 Task: Research Airbnb options in Queanbeyan, Australia from 2nd December, 2023 to 5th December, 2023 for 1 adult.1  bedroom having 1 bed and 1 bathroom. Property type can be hotel. Amenities needed are: washing machine, kitchen. Booking option can be shelf check-in. Look for 3 properties as per requirement.
Action: Mouse moved to (475, 146)
Screenshot: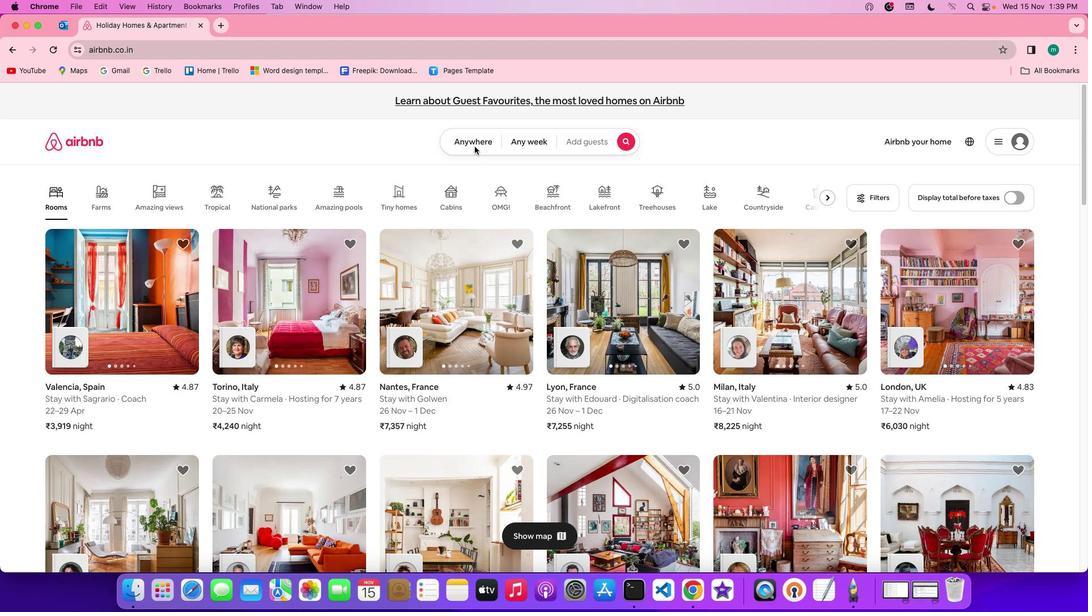 
Action: Mouse pressed left at (475, 146)
Screenshot: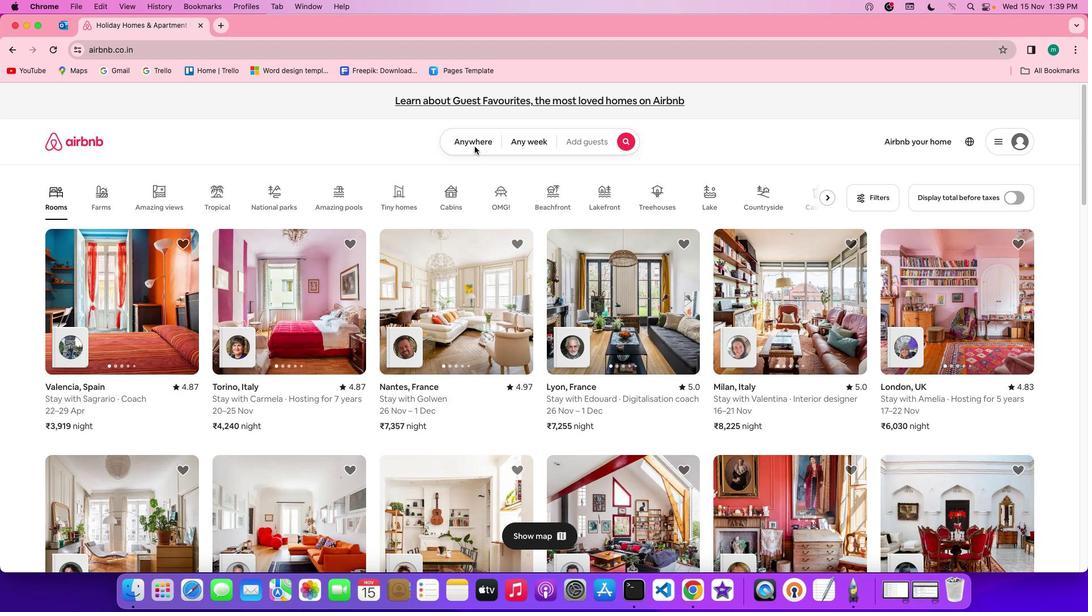 
Action: Mouse pressed left at (475, 146)
Screenshot: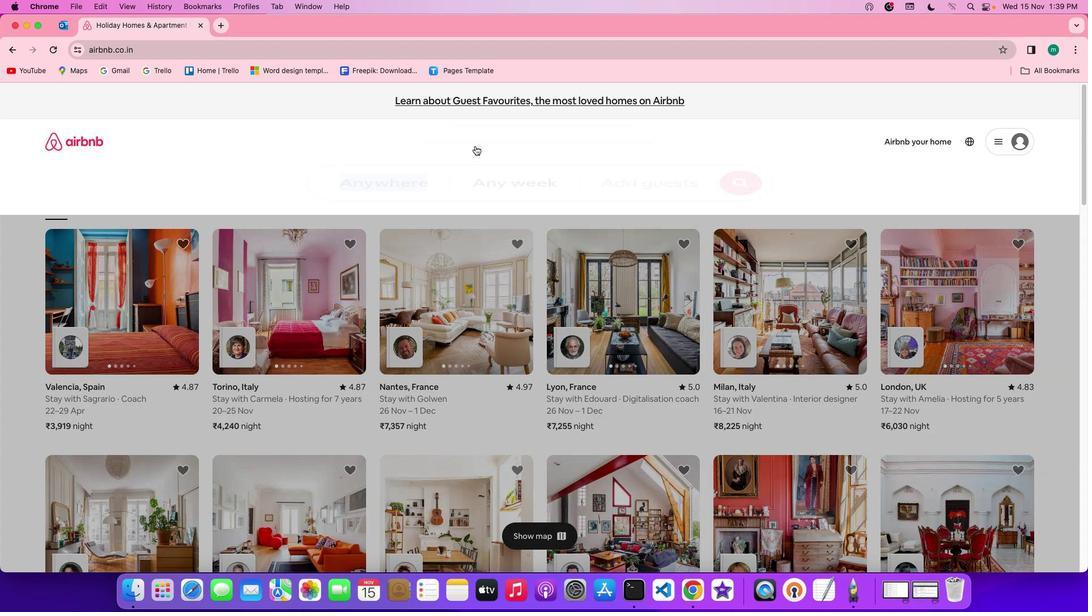 
Action: Mouse moved to (421, 179)
Screenshot: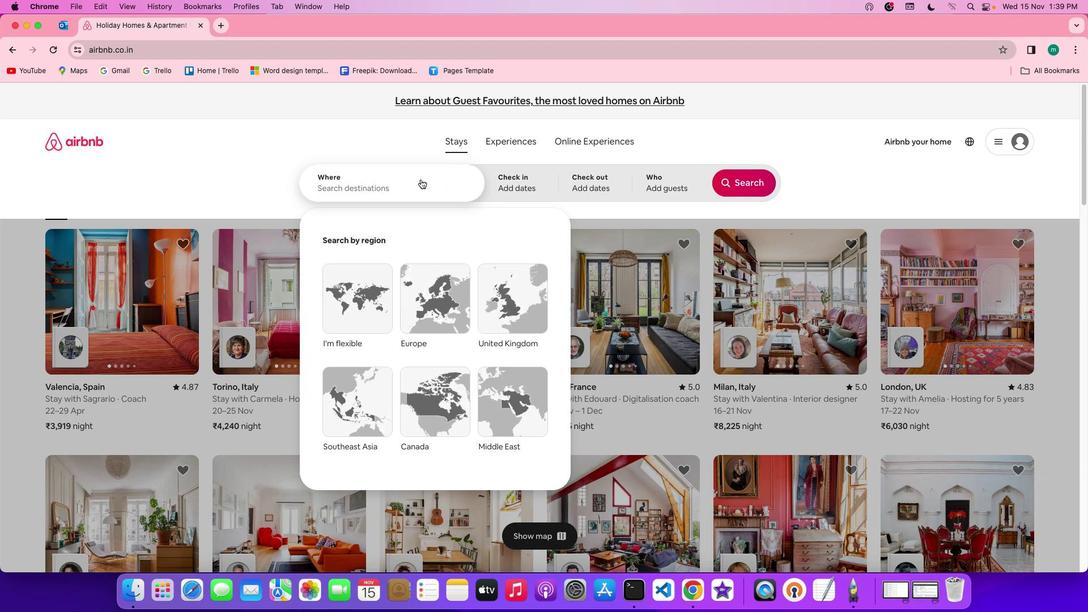 
Action: Mouse pressed left at (421, 179)
Screenshot: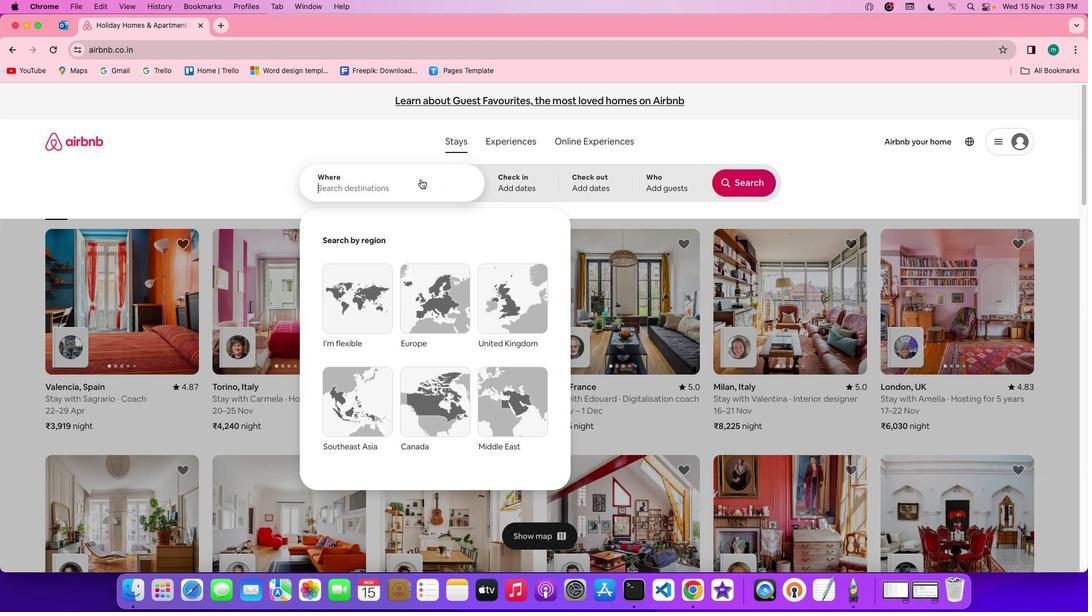 
Action: Mouse moved to (418, 182)
Screenshot: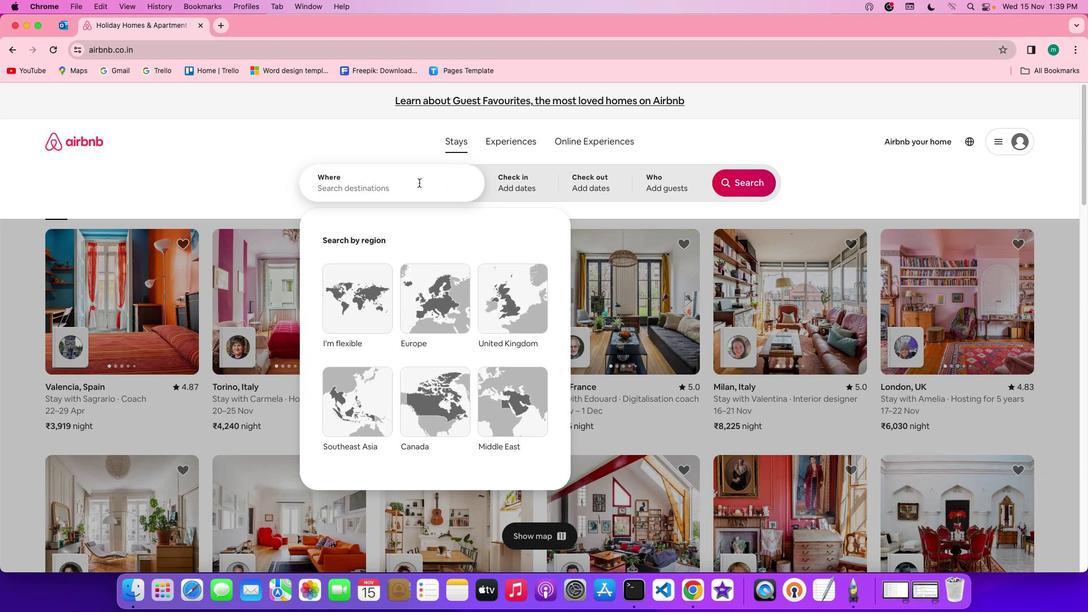 
Action: Key pressed Key.shift'Q''u''e''a''n''b''e''y''a''n'','Key.spaceKey.shift'a''u''s''t''r''a''l''i''a'
Screenshot: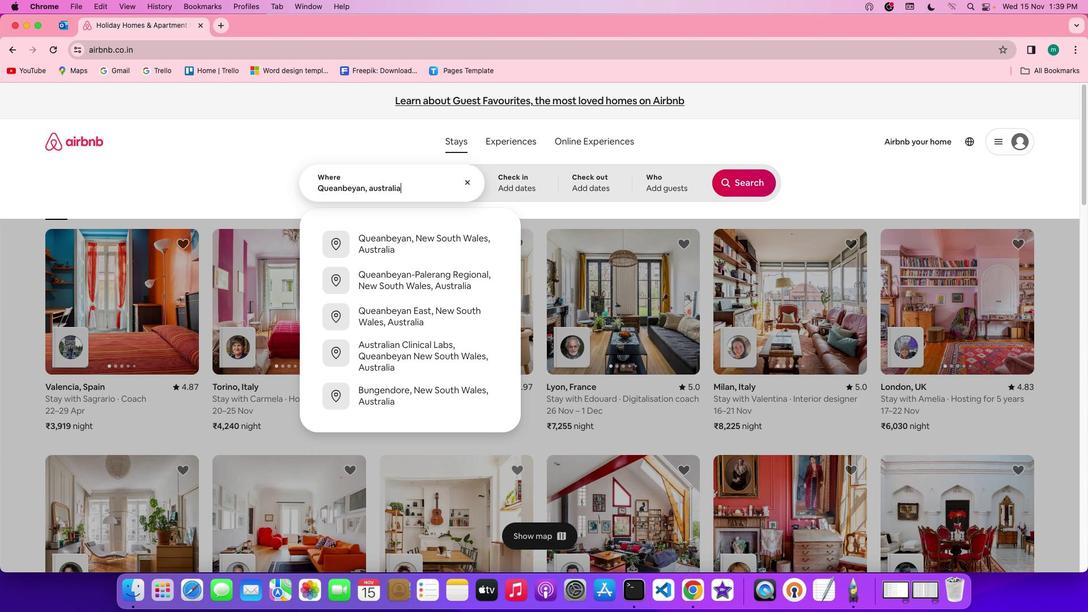 
Action: Mouse moved to (514, 182)
Screenshot: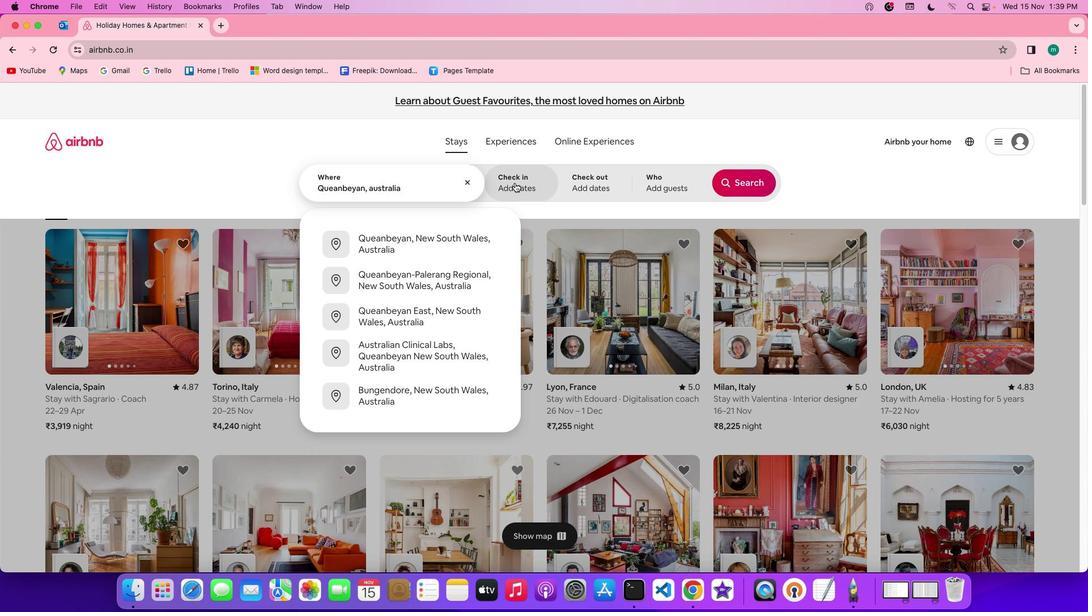 
Action: Mouse pressed left at (514, 182)
Screenshot: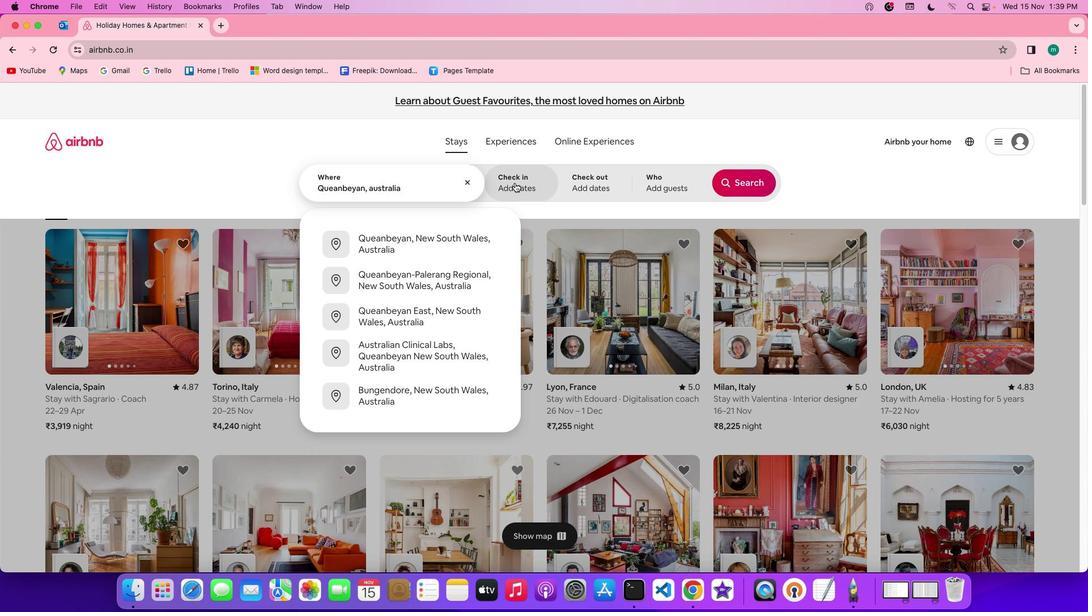 
Action: Mouse moved to (722, 315)
Screenshot: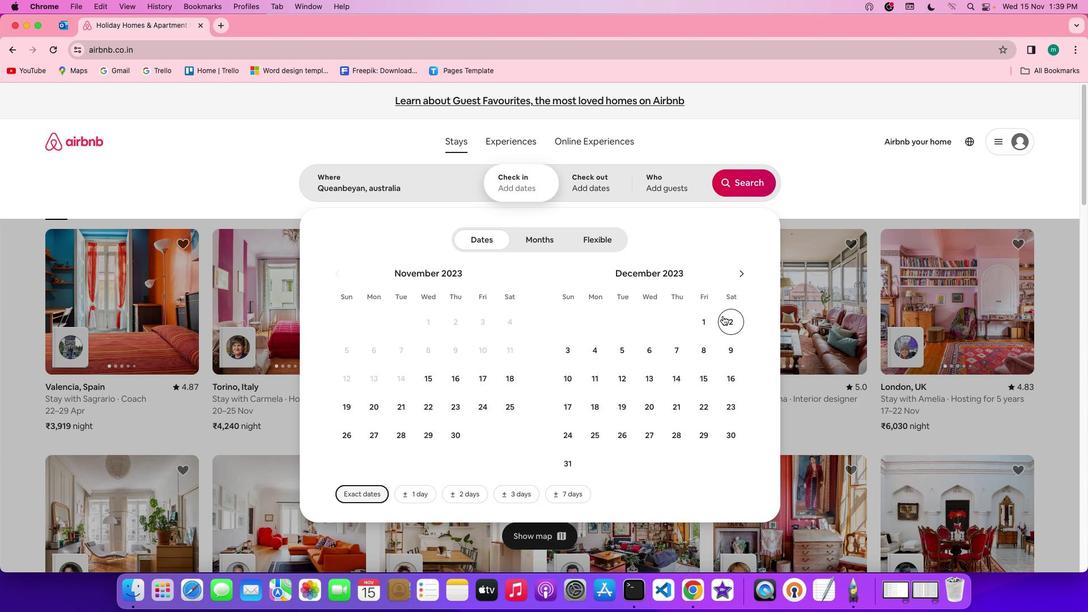 
Action: Mouse pressed left at (722, 315)
Screenshot: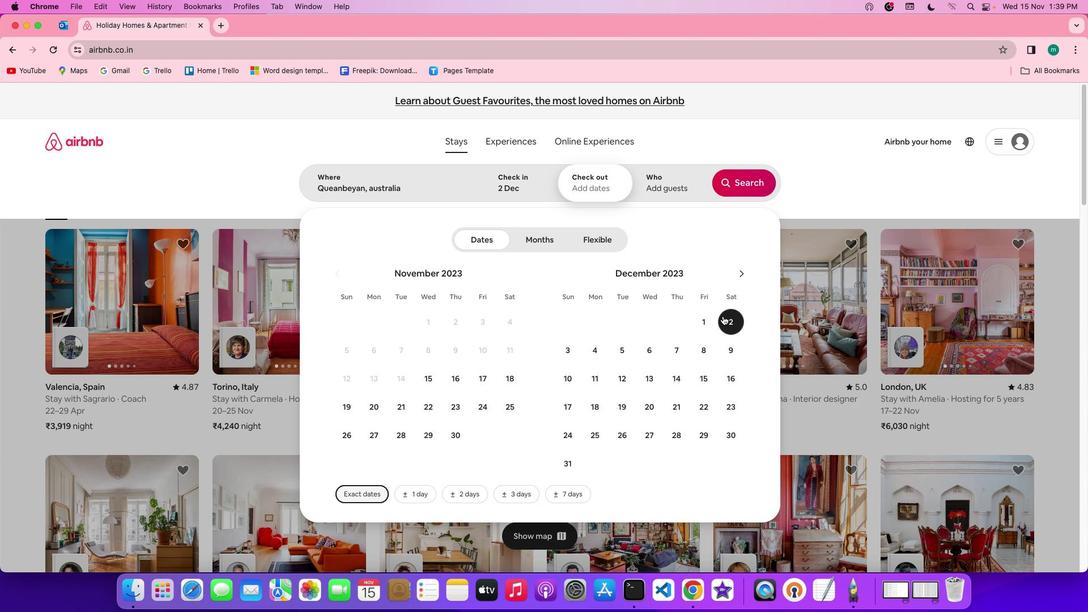 
Action: Mouse moved to (618, 346)
Screenshot: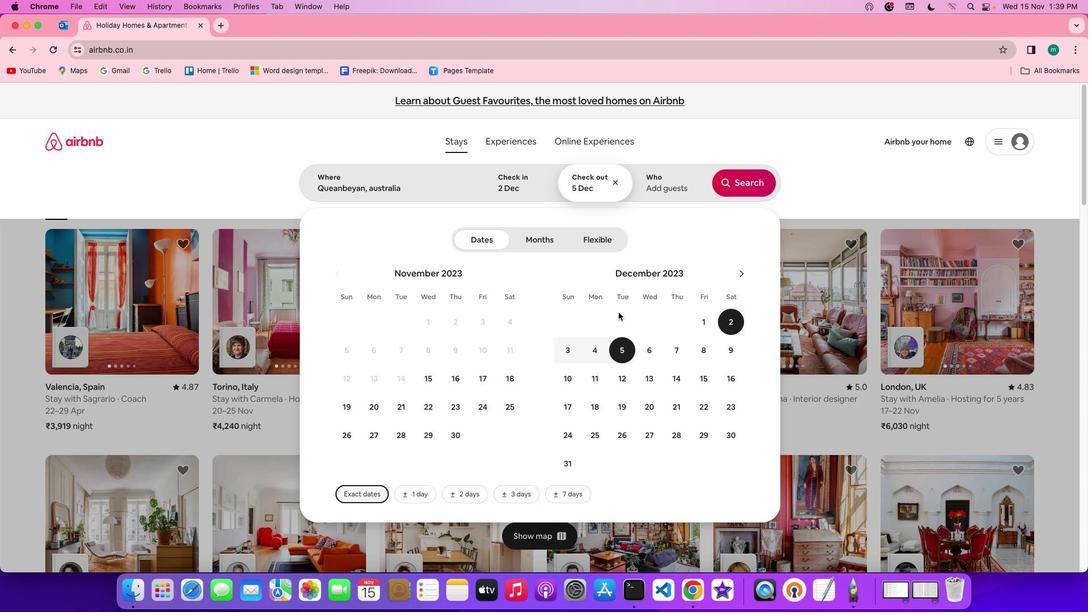 
Action: Mouse pressed left at (618, 346)
Screenshot: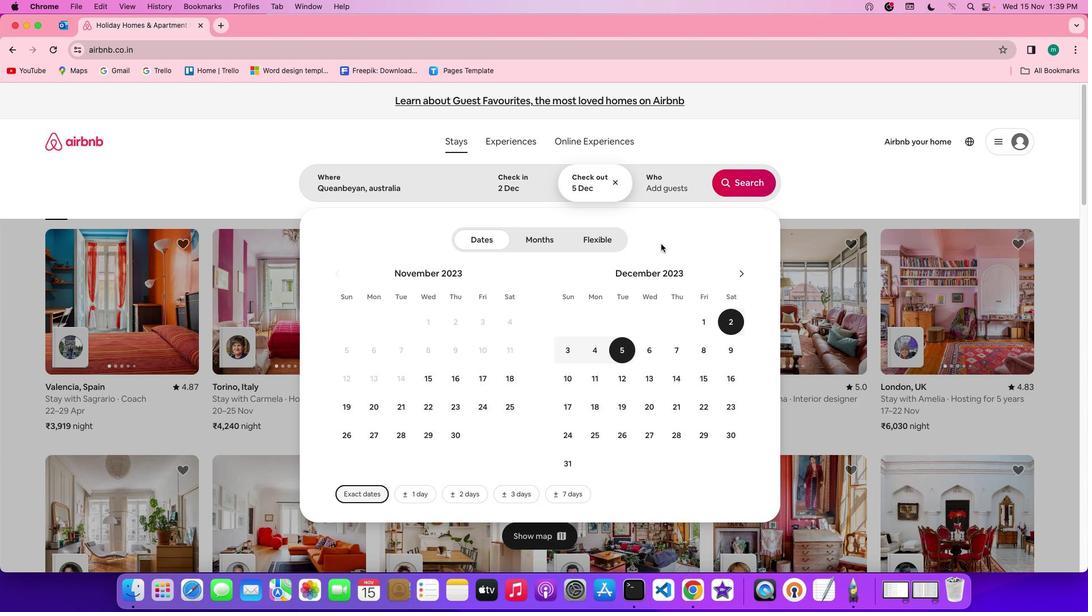 
Action: Mouse moved to (680, 185)
Screenshot: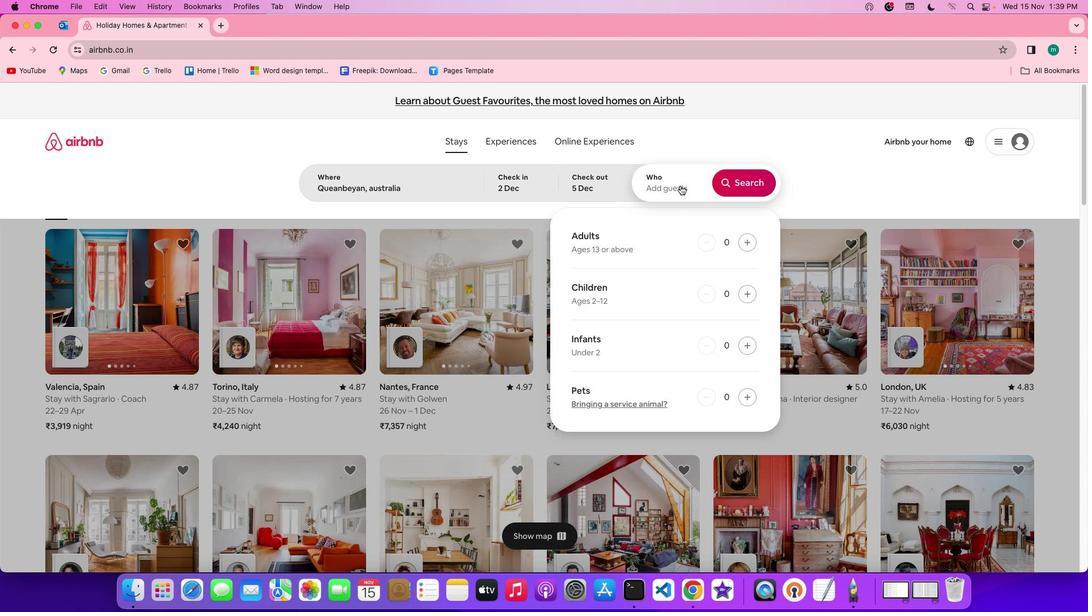 
Action: Mouse pressed left at (680, 185)
Screenshot: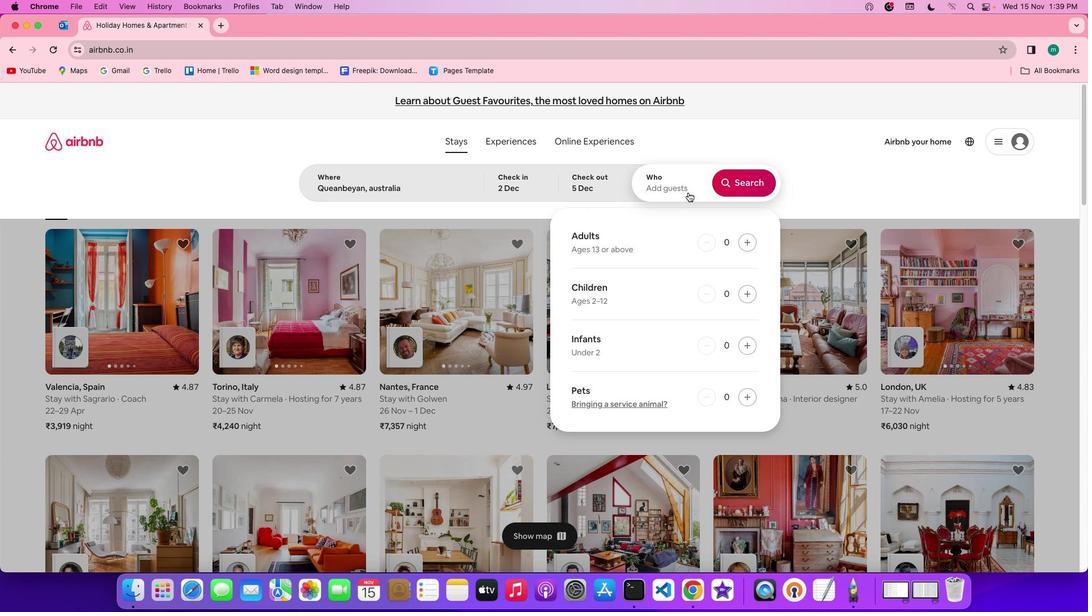 
Action: Mouse moved to (742, 244)
Screenshot: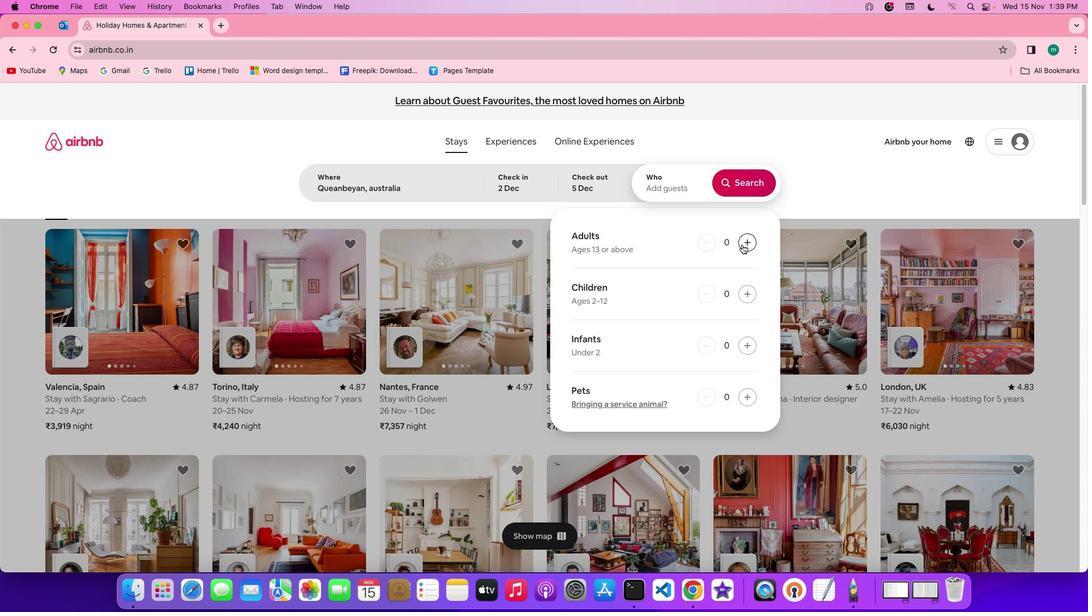 
Action: Mouse pressed left at (742, 244)
Screenshot: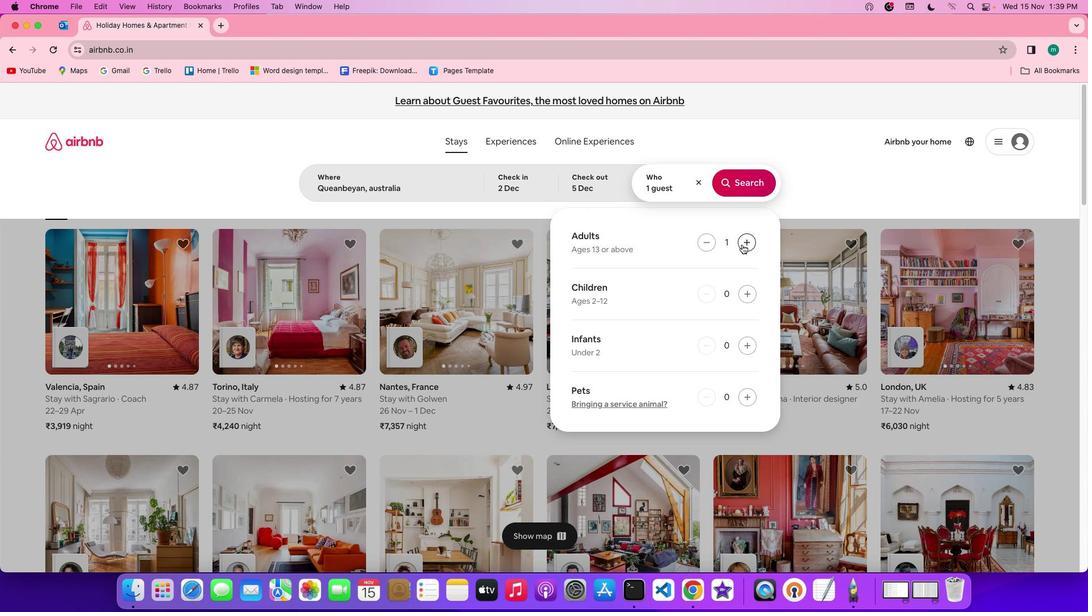 
Action: Mouse moved to (750, 177)
Screenshot: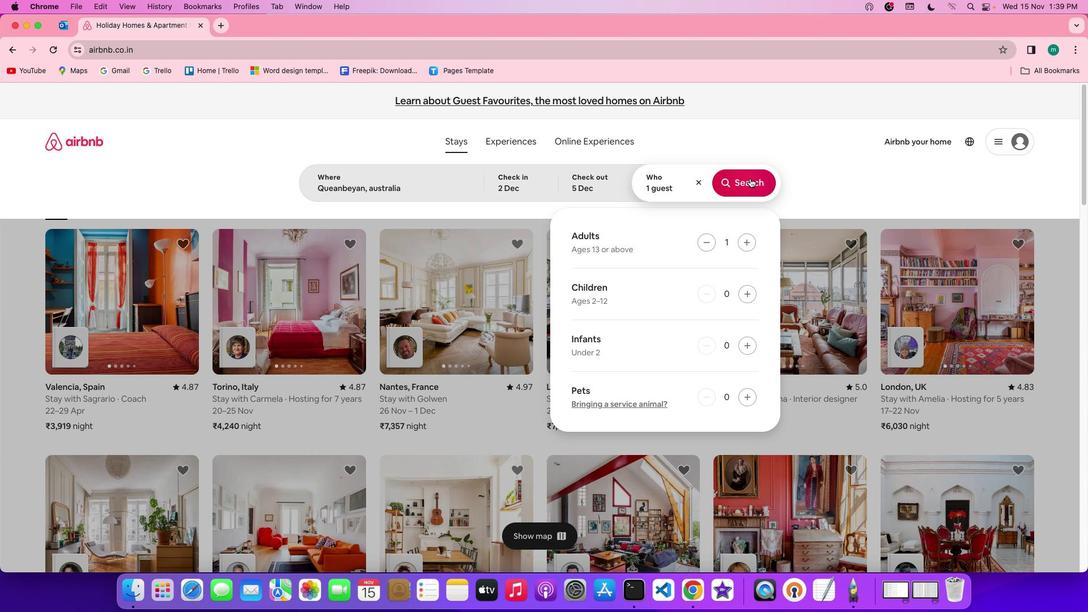 
Action: Mouse pressed left at (750, 177)
Screenshot: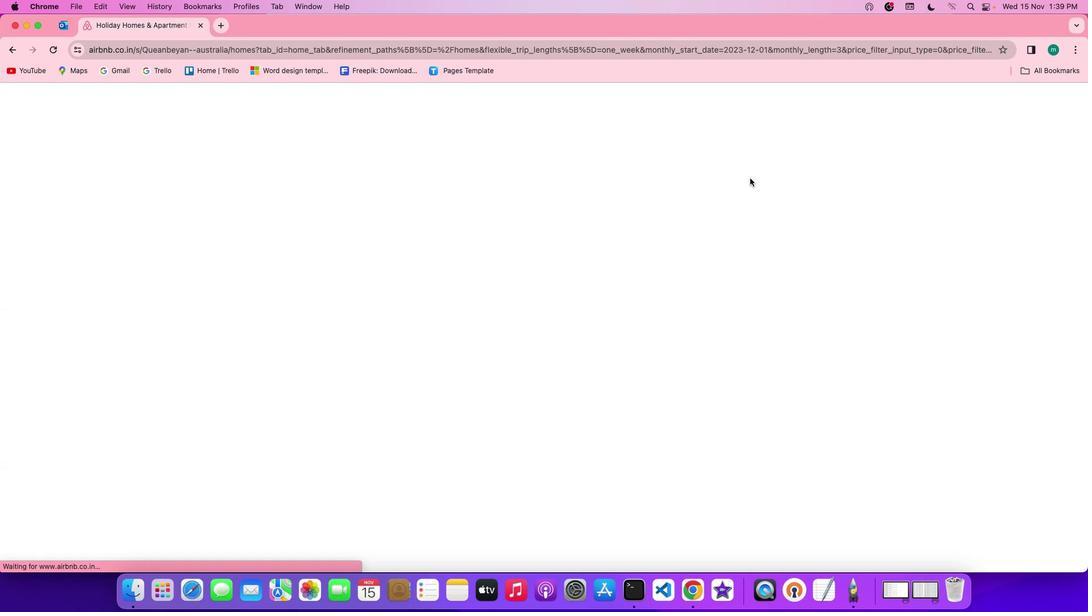 
Action: Mouse moved to (895, 147)
Screenshot: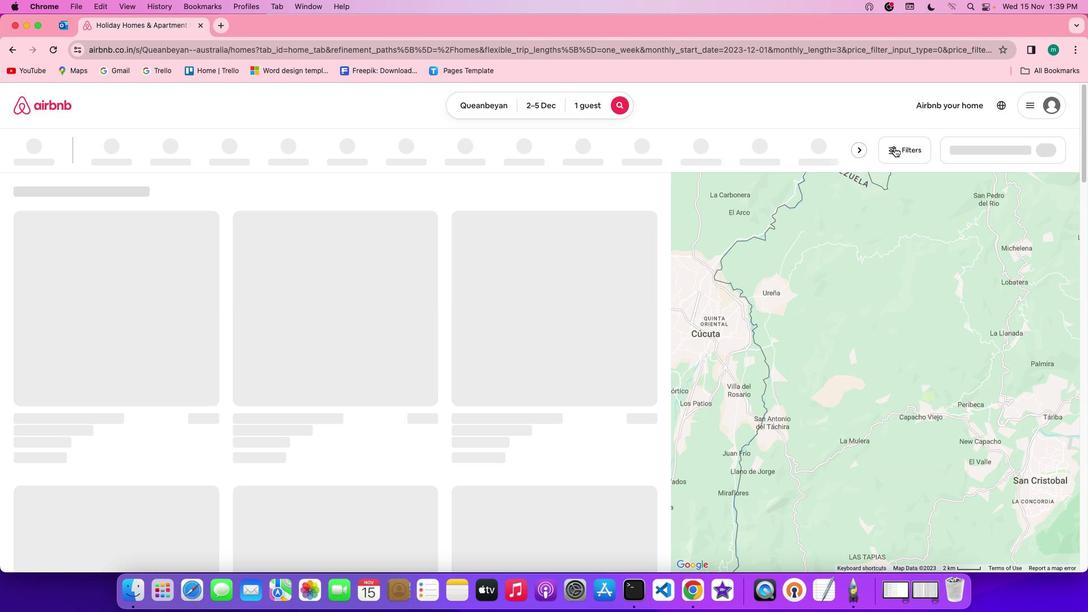 
Action: Mouse pressed left at (895, 147)
Screenshot: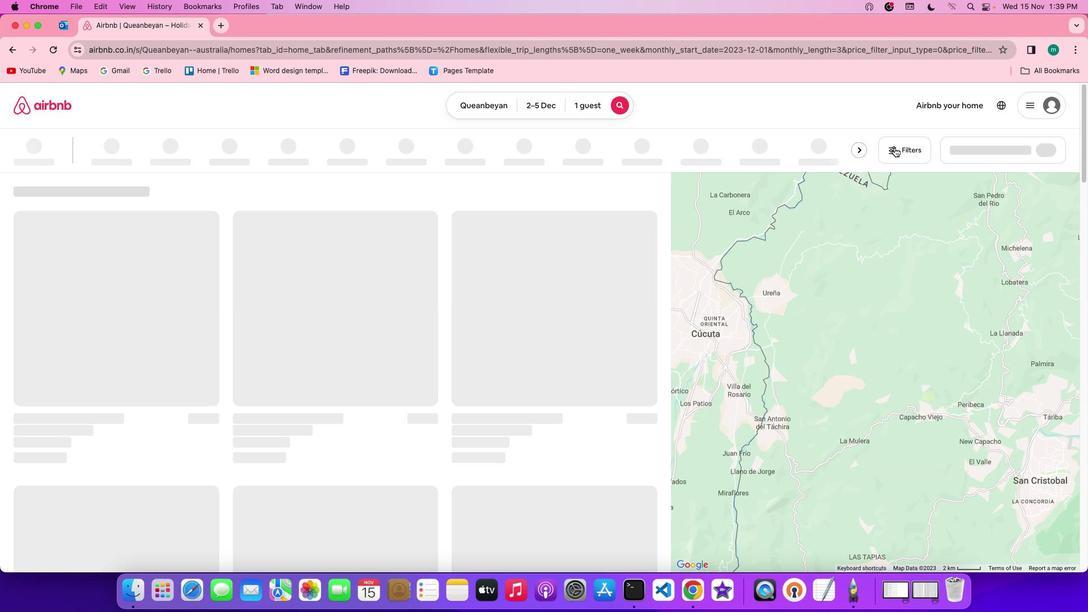 
Action: Mouse moved to (611, 338)
Screenshot: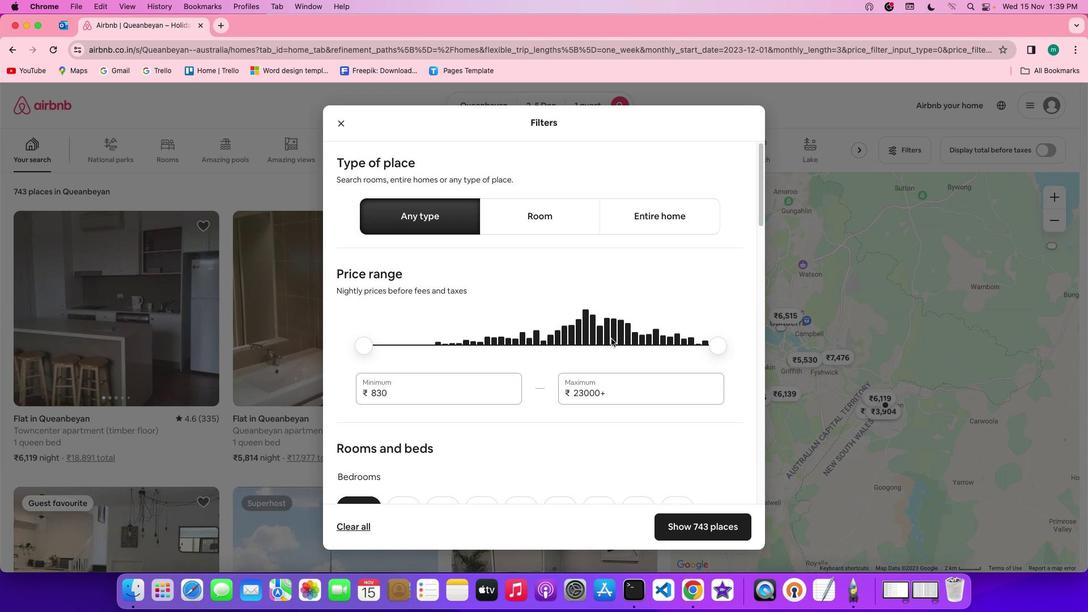
Action: Mouse scrolled (611, 338) with delta (0, 0)
Screenshot: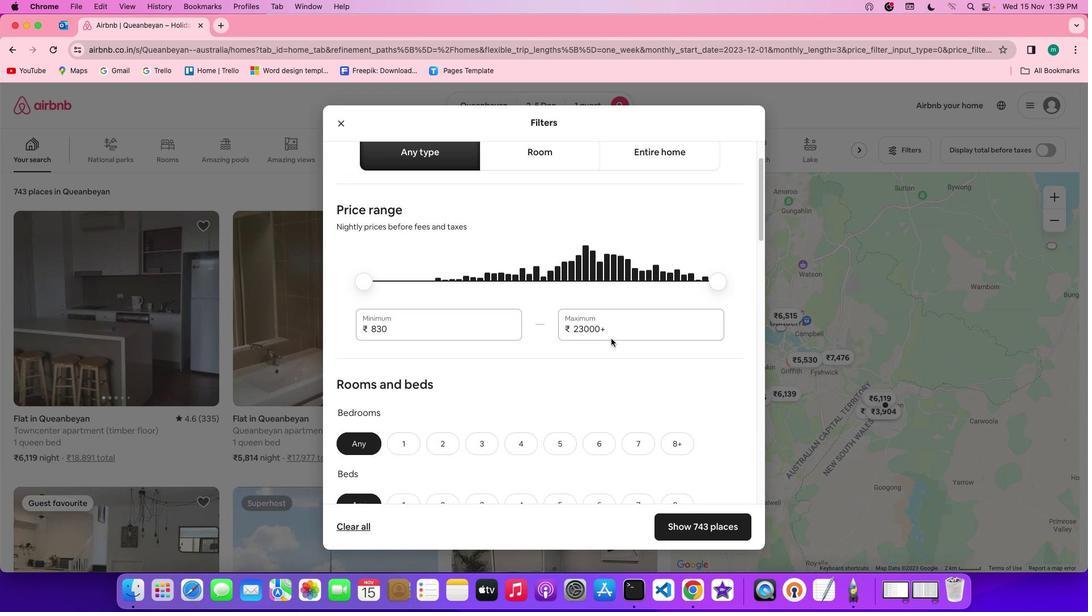
Action: Mouse scrolled (611, 338) with delta (0, 0)
Screenshot: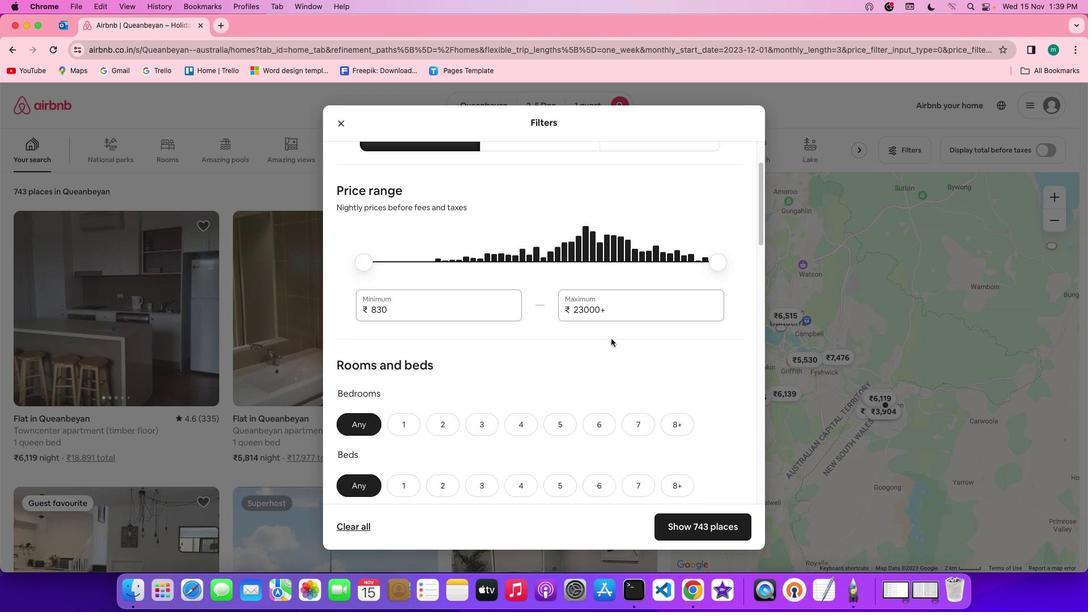 
Action: Mouse scrolled (611, 338) with delta (0, -1)
Screenshot: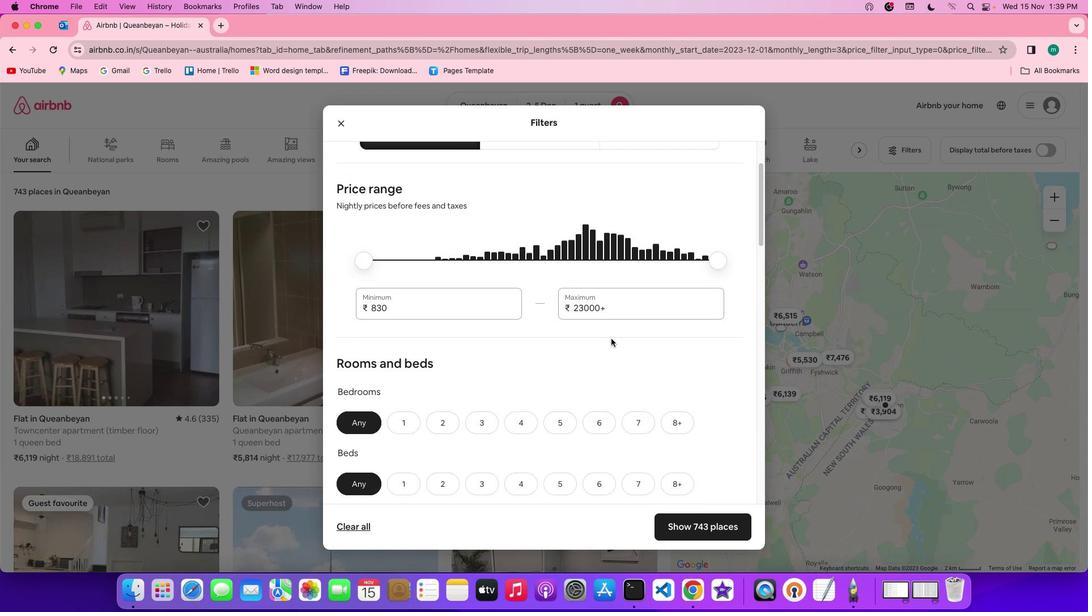 
Action: Mouse scrolled (611, 338) with delta (0, 0)
Screenshot: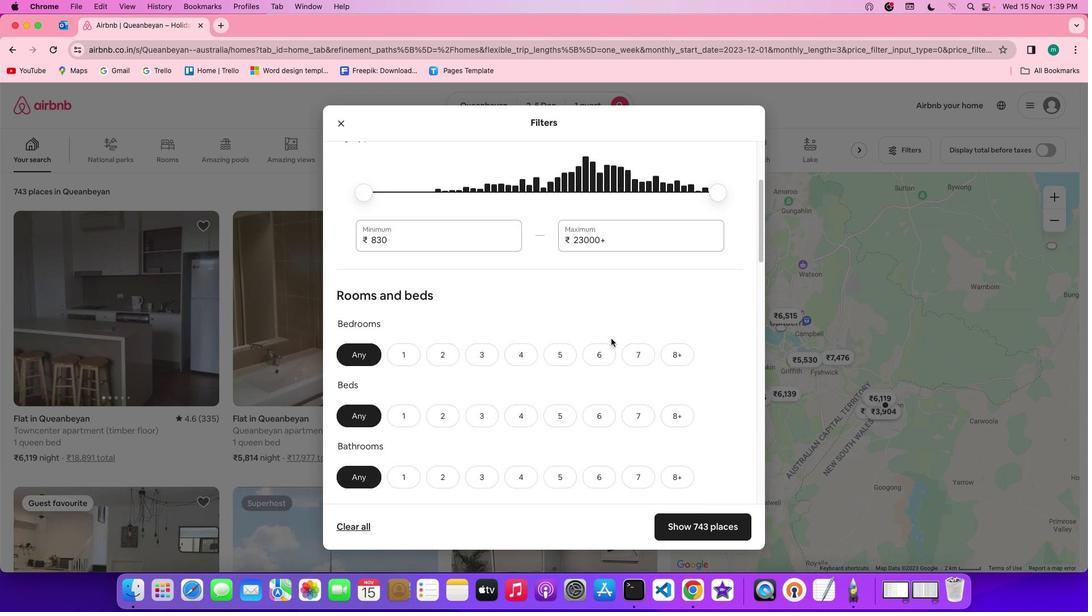 
Action: Mouse scrolled (611, 338) with delta (0, 0)
Screenshot: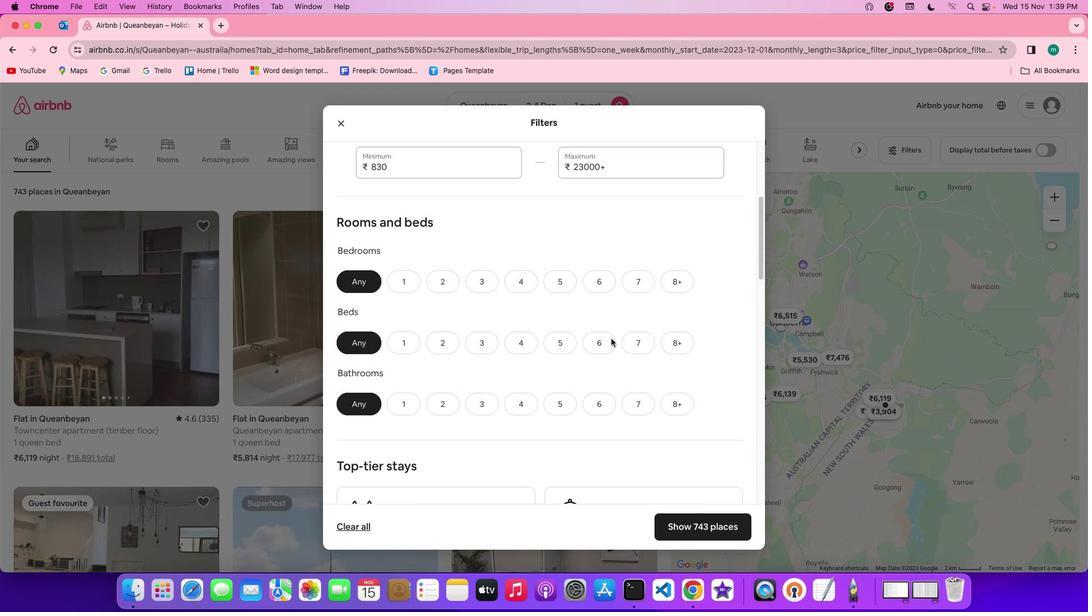 
Action: Mouse scrolled (611, 338) with delta (0, -1)
Screenshot: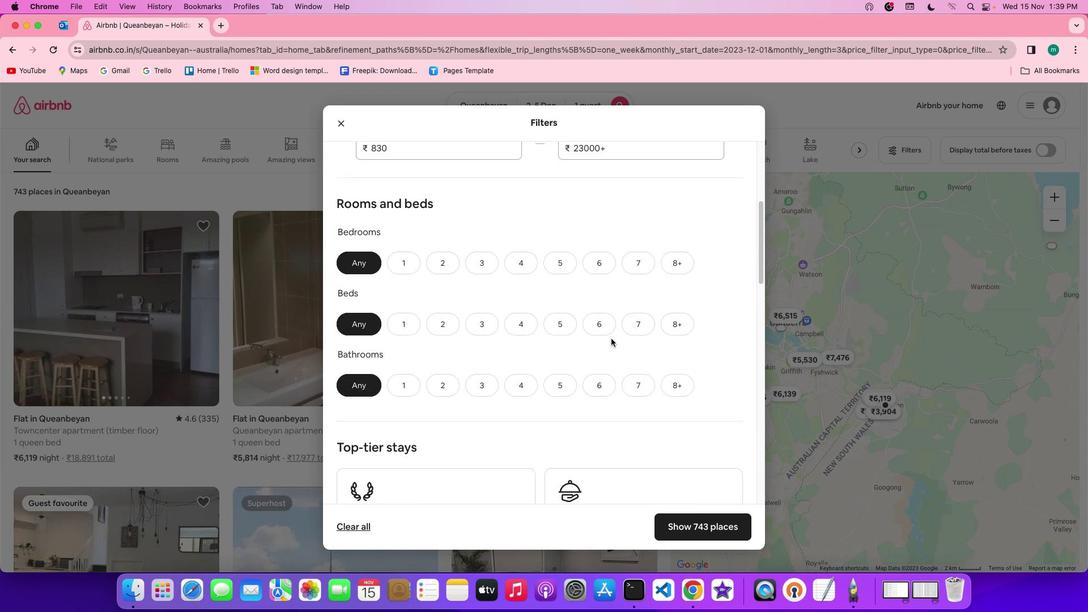 
Action: Mouse scrolled (611, 338) with delta (0, -1)
Screenshot: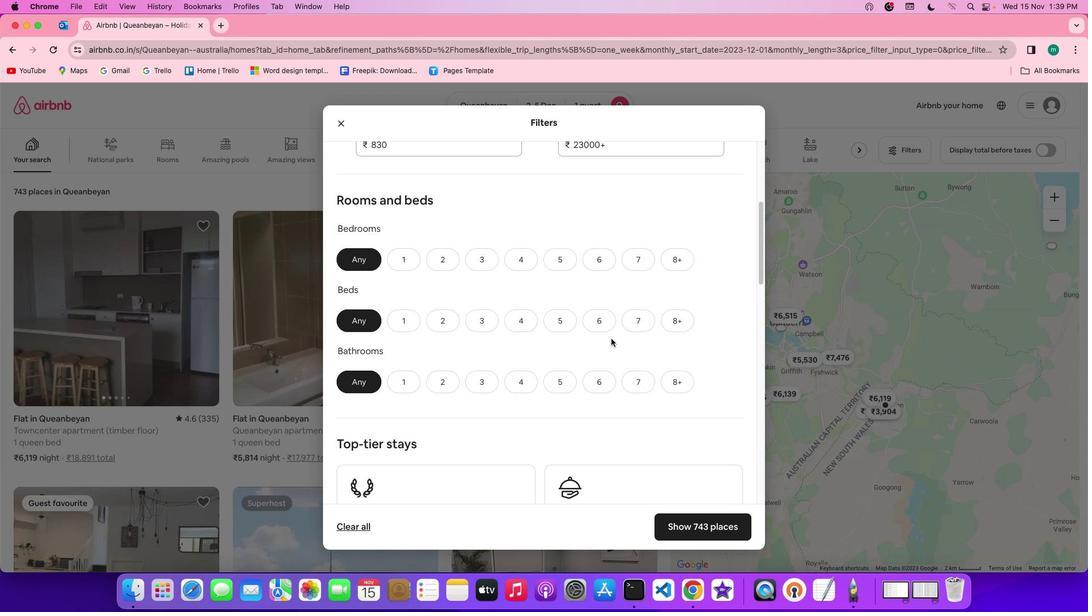 
Action: Mouse moved to (408, 257)
Screenshot: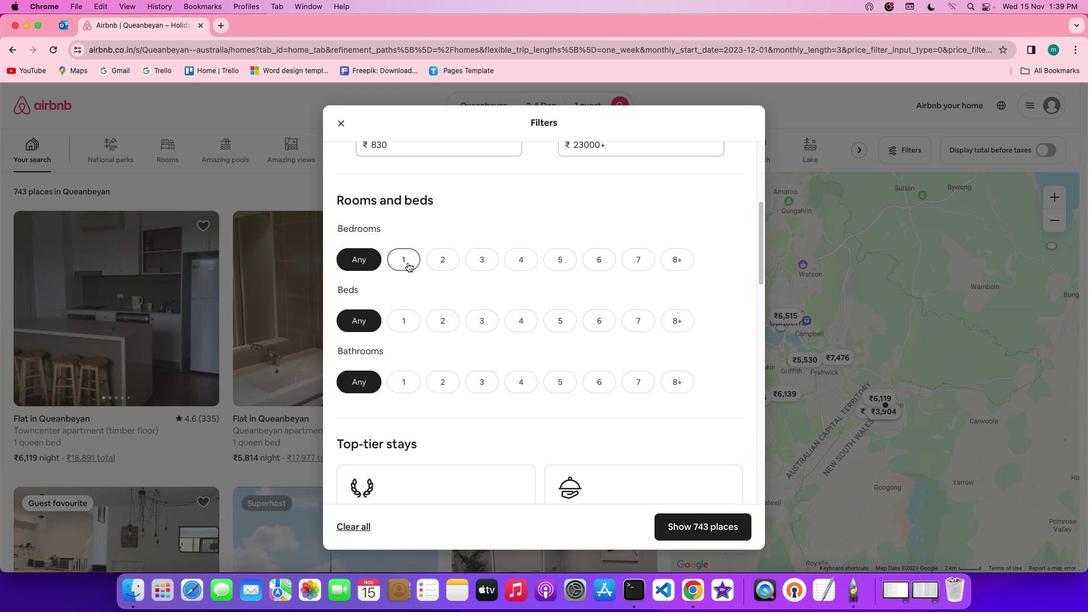 
Action: Mouse pressed left at (408, 257)
Screenshot: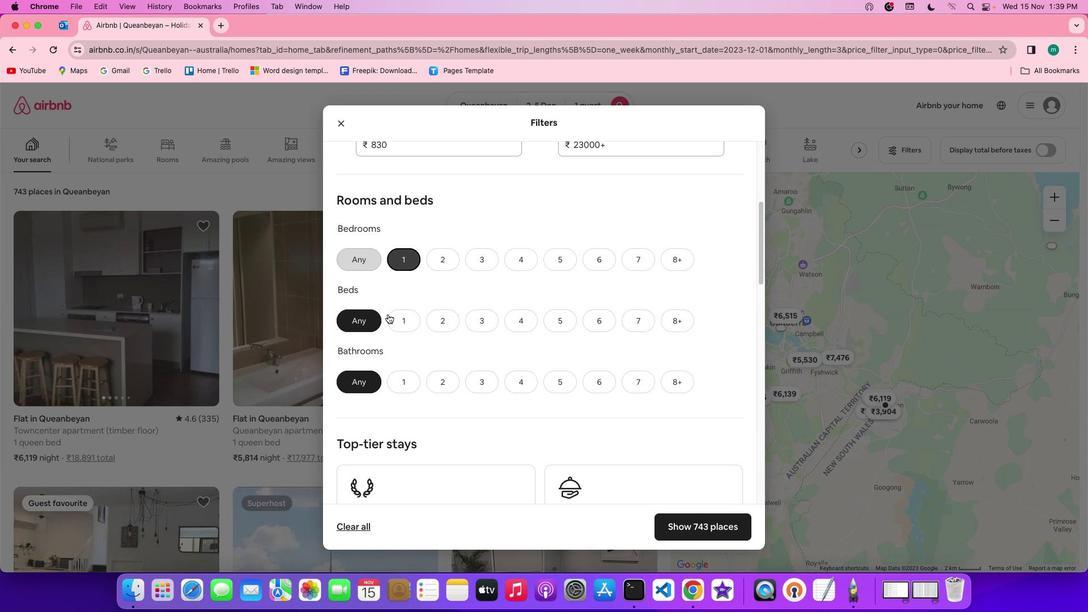 
Action: Mouse moved to (390, 317)
Screenshot: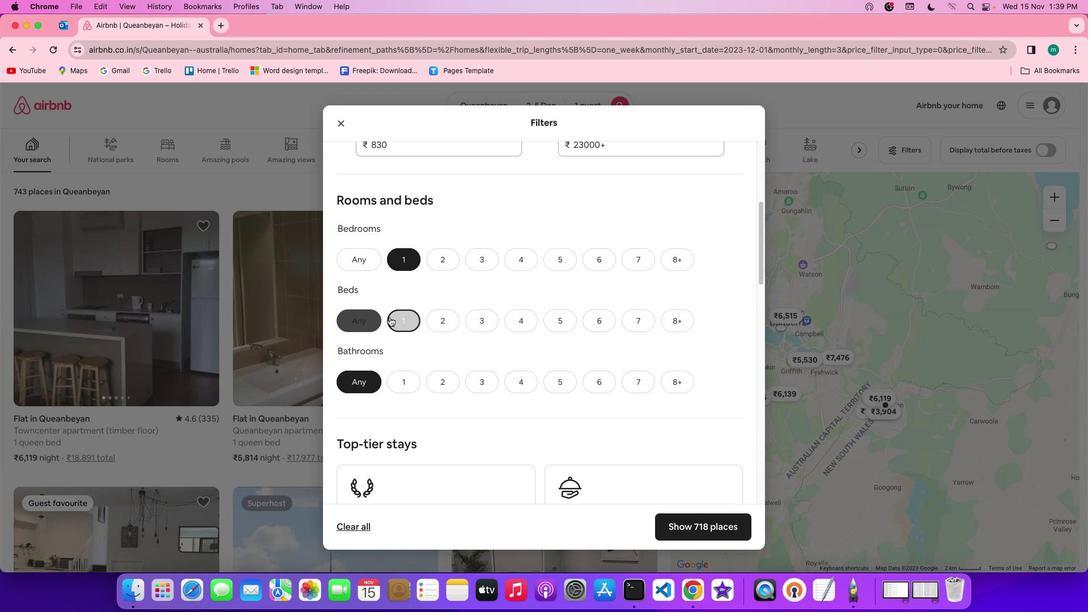 
Action: Mouse pressed left at (390, 317)
Screenshot: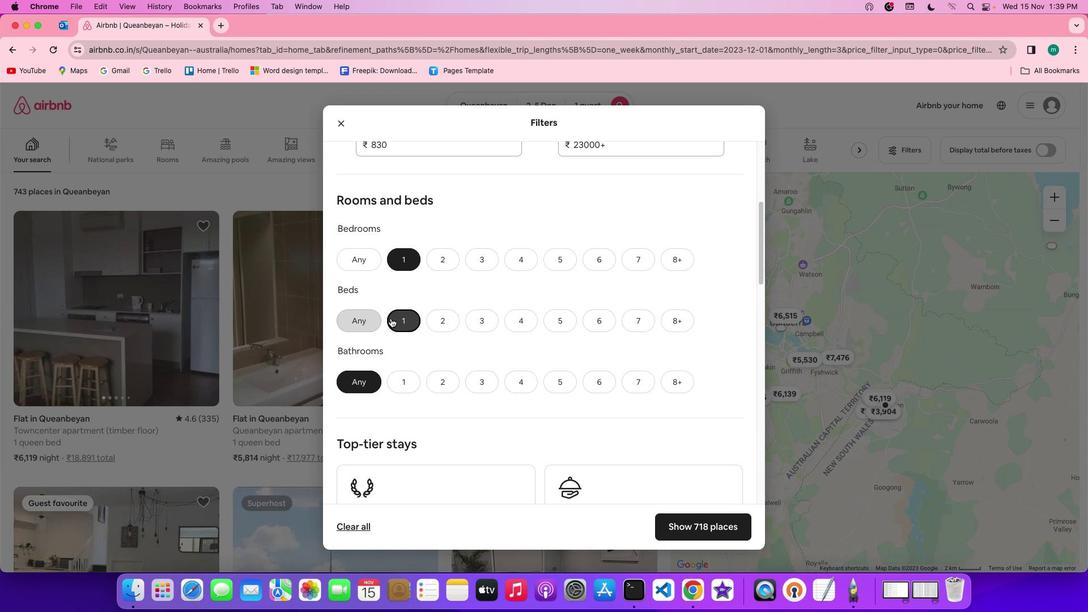 
Action: Mouse moved to (408, 379)
Screenshot: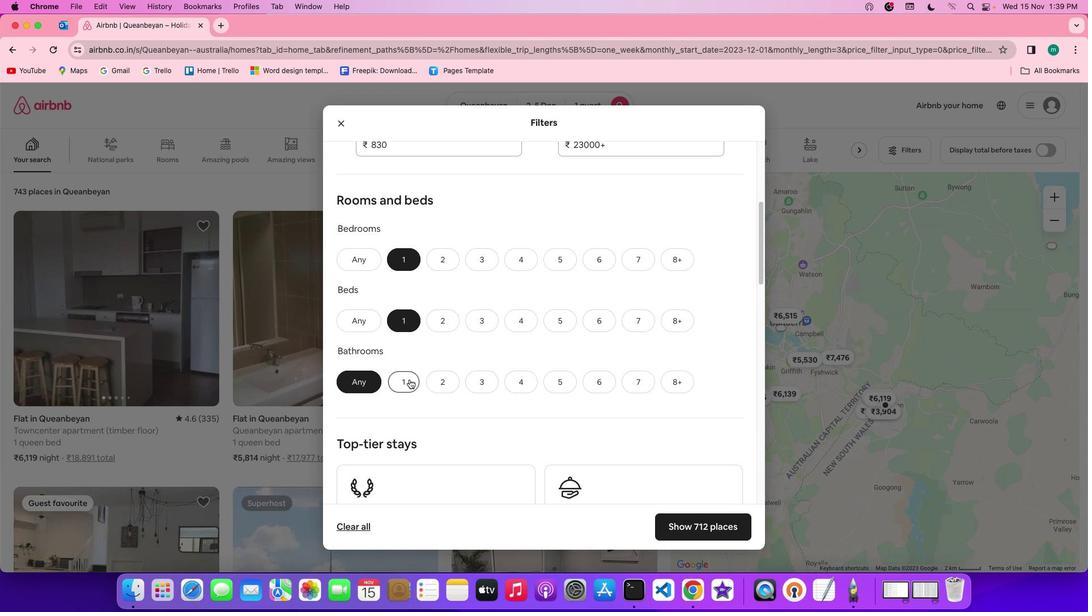 
Action: Mouse pressed left at (408, 379)
Screenshot: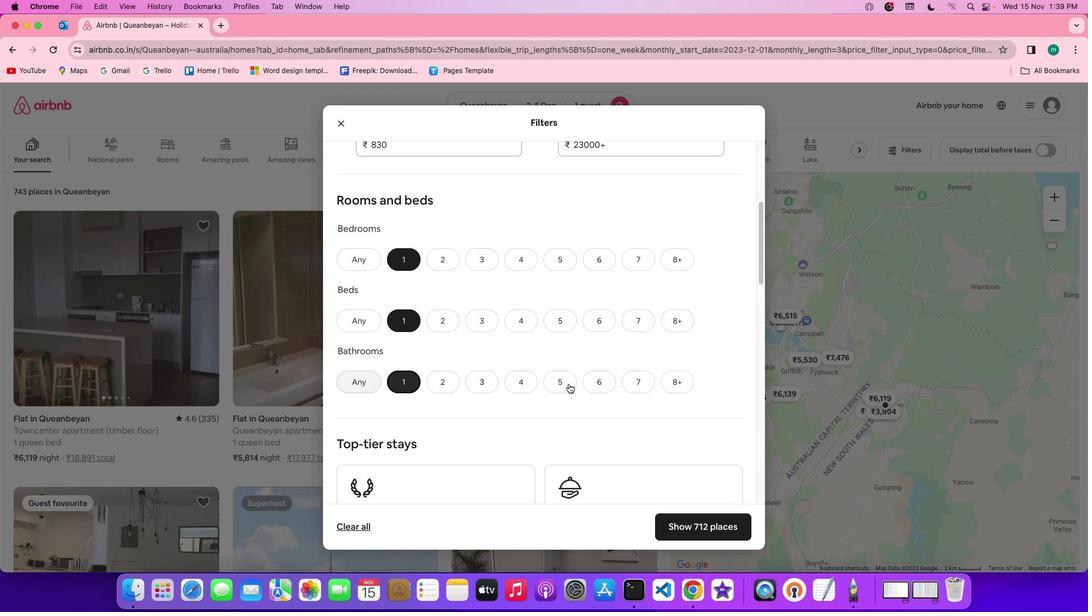
Action: Mouse moved to (582, 384)
Screenshot: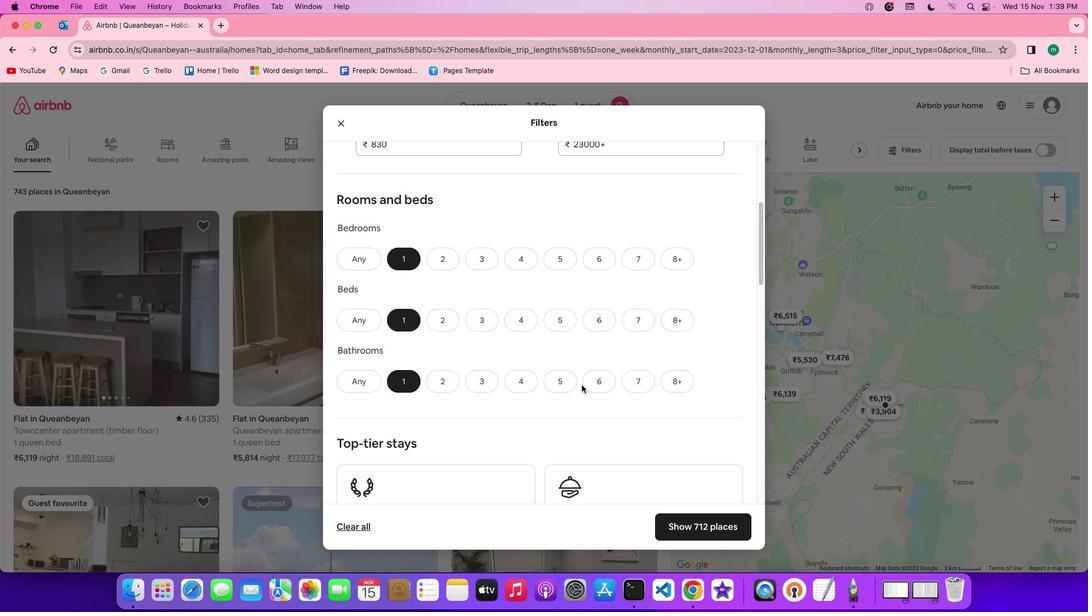 
Action: Mouse scrolled (582, 384) with delta (0, 0)
Screenshot: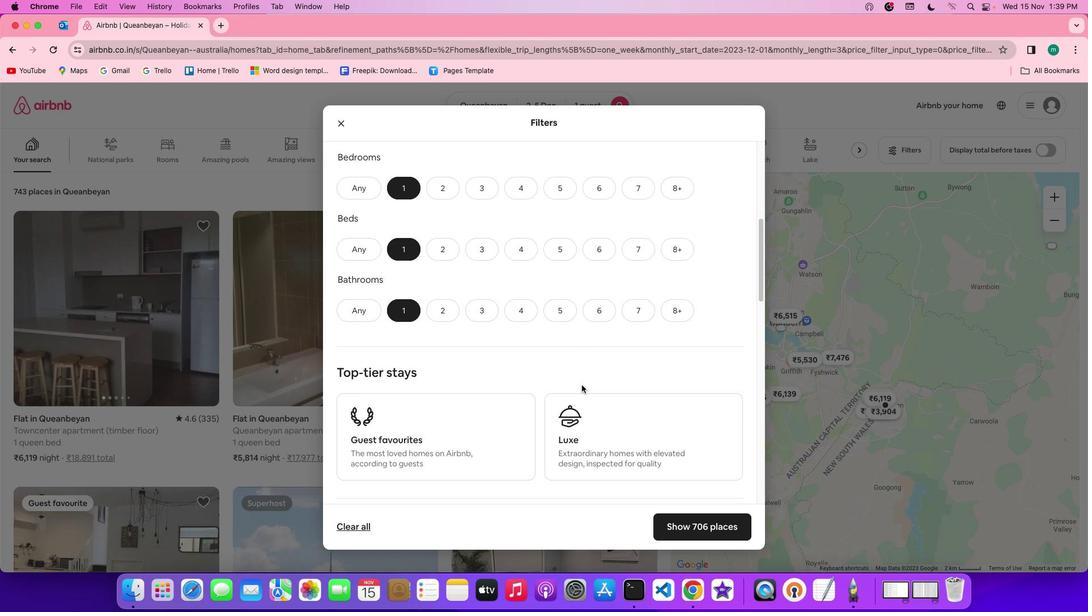 
Action: Mouse scrolled (582, 384) with delta (0, 0)
Screenshot: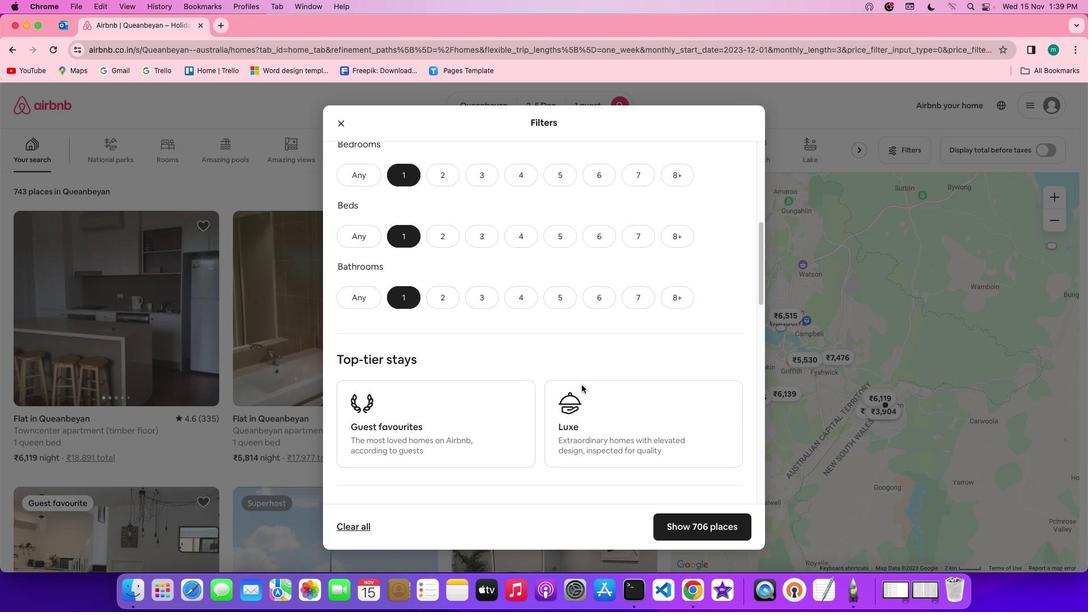 
Action: Mouse scrolled (582, 384) with delta (0, -1)
Screenshot: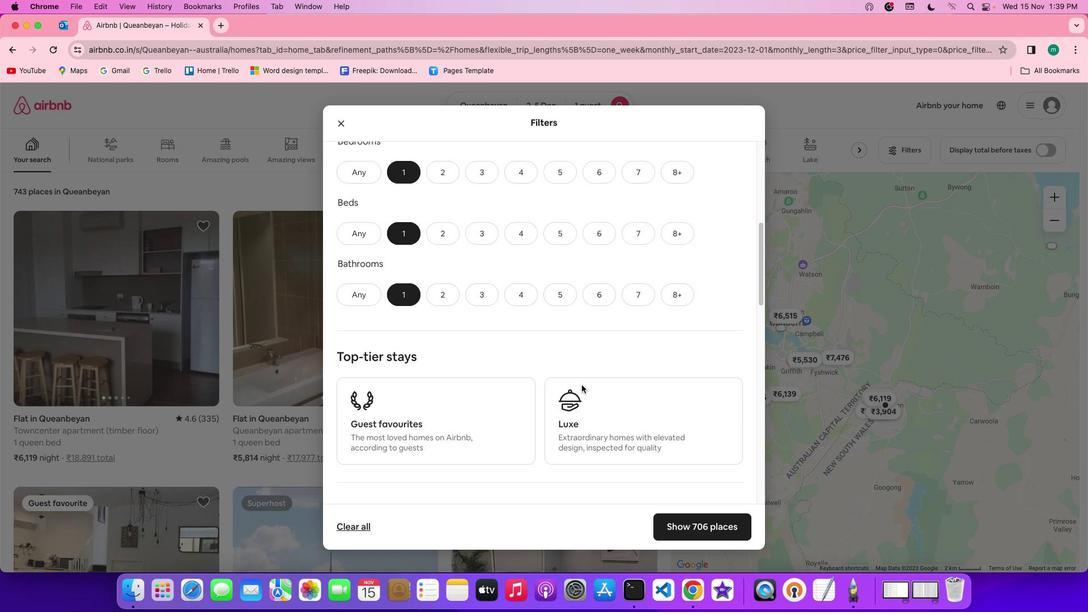 
Action: Mouse scrolled (582, 384) with delta (0, 0)
Screenshot: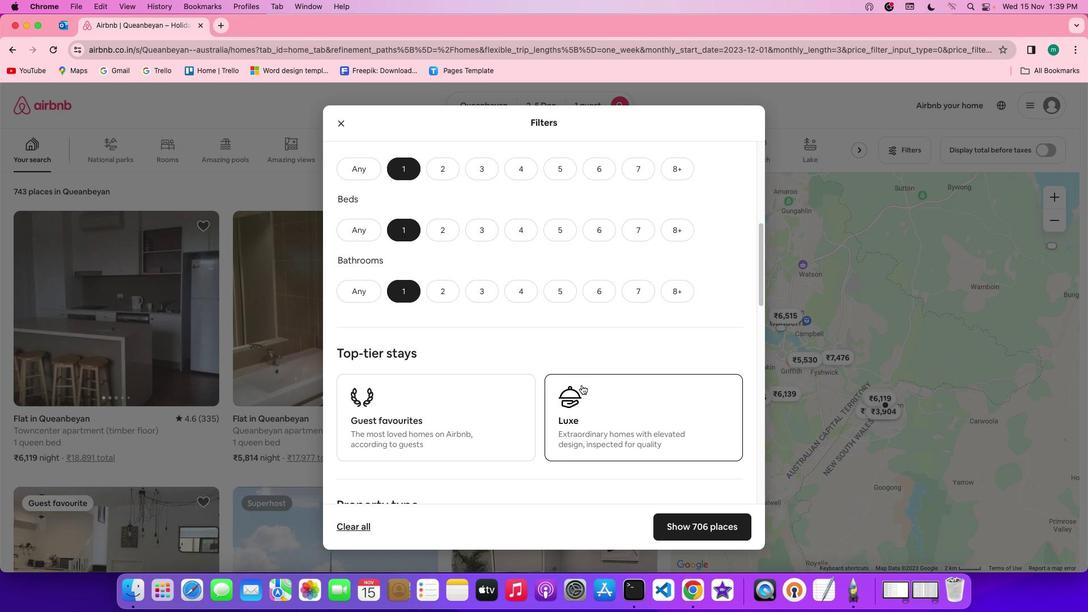 
Action: Mouse scrolled (582, 384) with delta (0, 0)
Screenshot: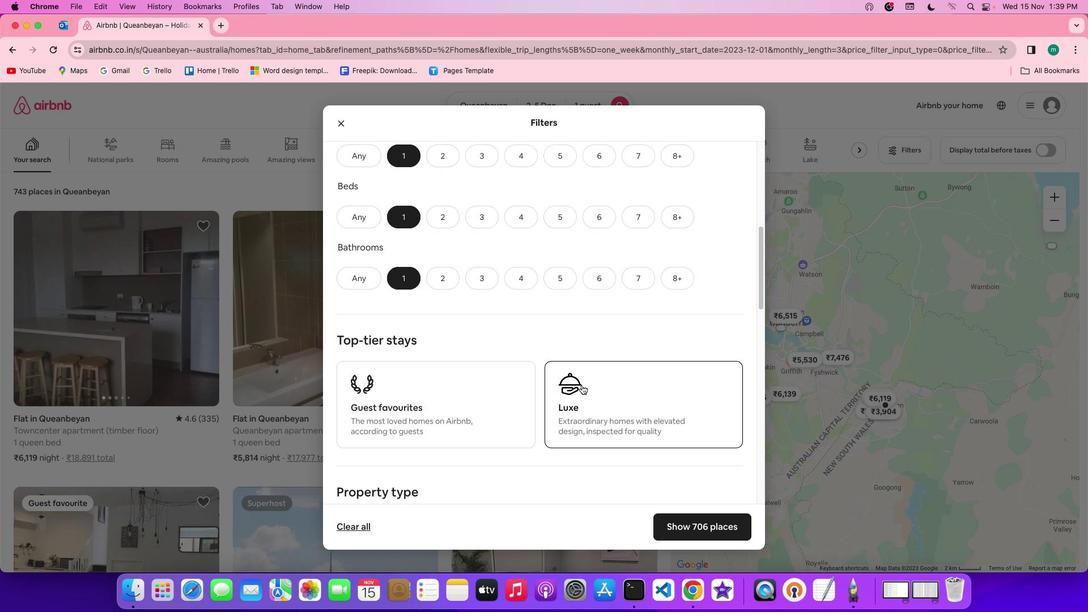 
Action: Mouse scrolled (582, 384) with delta (0, 0)
Screenshot: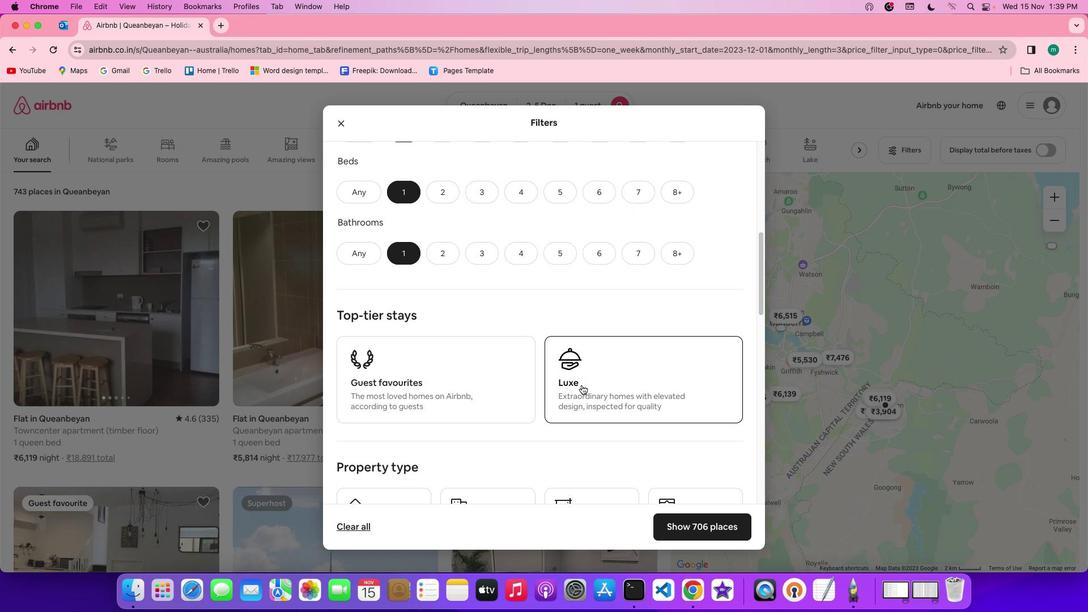 
Action: Mouse scrolled (582, 384) with delta (0, 0)
Screenshot: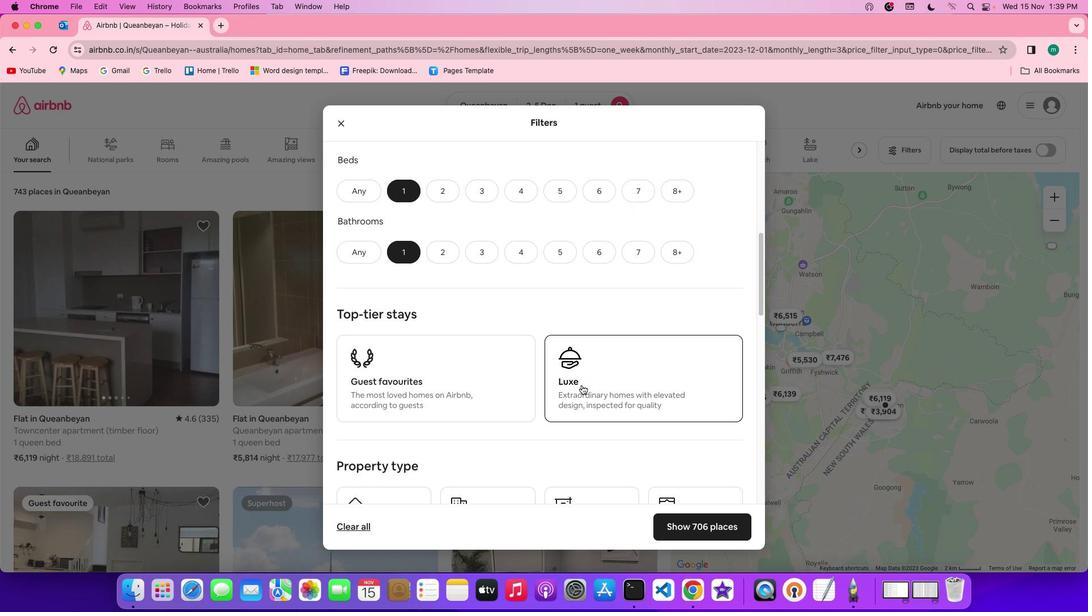 
Action: Mouse scrolled (582, 384) with delta (0, 0)
Screenshot: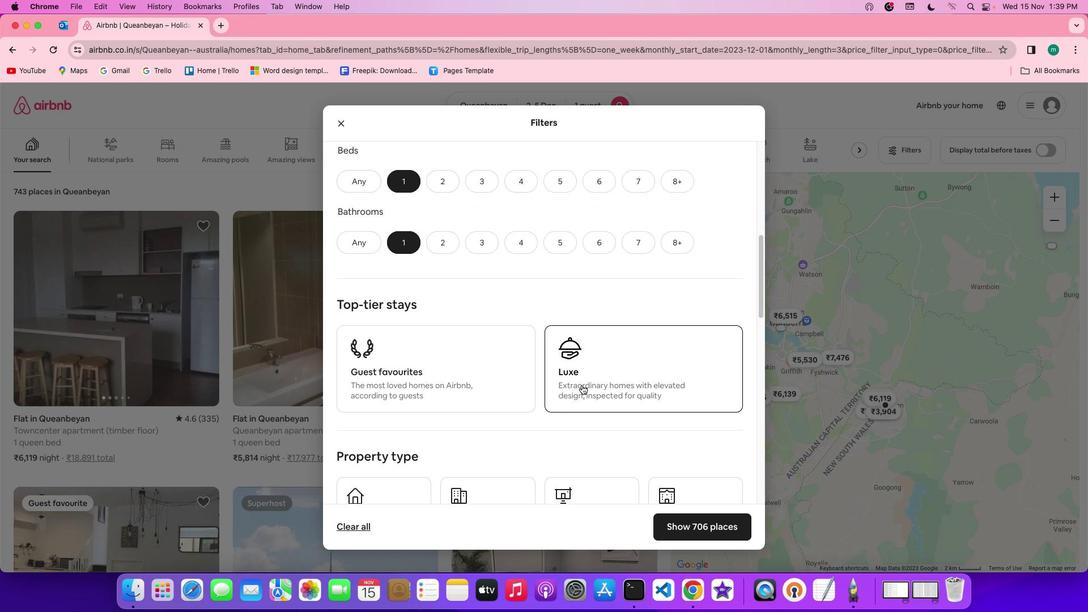 
Action: Mouse scrolled (582, 384) with delta (0, 0)
Screenshot: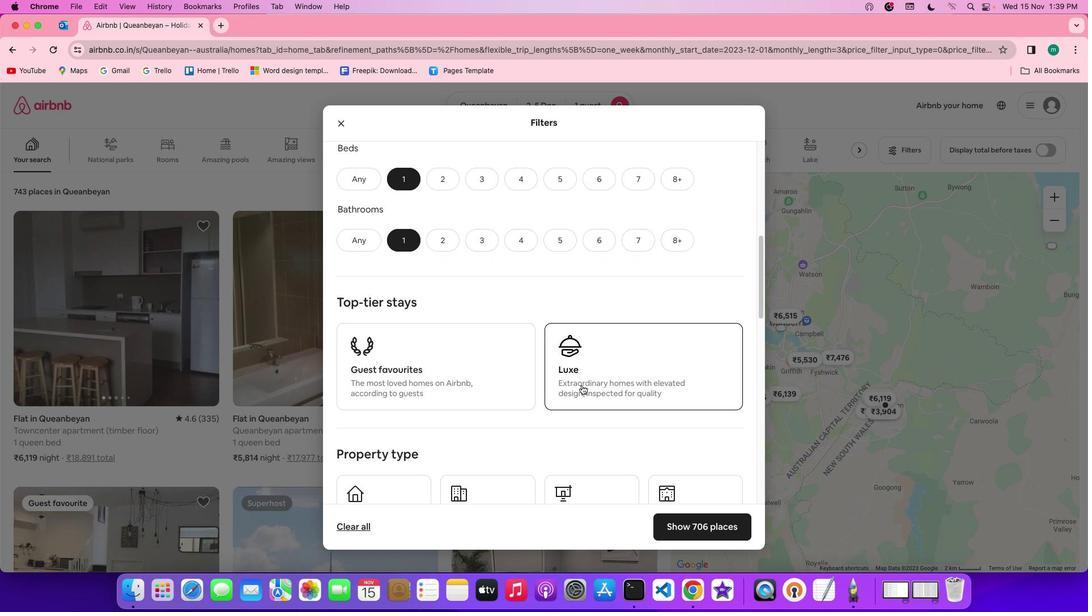 
Action: Mouse scrolled (582, 384) with delta (0, 0)
Screenshot: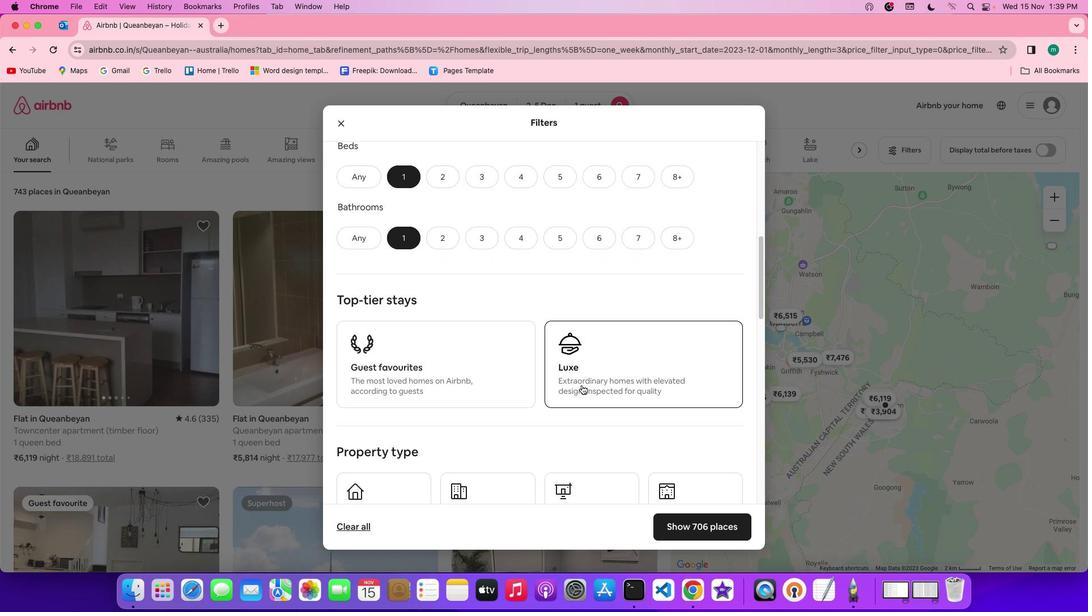 
Action: Mouse scrolled (582, 384) with delta (0, 0)
Screenshot: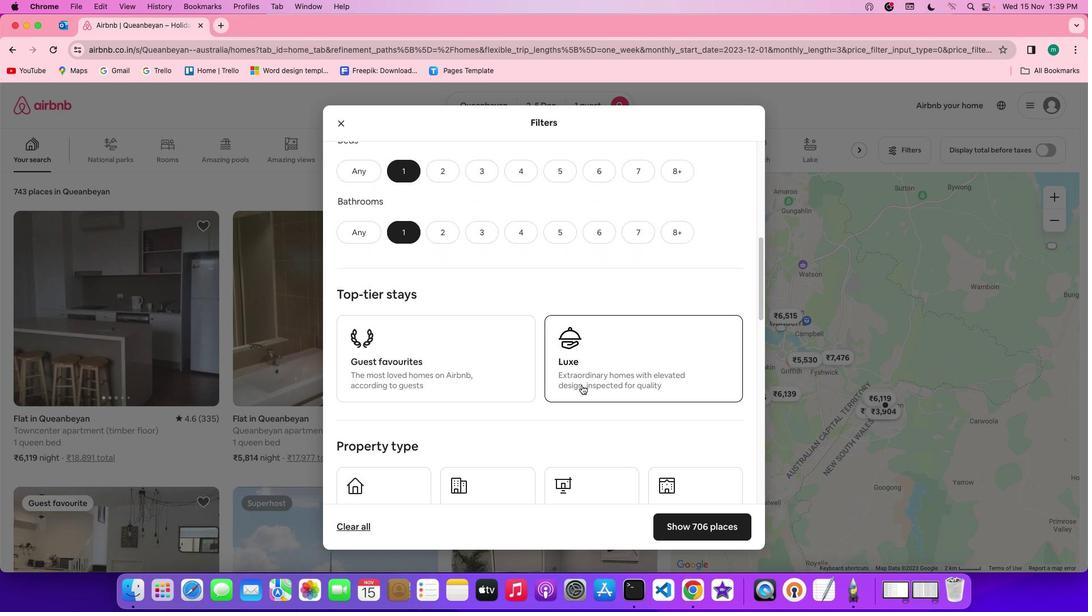 
Action: Mouse scrolled (582, 384) with delta (0, 0)
Screenshot: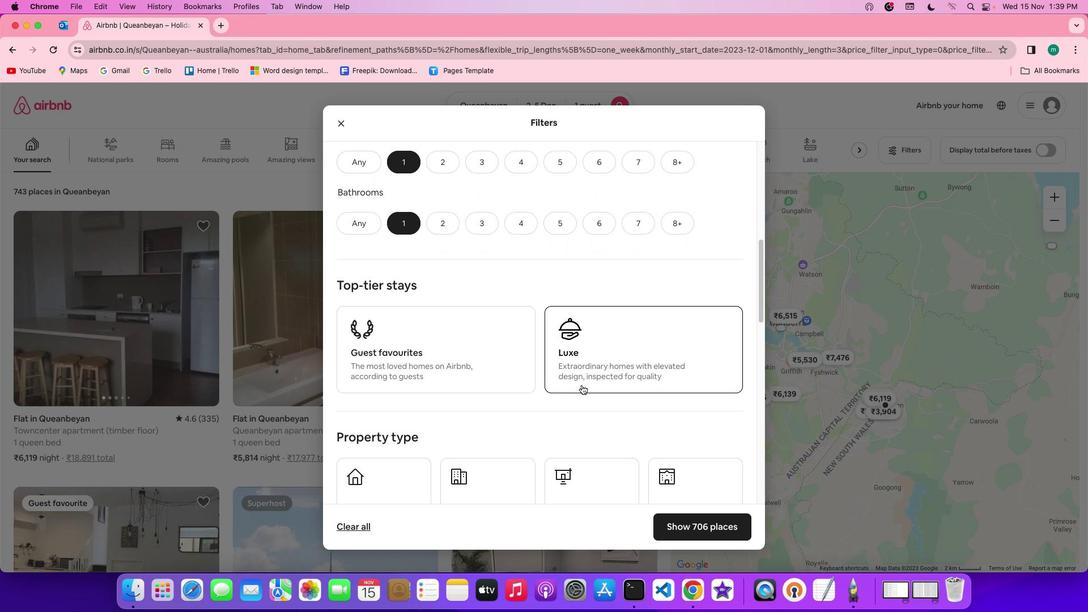 
Action: Mouse scrolled (582, 384) with delta (0, 0)
Screenshot: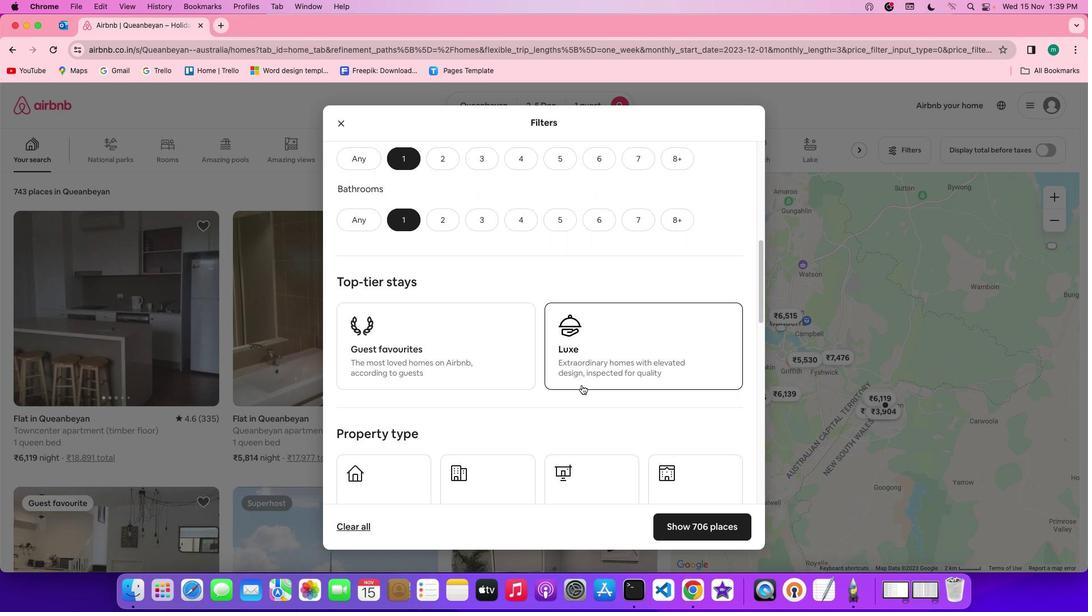 
Action: Mouse moved to (604, 367)
Screenshot: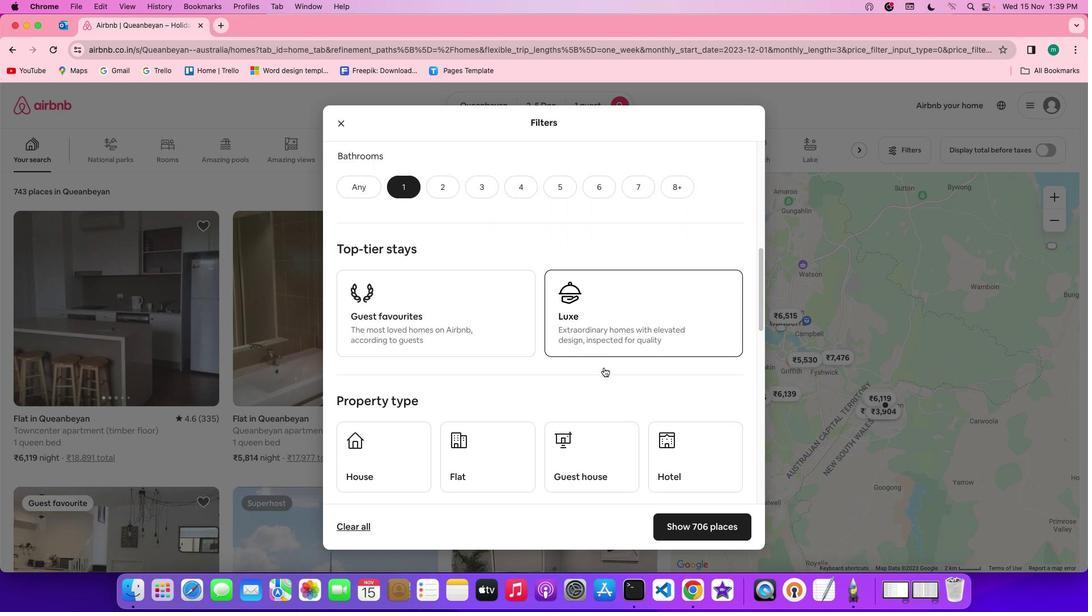
Action: Mouse scrolled (604, 367) with delta (0, 0)
Screenshot: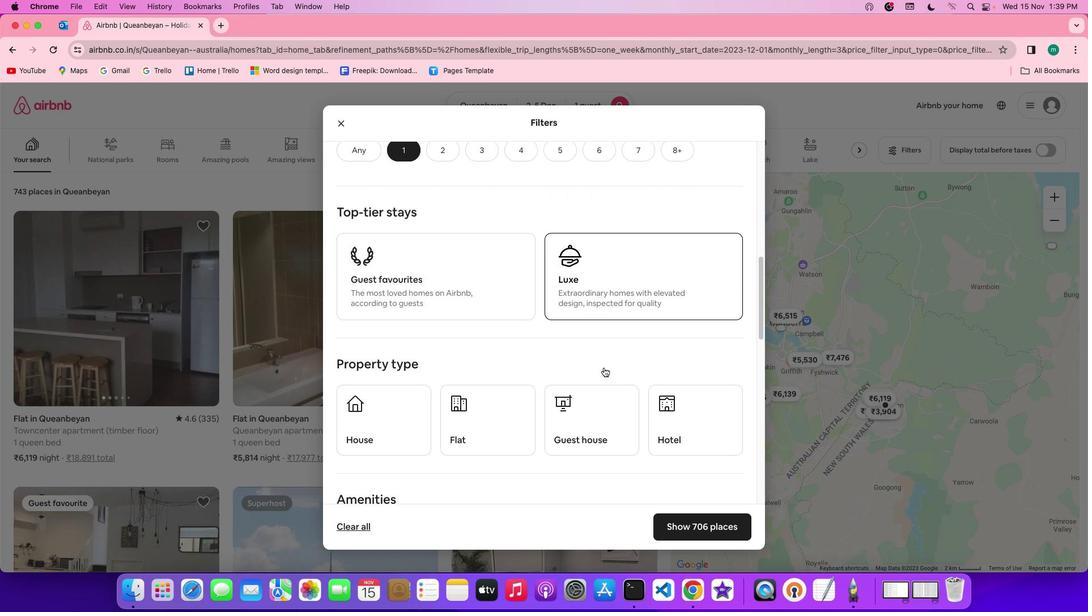 
Action: Mouse scrolled (604, 367) with delta (0, 0)
Screenshot: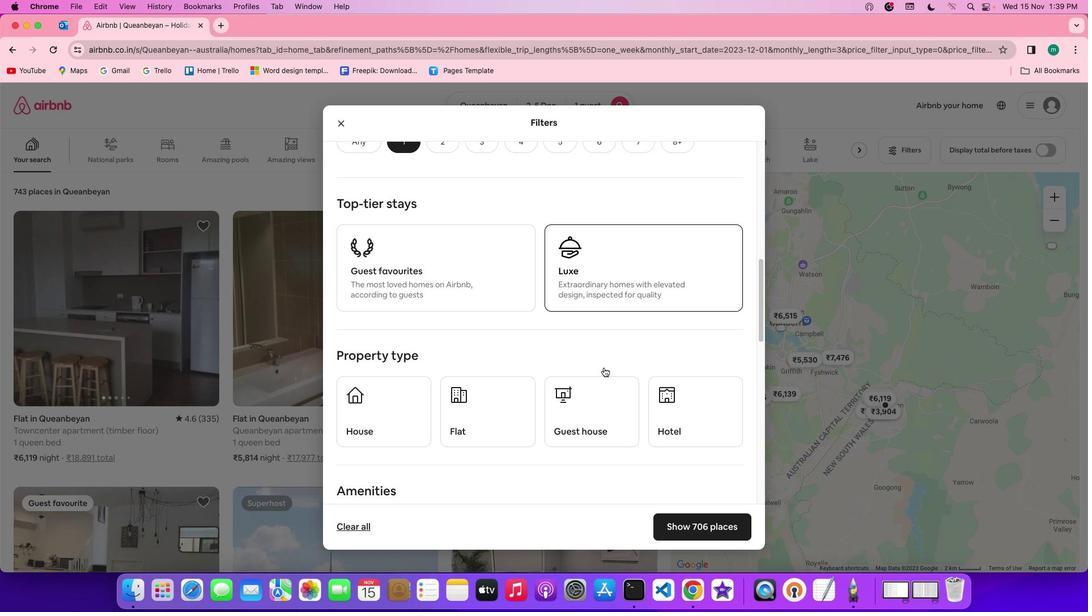 
Action: Mouse scrolled (604, 367) with delta (0, -1)
Screenshot: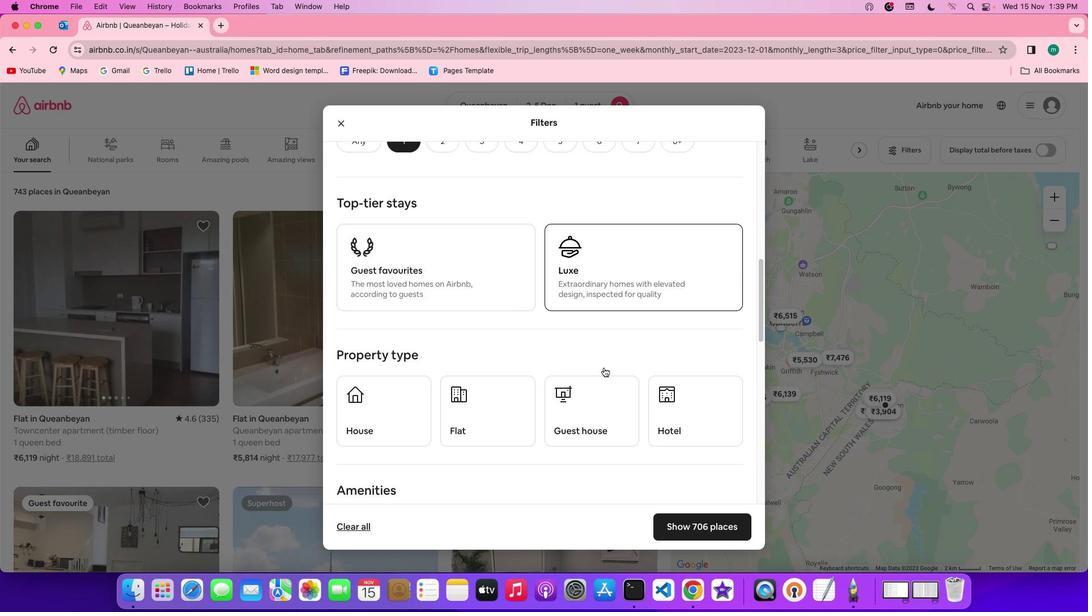 
Action: Mouse moved to (696, 411)
Screenshot: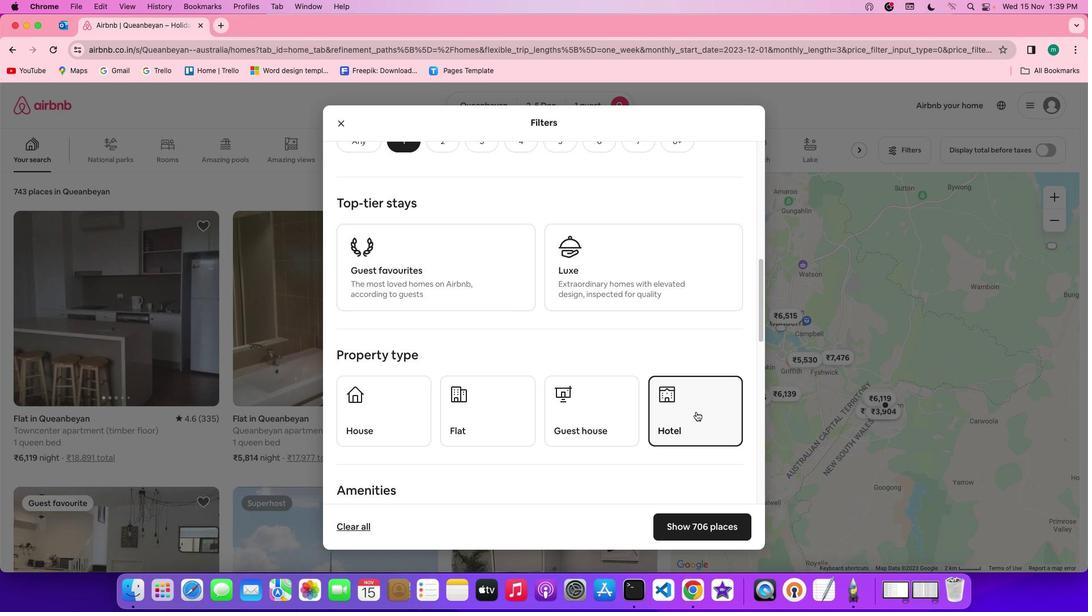 
Action: Mouse pressed left at (696, 411)
Screenshot: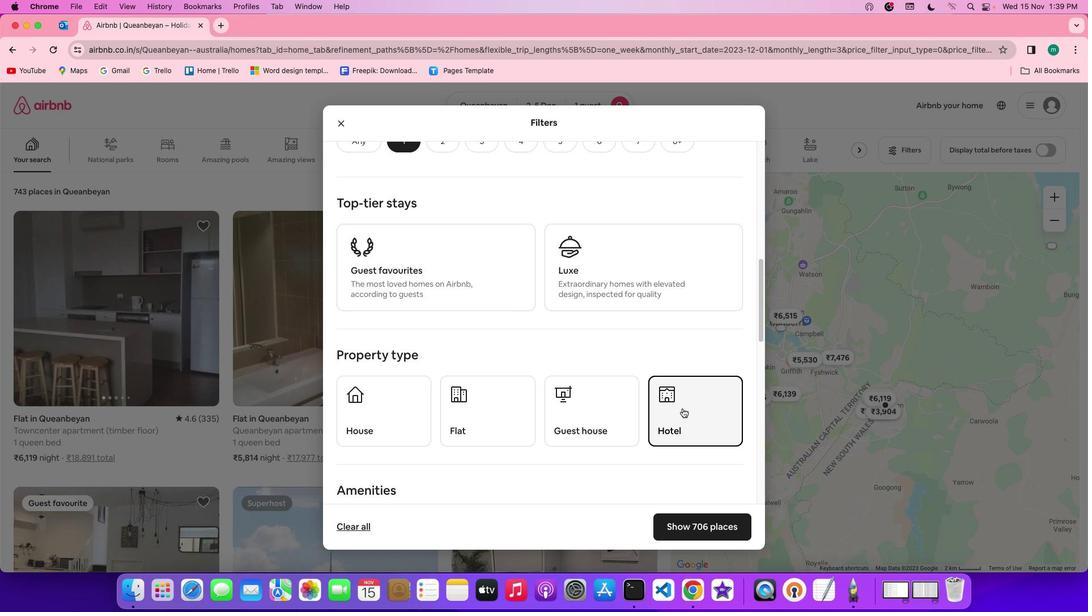 
Action: Mouse moved to (654, 391)
Screenshot: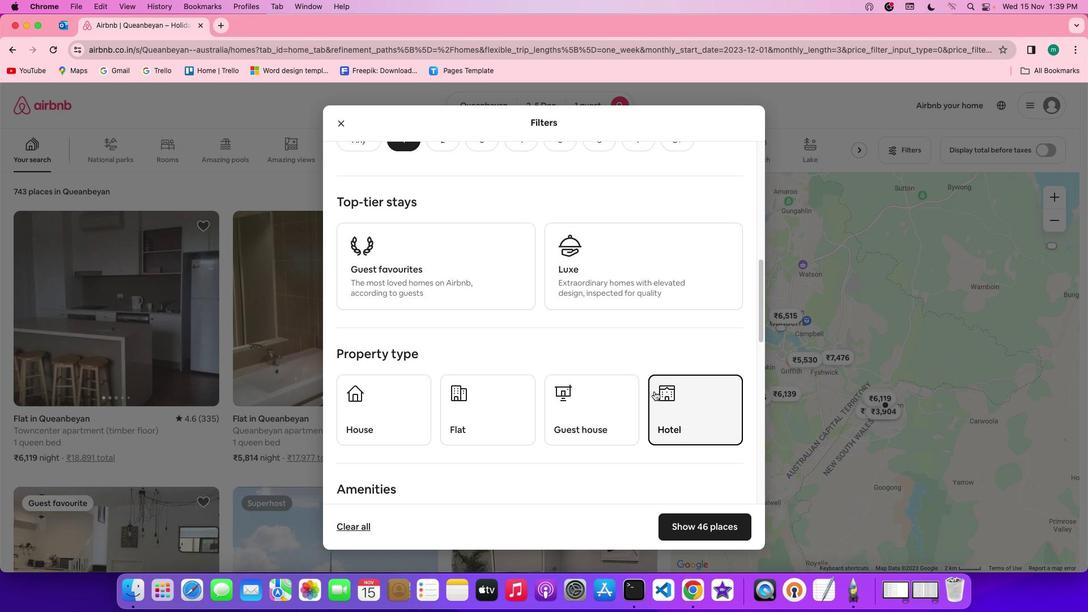 
Action: Mouse scrolled (654, 391) with delta (0, 0)
Screenshot: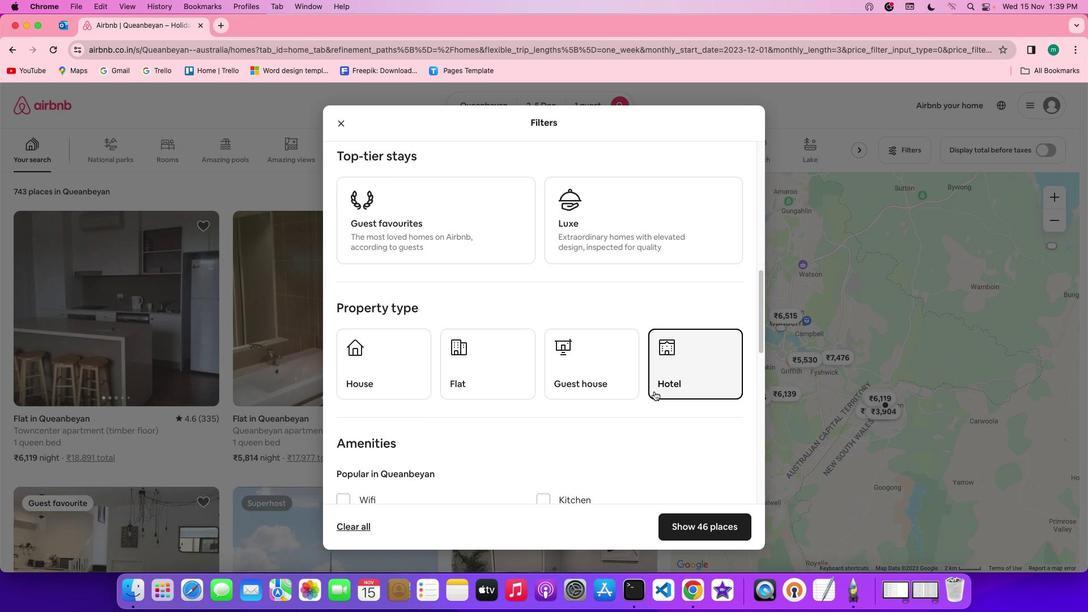 
Action: Mouse scrolled (654, 391) with delta (0, 0)
Screenshot: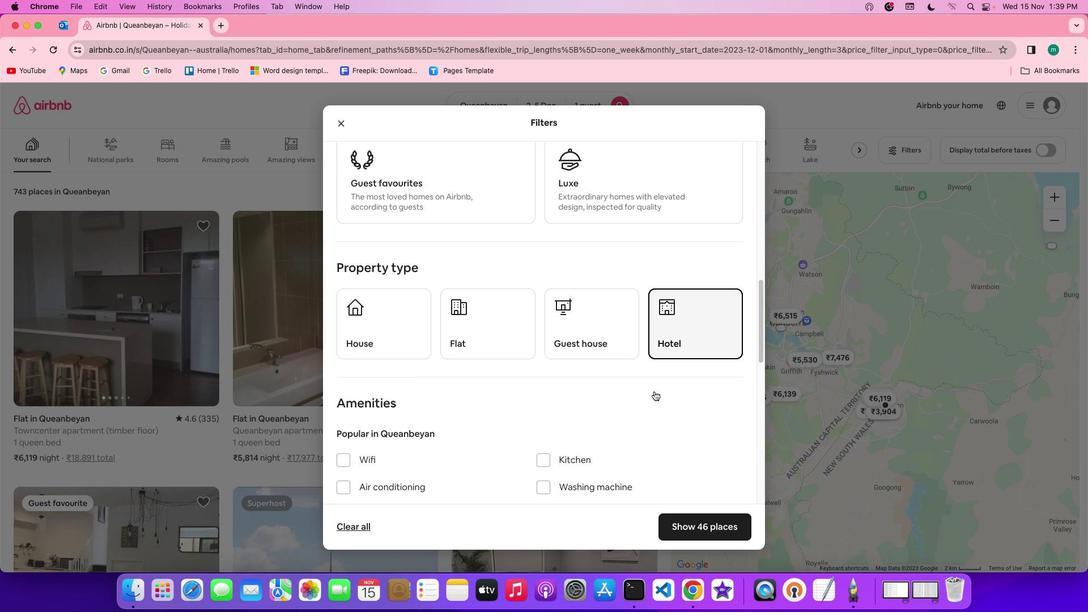 
Action: Mouse scrolled (654, 391) with delta (0, -1)
Screenshot: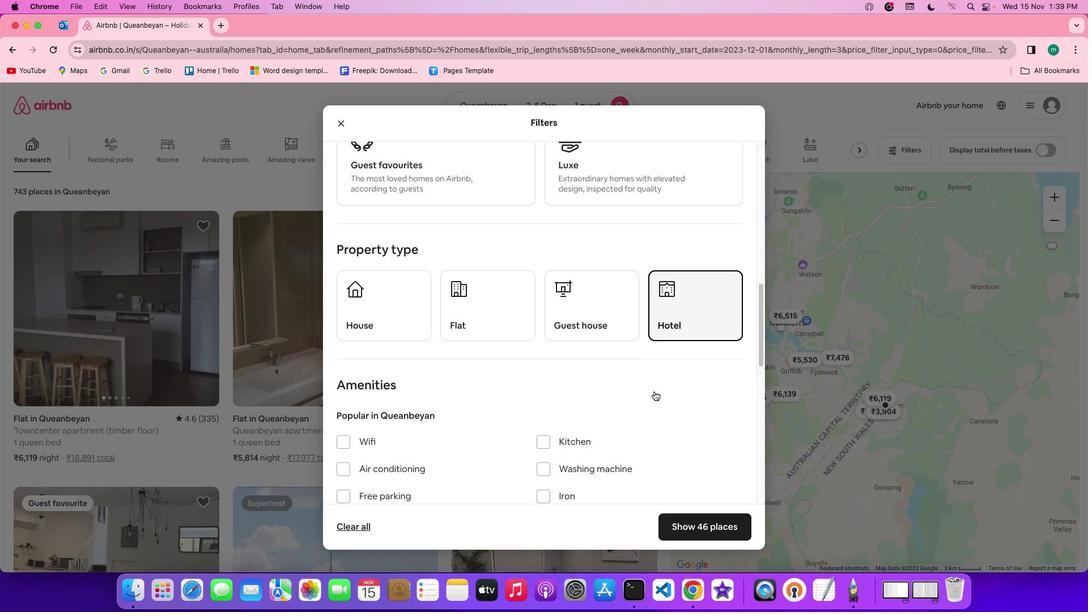 
Action: Mouse scrolled (654, 391) with delta (0, -1)
Screenshot: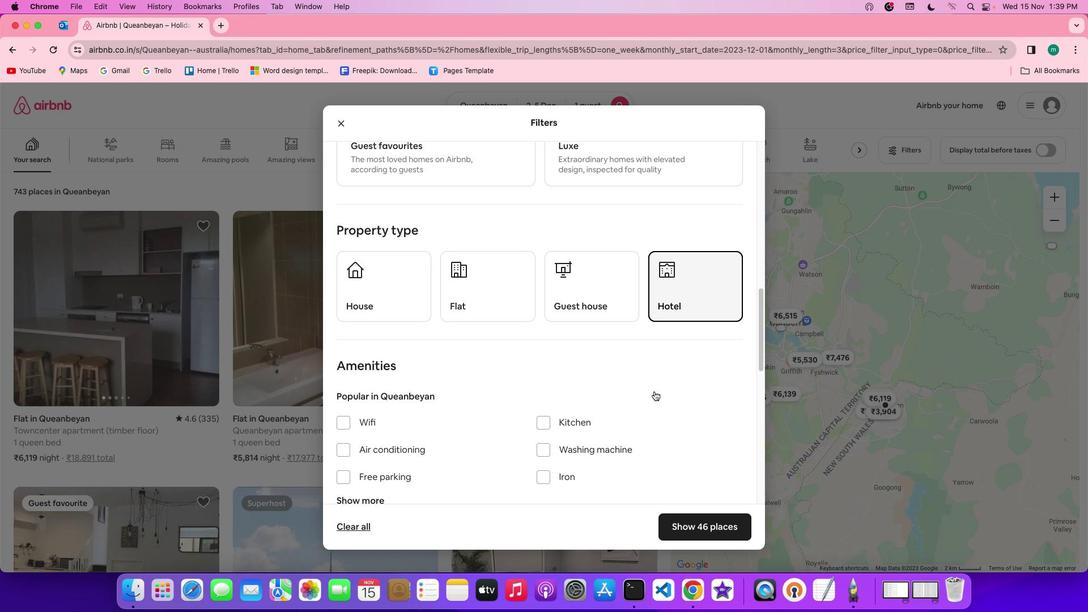 
Action: Mouse scrolled (654, 391) with delta (0, 0)
Screenshot: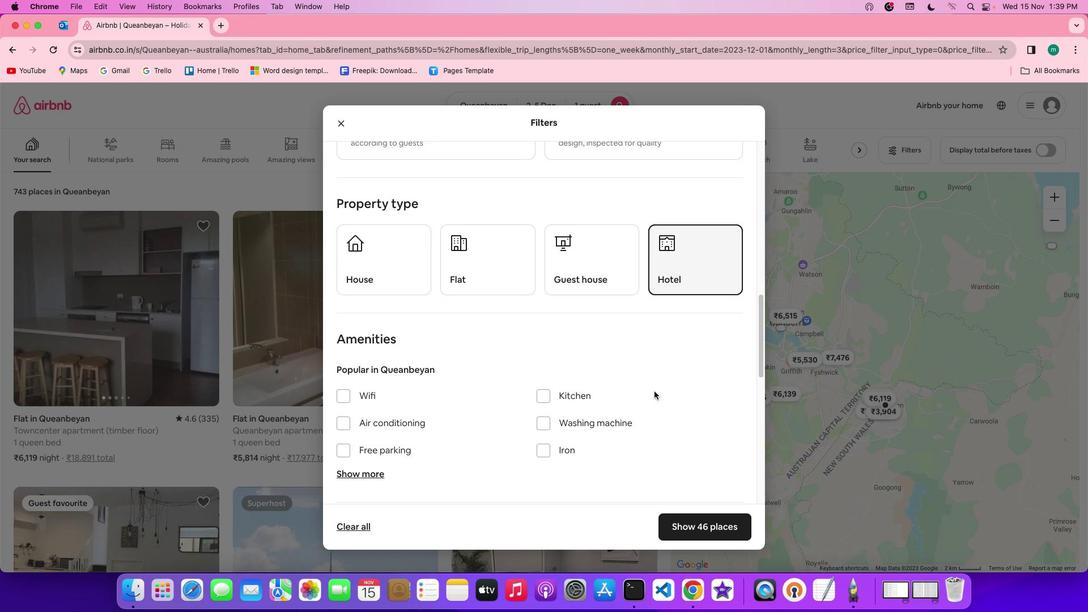 
Action: Mouse scrolled (654, 391) with delta (0, 0)
Screenshot: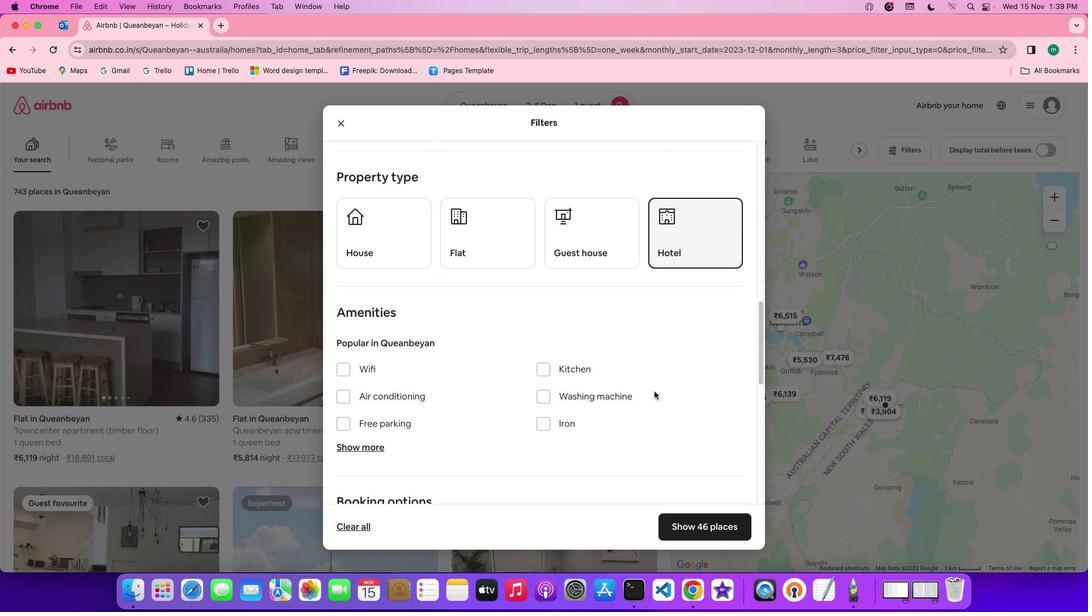 
Action: Mouse scrolled (654, 391) with delta (0, 0)
Screenshot: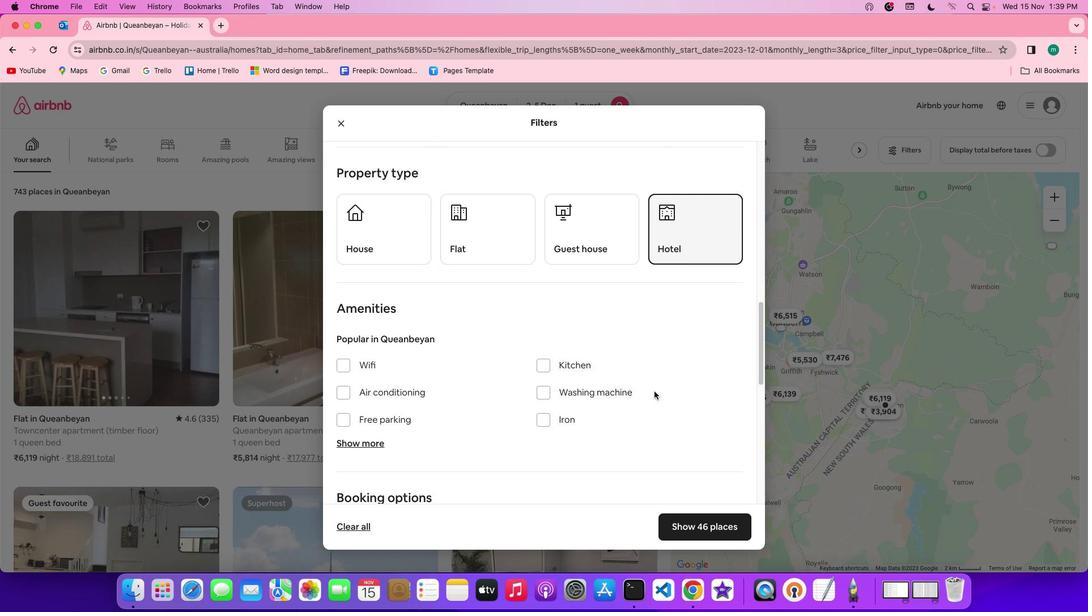 
Action: Mouse scrolled (654, 391) with delta (0, 0)
Screenshot: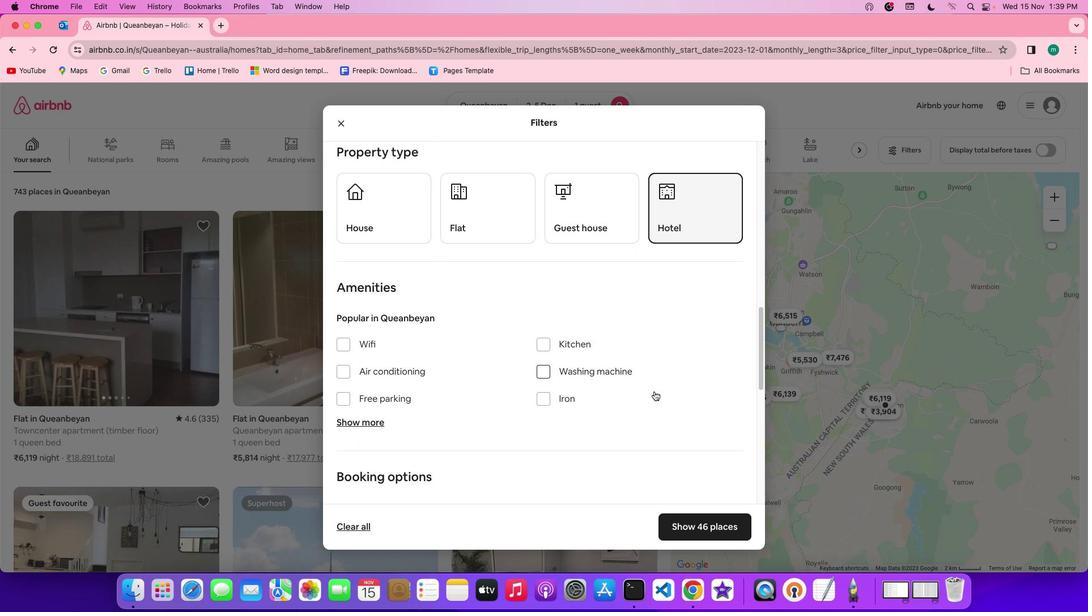 
Action: Mouse scrolled (654, 391) with delta (0, 0)
Screenshot: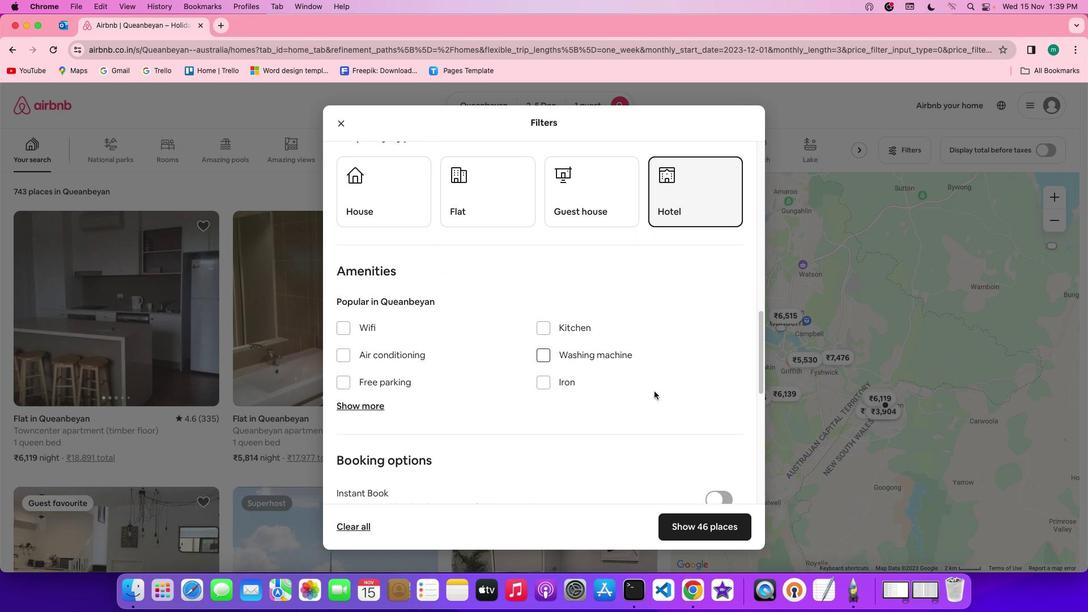 
Action: Mouse scrolled (654, 391) with delta (0, 0)
Screenshot: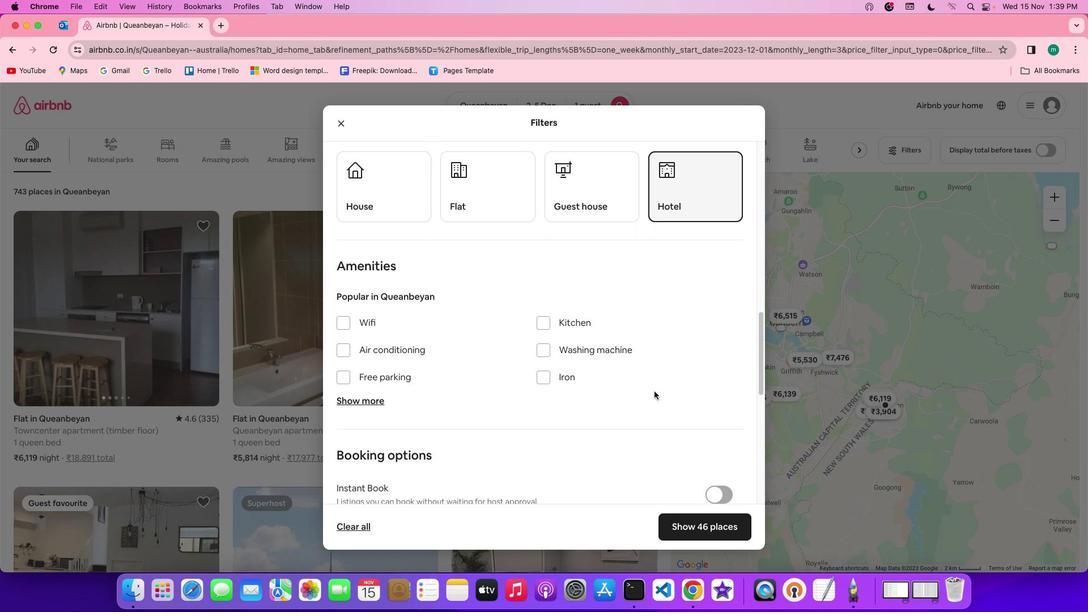 
Action: Mouse moved to (594, 347)
Screenshot: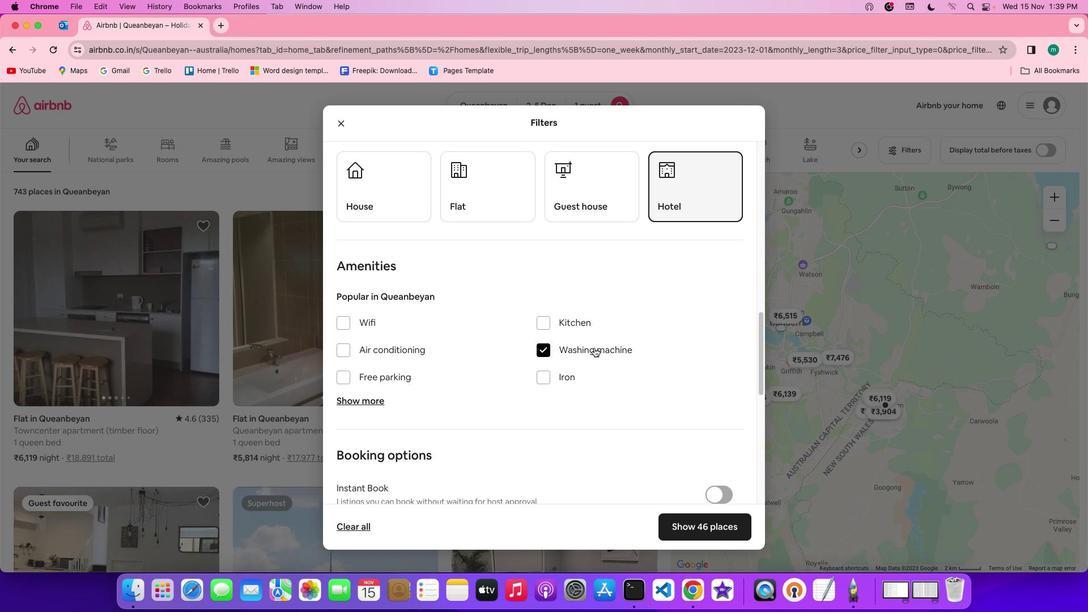 
Action: Mouse pressed left at (594, 347)
Screenshot: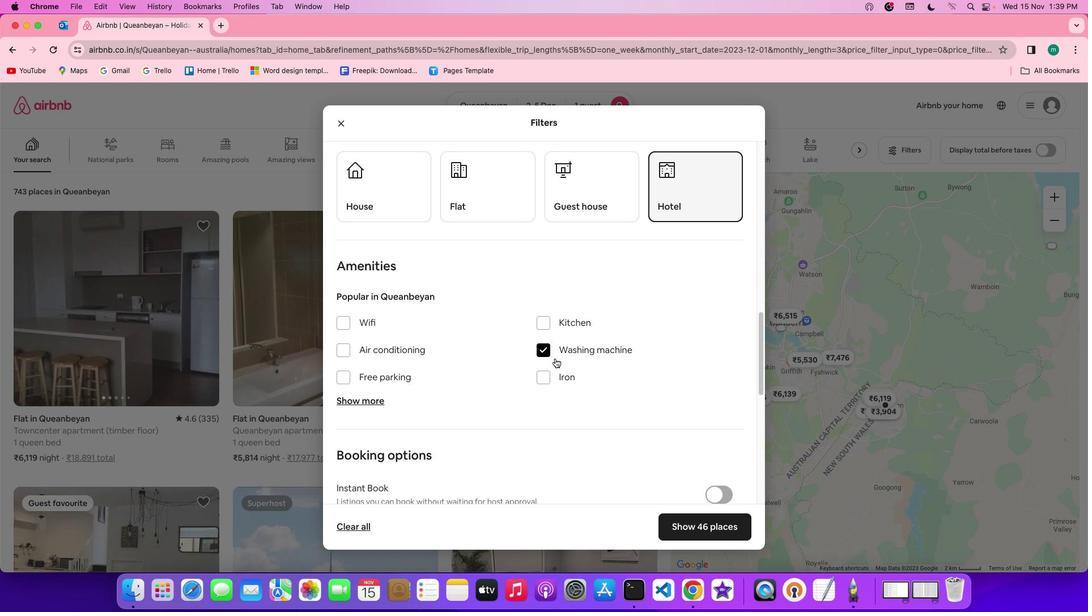 
Action: Mouse moved to (368, 396)
Screenshot: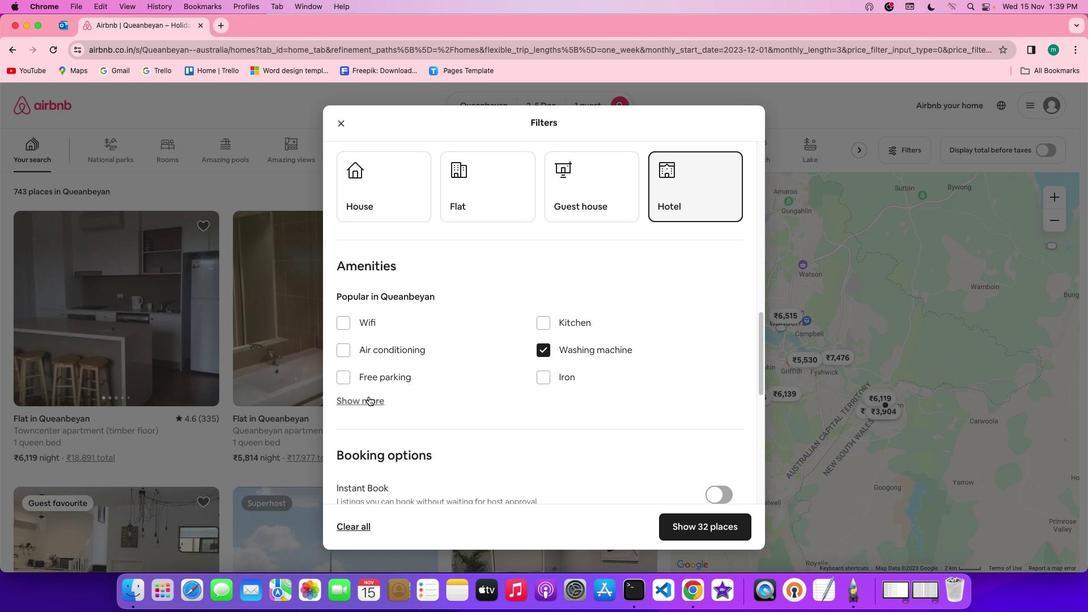 
Action: Mouse pressed left at (368, 396)
Screenshot: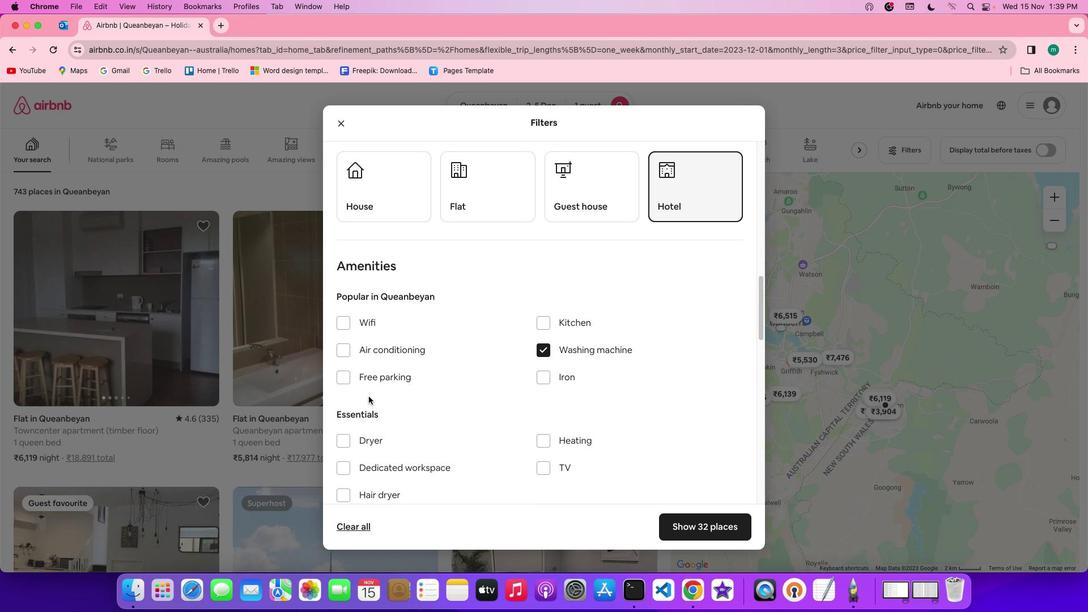 
Action: Mouse moved to (474, 473)
Screenshot: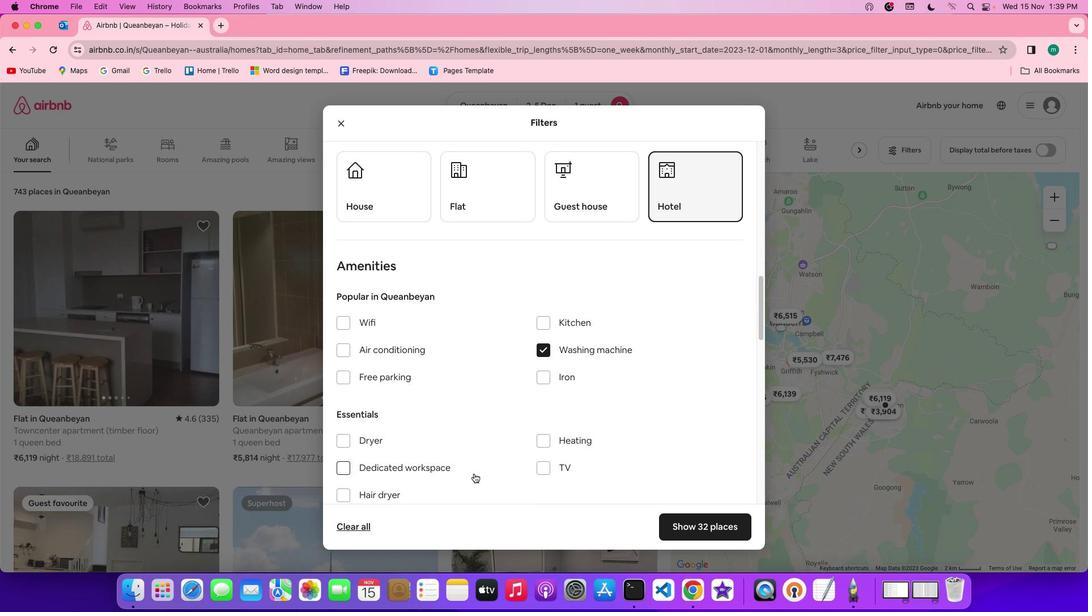 
Action: Mouse scrolled (474, 473) with delta (0, 0)
Screenshot: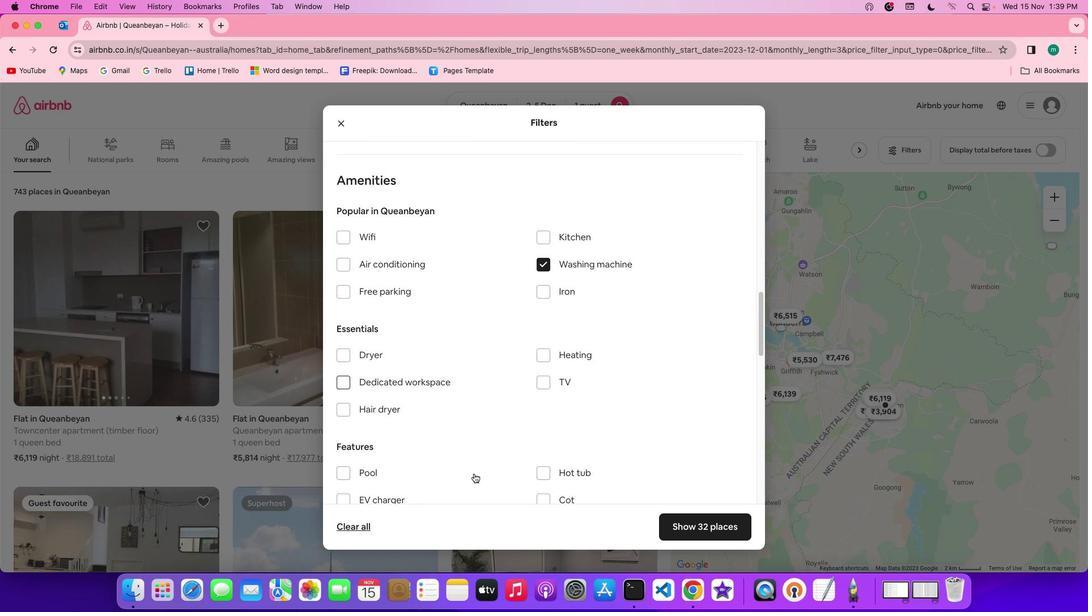 
Action: Mouse scrolled (474, 473) with delta (0, 0)
Screenshot: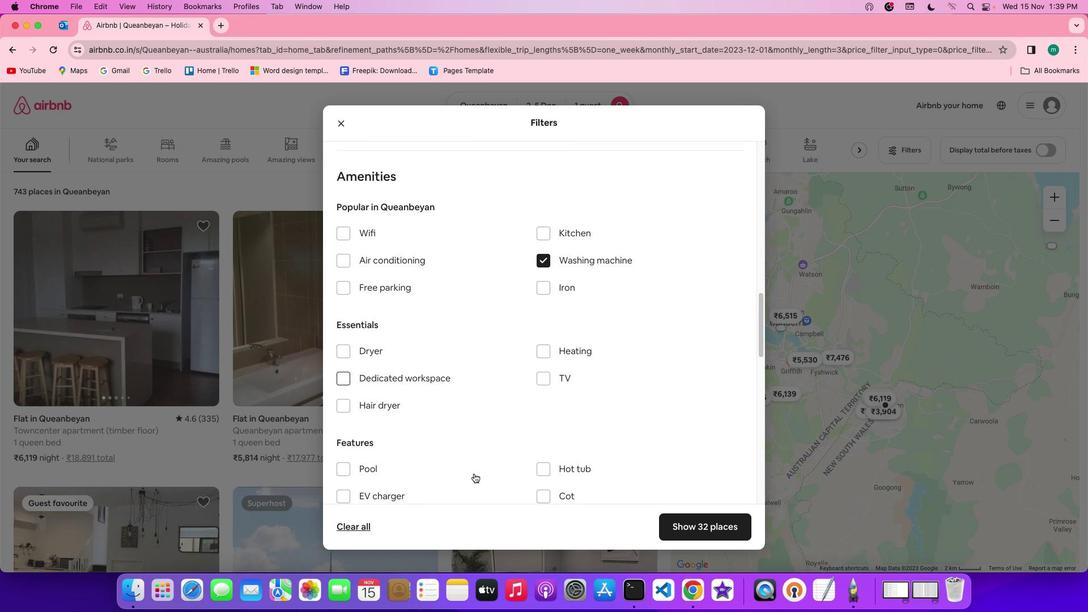 
Action: Mouse scrolled (474, 473) with delta (0, -1)
Screenshot: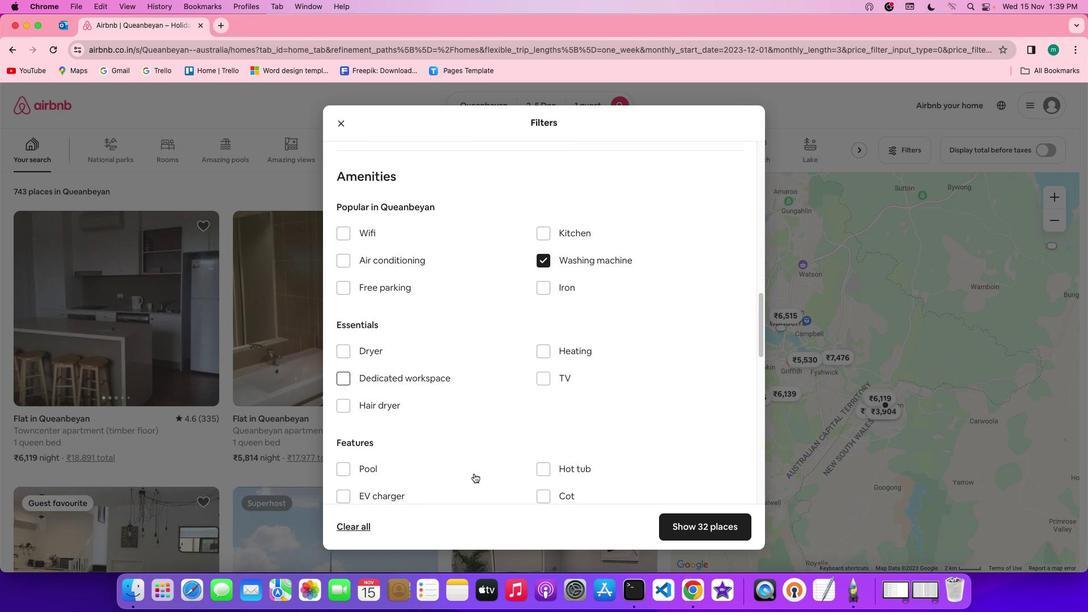 
Action: Mouse scrolled (474, 473) with delta (0, 0)
Screenshot: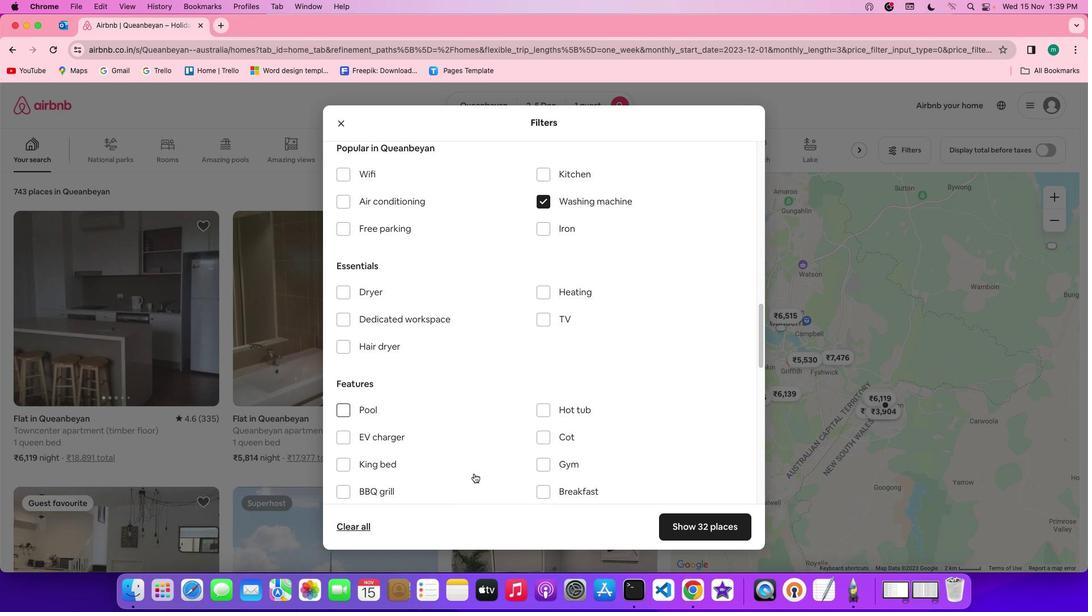 
Action: Mouse scrolled (474, 473) with delta (0, 0)
Screenshot: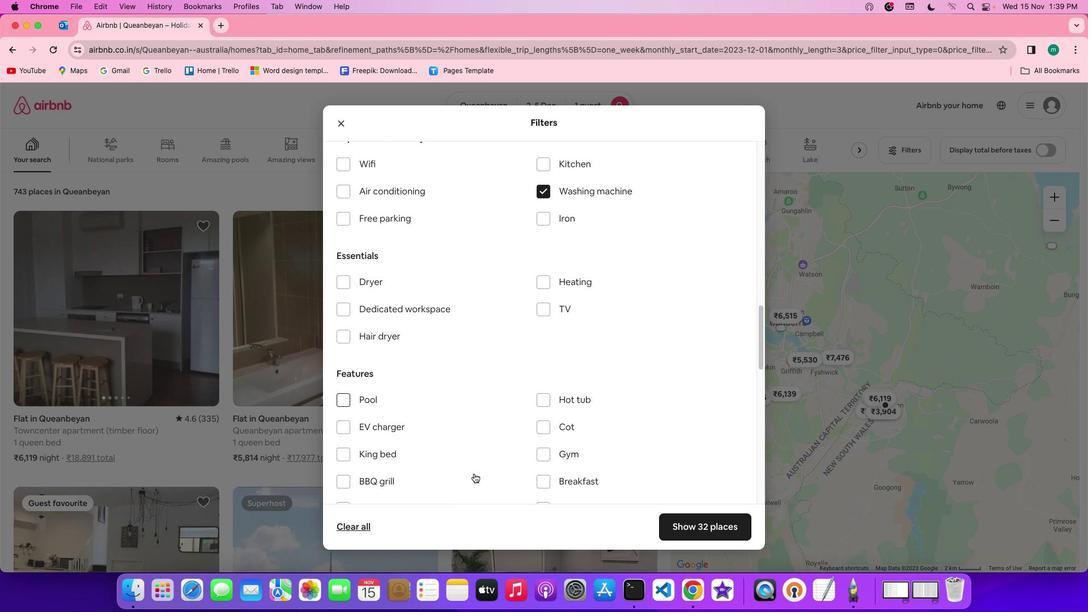 
Action: Mouse scrolled (474, 473) with delta (0, -1)
Screenshot: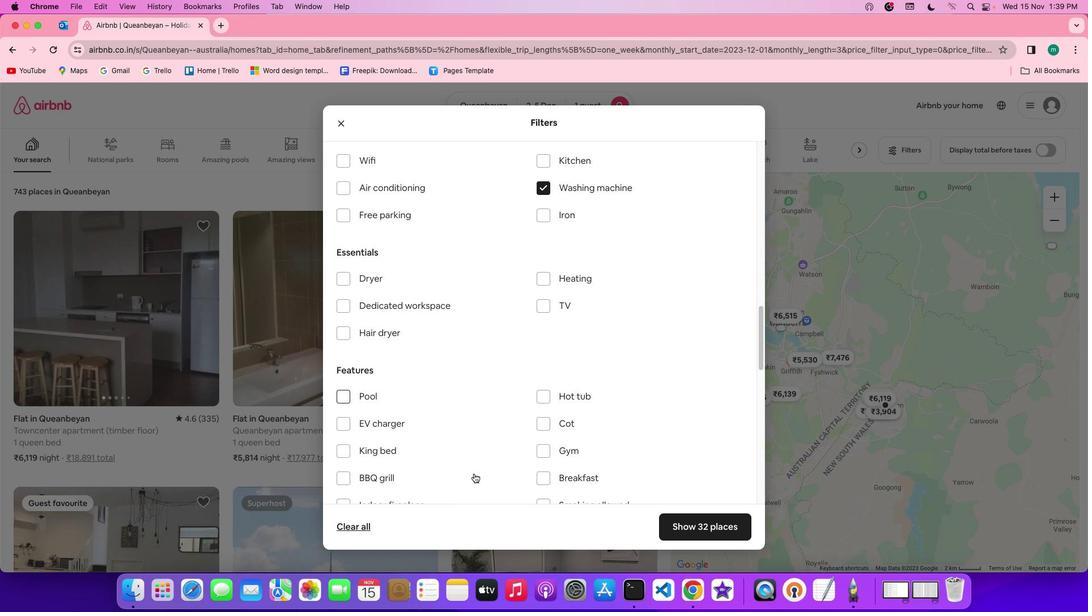 
Action: Mouse scrolled (474, 473) with delta (0, 0)
Screenshot: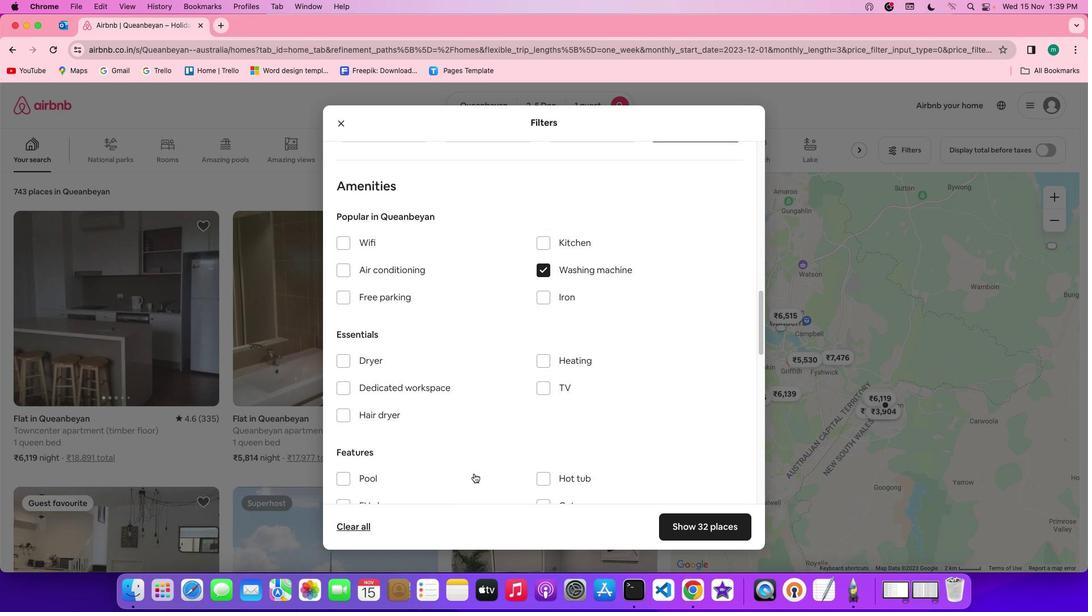 
Action: Mouse scrolled (474, 473) with delta (0, 0)
Screenshot: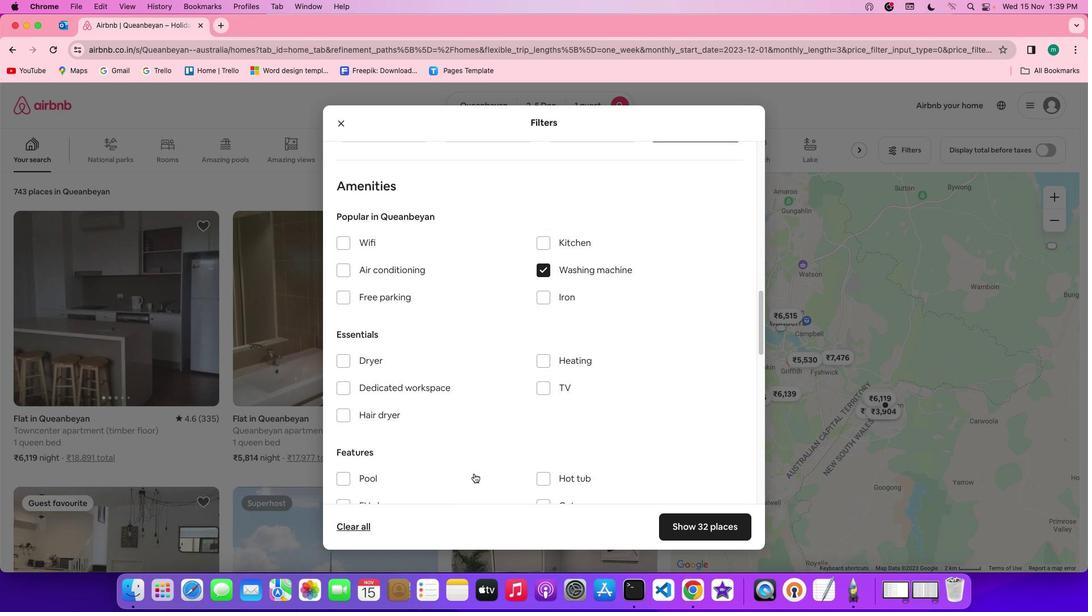 
Action: Mouse scrolled (474, 473) with delta (0, 1)
Screenshot: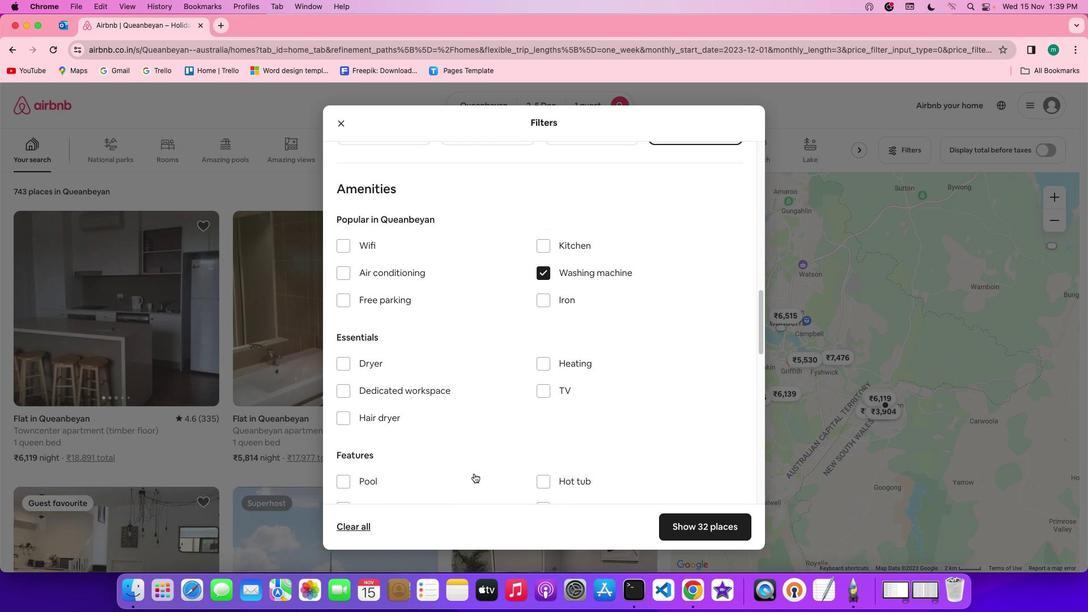 
Action: Mouse scrolled (474, 473) with delta (0, 0)
Screenshot: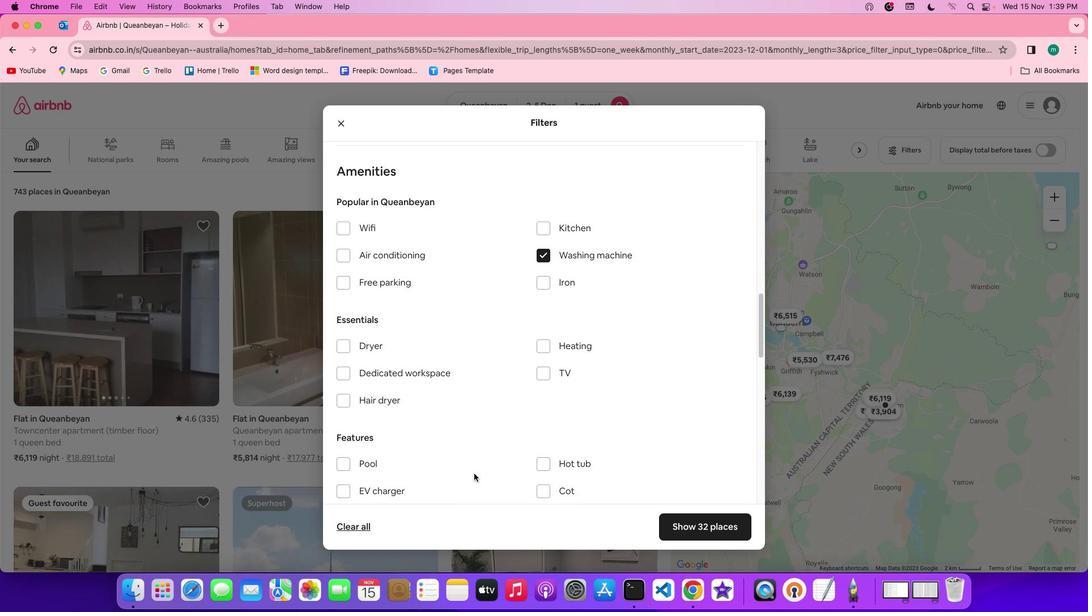 
Action: Mouse scrolled (474, 473) with delta (0, 0)
Screenshot: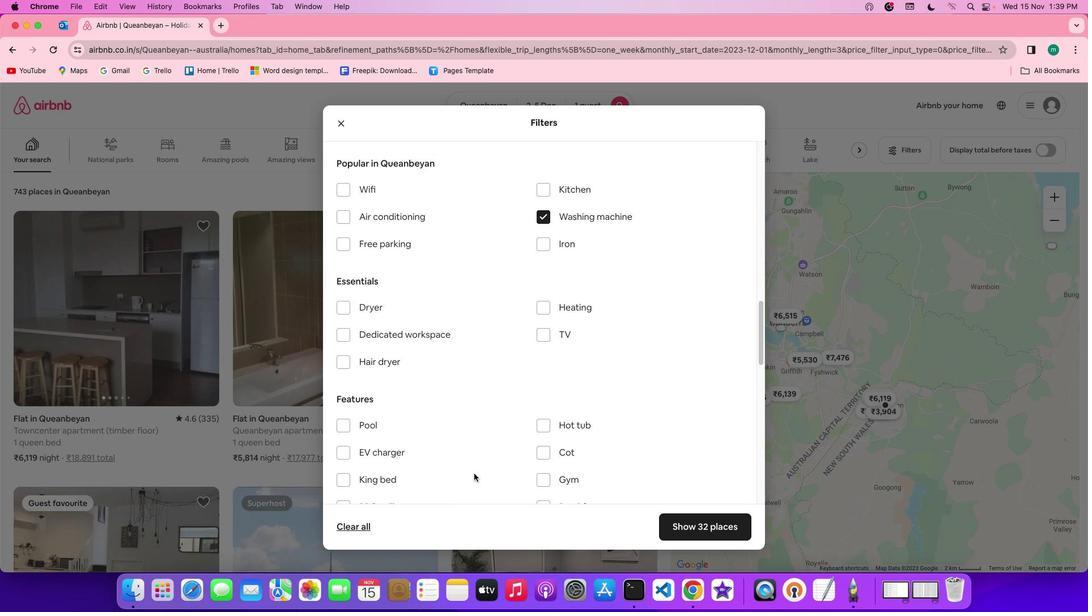 
Action: Mouse scrolled (474, 473) with delta (0, 0)
Screenshot: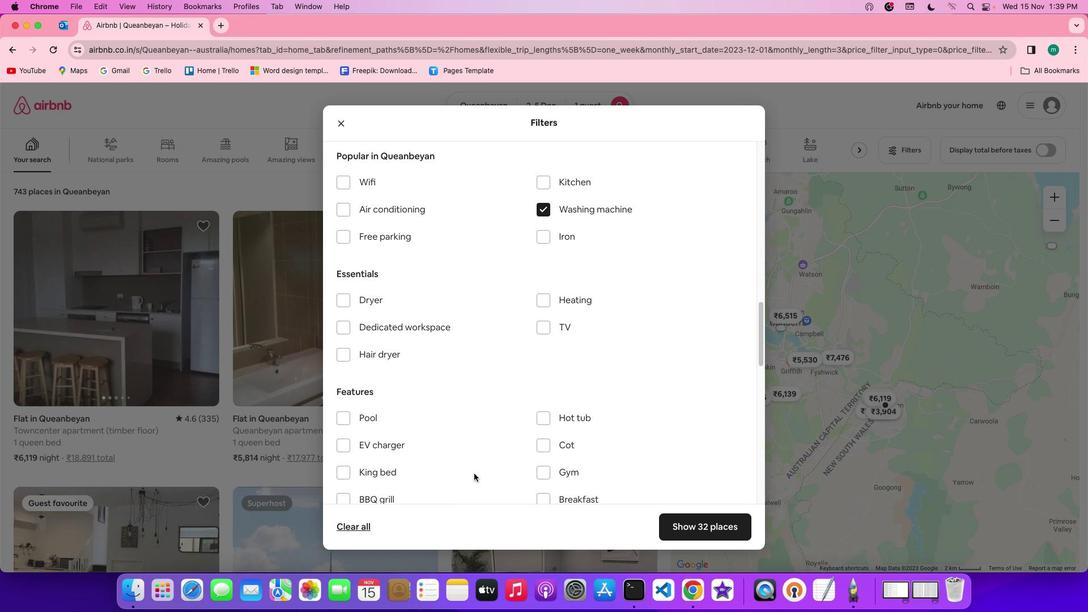 
Action: Mouse scrolled (474, 473) with delta (0, 0)
Screenshot: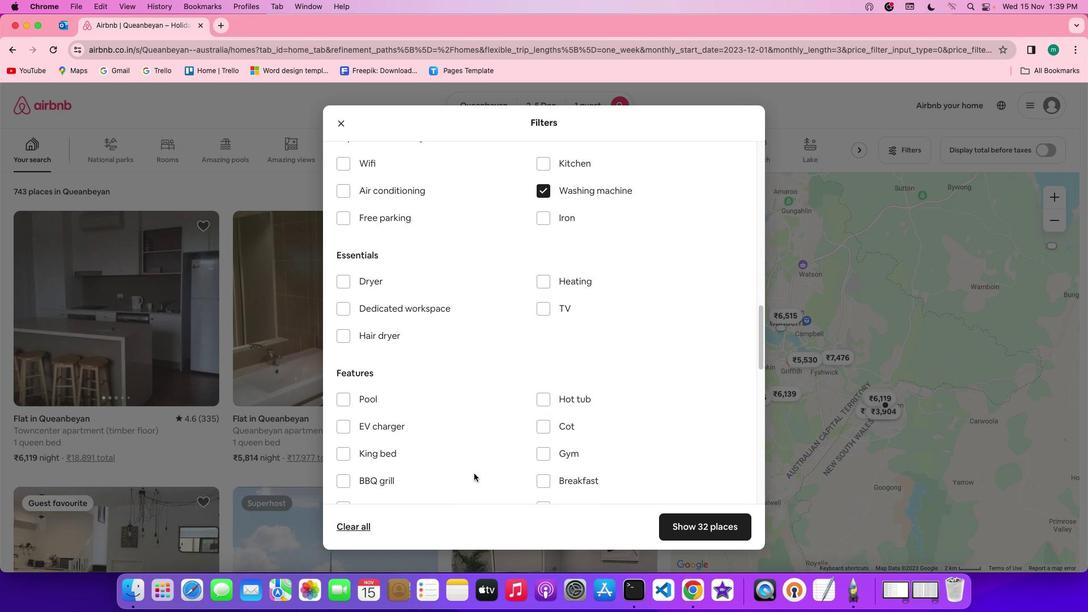 
Action: Mouse scrolled (474, 473) with delta (0, 0)
Screenshot: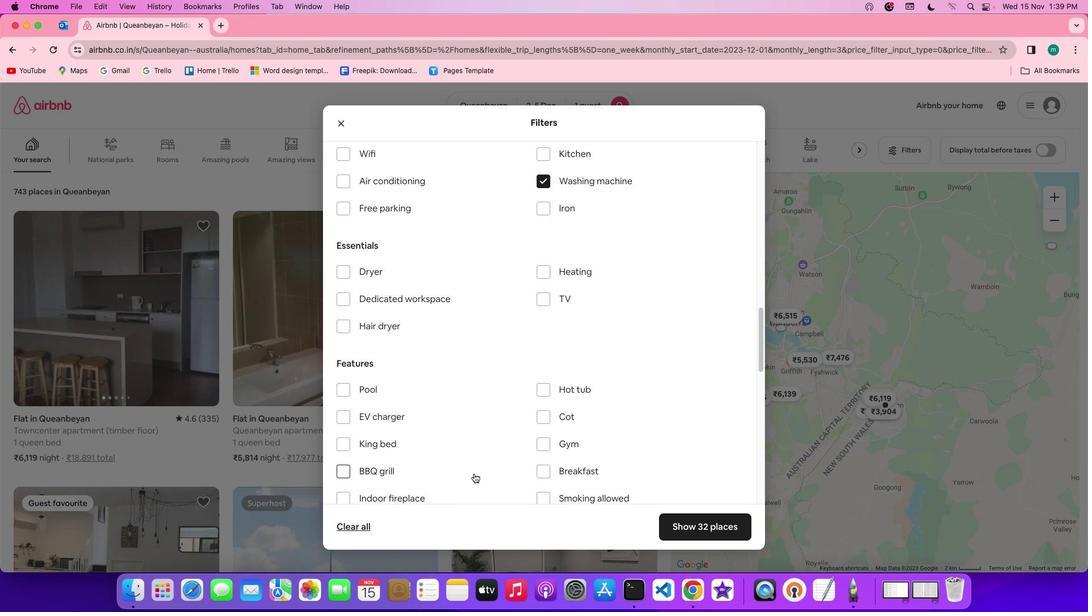 
Action: Mouse scrolled (474, 473) with delta (0, 0)
Screenshot: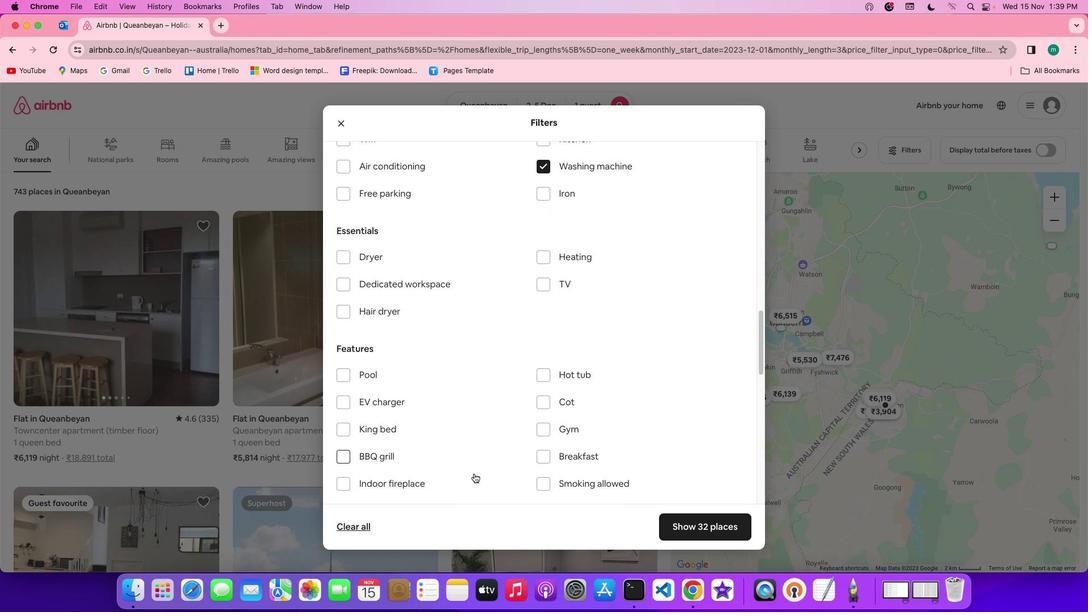 
Action: Mouse scrolled (474, 473) with delta (0, 0)
Screenshot: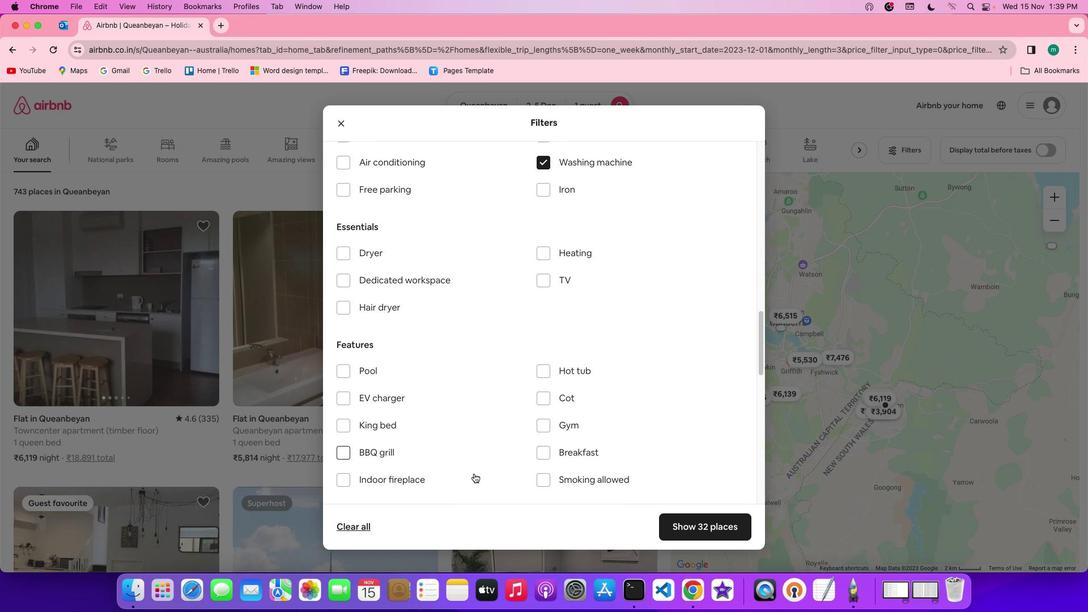
Action: Mouse scrolled (474, 473) with delta (0, 0)
Screenshot: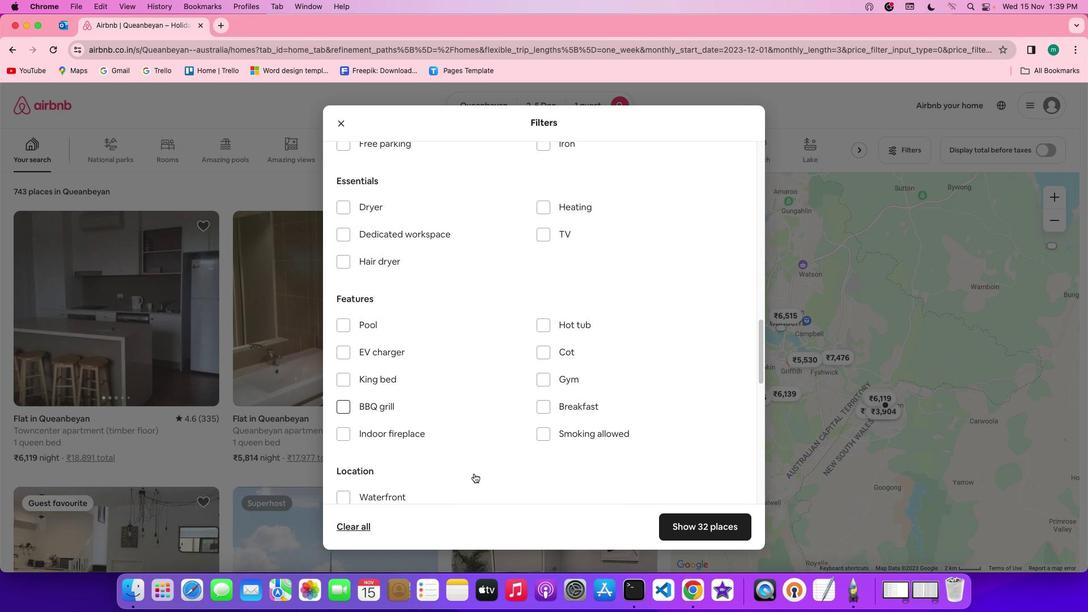 
Action: Mouse scrolled (474, 473) with delta (0, 0)
Screenshot: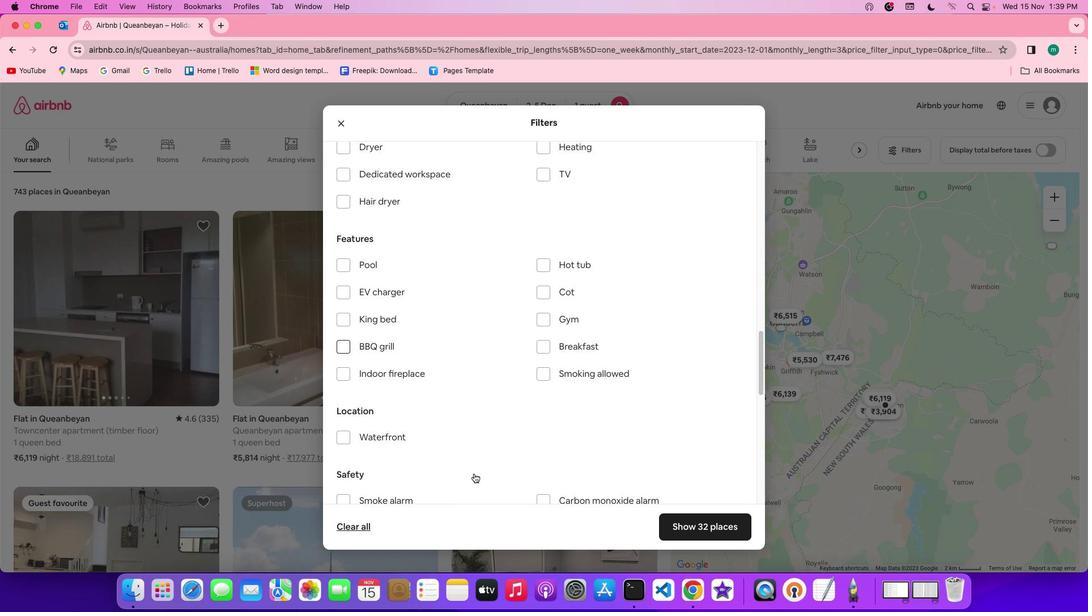 
Action: Mouse scrolled (474, 473) with delta (0, 0)
Screenshot: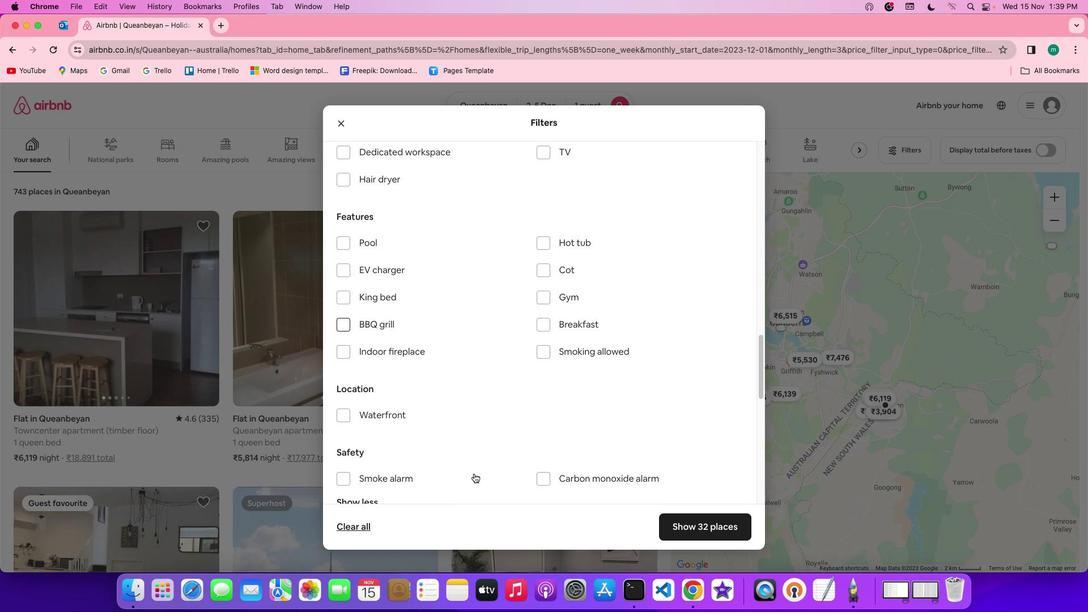 
Action: Mouse scrolled (474, 473) with delta (0, -1)
Screenshot: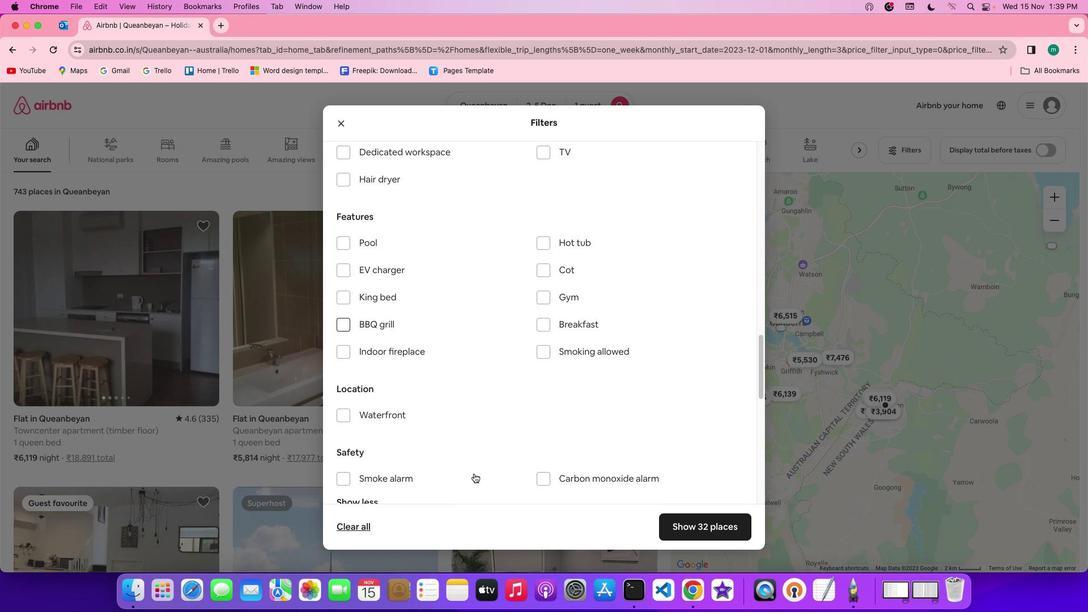 
Action: Mouse moved to (513, 417)
Screenshot: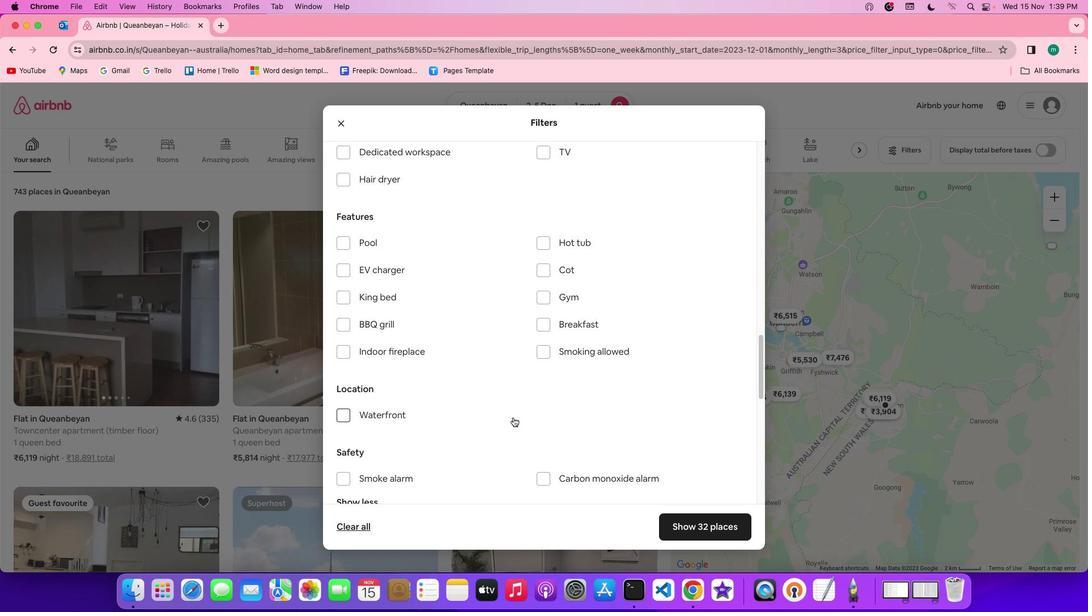 
Action: Mouse scrolled (513, 417) with delta (0, 0)
Screenshot: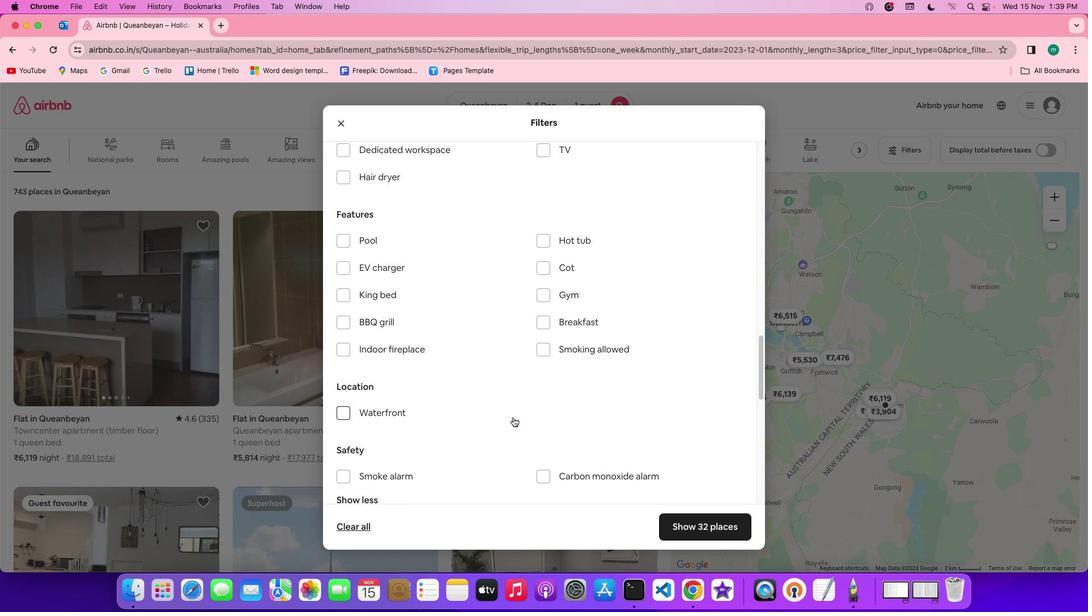 
Action: Mouse scrolled (513, 417) with delta (0, 0)
Screenshot: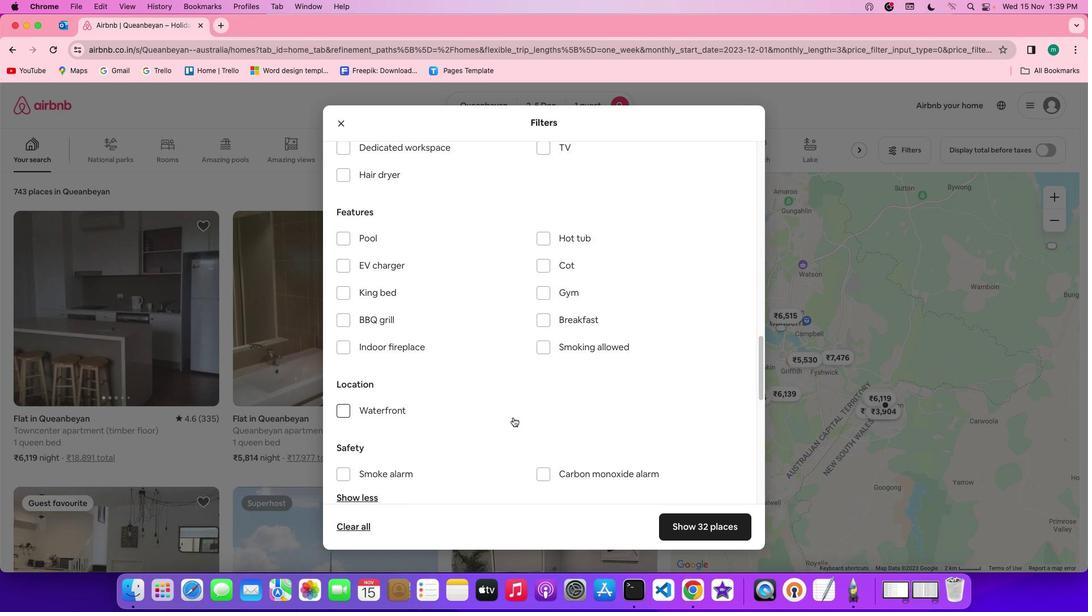 
Action: Mouse scrolled (513, 417) with delta (0, 0)
Screenshot: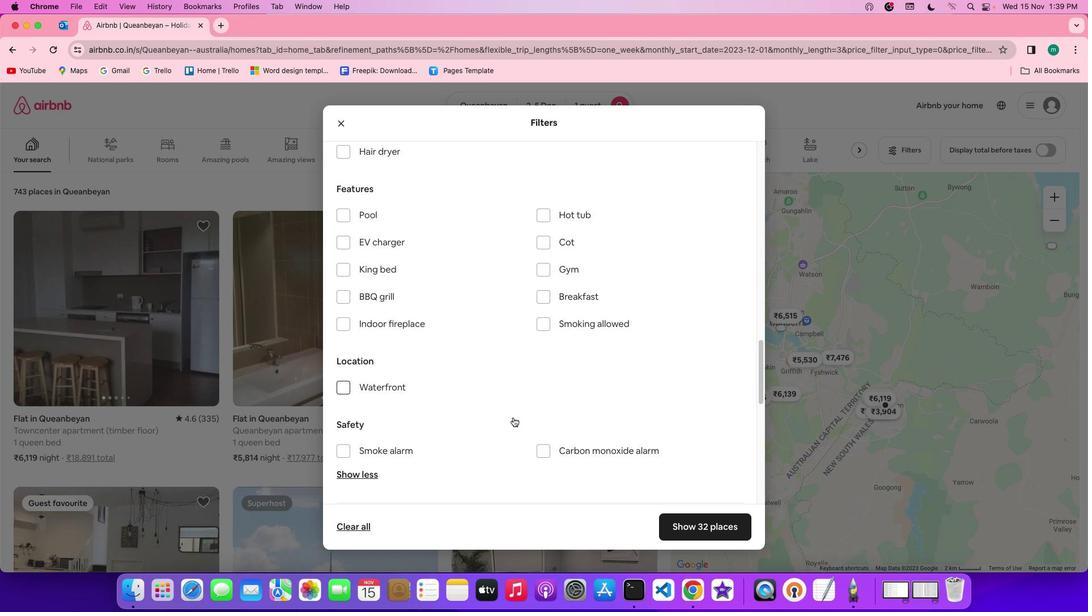 
Action: Mouse scrolled (513, 417) with delta (0, 0)
Screenshot: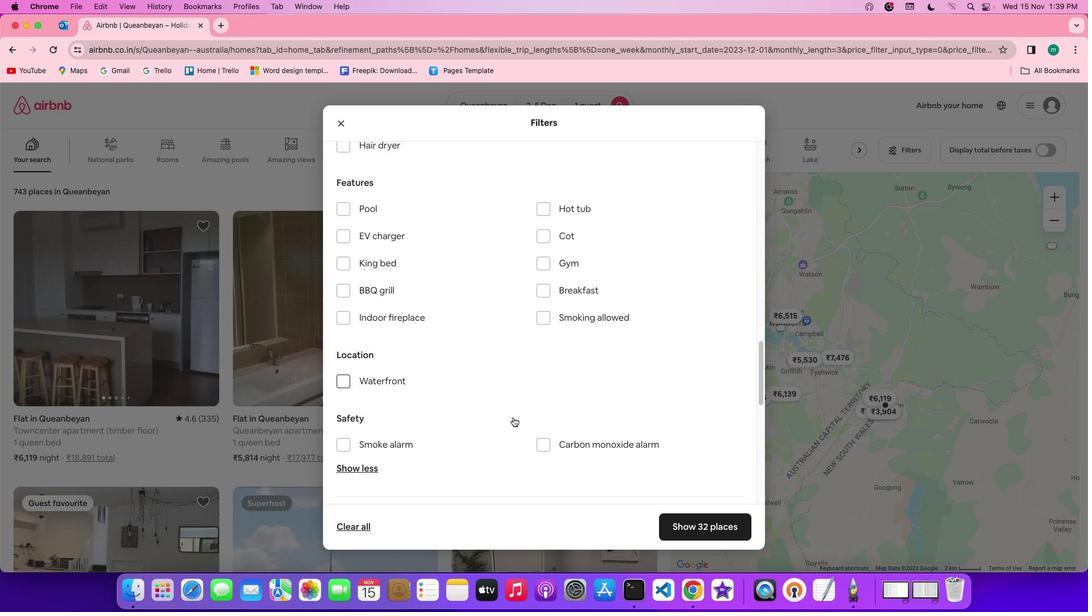 
Action: Mouse scrolled (513, 417) with delta (0, 0)
Screenshot: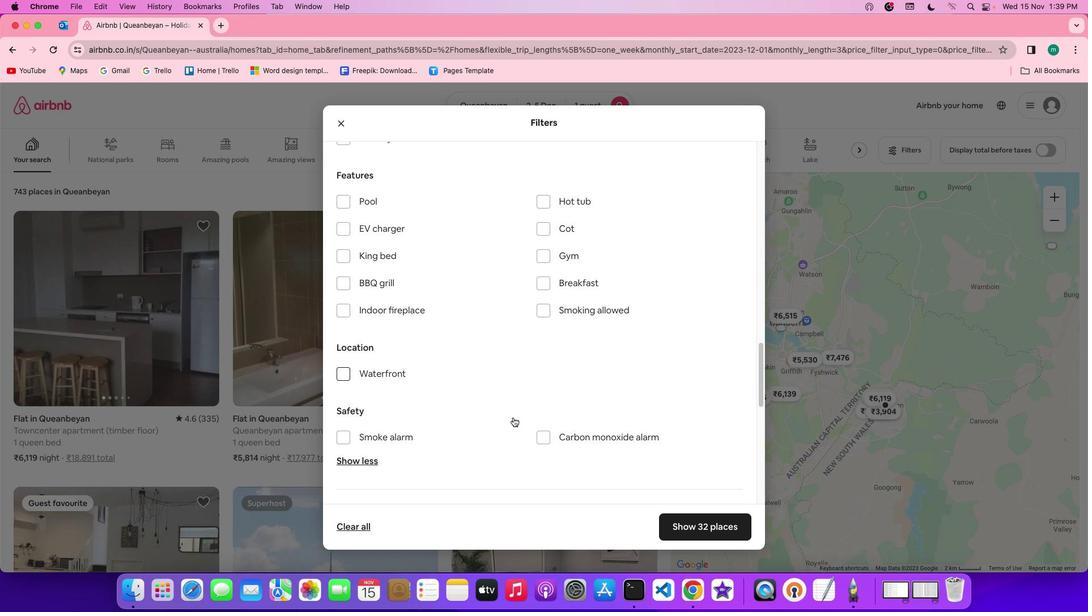
Action: Mouse scrolled (513, 417) with delta (0, 0)
Screenshot: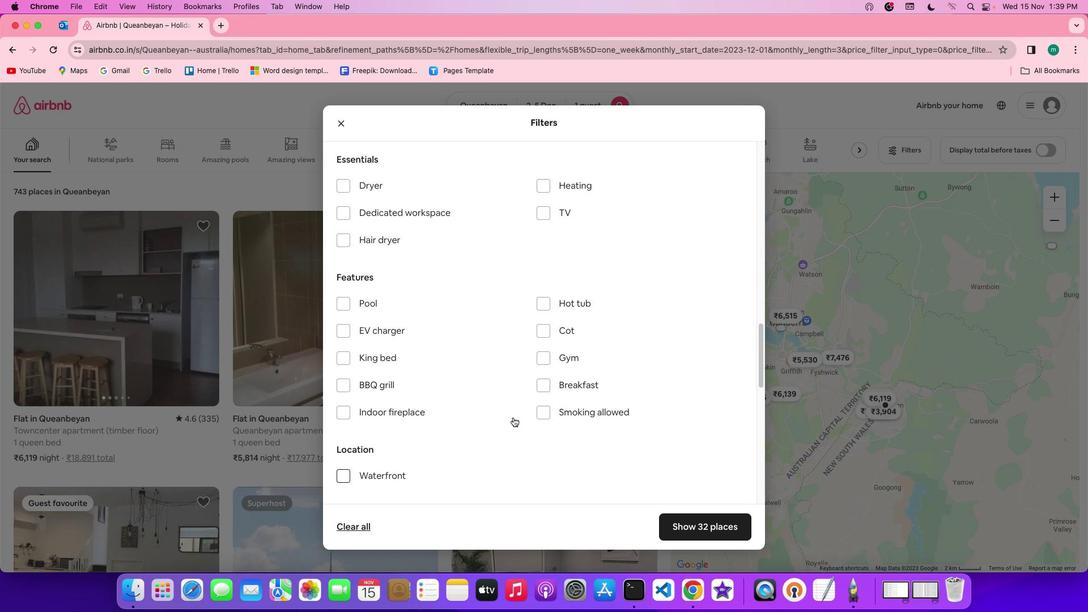 
Action: Mouse scrolled (513, 417) with delta (0, 0)
Screenshot: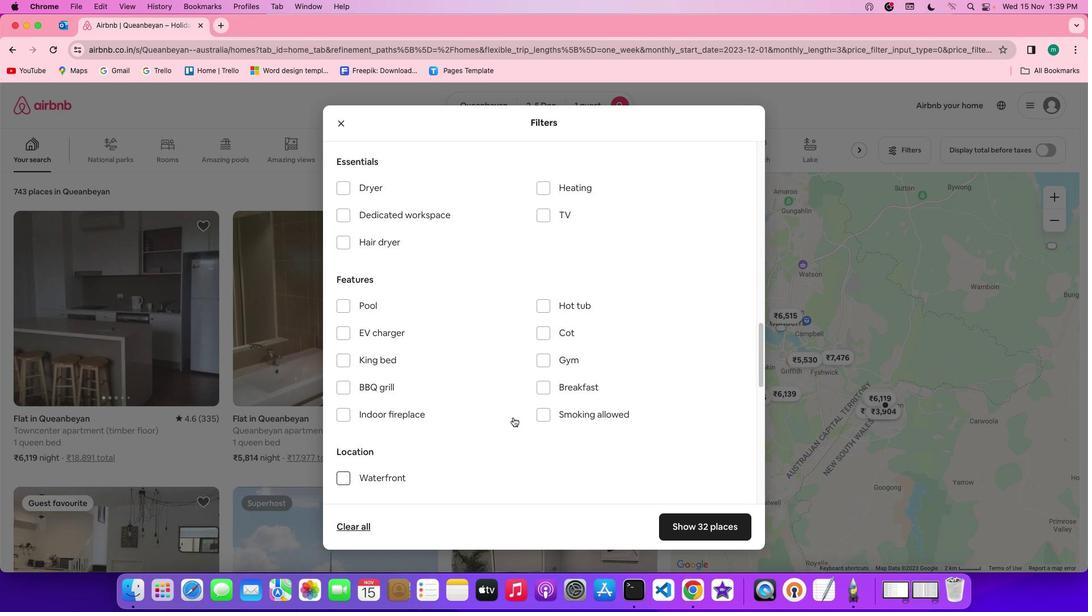 
Action: Mouse scrolled (513, 417) with delta (0, 1)
Screenshot: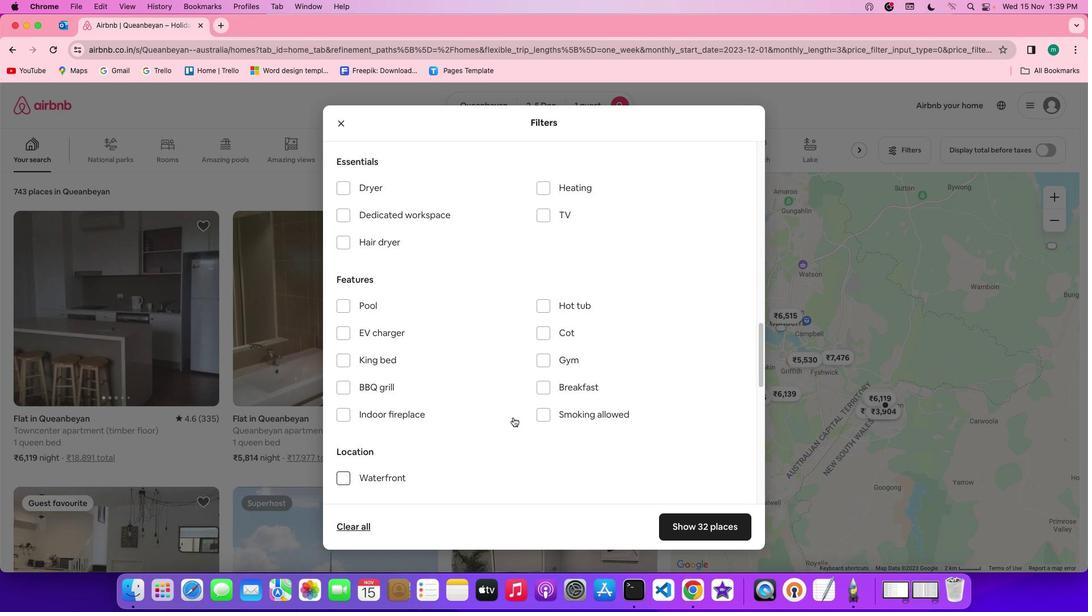 
Action: Mouse scrolled (513, 417) with delta (0, 0)
Screenshot: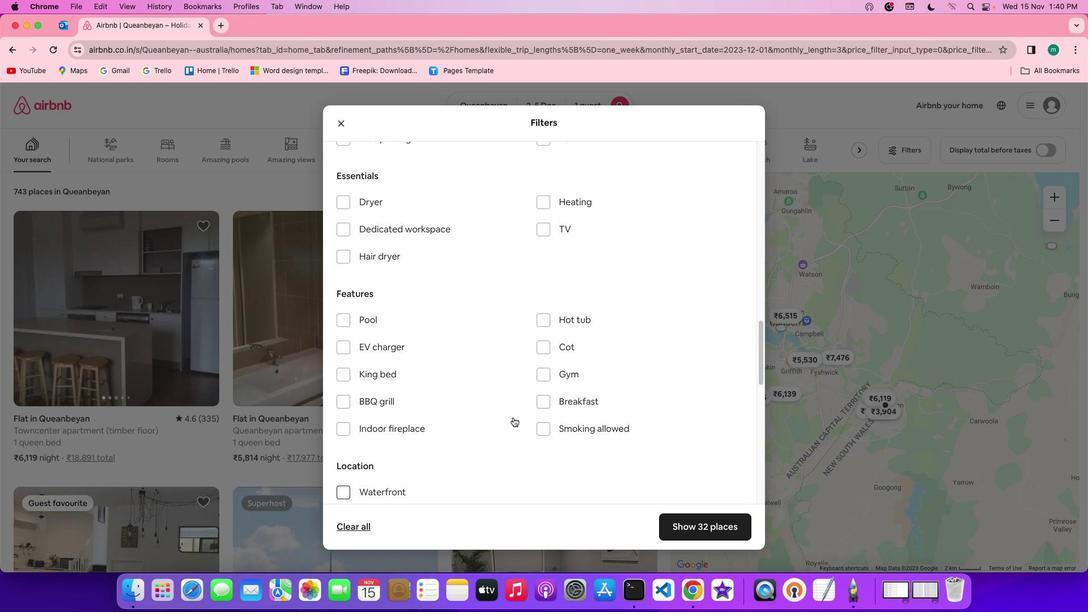
Action: Mouse scrolled (513, 417) with delta (0, 0)
Screenshot: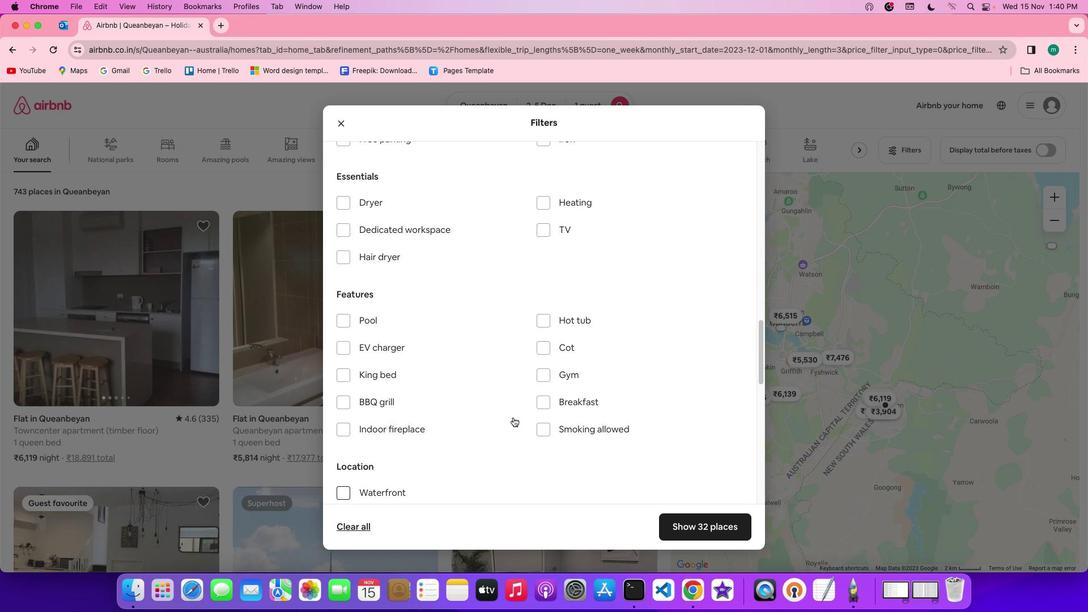 
Action: Mouse scrolled (513, 417) with delta (0, 0)
Screenshot: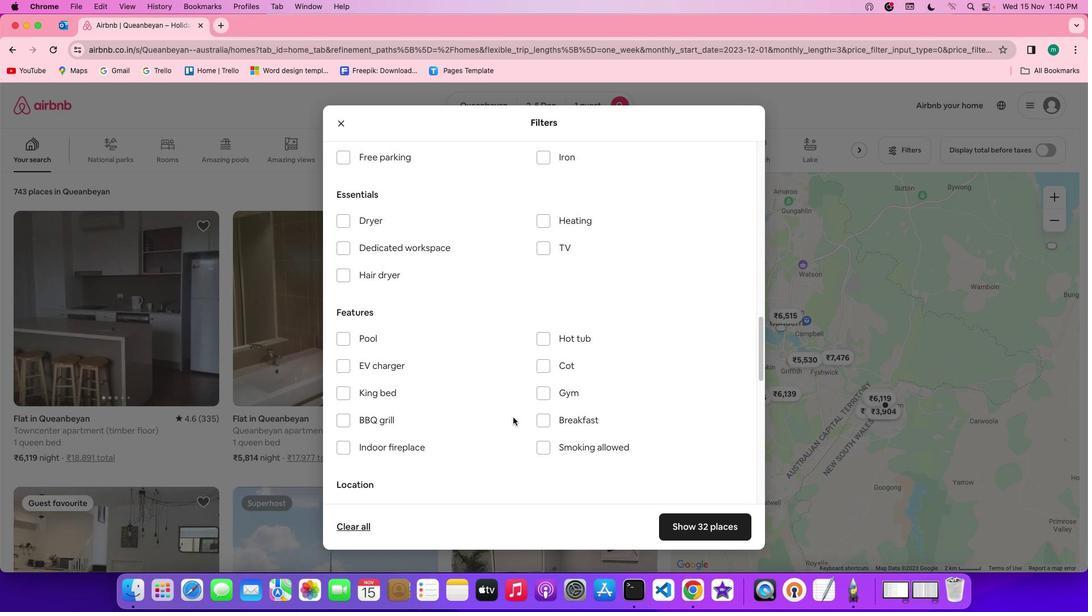 
Action: Mouse scrolled (513, 417) with delta (0, 0)
Screenshot: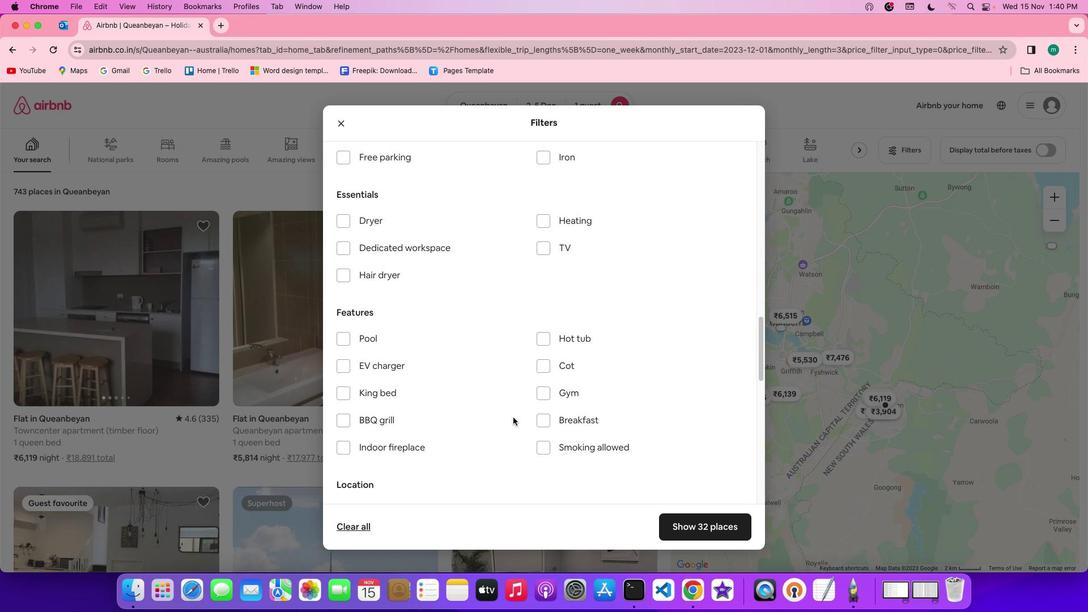 
Action: Mouse scrolled (513, 417) with delta (0, 0)
Screenshot: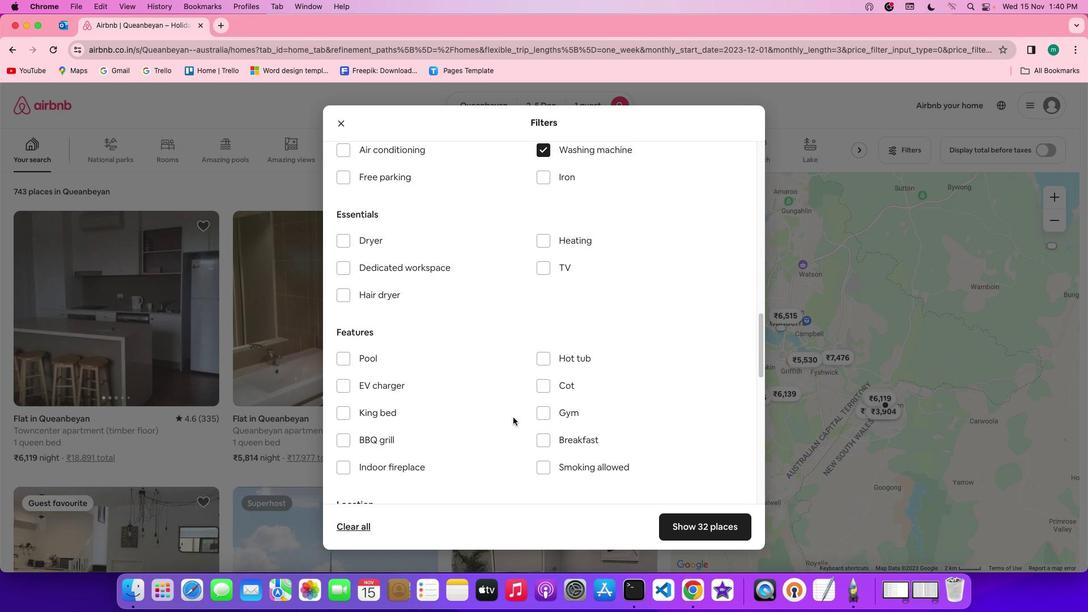 
Action: Mouse scrolled (513, 417) with delta (0, 0)
Screenshot: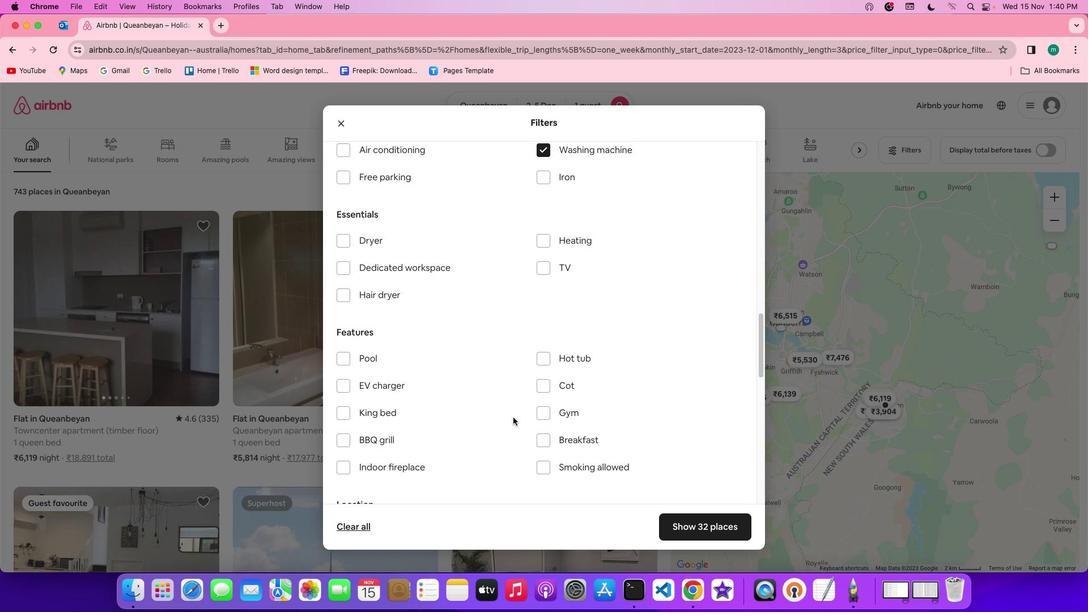 
Action: Mouse scrolled (513, 417) with delta (0, 0)
Screenshot: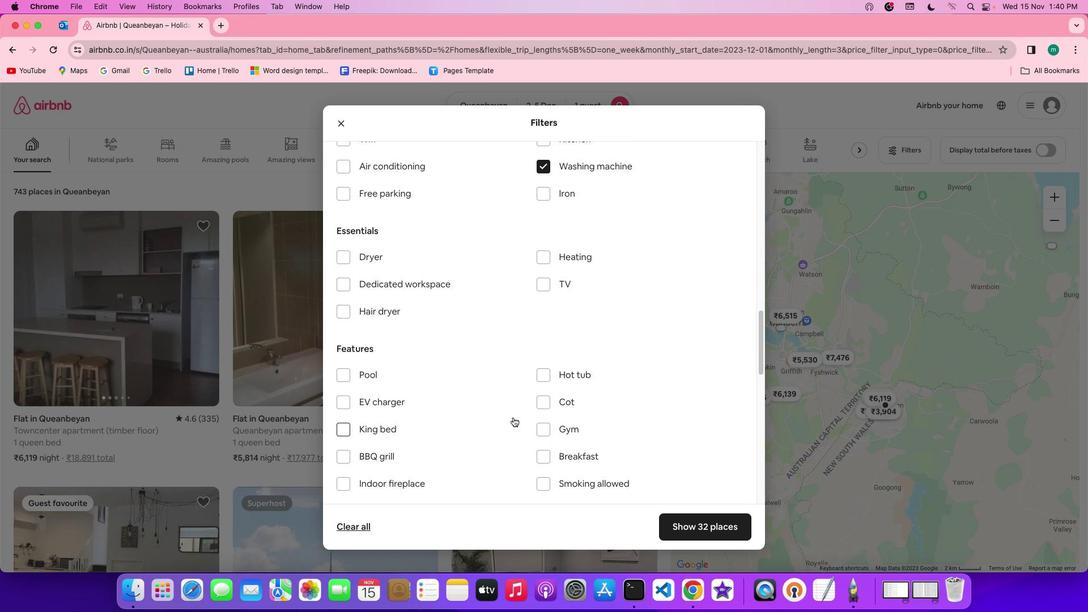 
Action: Mouse scrolled (513, 417) with delta (0, 0)
Screenshot: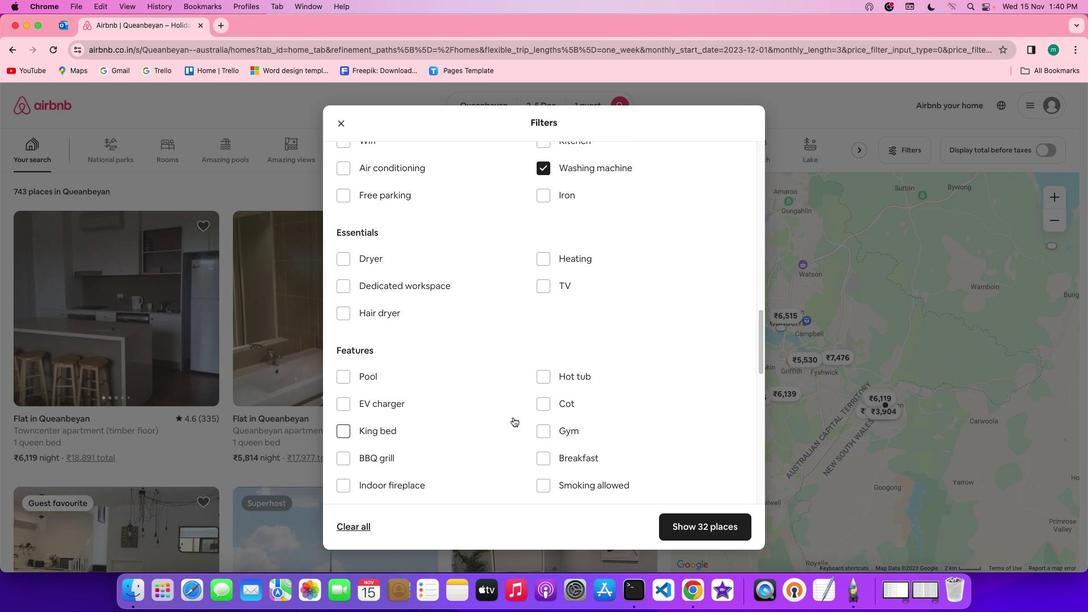 
Action: Mouse scrolled (513, 417) with delta (0, 0)
Screenshot: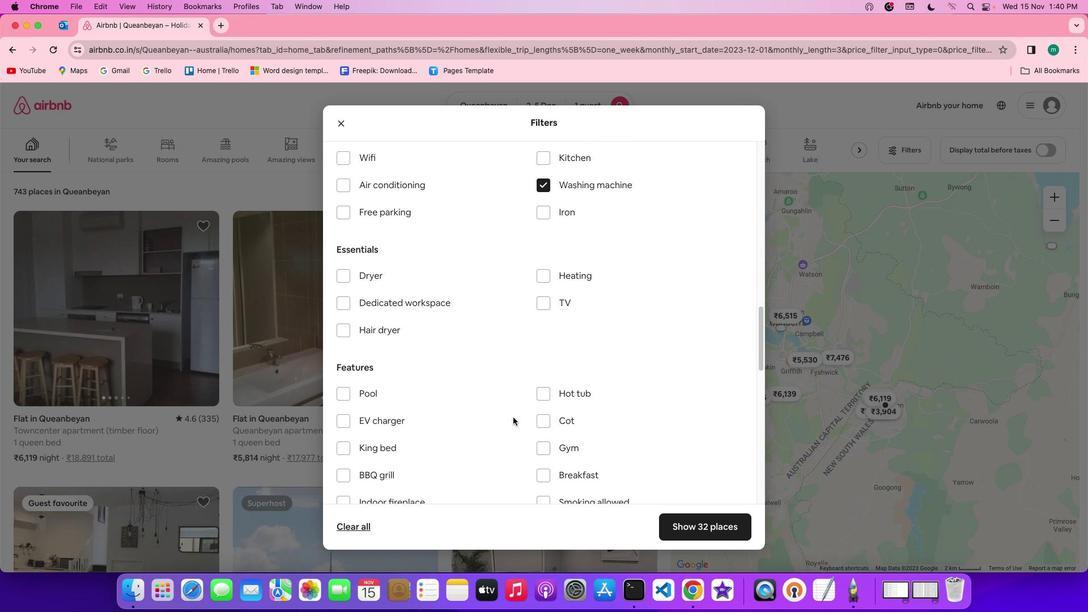 
Action: Mouse scrolled (513, 417) with delta (0, 0)
Screenshot: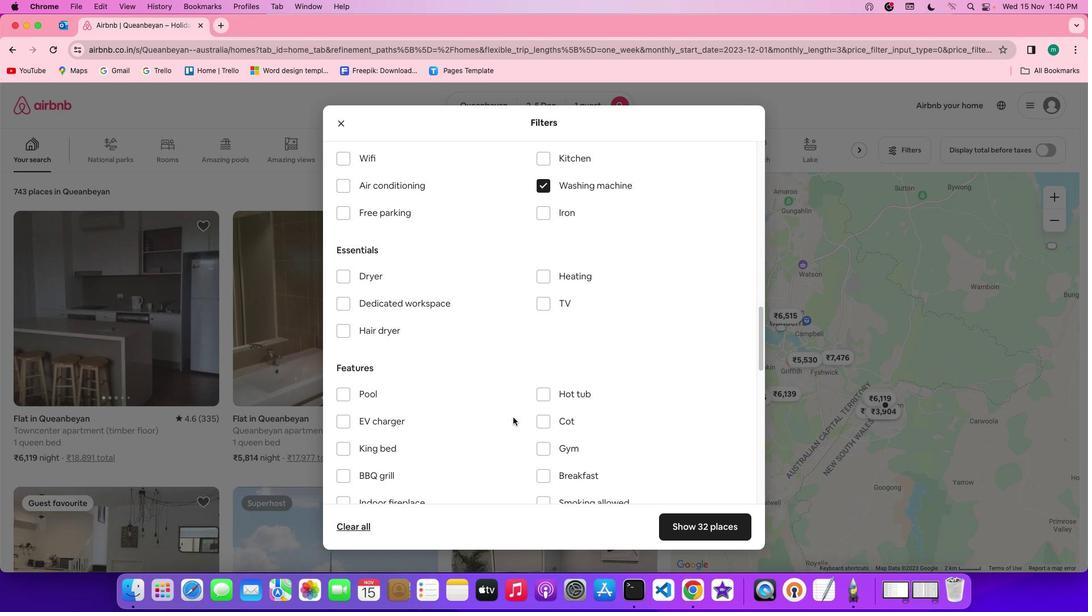 
Action: Mouse scrolled (513, 417) with delta (0, 0)
Screenshot: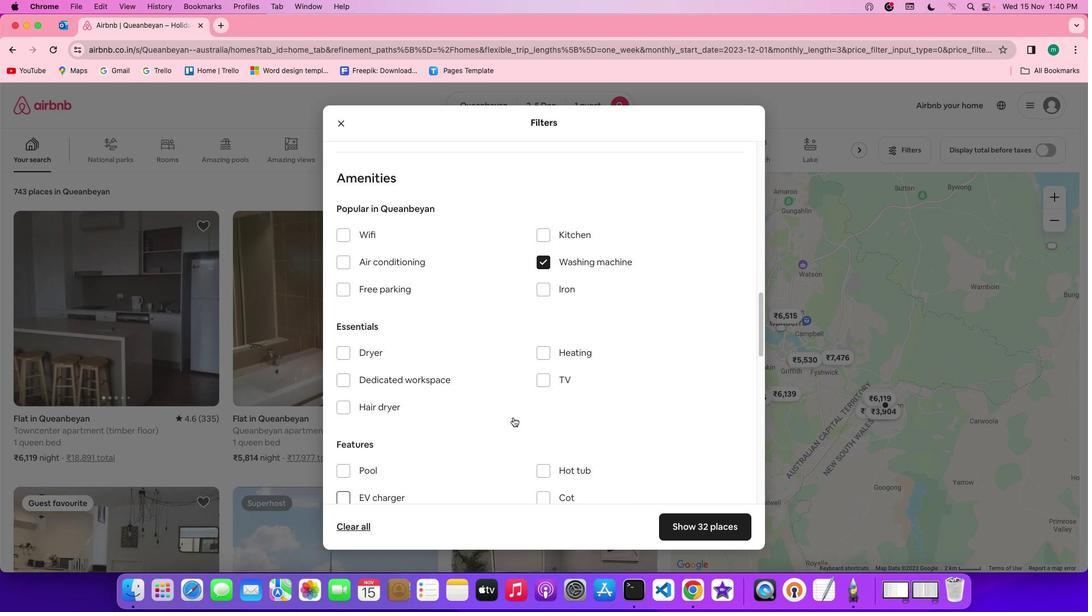 
Action: Mouse scrolled (513, 417) with delta (0, 0)
Screenshot: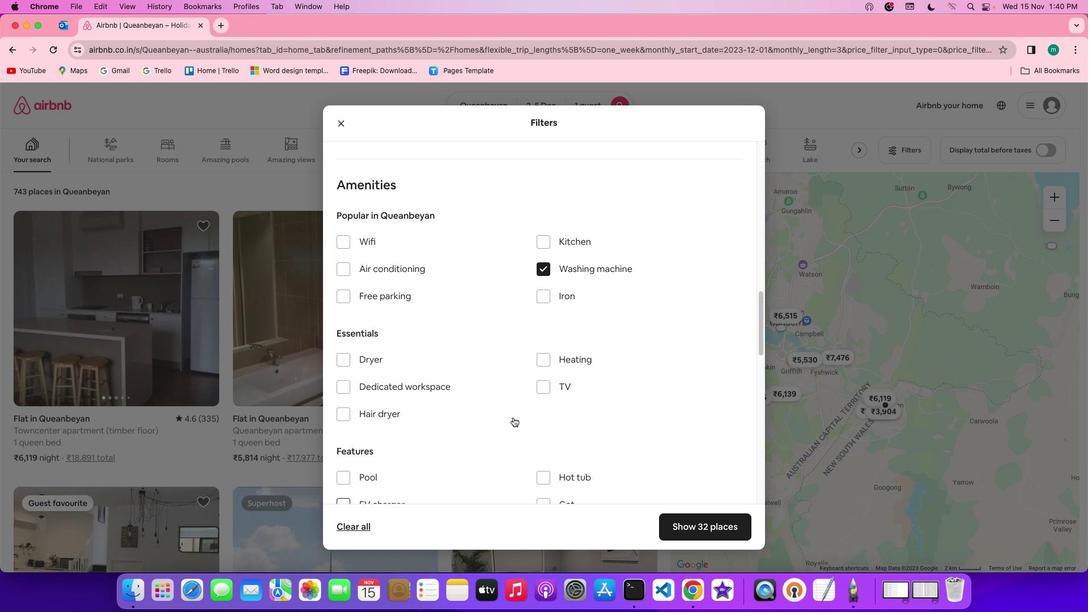 
Action: Mouse scrolled (513, 417) with delta (0, 1)
Screenshot: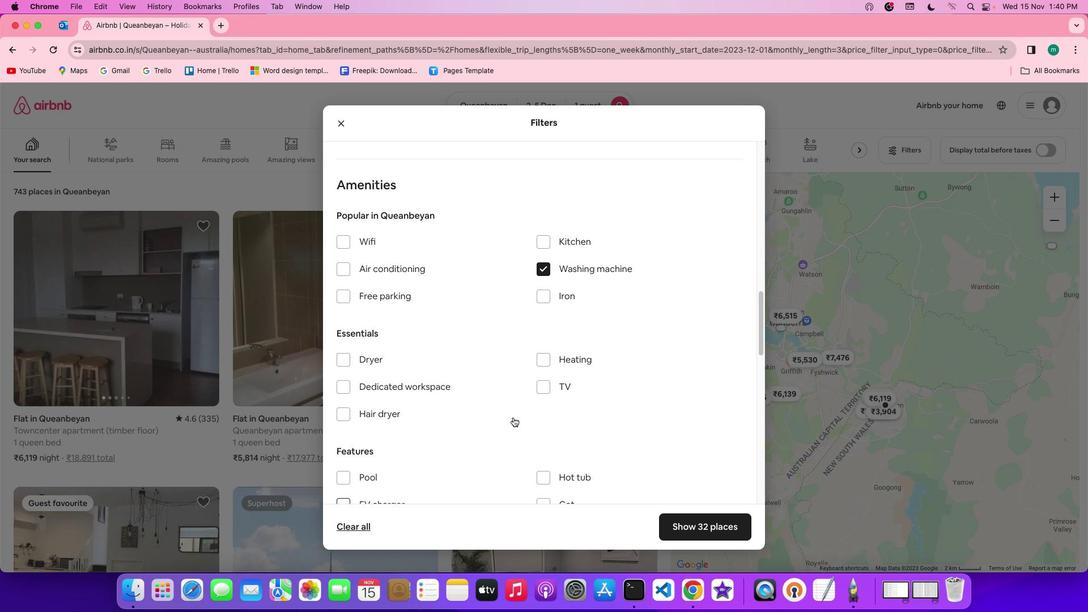 
Action: Mouse scrolled (513, 417) with delta (0, 0)
Screenshot: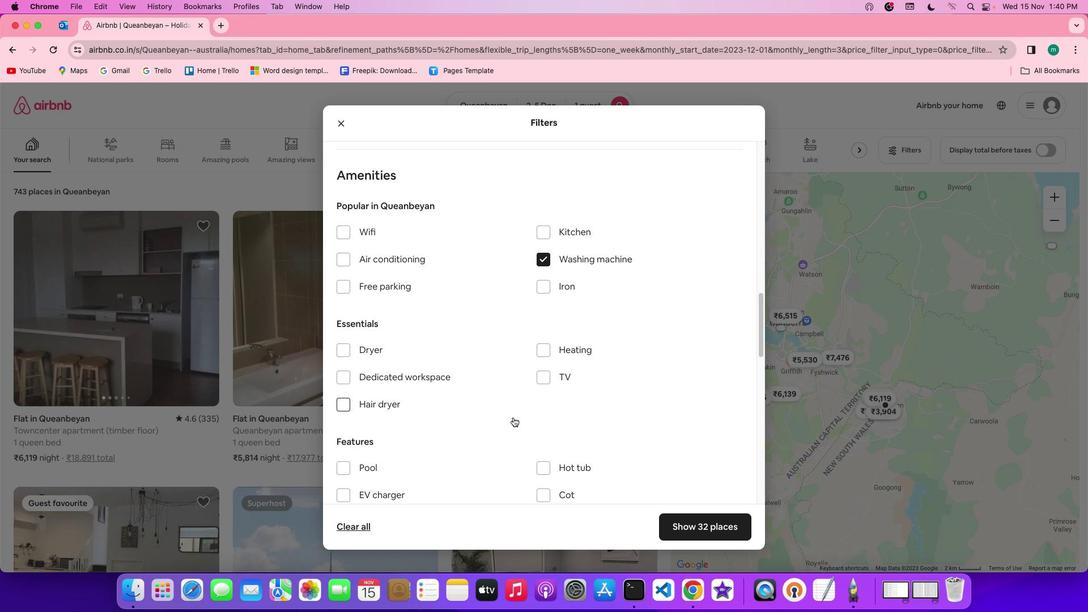 
Action: Mouse scrolled (513, 417) with delta (0, 0)
Screenshot: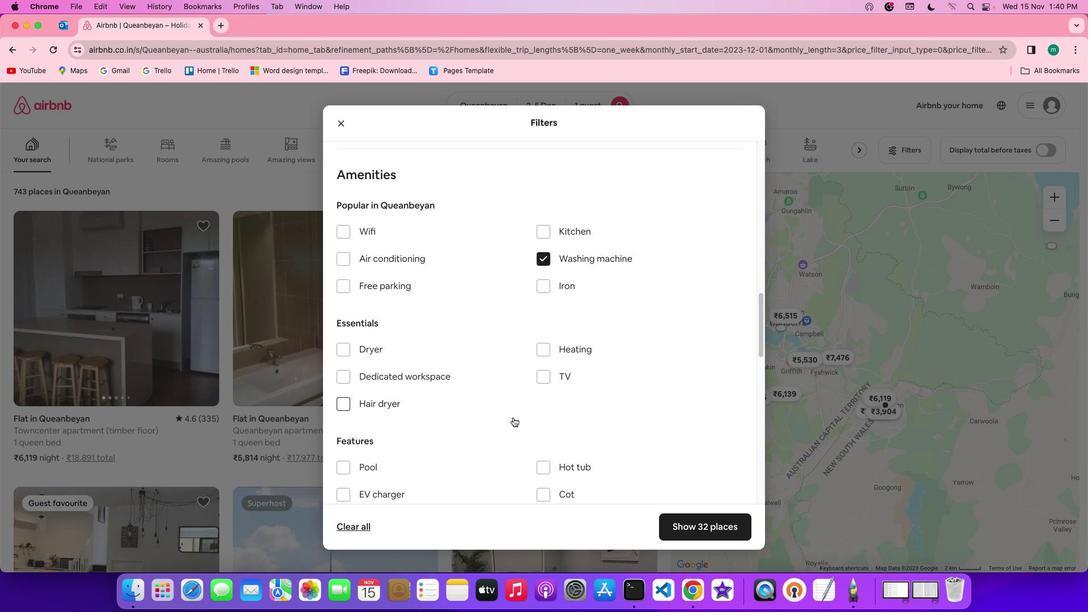 
Action: Mouse moved to (547, 232)
Screenshot: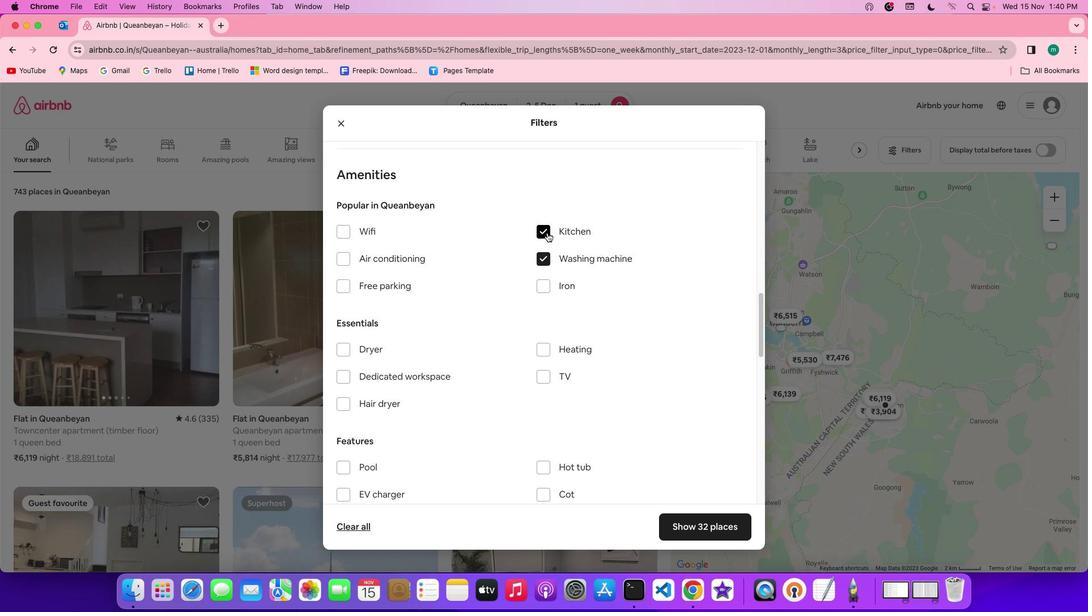 
Action: Mouse pressed left at (547, 232)
Screenshot: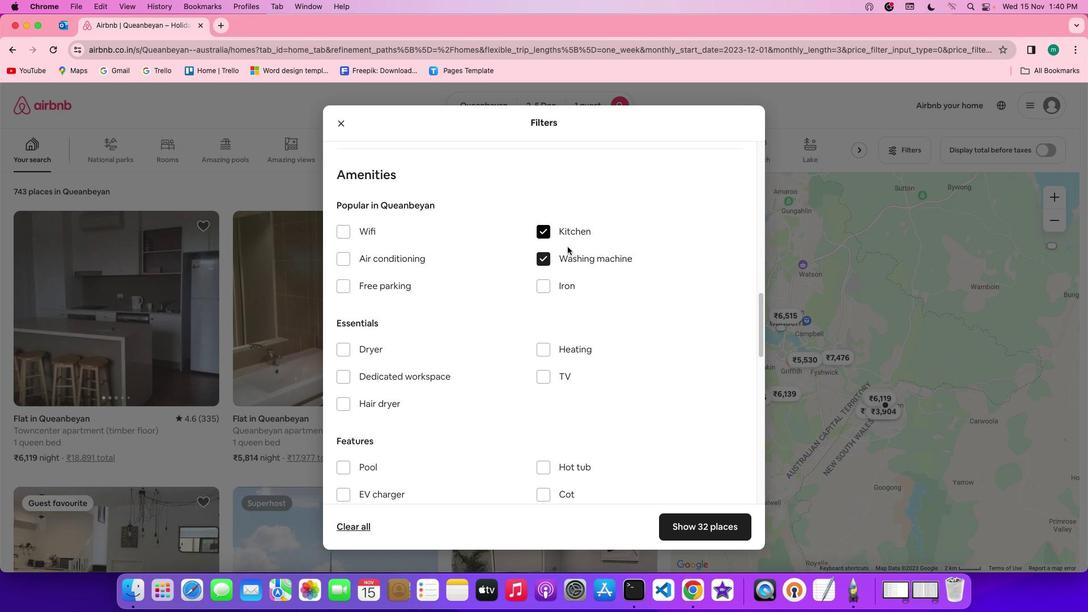 
Action: Mouse moved to (645, 323)
Screenshot: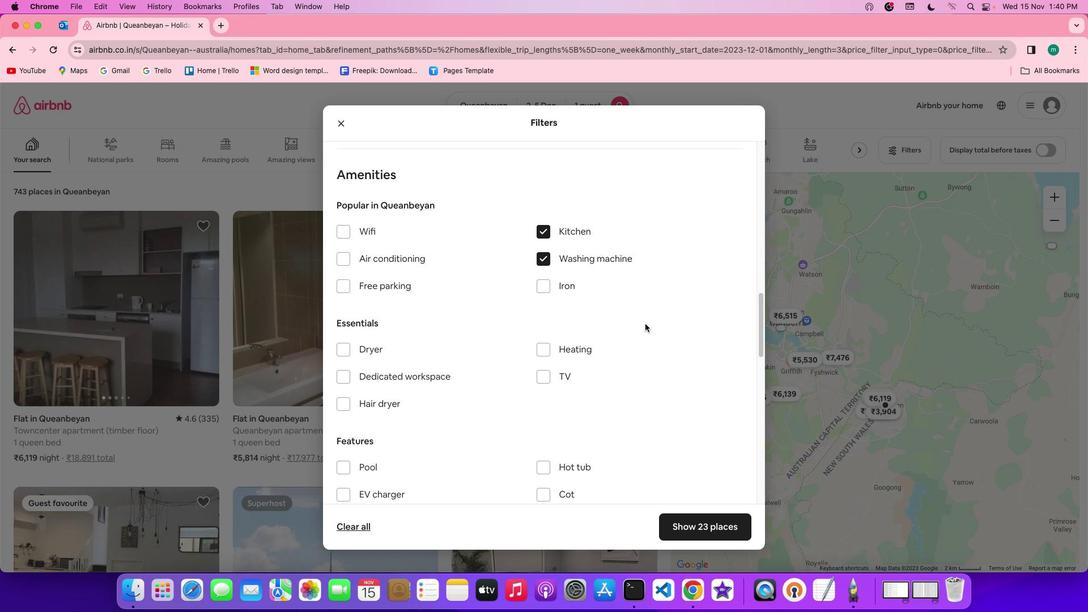 
Action: Mouse scrolled (645, 323) with delta (0, 0)
Screenshot: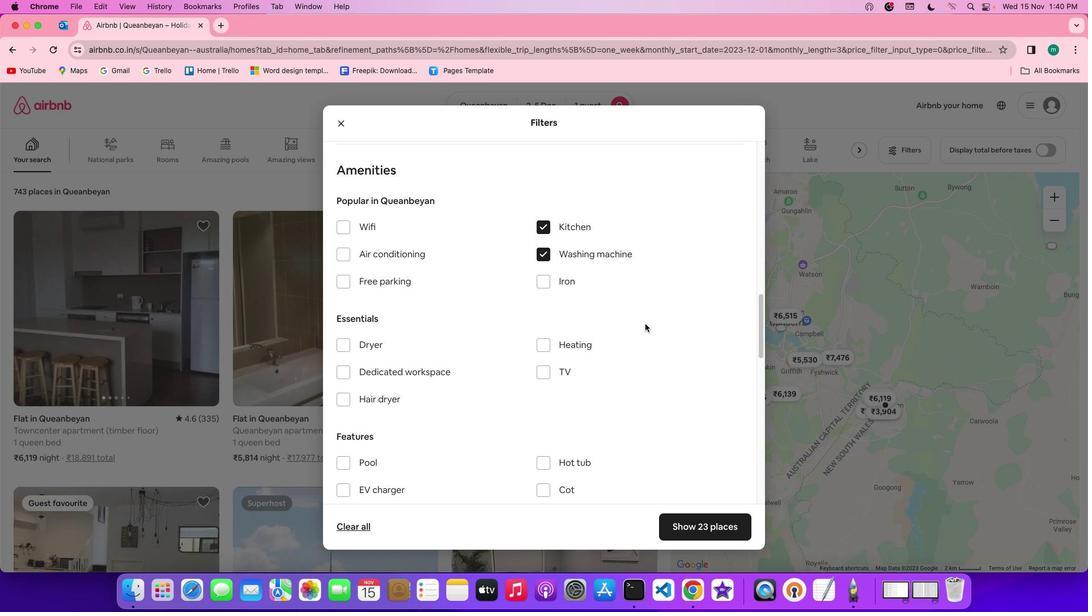 
Action: Mouse scrolled (645, 323) with delta (0, 0)
Screenshot: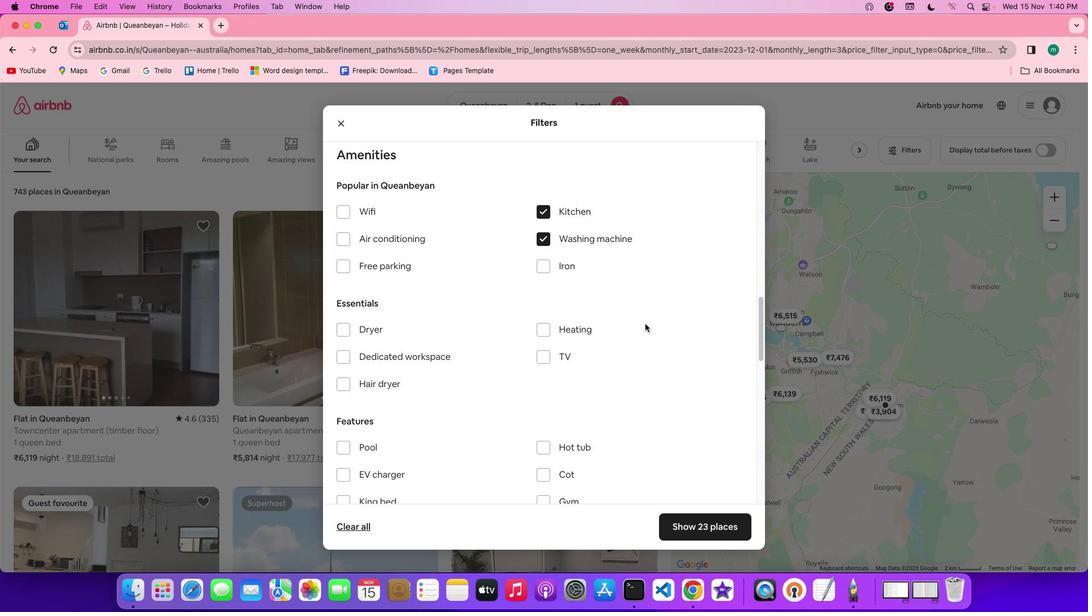 
Action: Mouse scrolled (645, 323) with delta (0, 0)
Screenshot: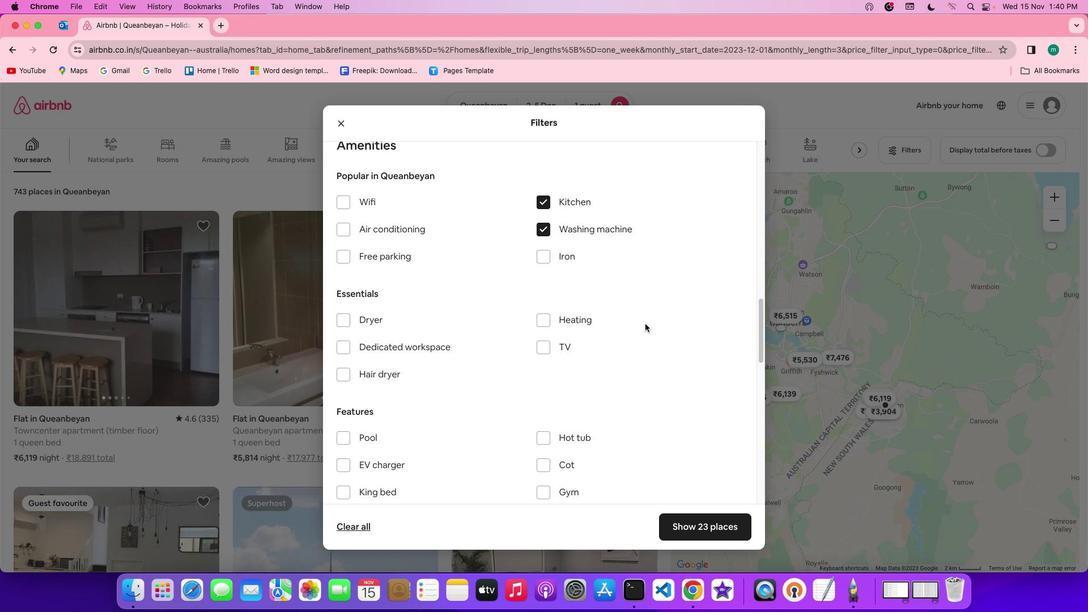 
Action: Mouse scrolled (645, 323) with delta (0, 0)
Screenshot: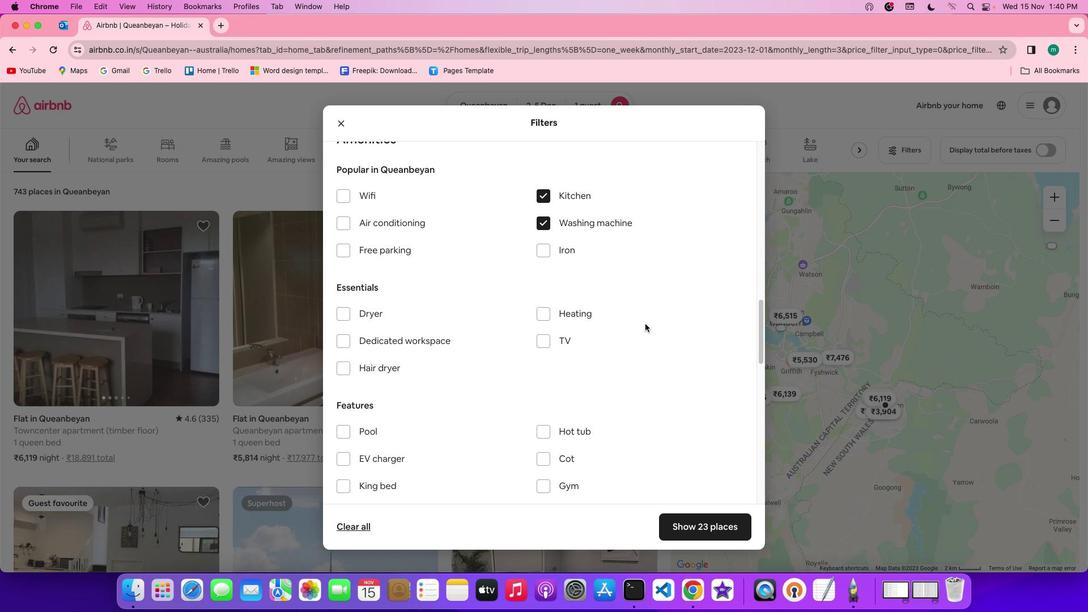 
Action: Mouse scrolled (645, 323) with delta (0, 0)
Screenshot: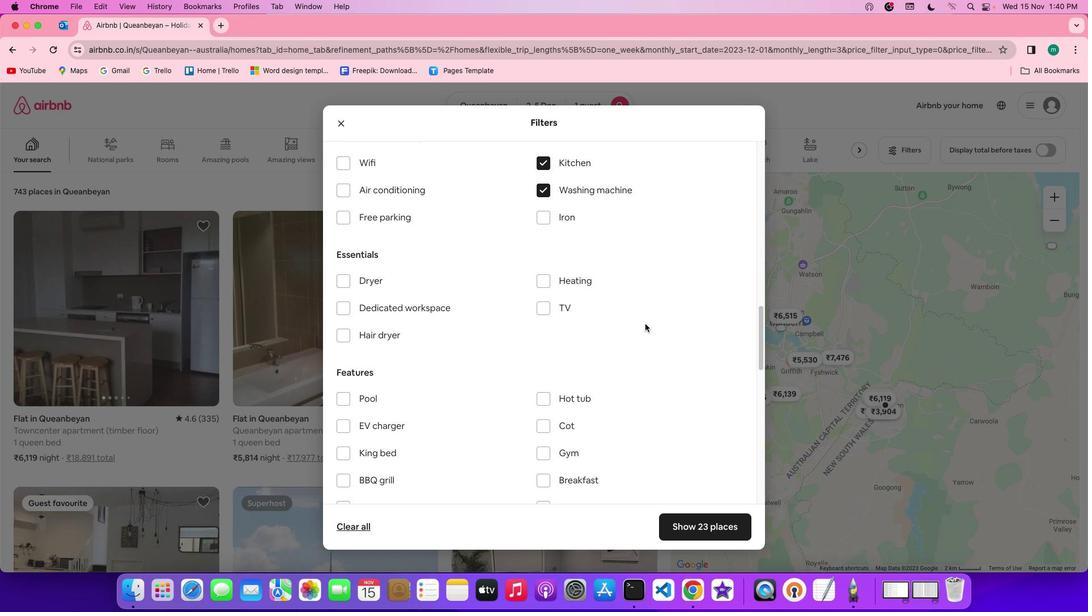 
Action: Mouse scrolled (645, 323) with delta (0, 0)
Screenshot: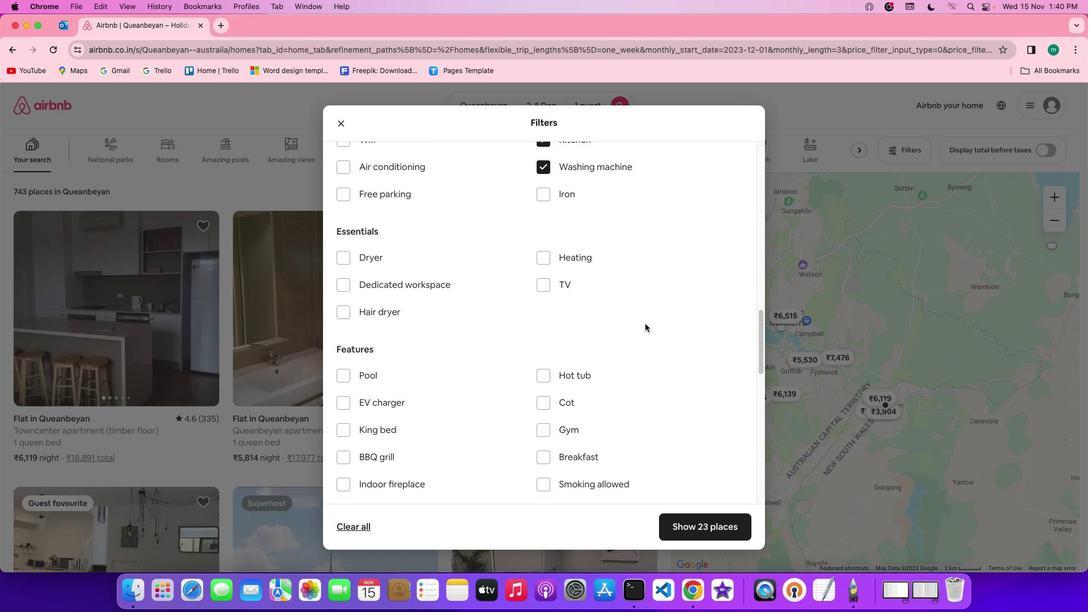 
Action: Mouse scrolled (645, 323) with delta (0, 0)
Screenshot: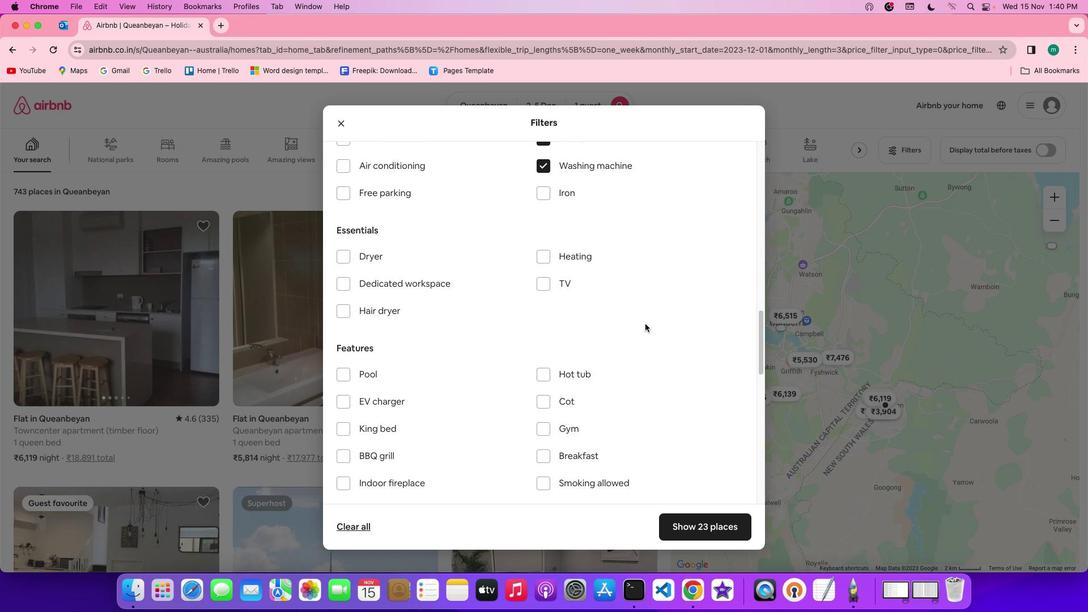 
Action: Mouse scrolled (645, 323) with delta (0, 0)
Screenshot: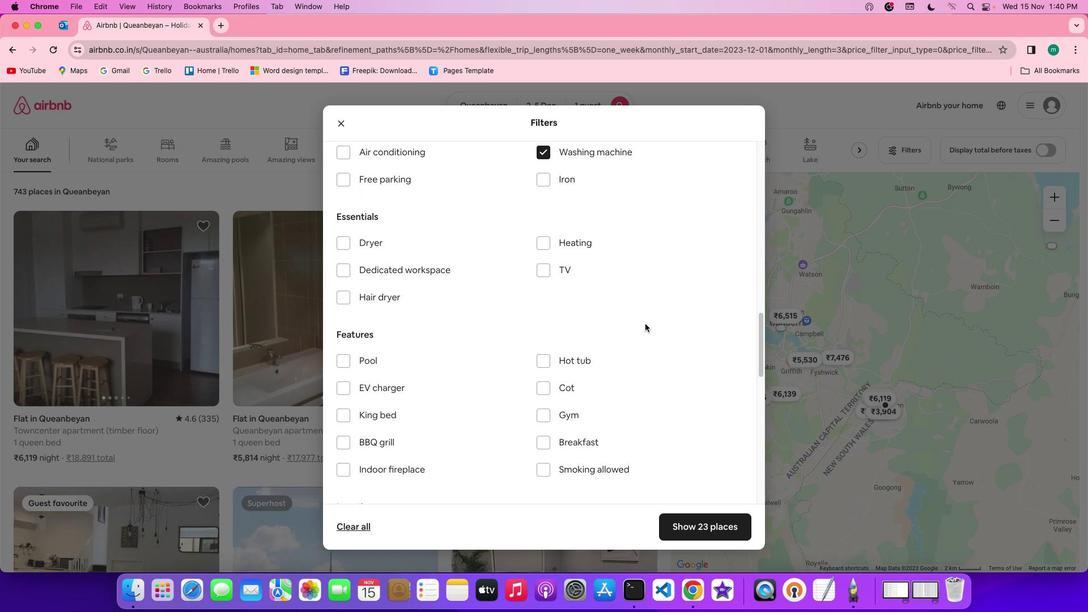 
Action: Mouse scrolled (645, 323) with delta (0, 0)
Screenshot: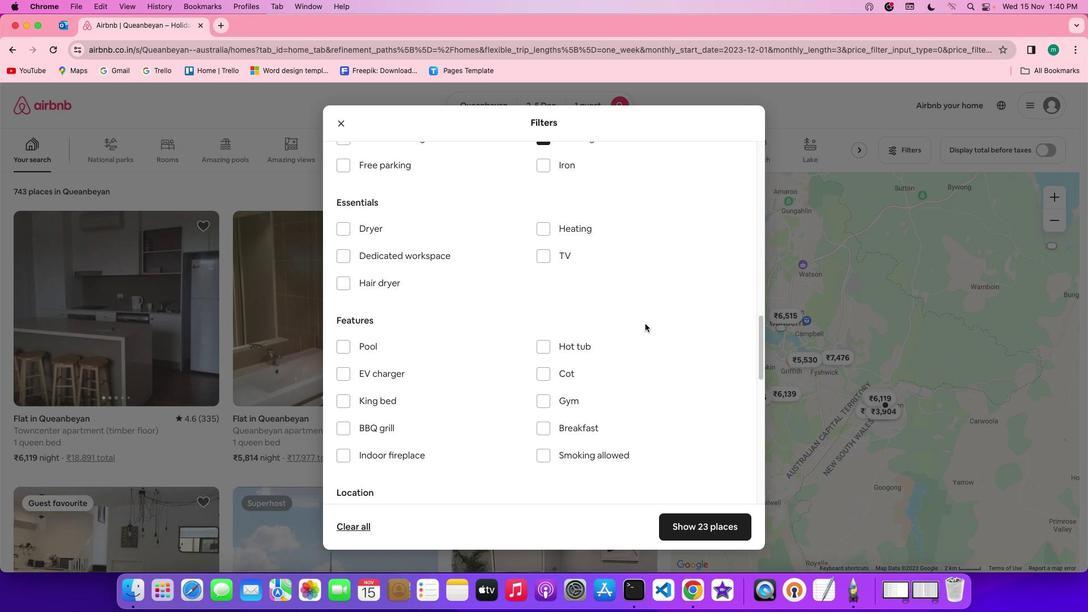 
Action: Mouse scrolled (645, 323) with delta (0, 0)
Screenshot: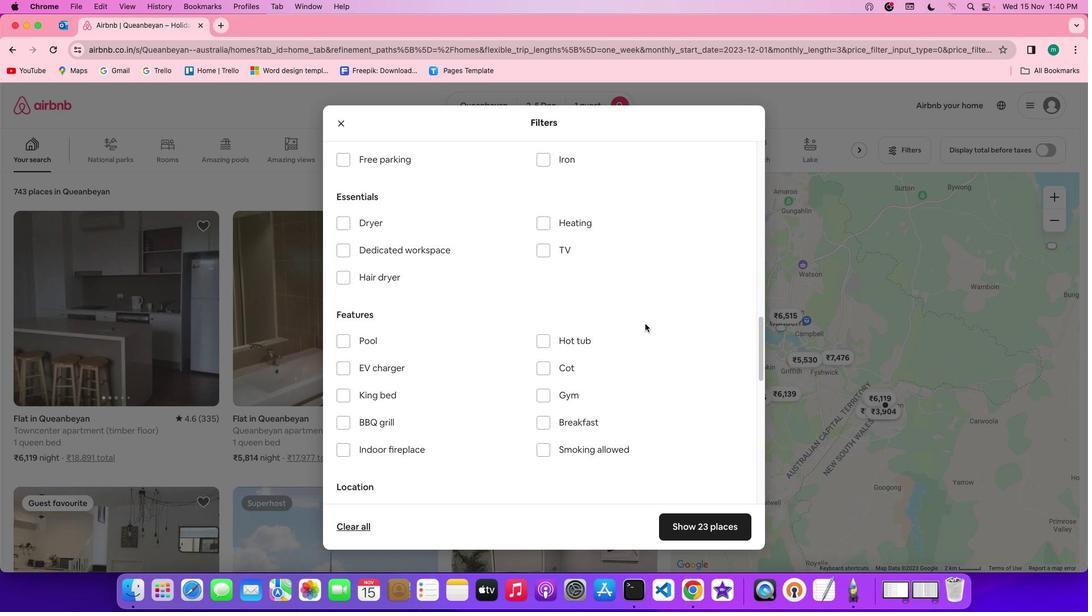 
Action: Mouse scrolled (645, 323) with delta (0, 0)
Screenshot: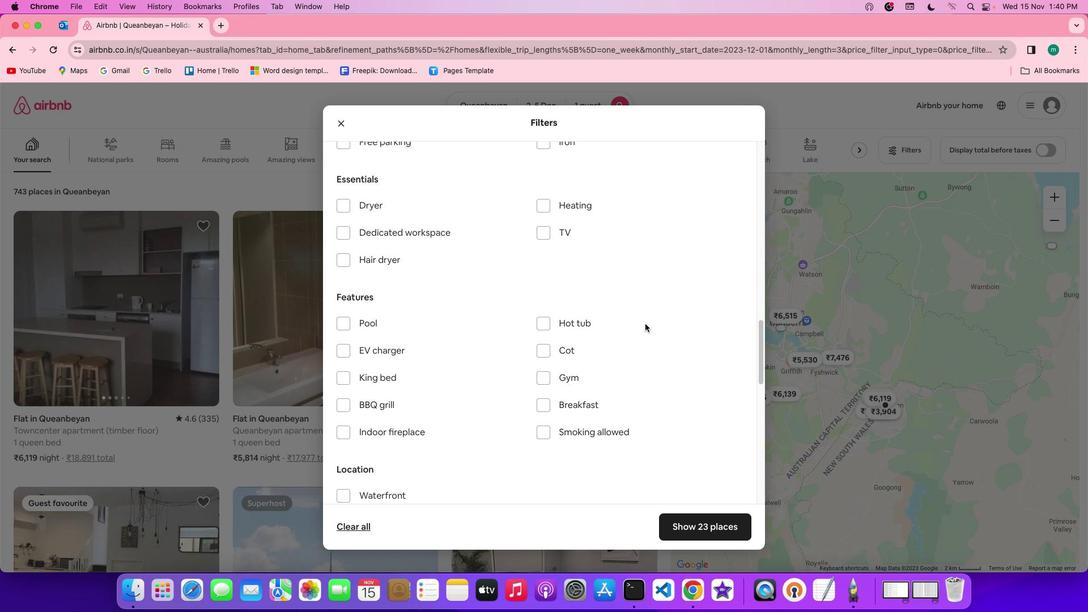
Action: Mouse scrolled (645, 323) with delta (0, 0)
Screenshot: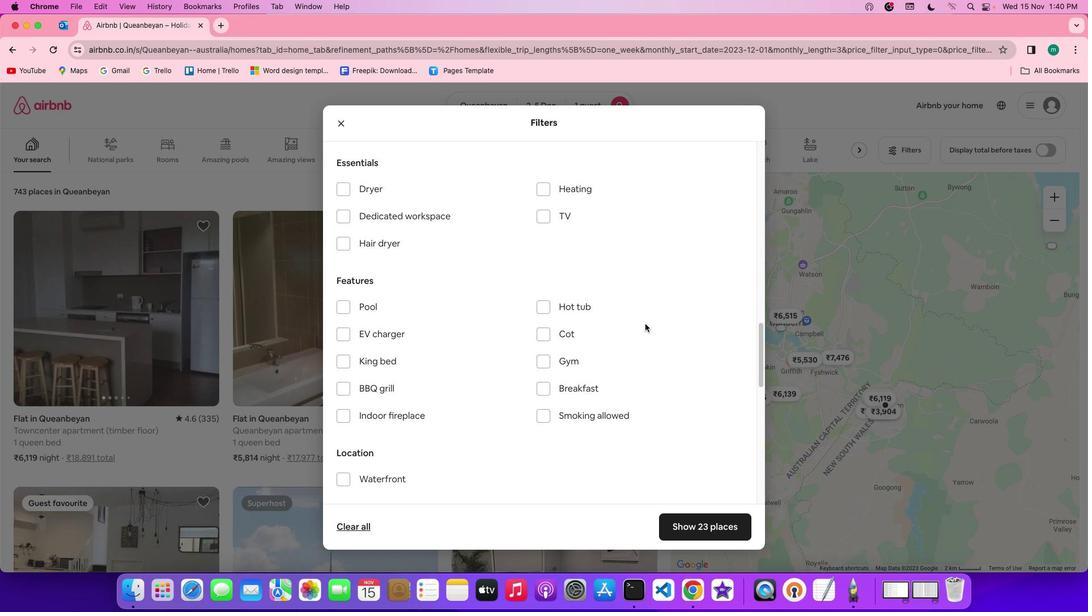 
Action: Mouse scrolled (645, 323) with delta (0, 0)
Screenshot: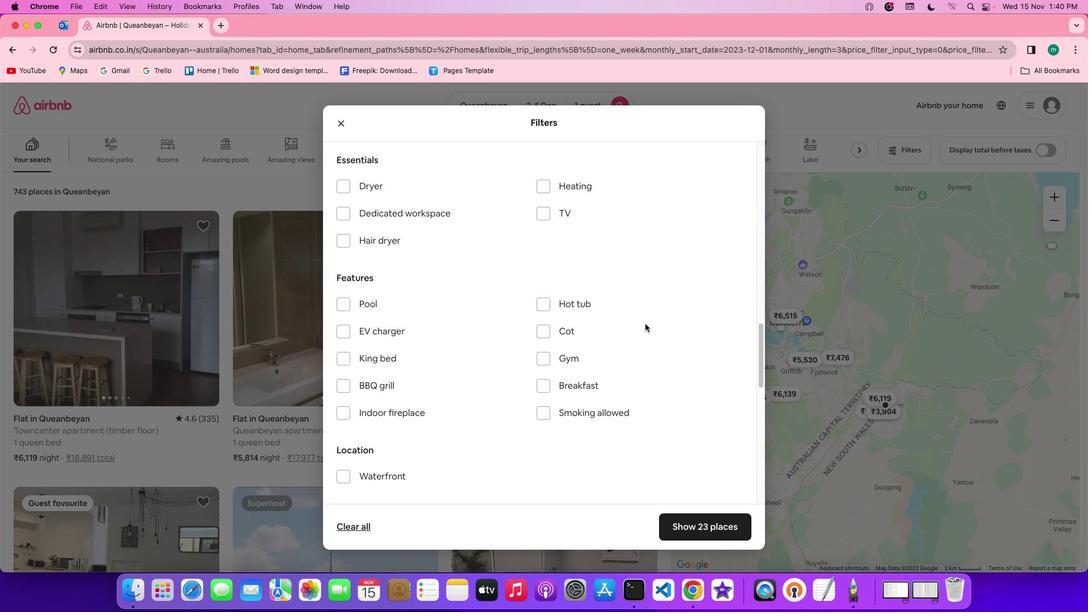 
Action: Mouse scrolled (645, 323) with delta (0, 0)
Screenshot: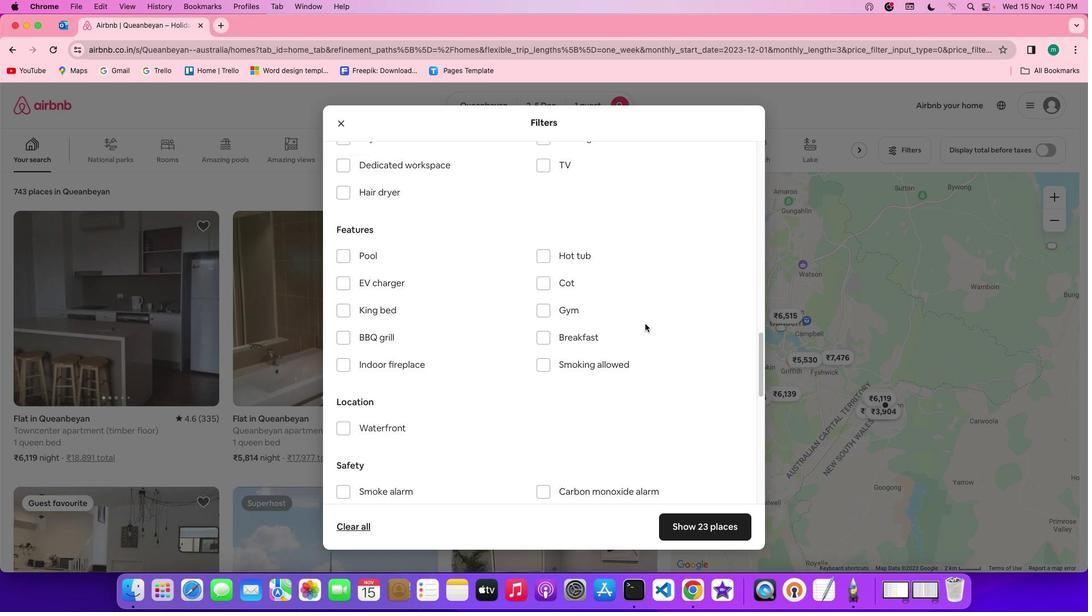 
Action: Mouse scrolled (645, 323) with delta (0, 0)
Screenshot: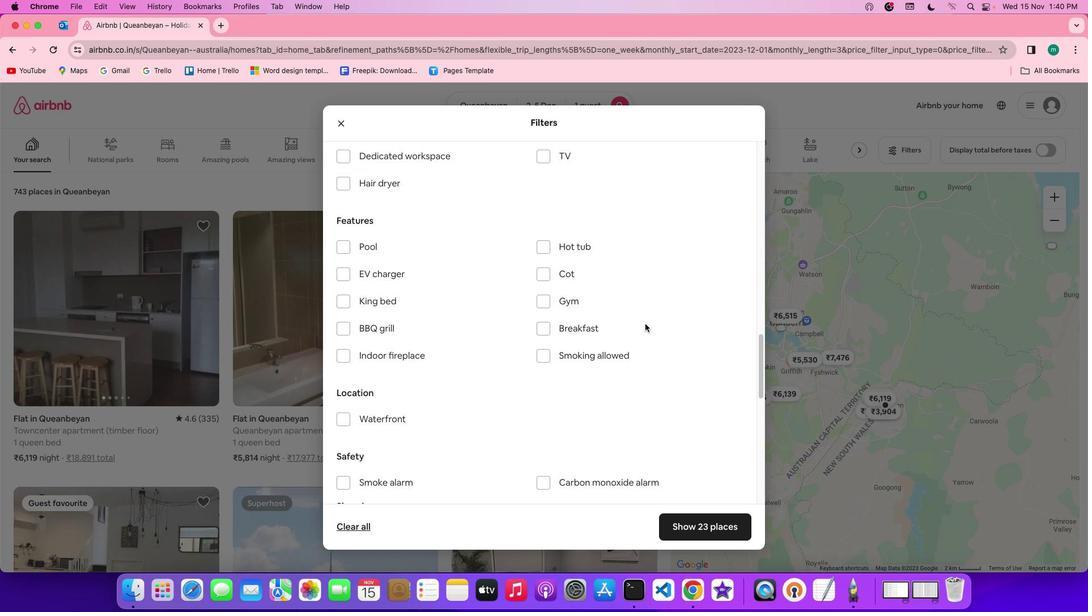 
Action: Mouse scrolled (645, 323) with delta (0, 0)
Screenshot: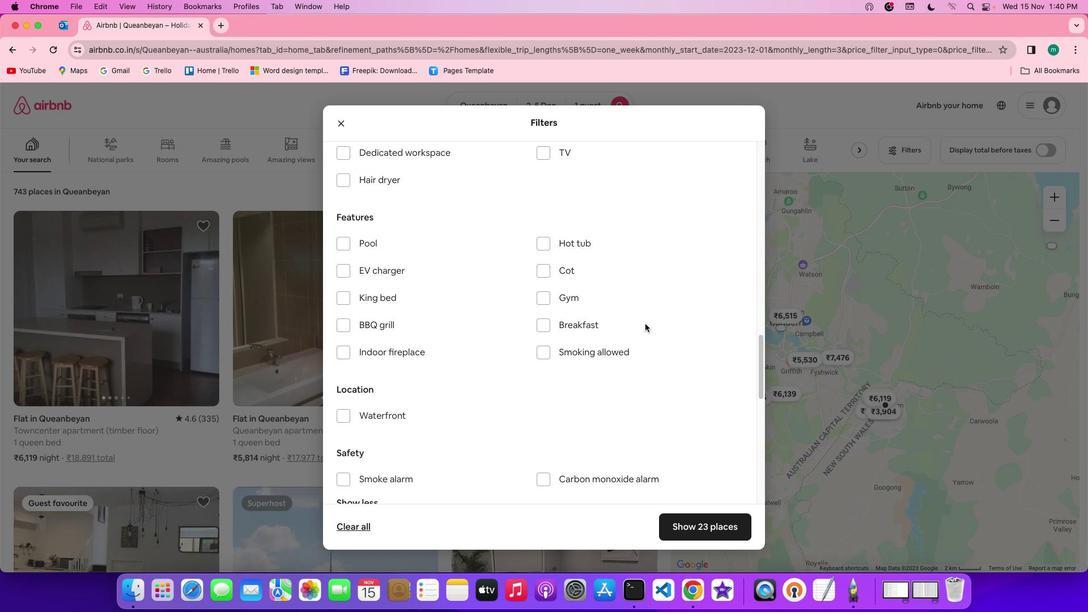 
Action: Mouse scrolled (645, 323) with delta (0, 0)
Screenshot: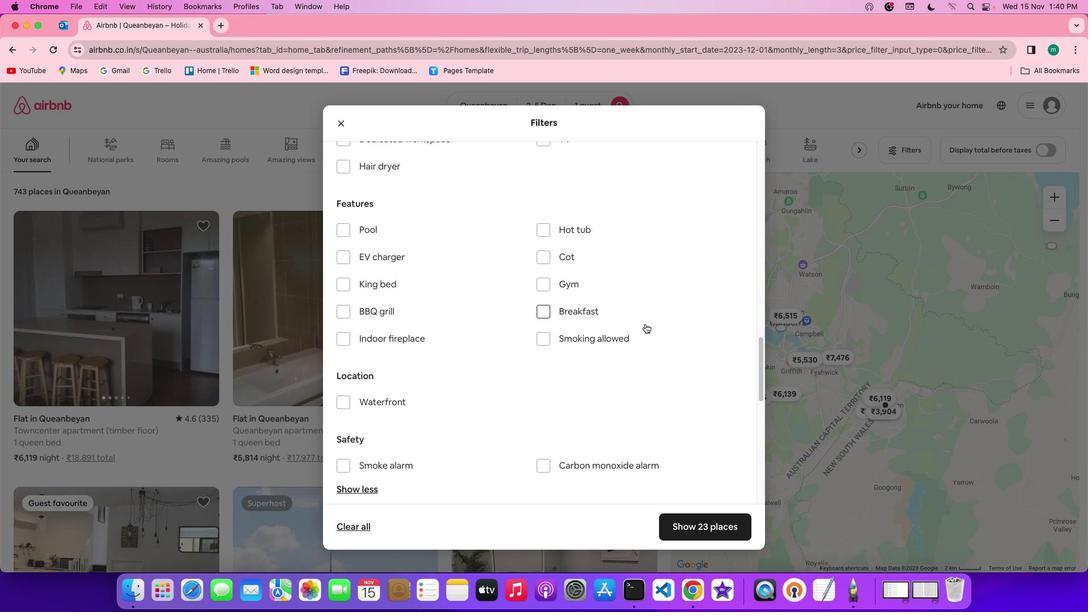 
Action: Mouse scrolled (645, 323) with delta (0, 0)
Screenshot: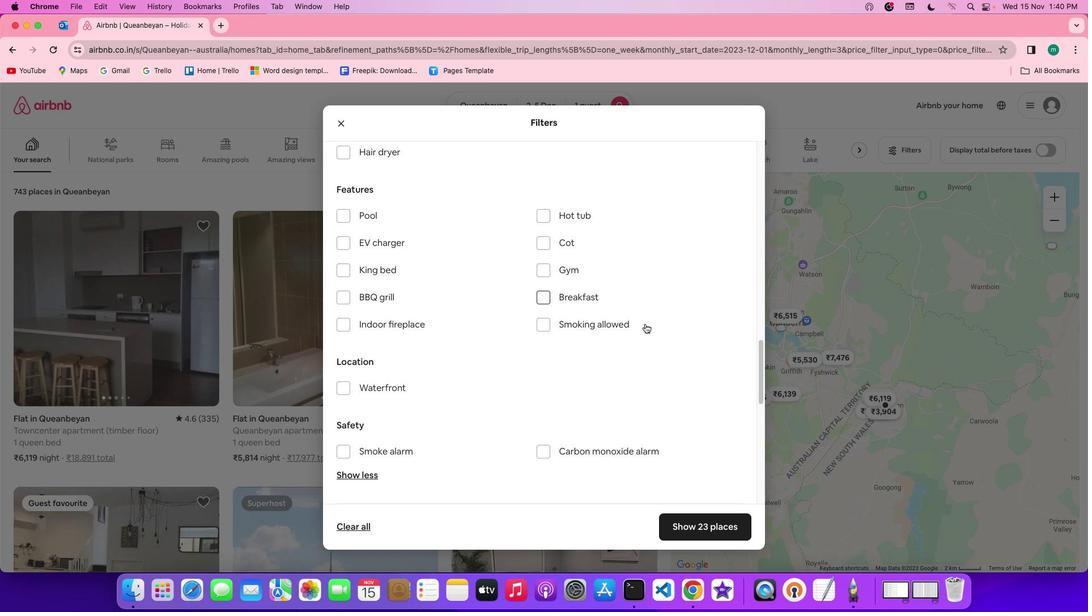
Action: Mouse scrolled (645, 323) with delta (0, 0)
Screenshot: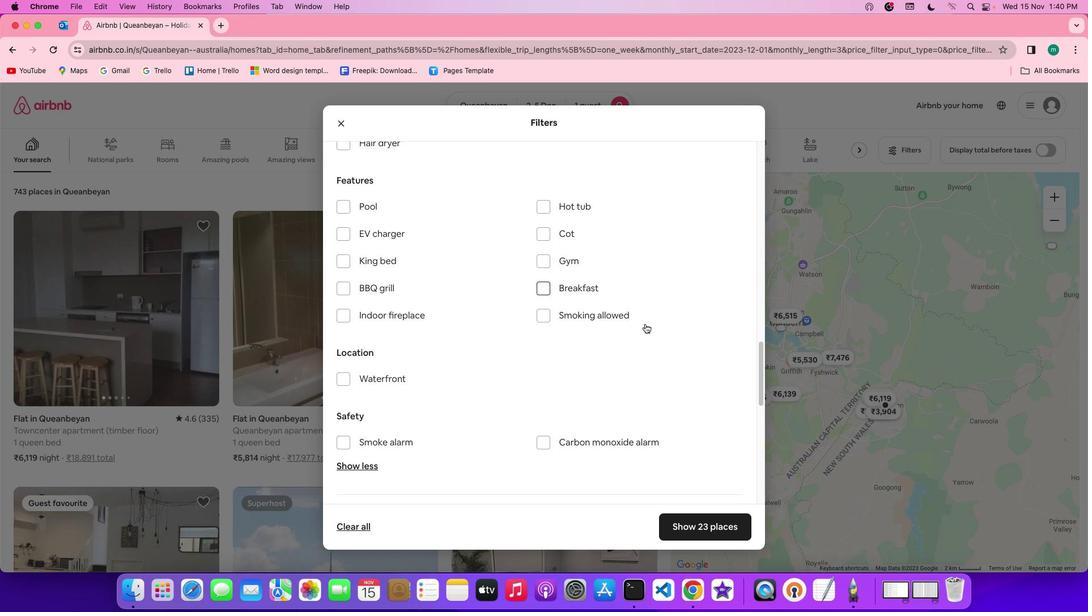 
Action: Mouse scrolled (645, 323) with delta (0, 0)
Screenshot: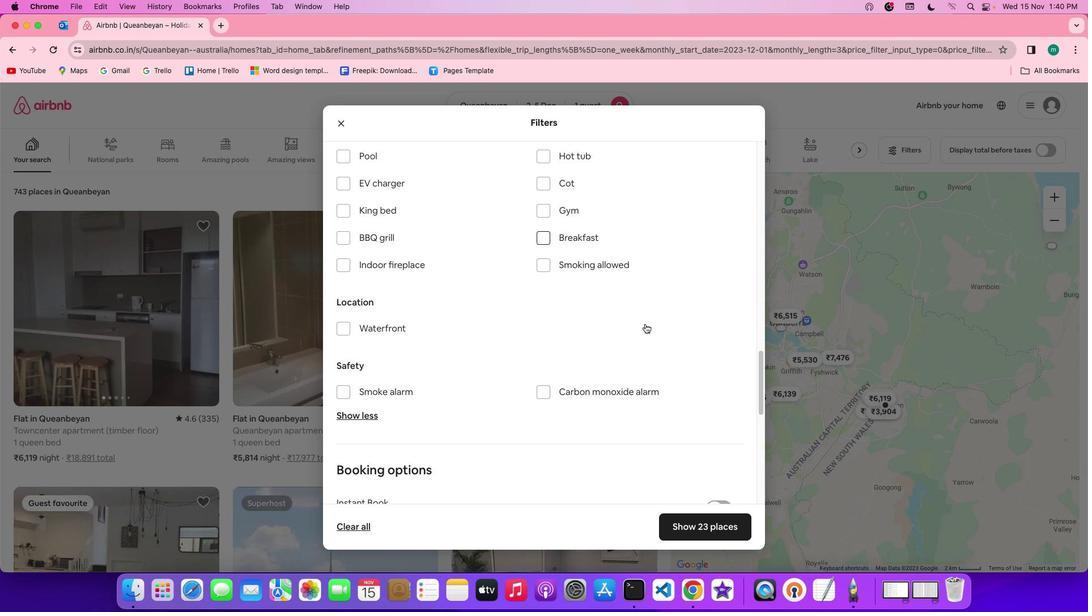 
Action: Mouse scrolled (645, 323) with delta (0, 0)
Screenshot: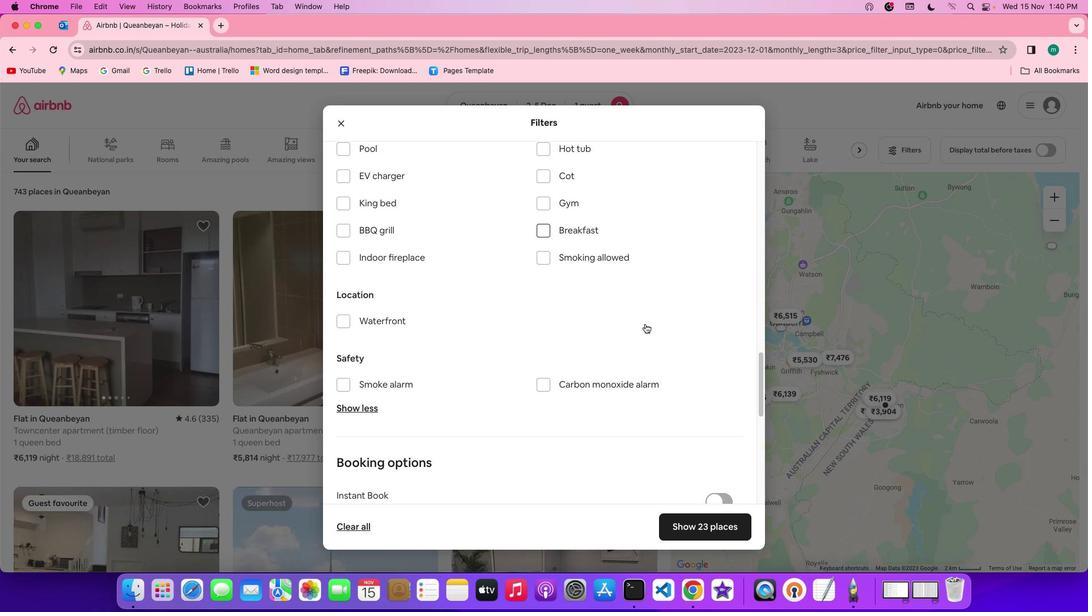 
Action: Mouse scrolled (645, 323) with delta (0, -1)
Screenshot: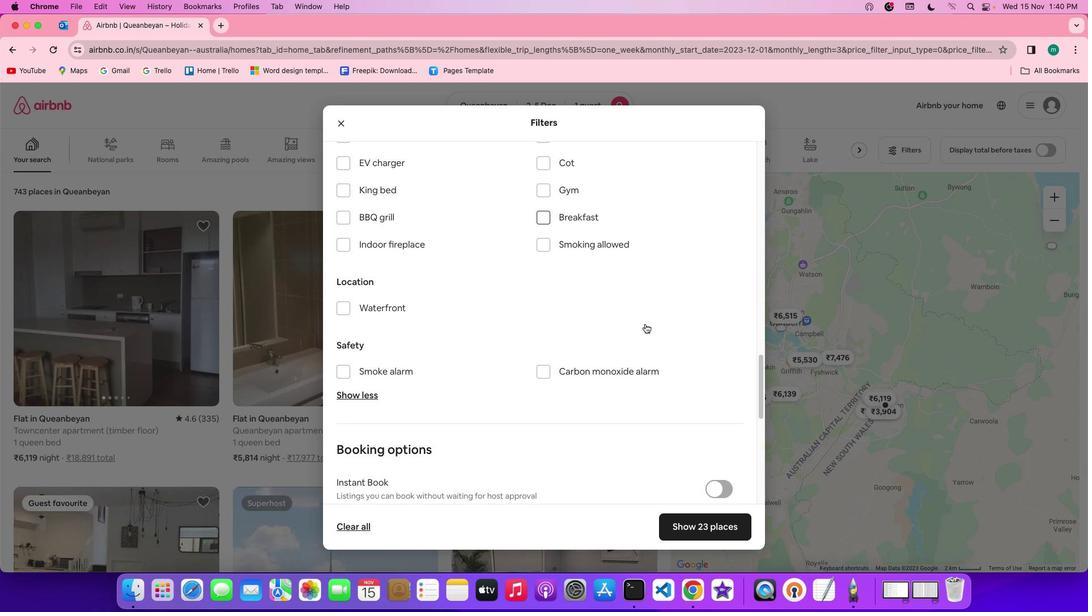 
Action: Mouse scrolled (645, 323) with delta (0, 0)
Screenshot: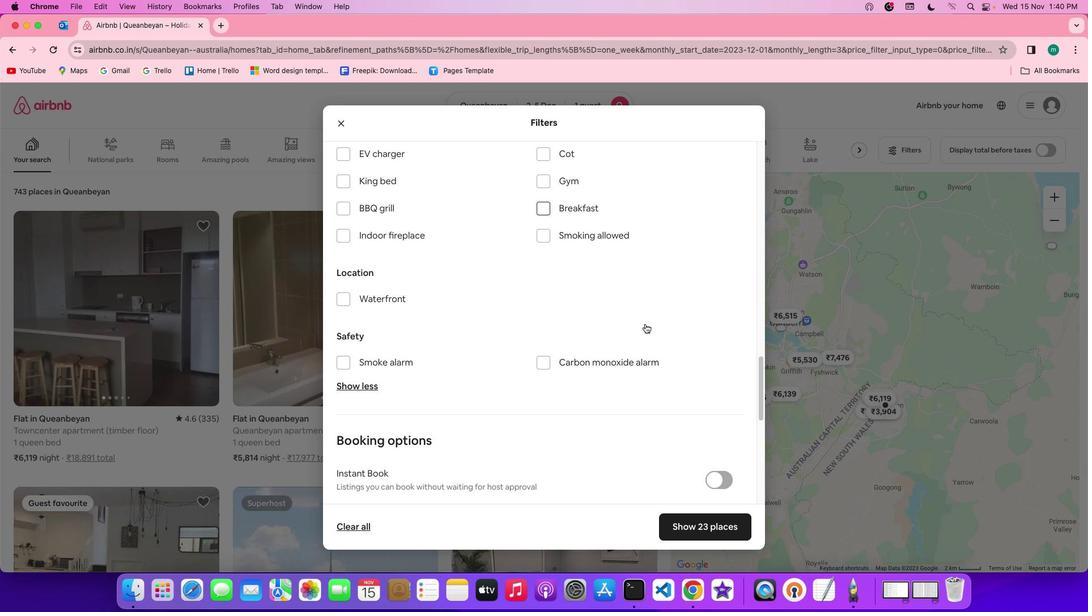 
Action: Mouse scrolled (645, 323) with delta (0, 0)
Screenshot: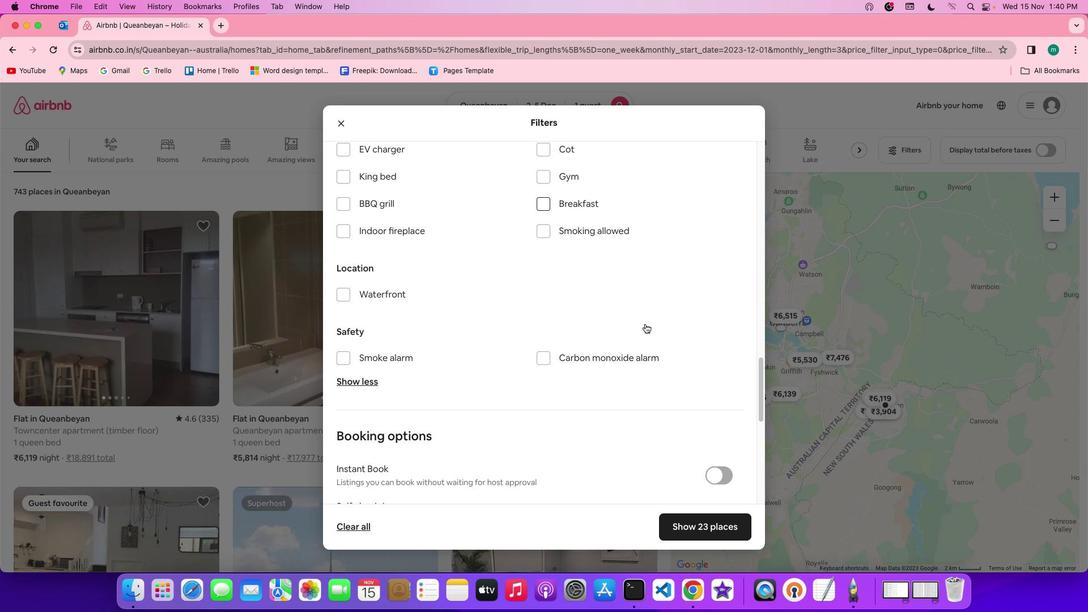 
Action: Mouse scrolled (645, 323) with delta (0, 0)
Screenshot: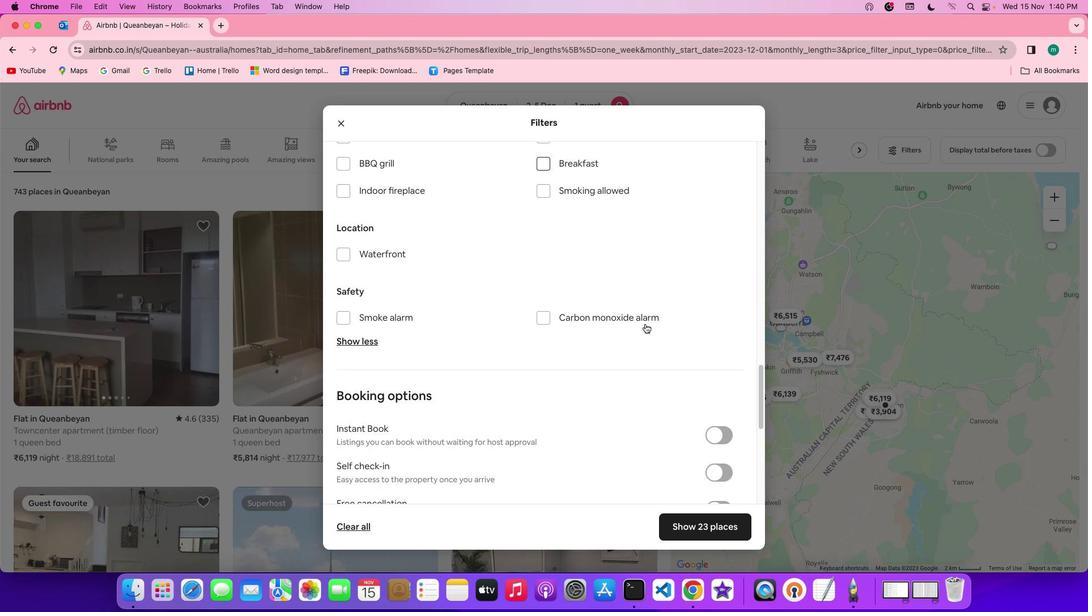 
Action: Mouse scrolled (645, 323) with delta (0, 0)
Screenshot: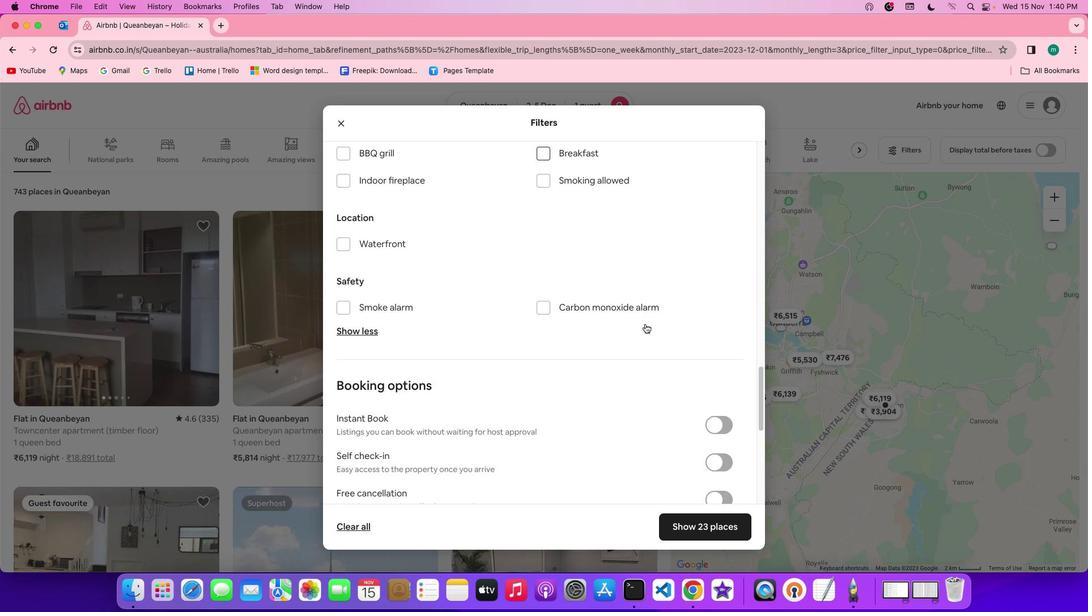
Action: Mouse scrolled (645, 323) with delta (0, 0)
Screenshot: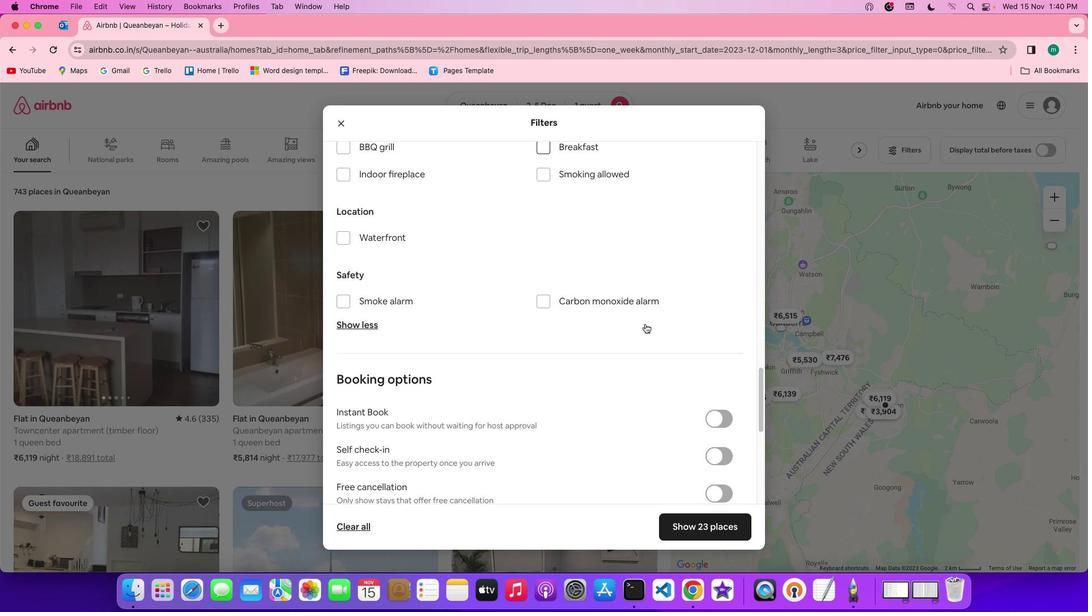 
Action: Mouse scrolled (645, 323) with delta (0, 0)
Screenshot: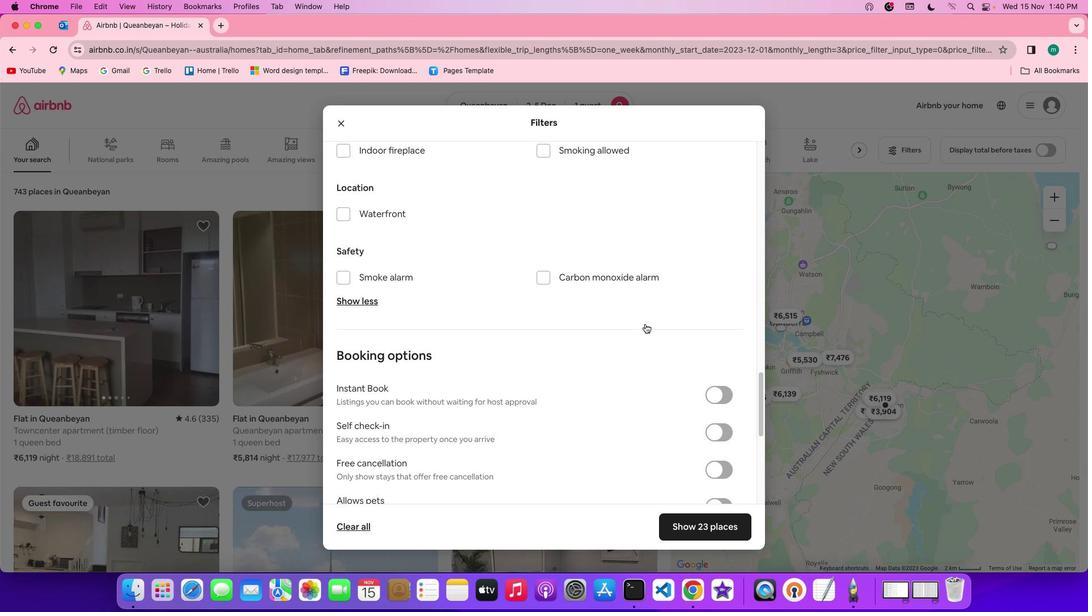 
Action: Mouse scrolled (645, 323) with delta (0, 0)
Screenshot: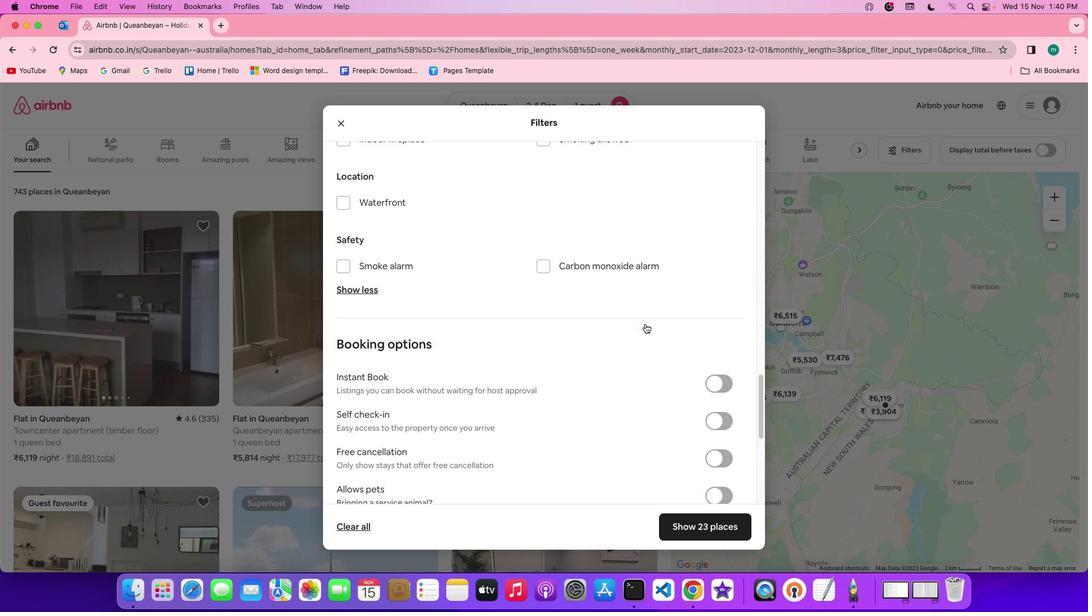 
Action: Mouse scrolled (645, 323) with delta (0, 0)
Screenshot: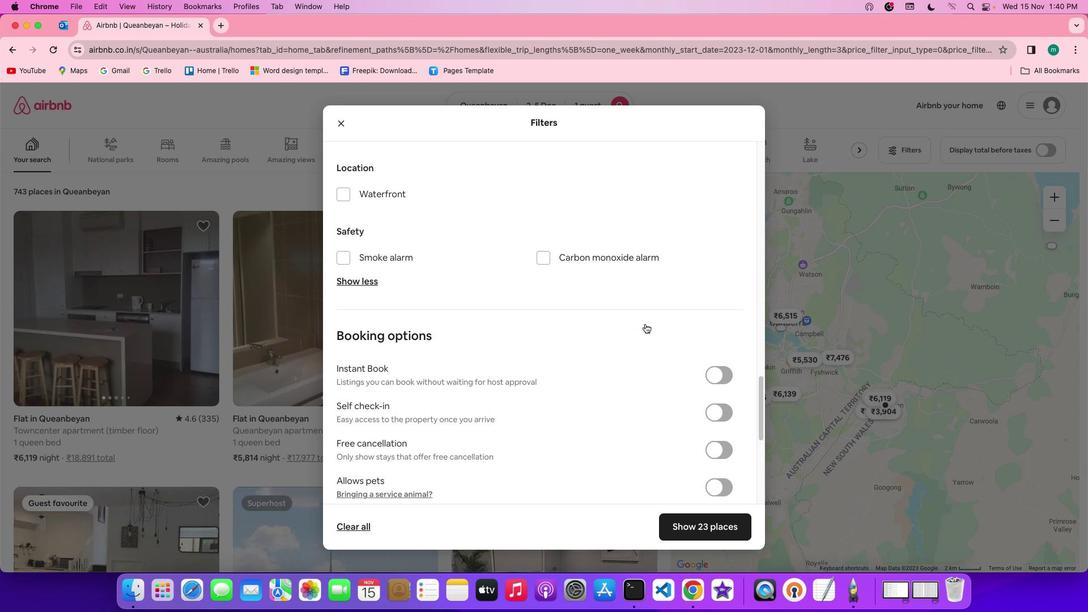
Action: Mouse scrolled (645, 323) with delta (0, 0)
Screenshot: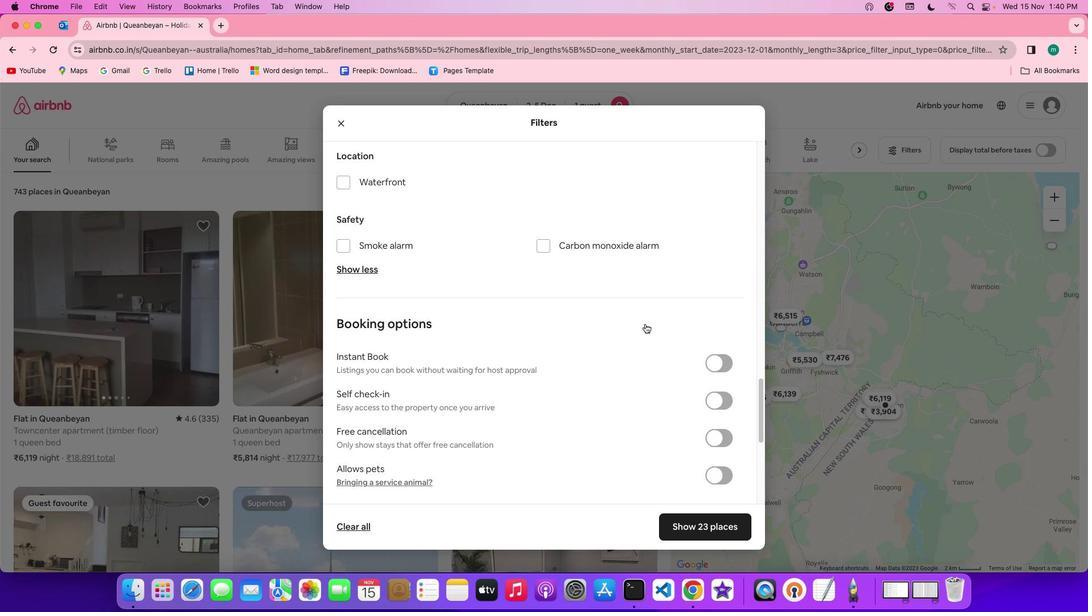 
Action: Mouse scrolled (645, 323) with delta (0, 0)
Screenshot: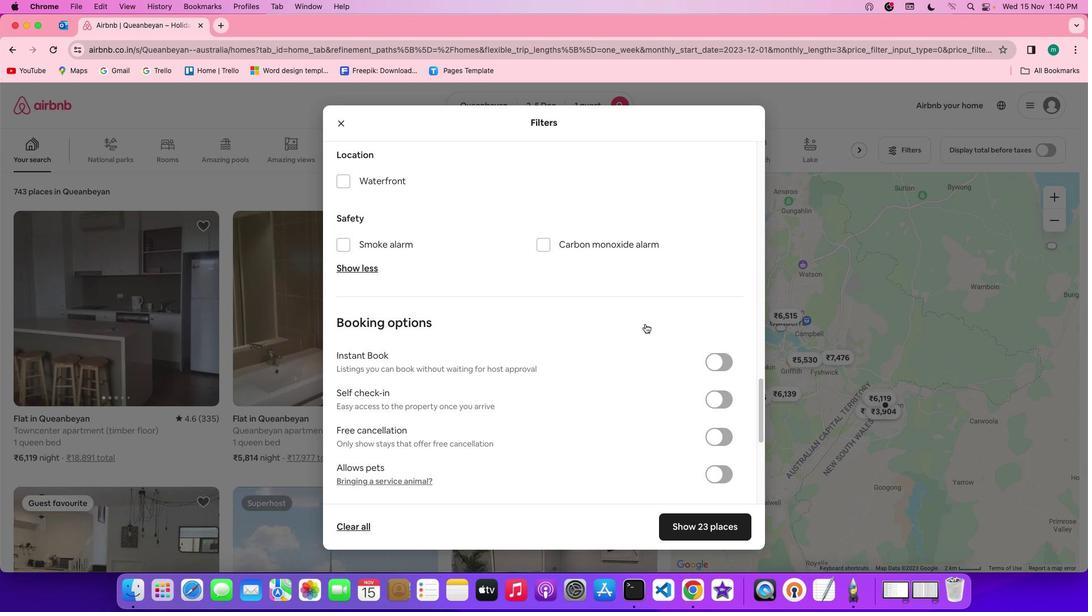 
Action: Mouse moved to (715, 403)
Screenshot: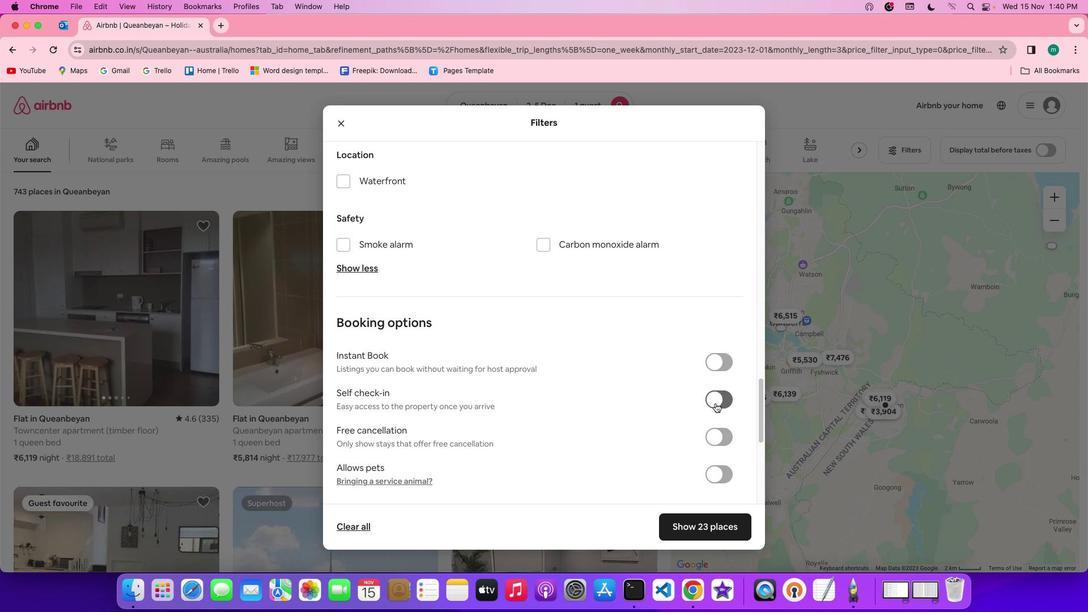 
Action: Mouse pressed left at (715, 403)
Screenshot: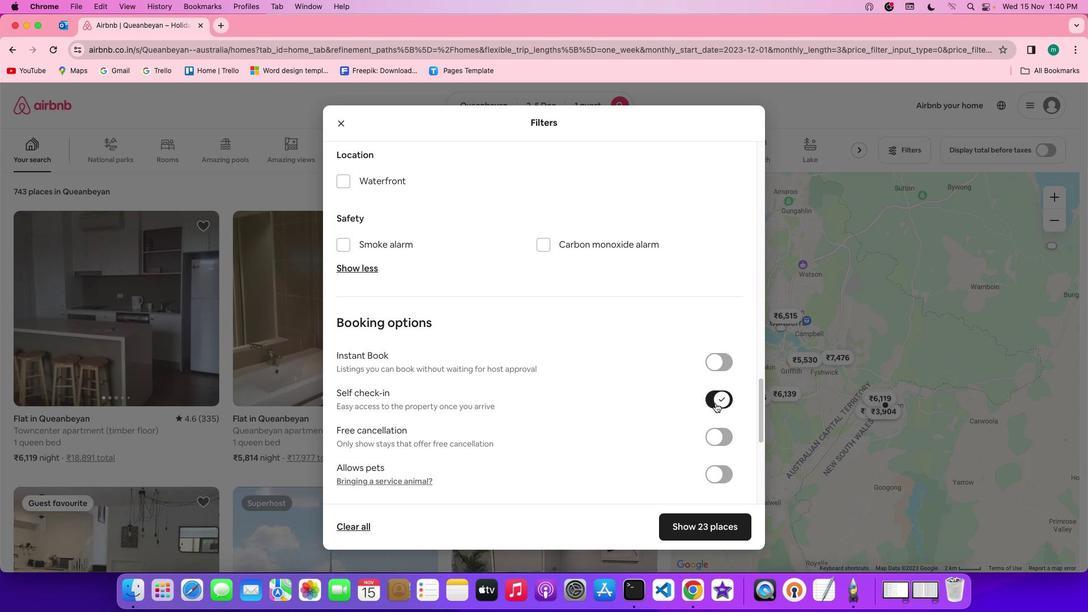 
Action: Mouse moved to (562, 378)
Screenshot: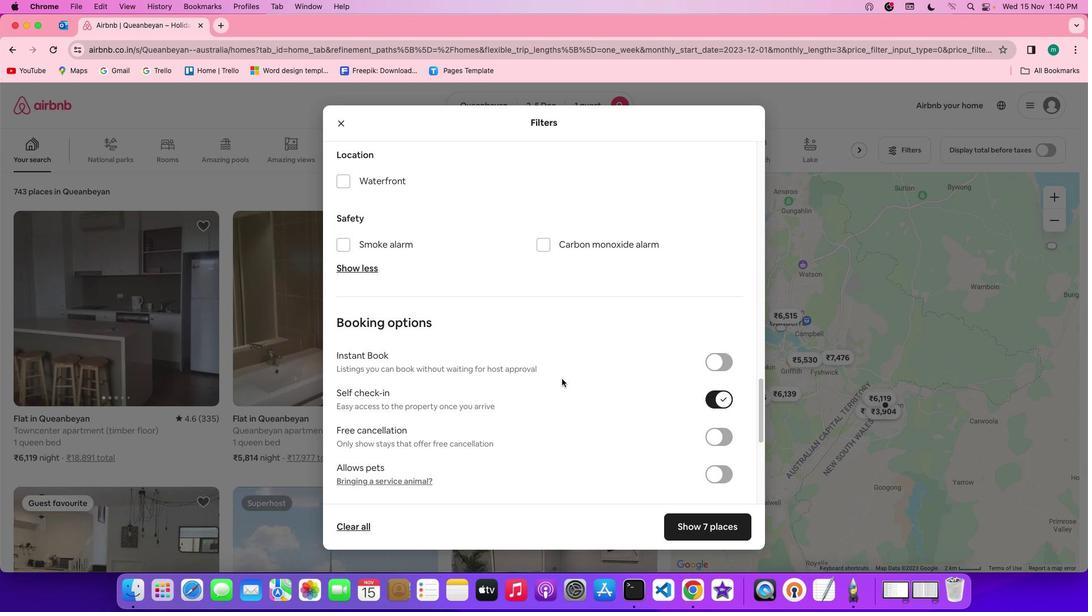 
Action: Mouse scrolled (562, 378) with delta (0, 0)
Screenshot: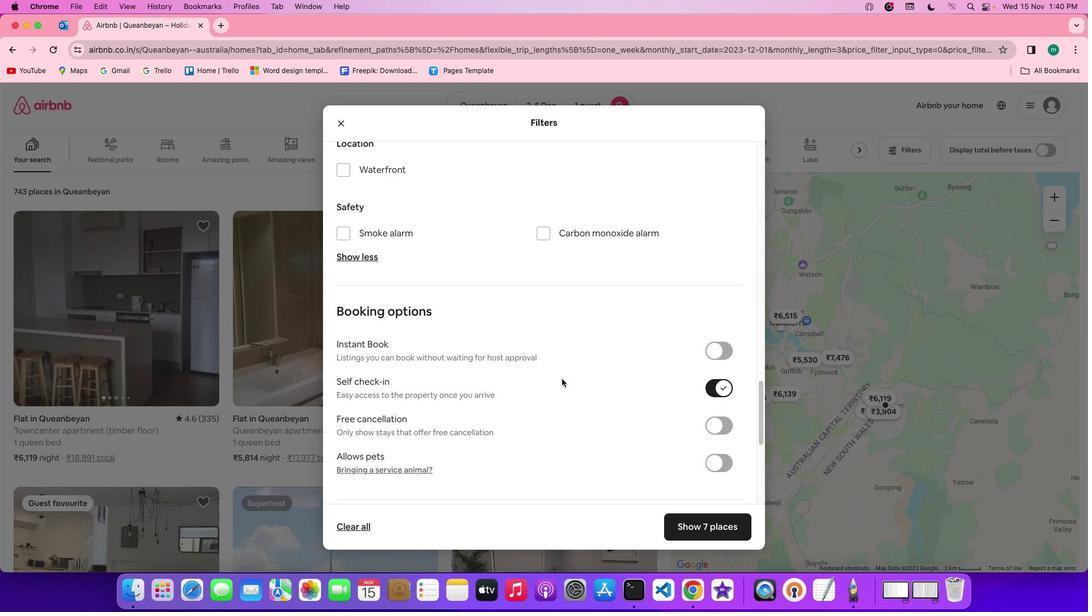 
Action: Mouse scrolled (562, 378) with delta (0, 0)
Screenshot: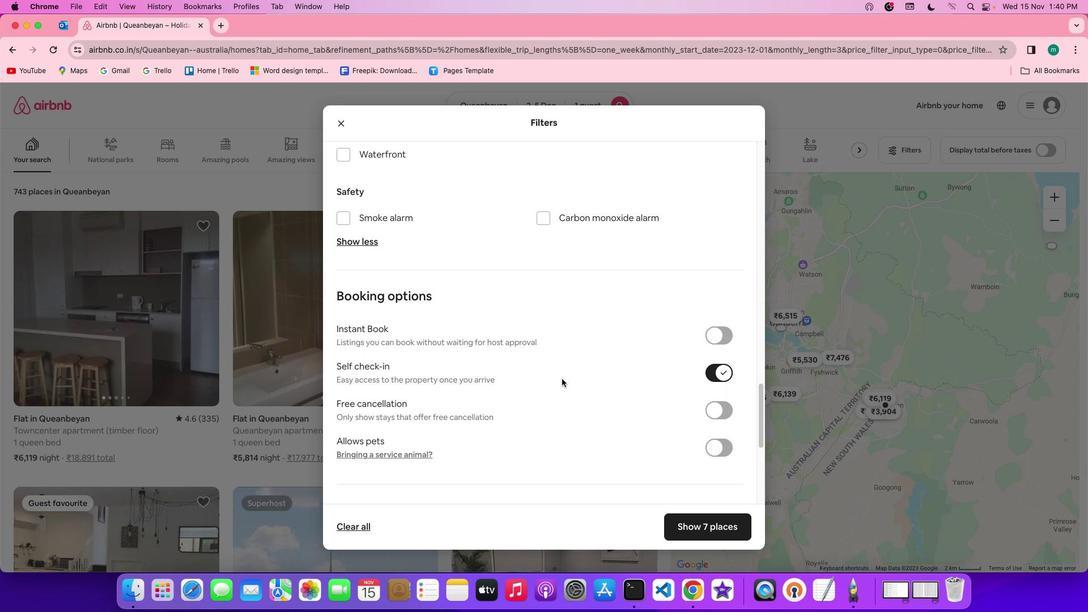 
Action: Mouse scrolled (562, 378) with delta (0, 0)
Screenshot: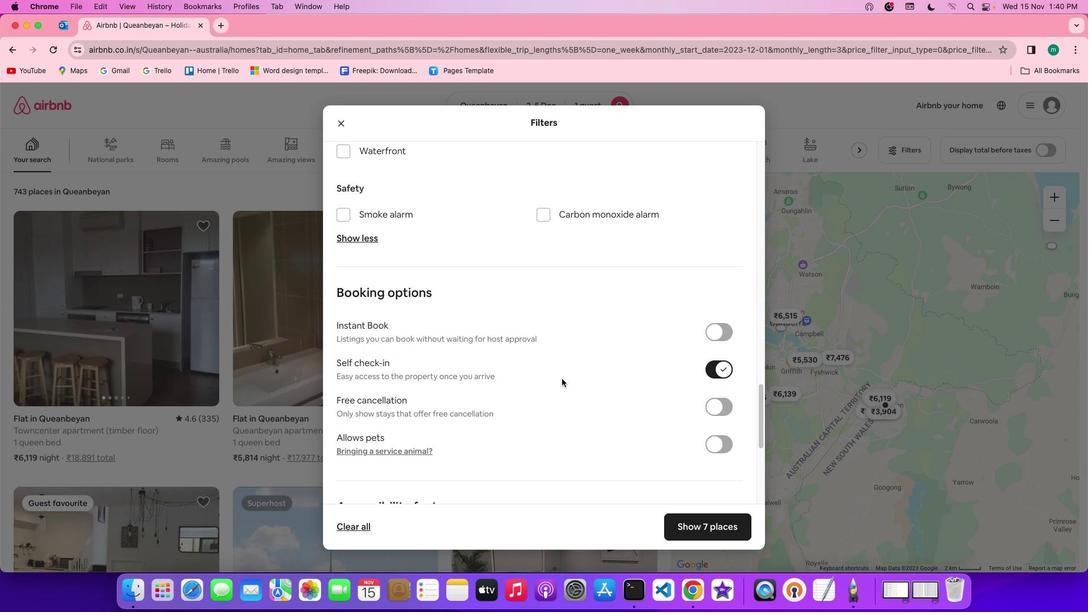 
Action: Mouse scrolled (562, 378) with delta (0, 0)
Screenshot: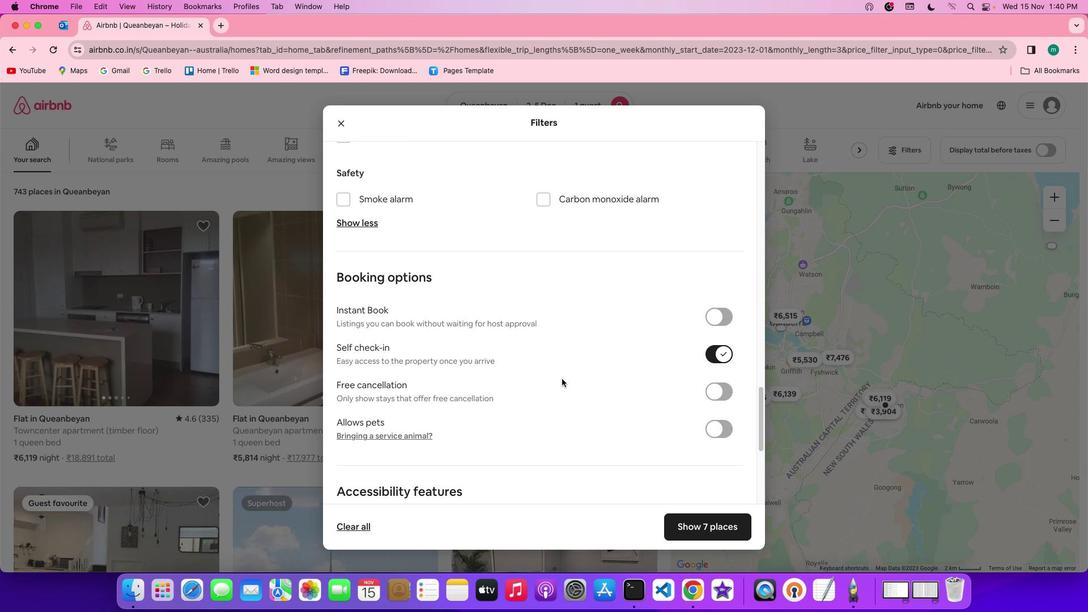 
Action: Mouse scrolled (562, 378) with delta (0, 0)
Screenshot: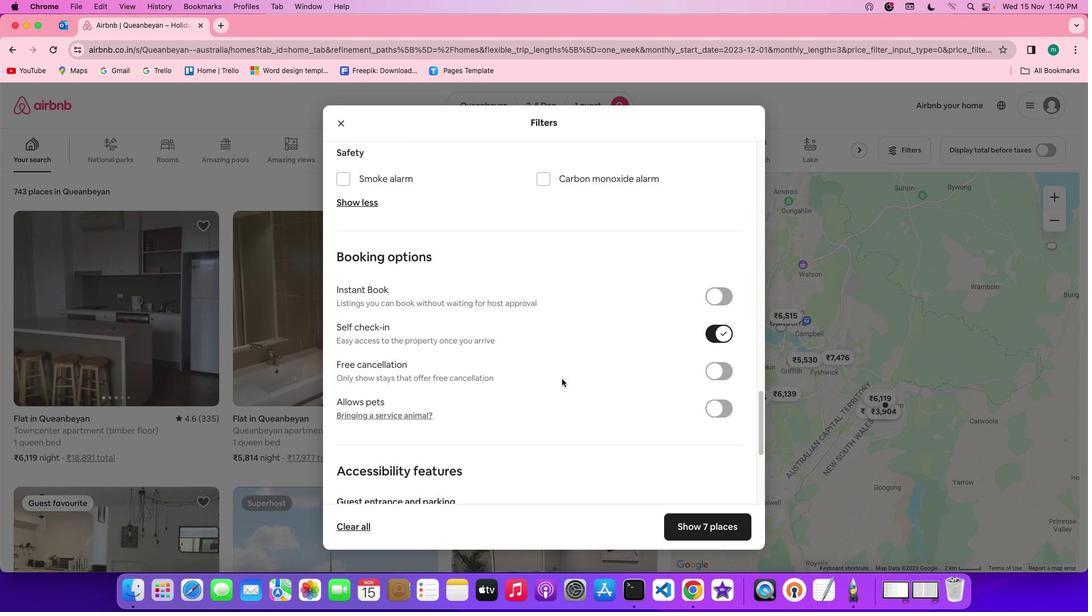 
Action: Mouse scrolled (562, 378) with delta (0, 0)
Screenshot: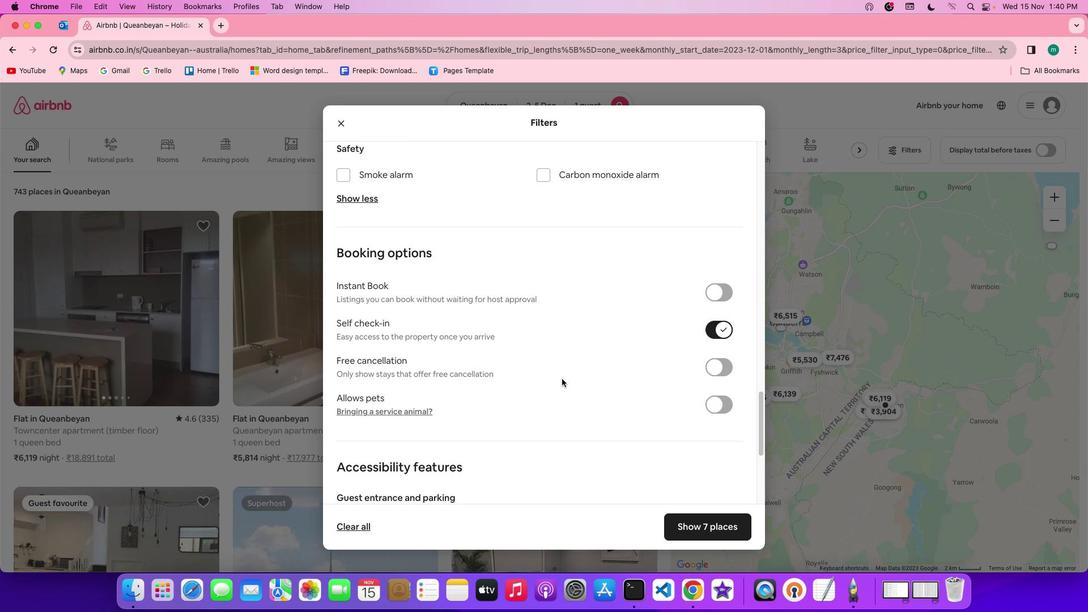 
Action: Mouse scrolled (562, 378) with delta (0, 0)
Screenshot: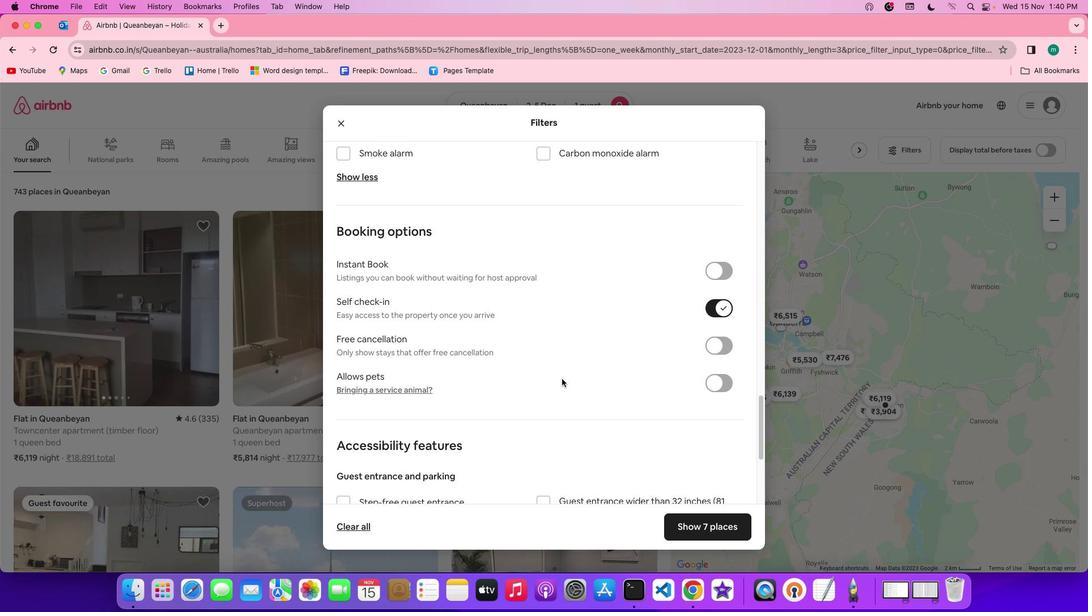 
Action: Mouse scrolled (562, 378) with delta (0, 0)
Screenshot: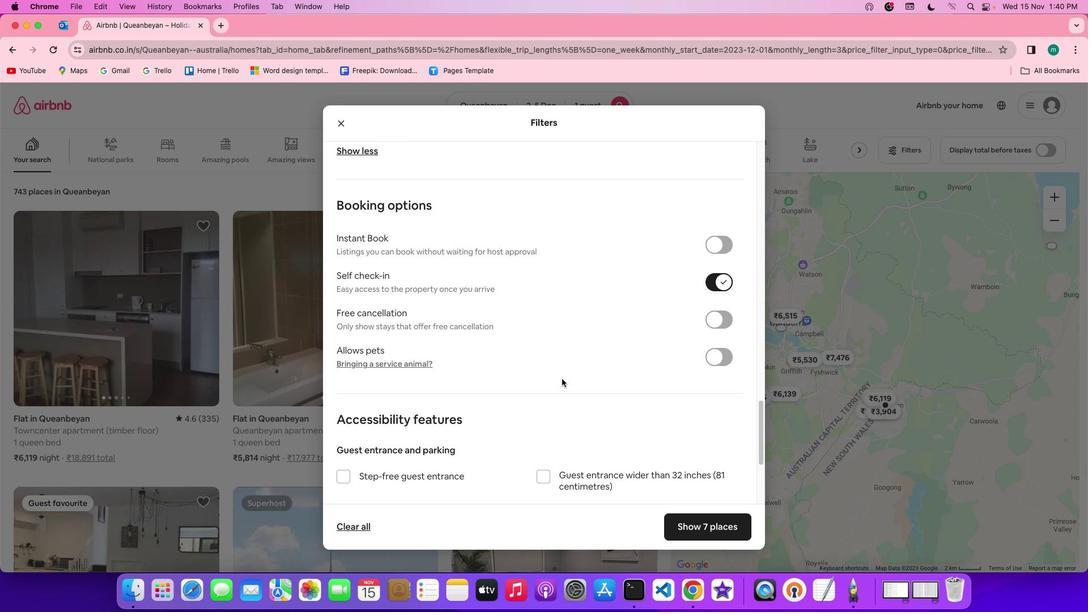 
Action: Mouse scrolled (562, 378) with delta (0, 0)
Screenshot: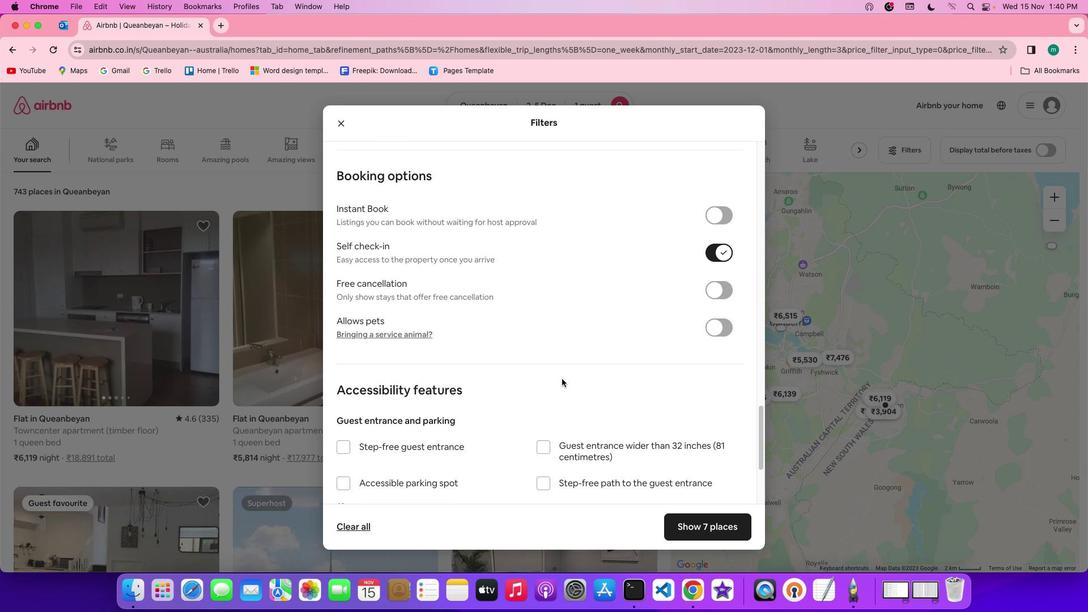 
Action: Mouse scrolled (562, 378) with delta (0, 0)
Screenshot: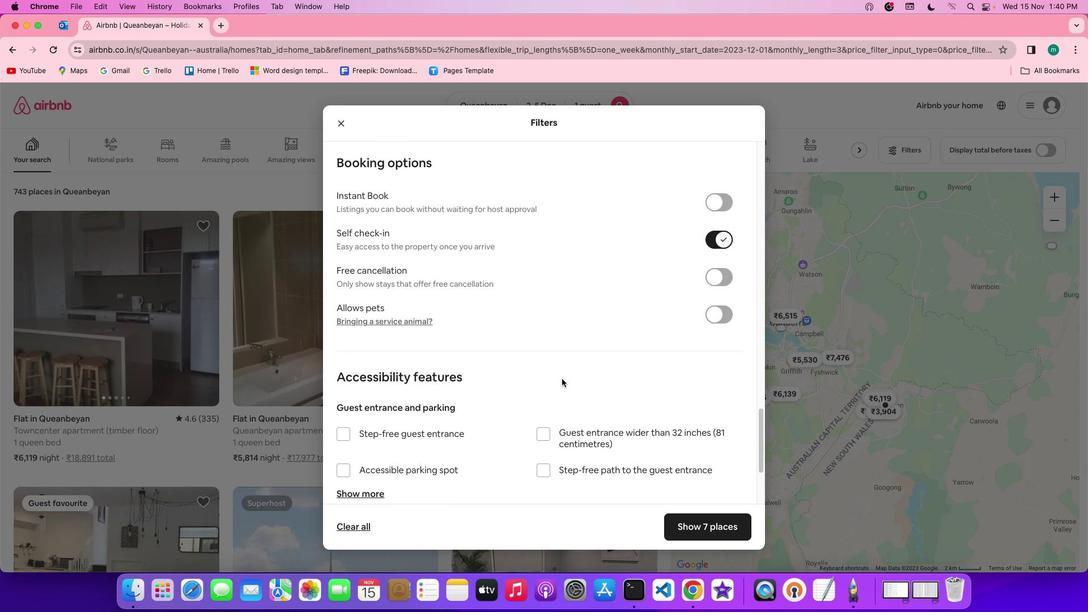 
Action: Mouse scrolled (562, 378) with delta (0, 0)
Screenshot: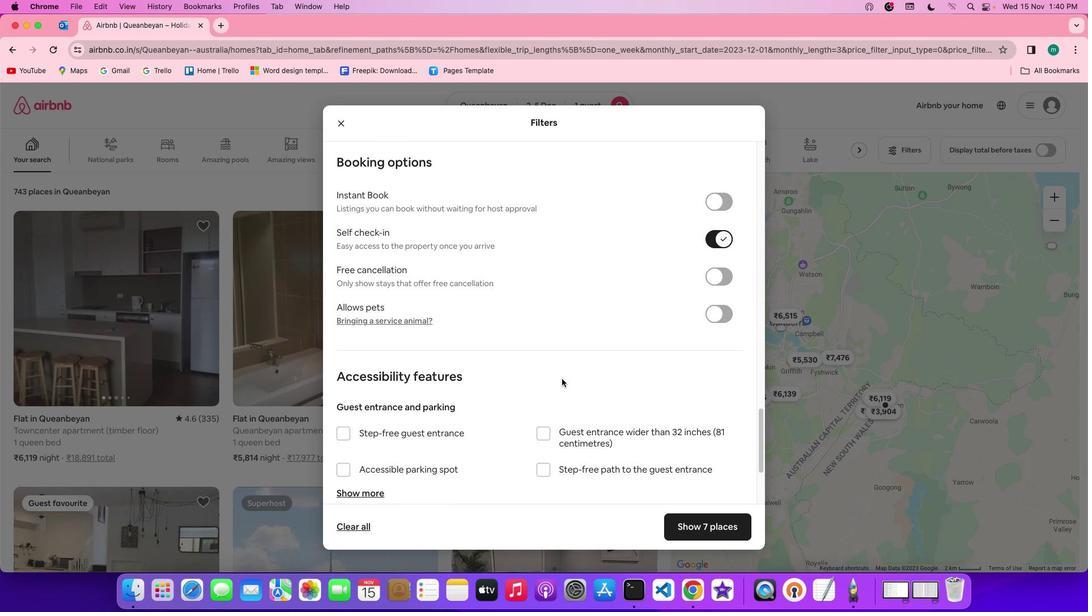 
Action: Mouse moved to (561, 378)
Screenshot: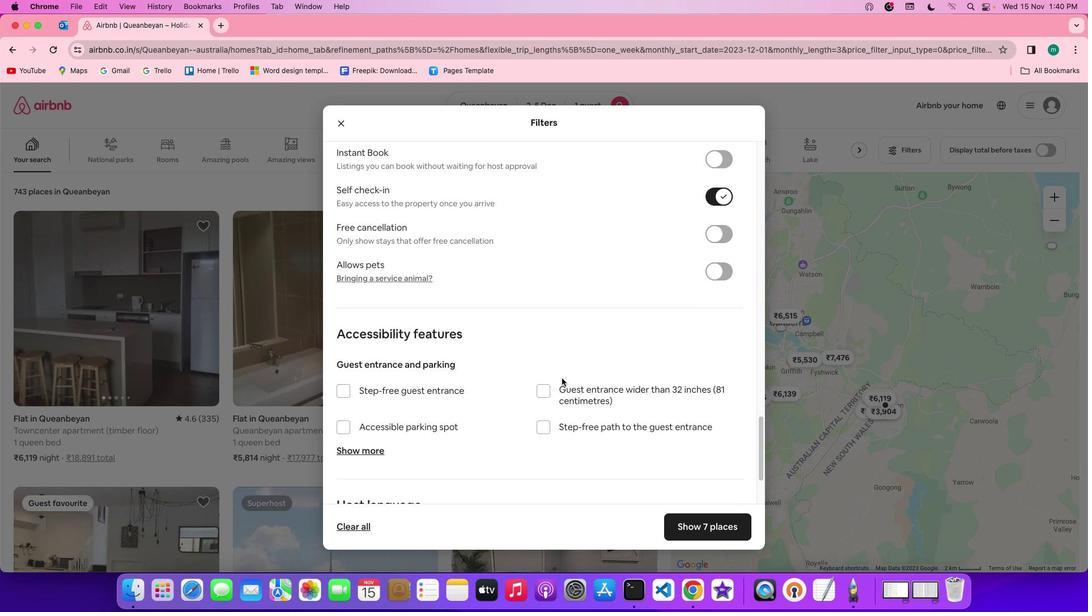 
Action: Mouse scrolled (561, 378) with delta (0, 0)
Screenshot: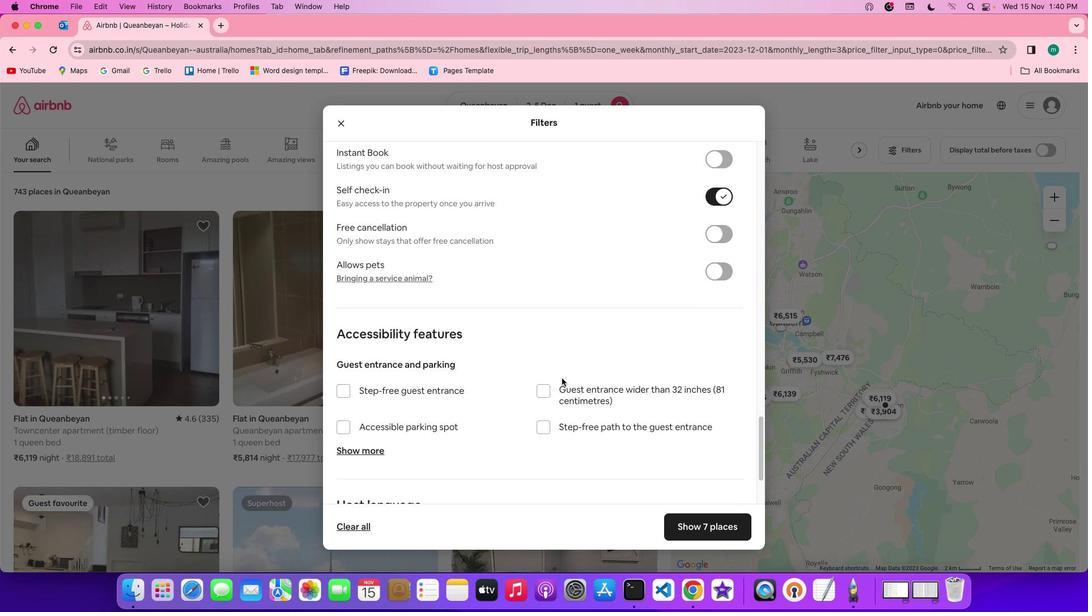 
Action: Mouse scrolled (561, 378) with delta (0, 0)
Screenshot: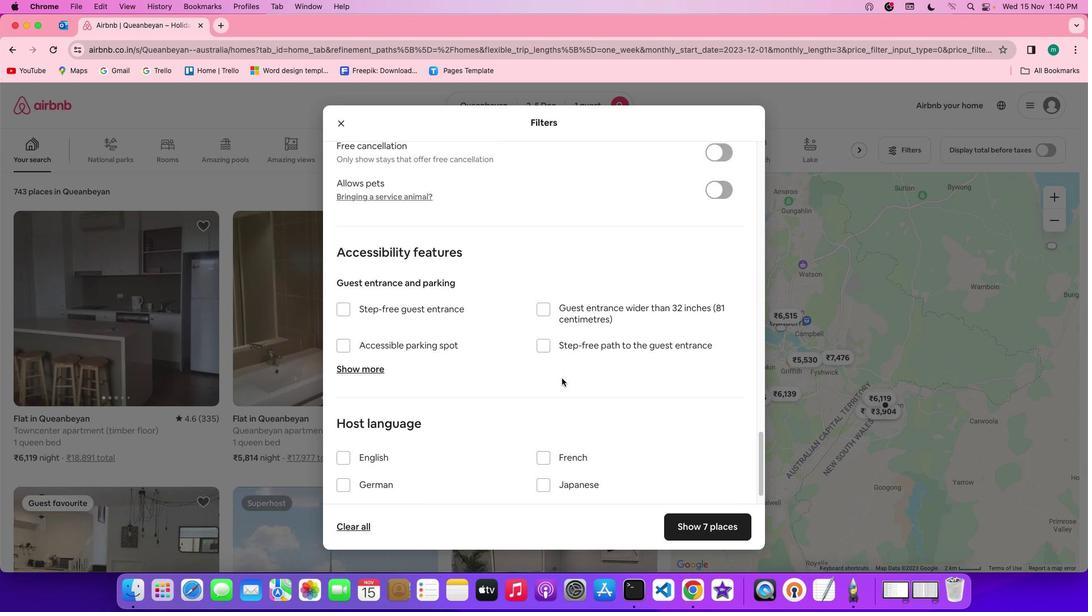 
Action: Mouse scrolled (561, 378) with delta (0, -1)
Screenshot: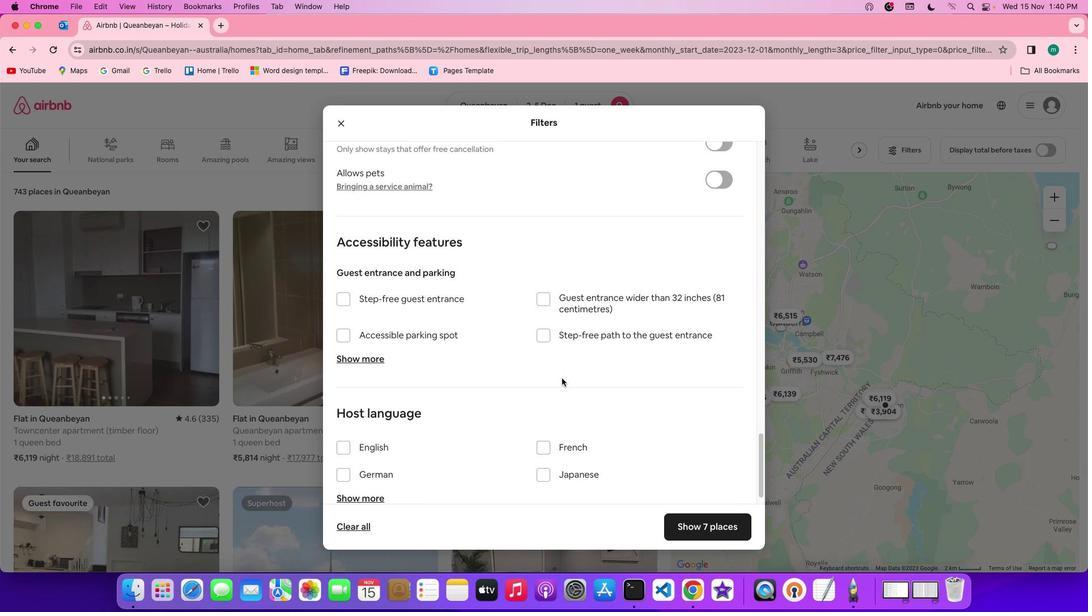 
Action: Mouse scrolled (561, 378) with delta (0, -1)
Screenshot: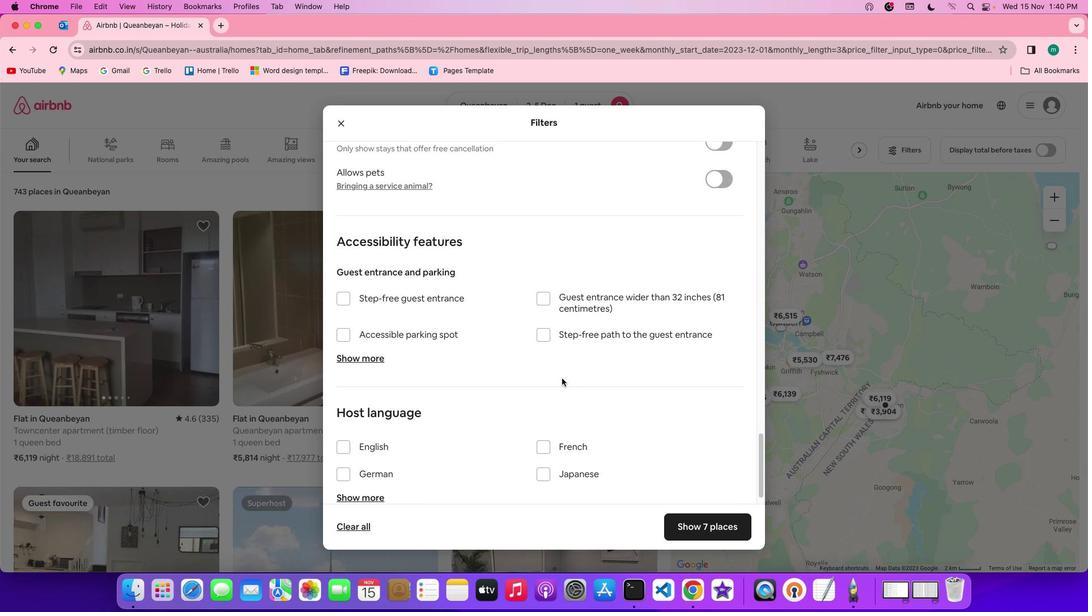
Action: Mouse scrolled (561, 378) with delta (0, 0)
Screenshot: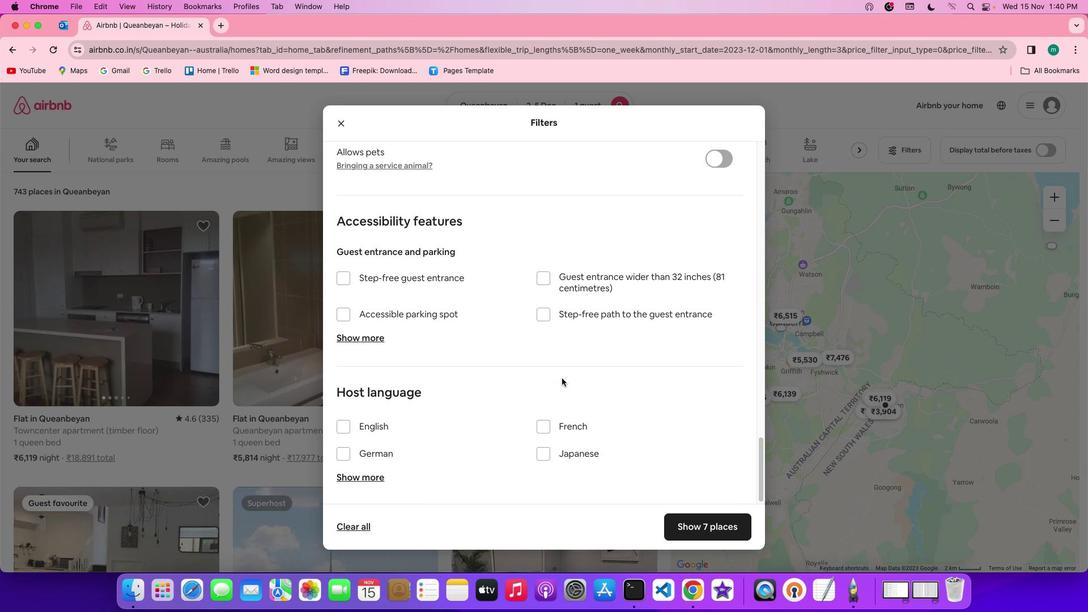 
Action: Mouse scrolled (561, 378) with delta (0, 0)
Screenshot: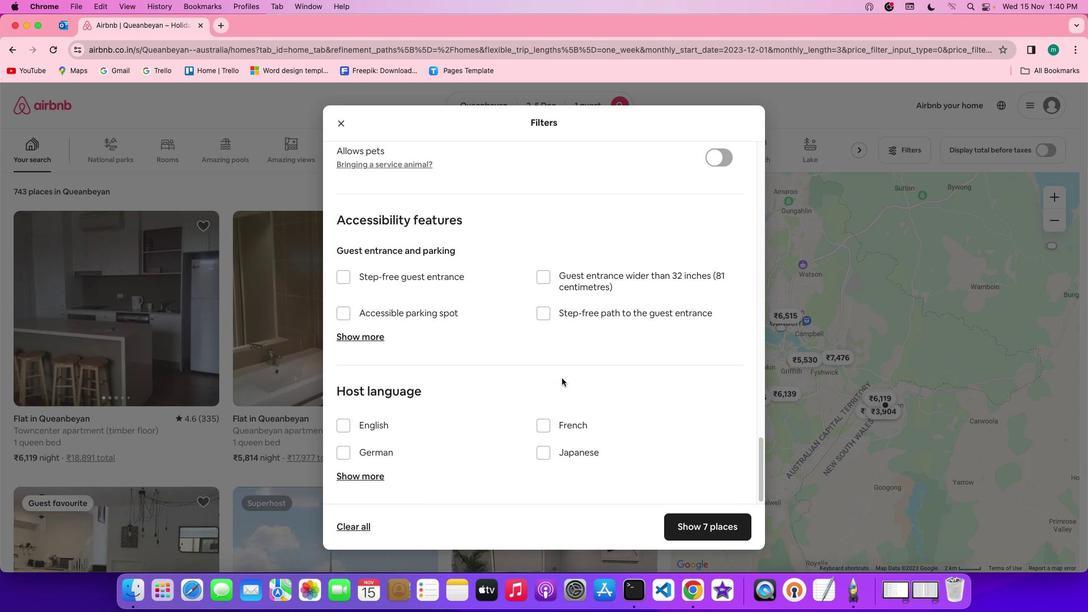 
Action: Mouse scrolled (561, 378) with delta (0, -1)
Screenshot: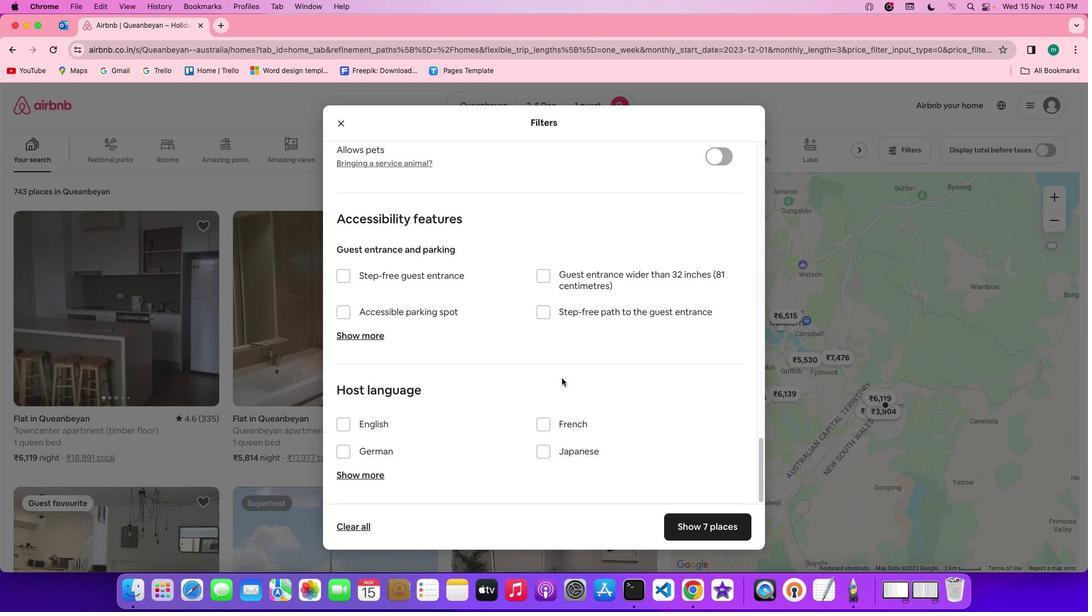 
Action: Mouse scrolled (561, 378) with delta (0, -1)
Screenshot: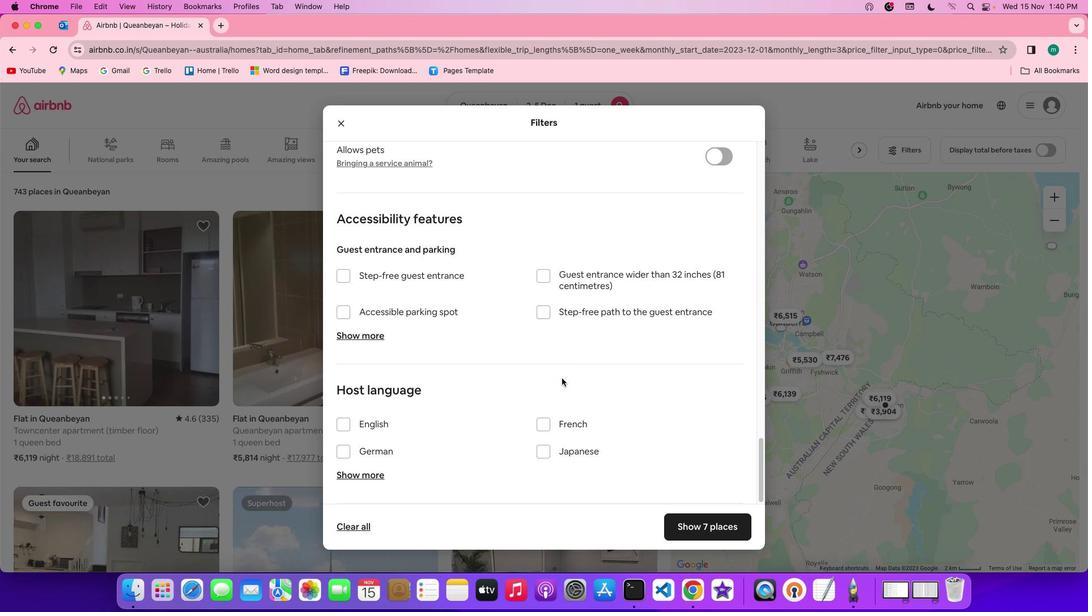 
Action: Mouse scrolled (561, 378) with delta (0, 0)
Screenshot: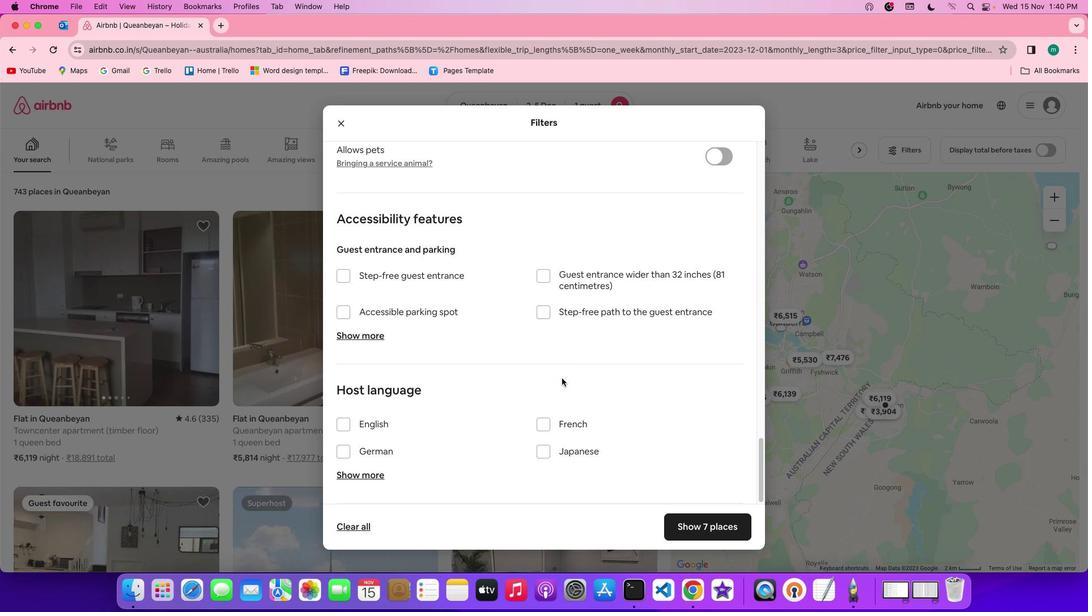 
Action: Mouse scrolled (561, 378) with delta (0, 0)
Screenshot: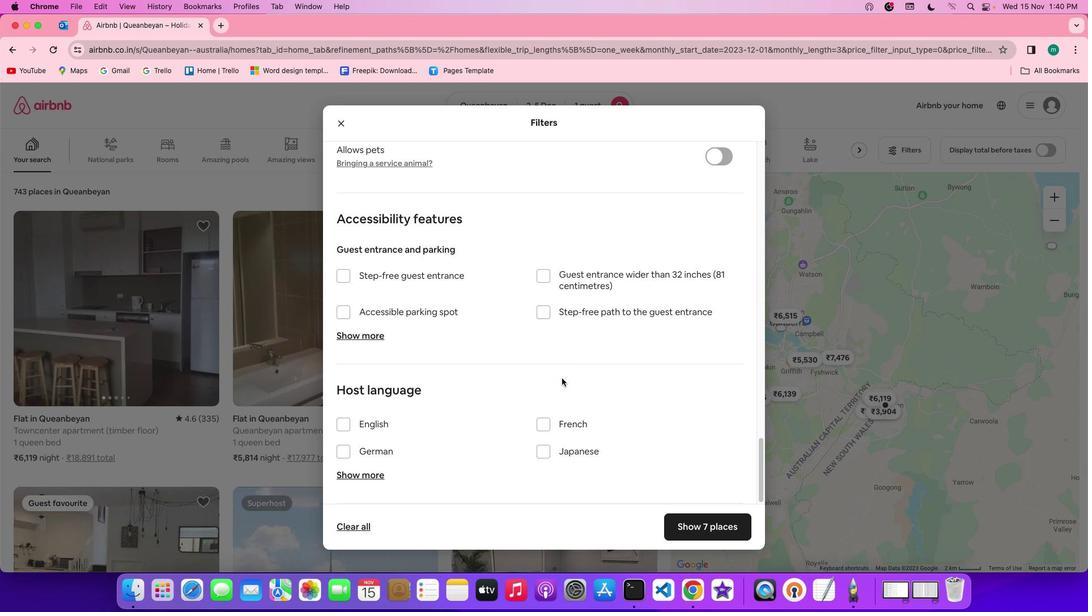 
Action: Mouse scrolled (561, 378) with delta (0, -1)
Screenshot: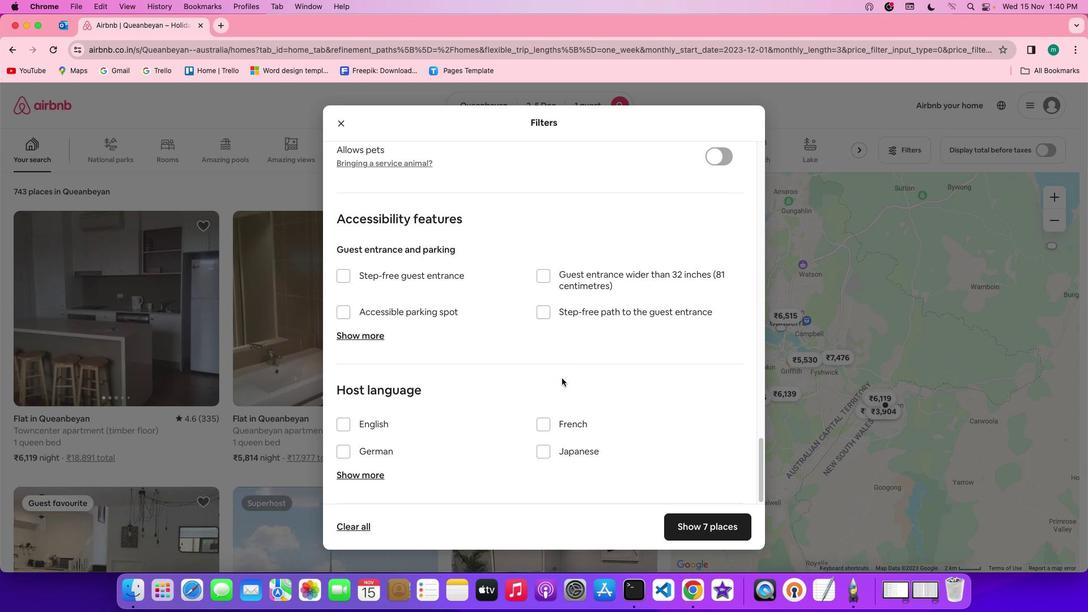 
Action: Mouse scrolled (561, 378) with delta (0, -1)
Screenshot: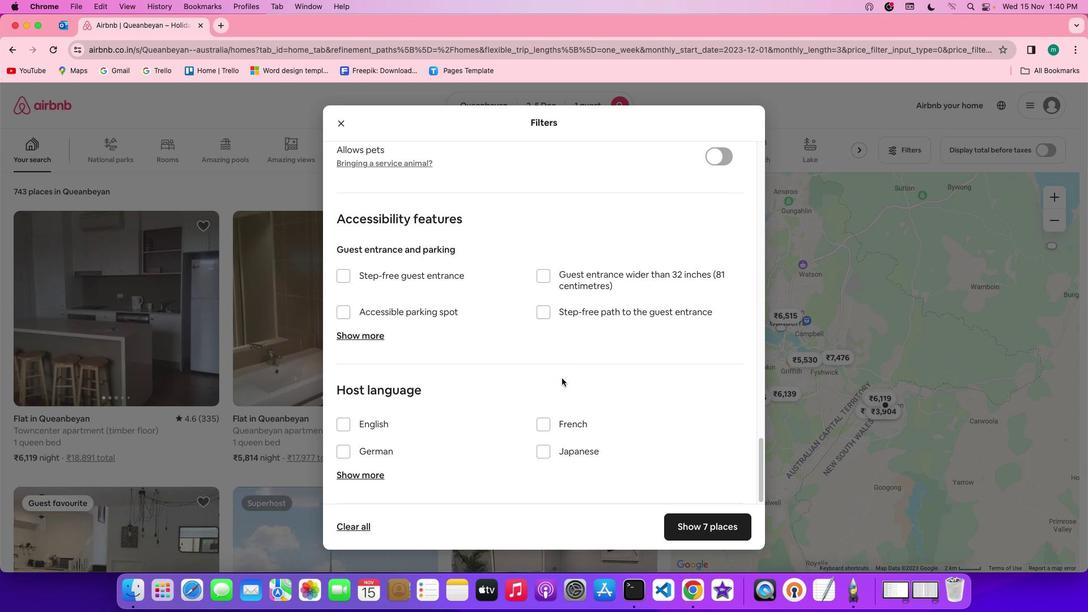 
Action: Mouse scrolled (561, 378) with delta (0, 0)
Screenshot: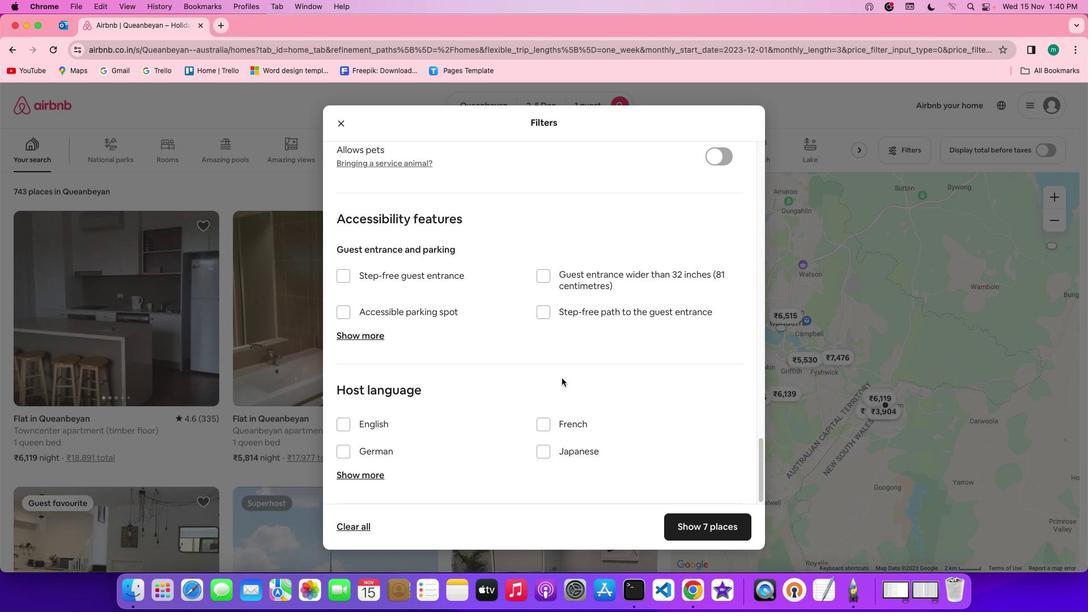 
Action: Mouse scrolled (561, 378) with delta (0, 0)
Screenshot: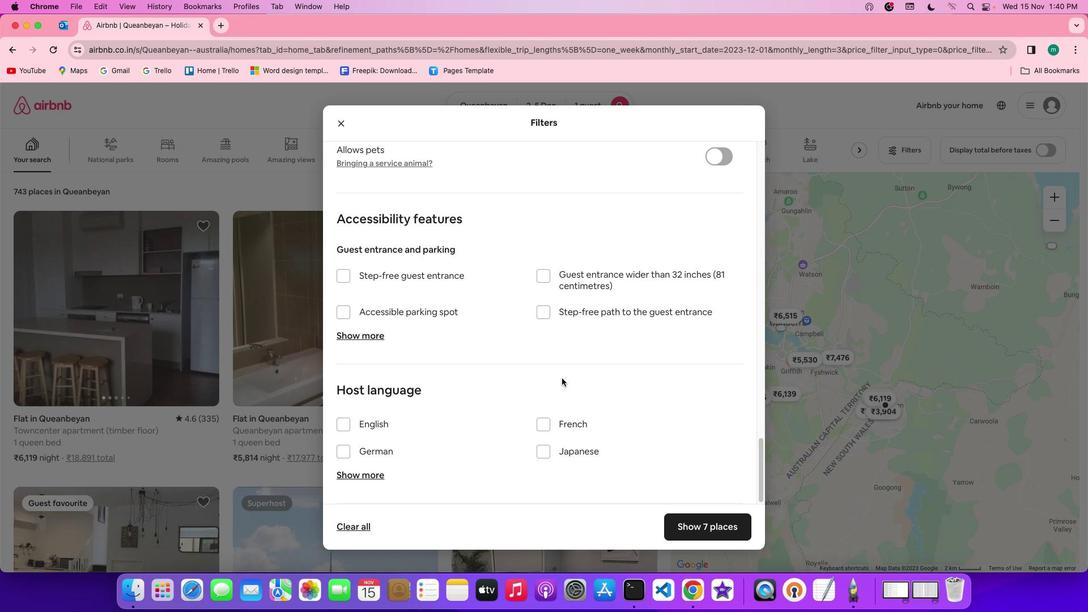 
Action: Mouse scrolled (561, 378) with delta (0, 0)
Screenshot: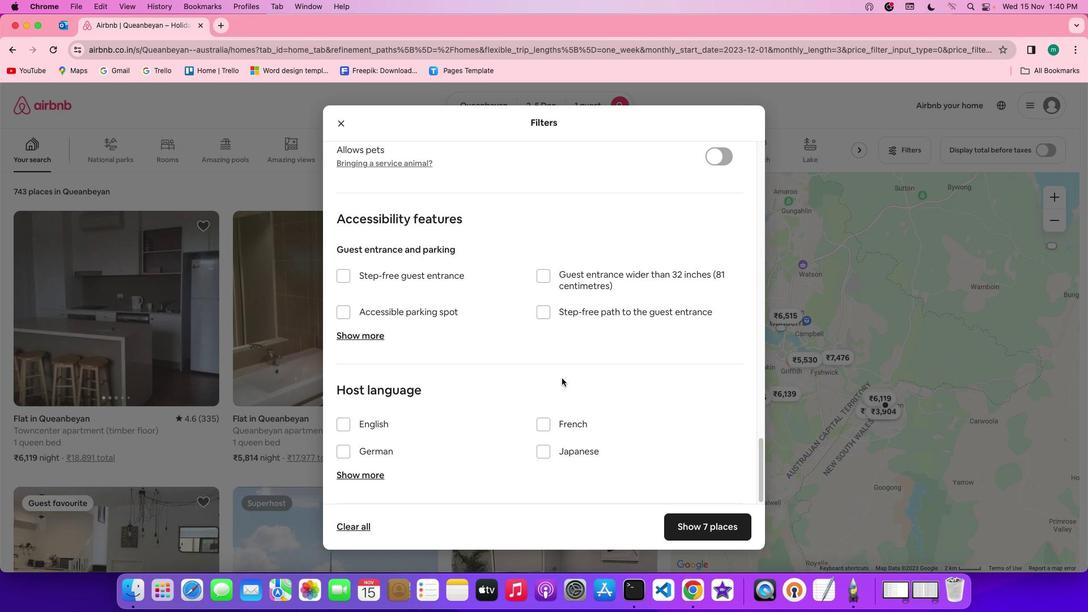 
Action: Mouse moved to (734, 527)
Screenshot: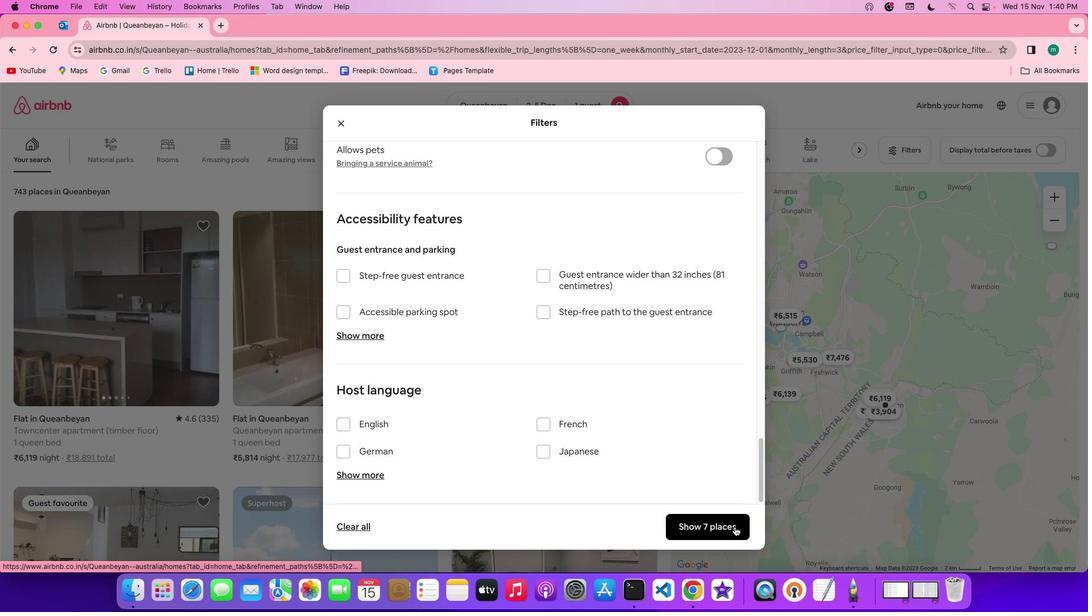 
Action: Mouse pressed left at (734, 527)
Screenshot: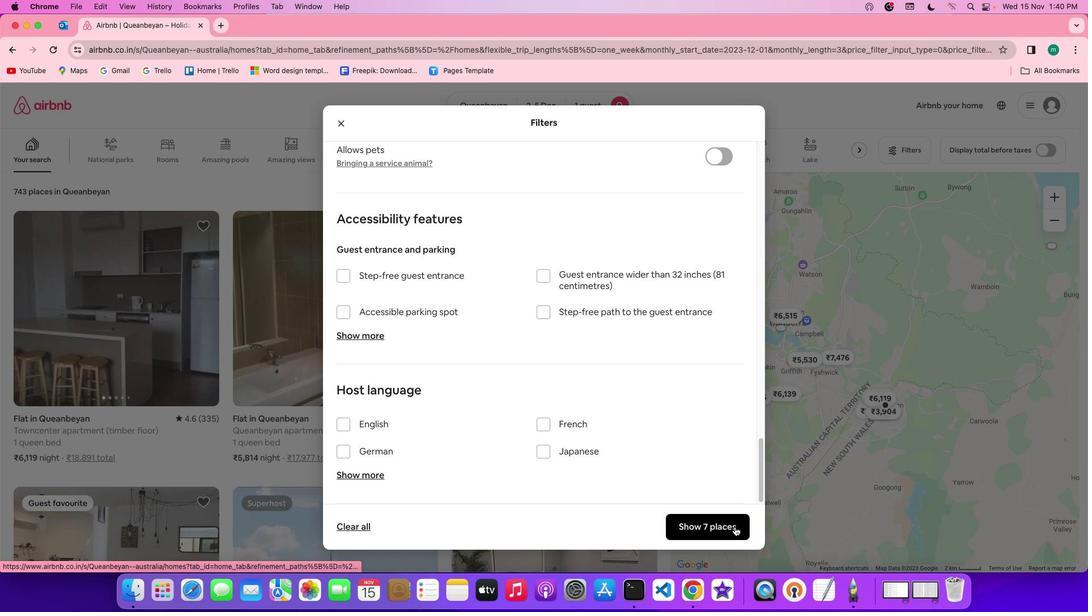 
Action: Mouse moved to (124, 285)
Screenshot: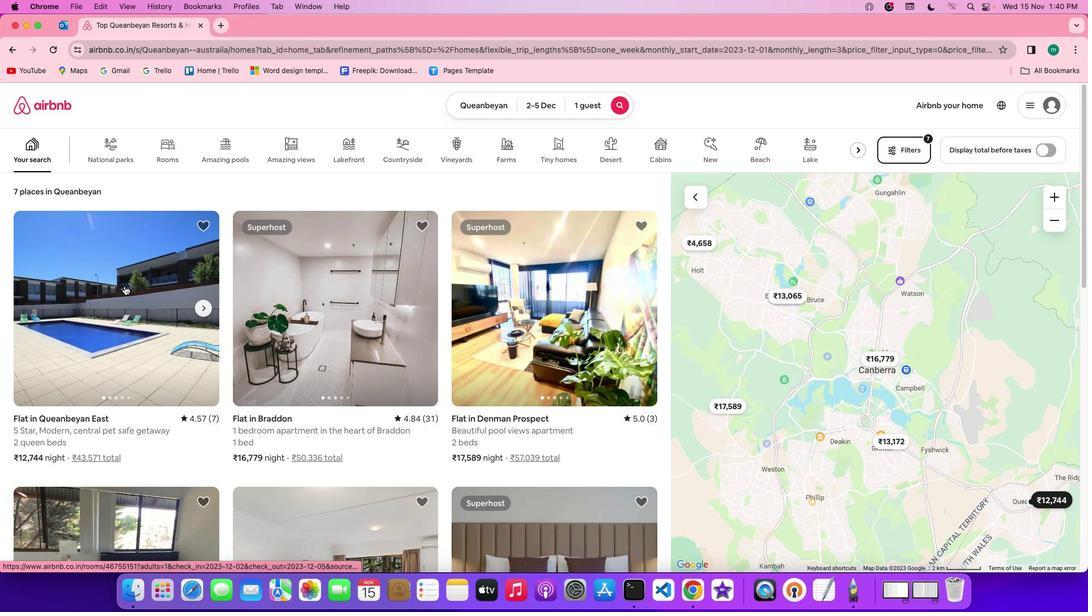 
Action: Mouse pressed left at (124, 285)
Screenshot: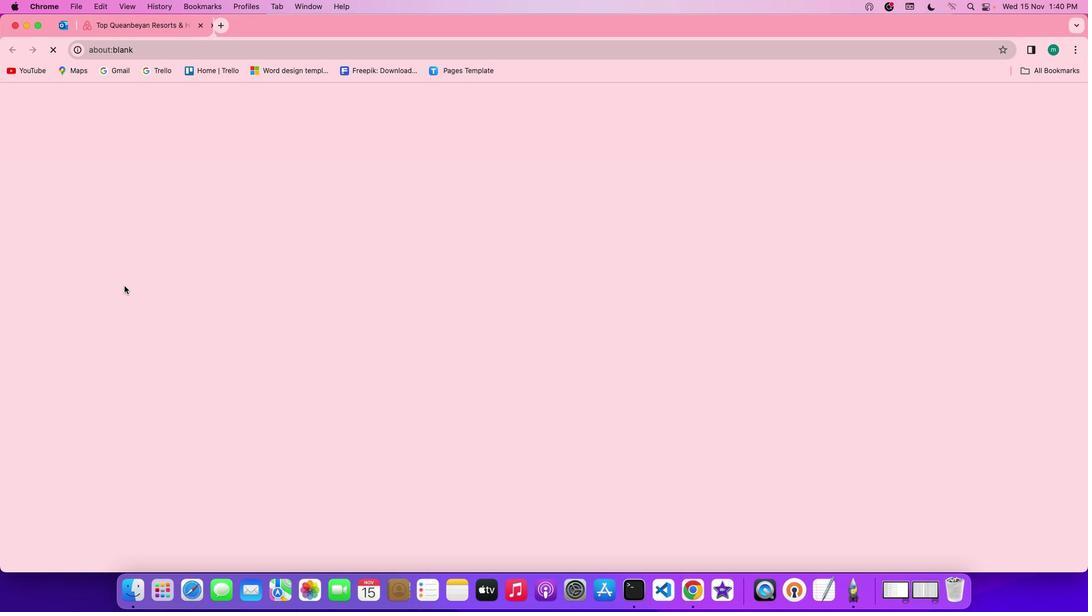 
Action: Mouse moved to (800, 404)
Screenshot: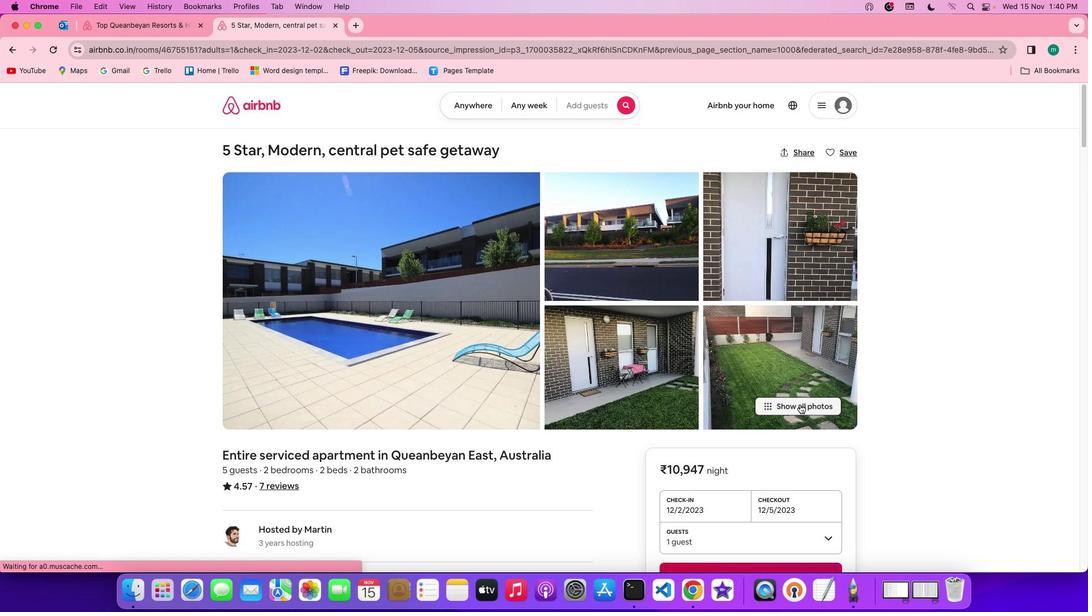 
Action: Mouse pressed left at (800, 404)
Screenshot: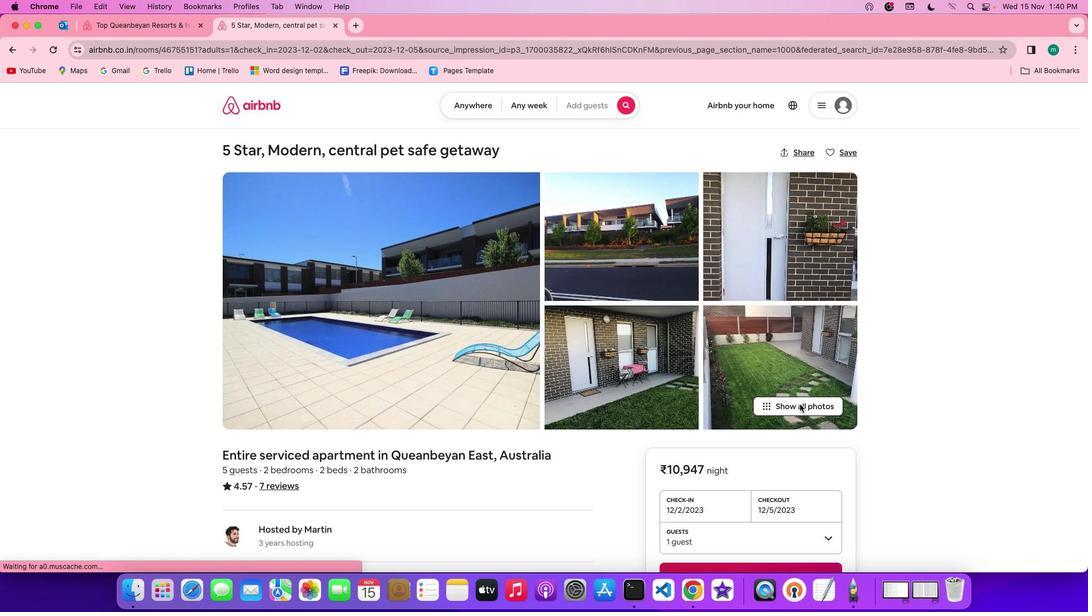 
Action: Mouse moved to (712, 349)
Screenshot: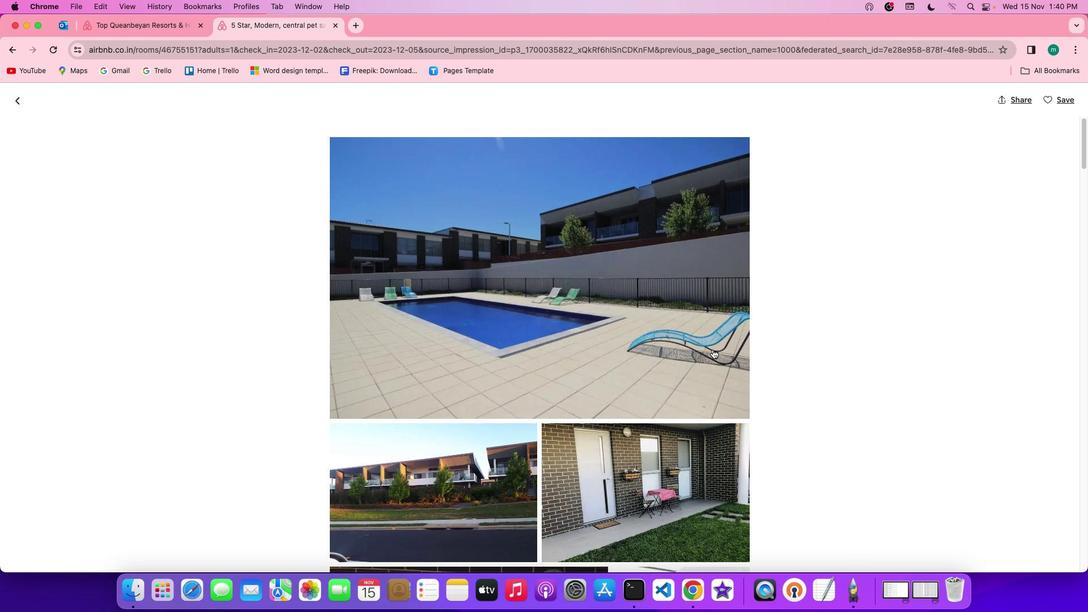 
Action: Mouse scrolled (712, 349) with delta (0, 0)
Screenshot: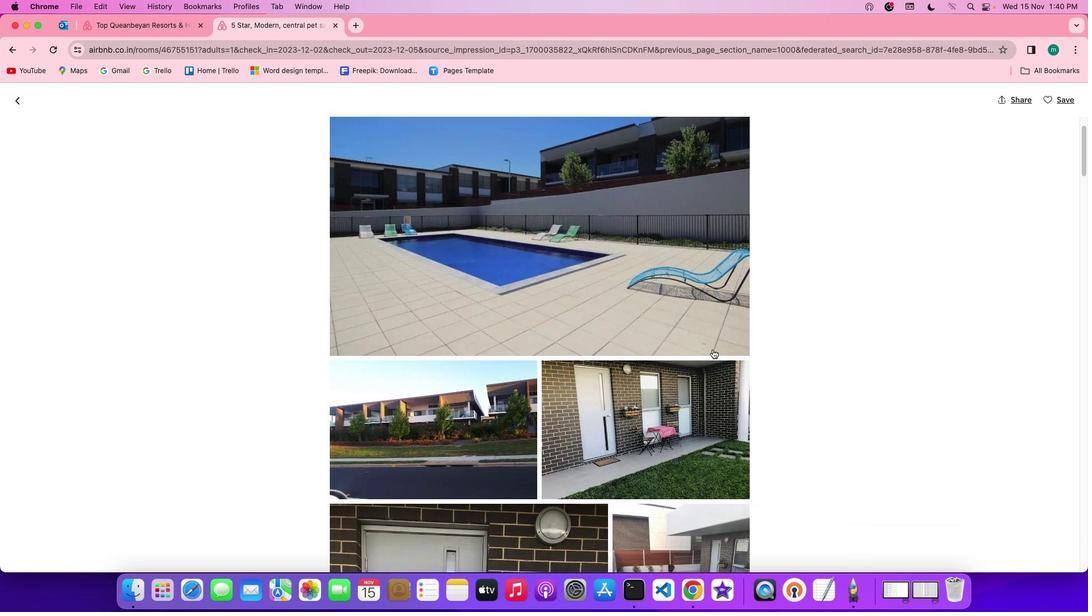 
Action: Mouse scrolled (712, 349) with delta (0, 0)
Screenshot: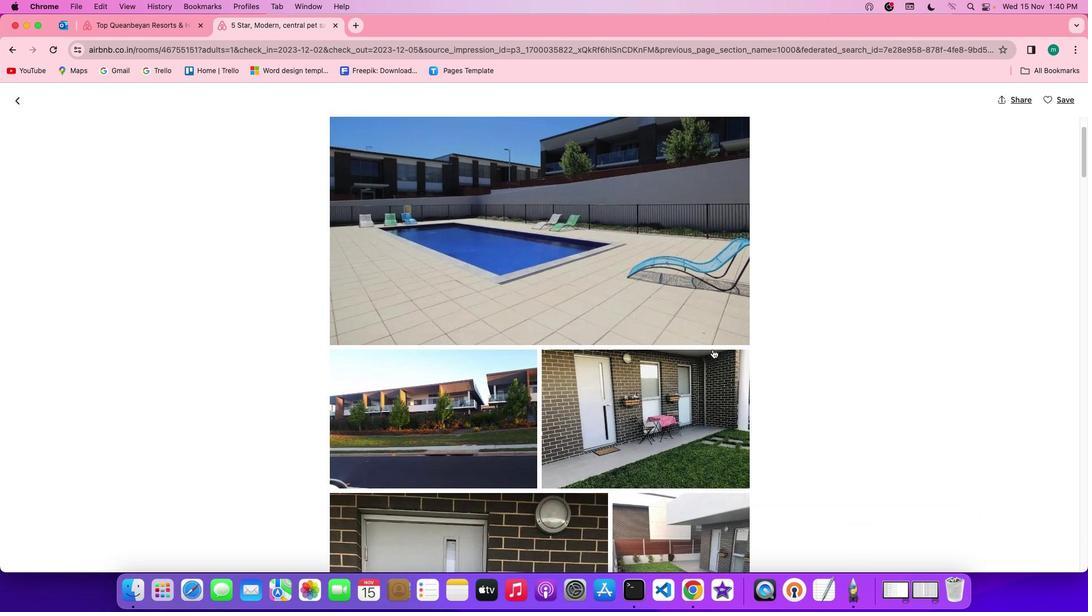 
Action: Mouse scrolled (712, 349) with delta (0, -1)
Screenshot: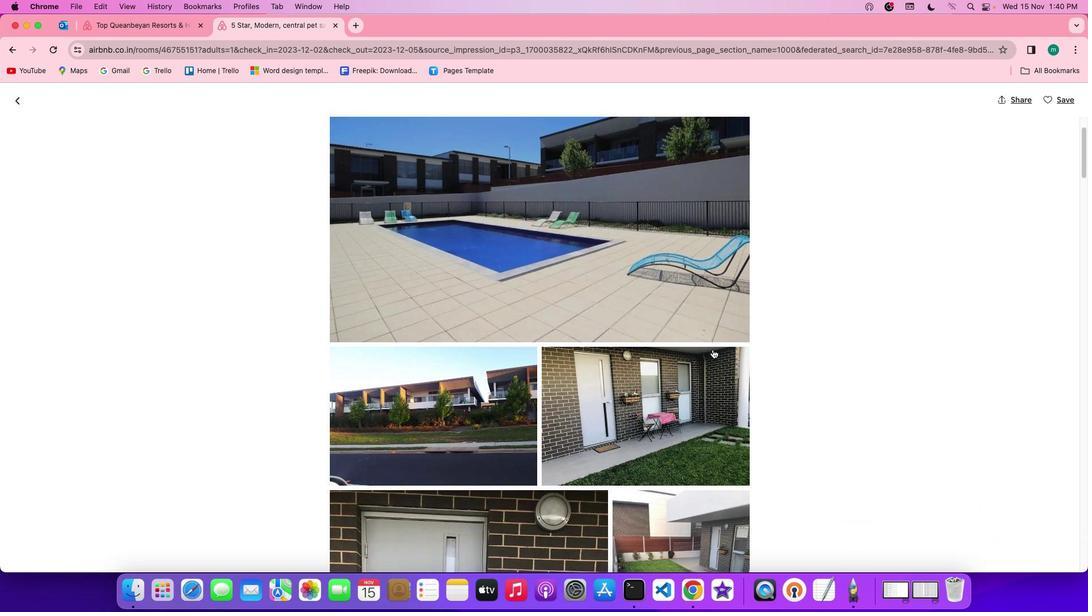
Action: Mouse moved to (713, 349)
Screenshot: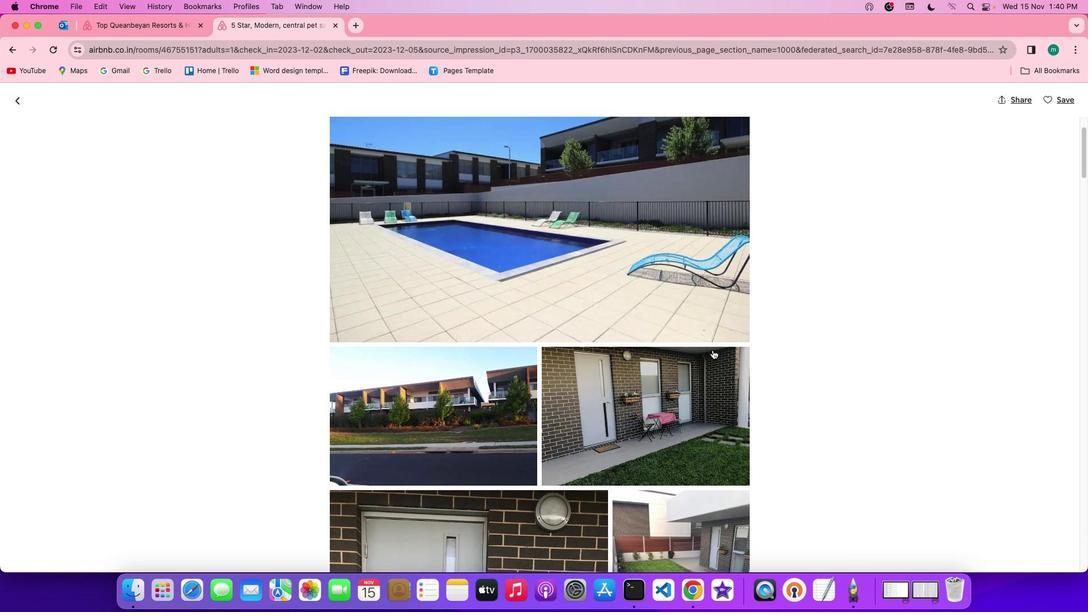 
Action: Mouse scrolled (713, 349) with delta (0, 0)
Screenshot: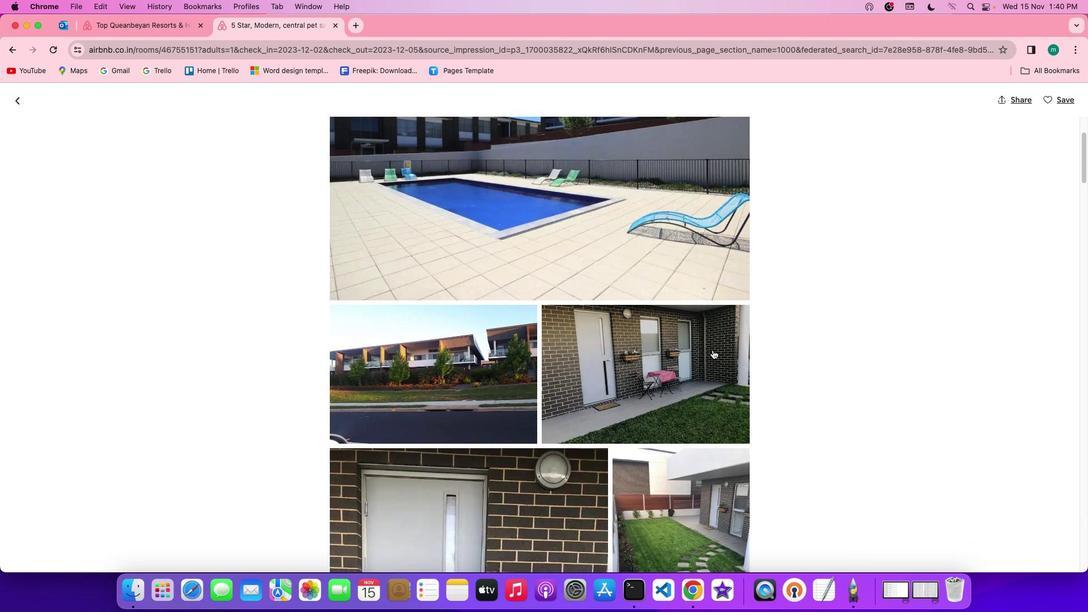 
Action: Mouse scrolled (713, 349) with delta (0, 0)
Screenshot: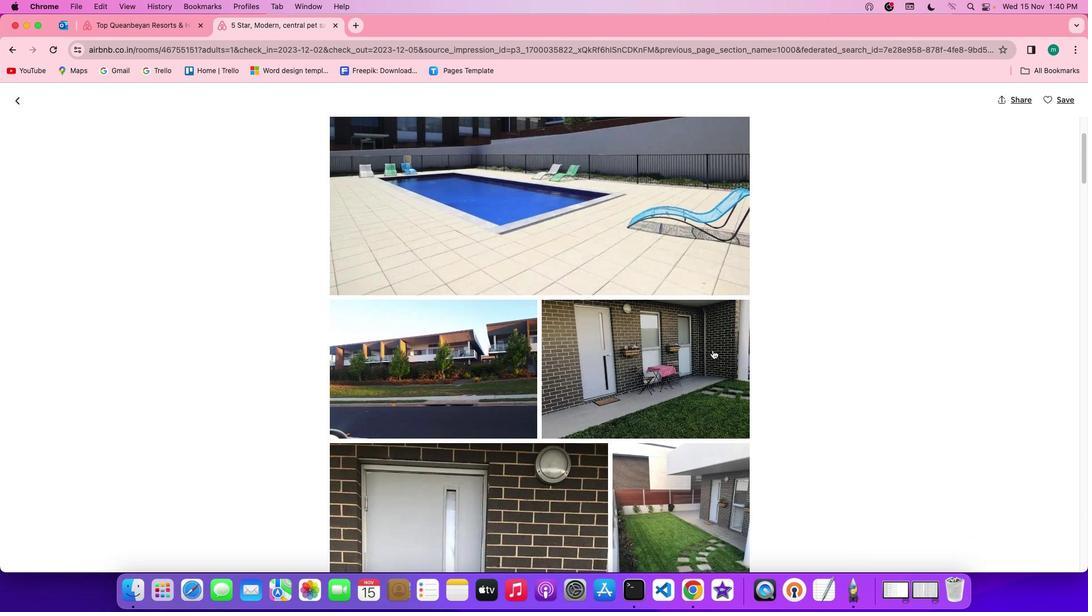 
Action: Mouse scrolled (713, 349) with delta (0, 0)
Screenshot: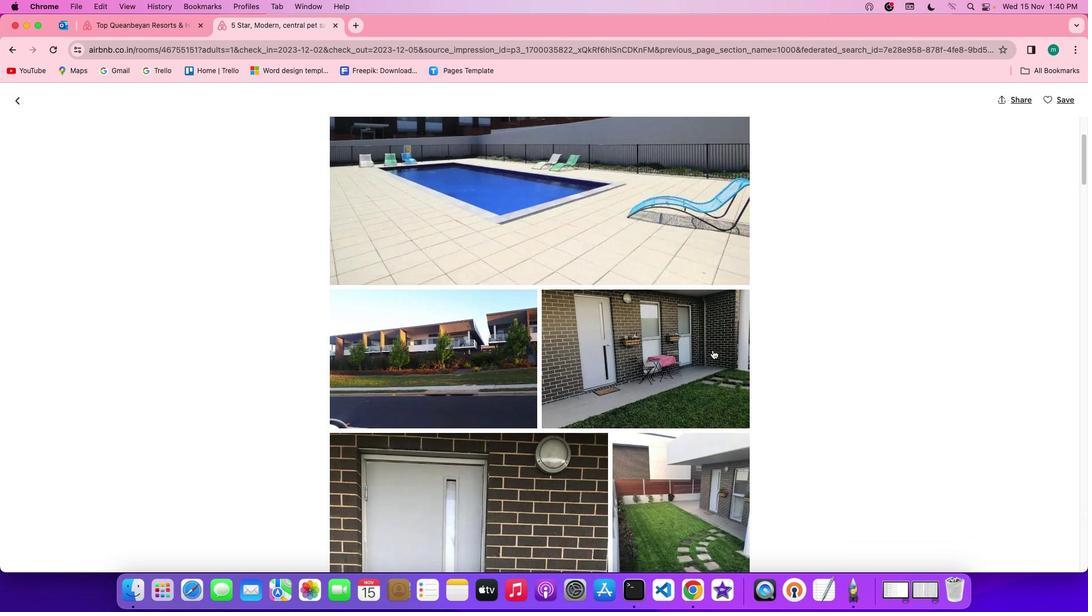 
Action: Mouse scrolled (713, 349) with delta (0, 0)
Screenshot: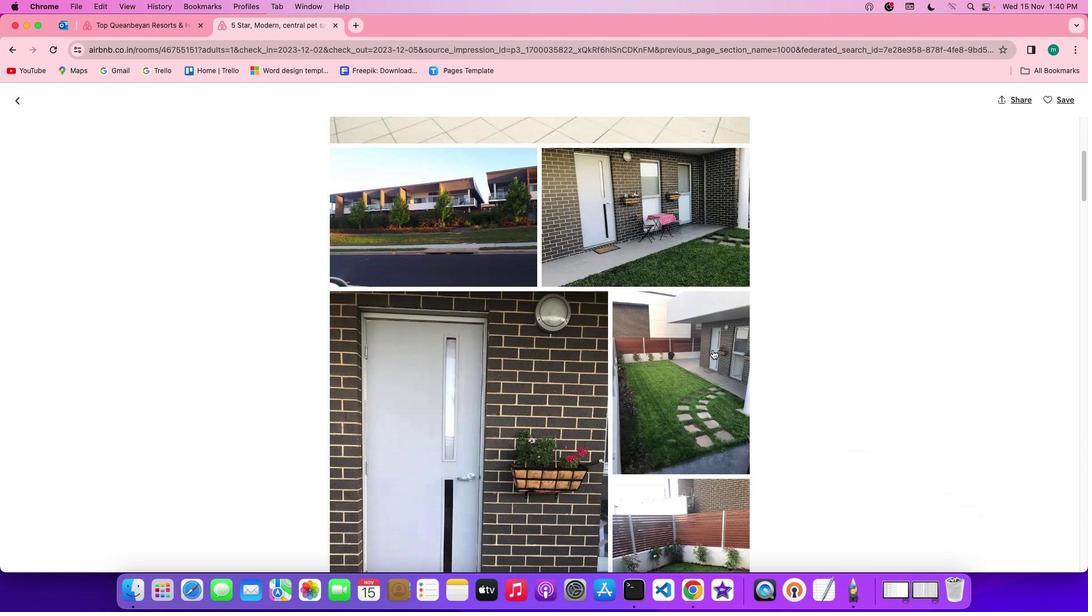 
Action: Mouse scrolled (713, 349) with delta (0, 0)
Screenshot: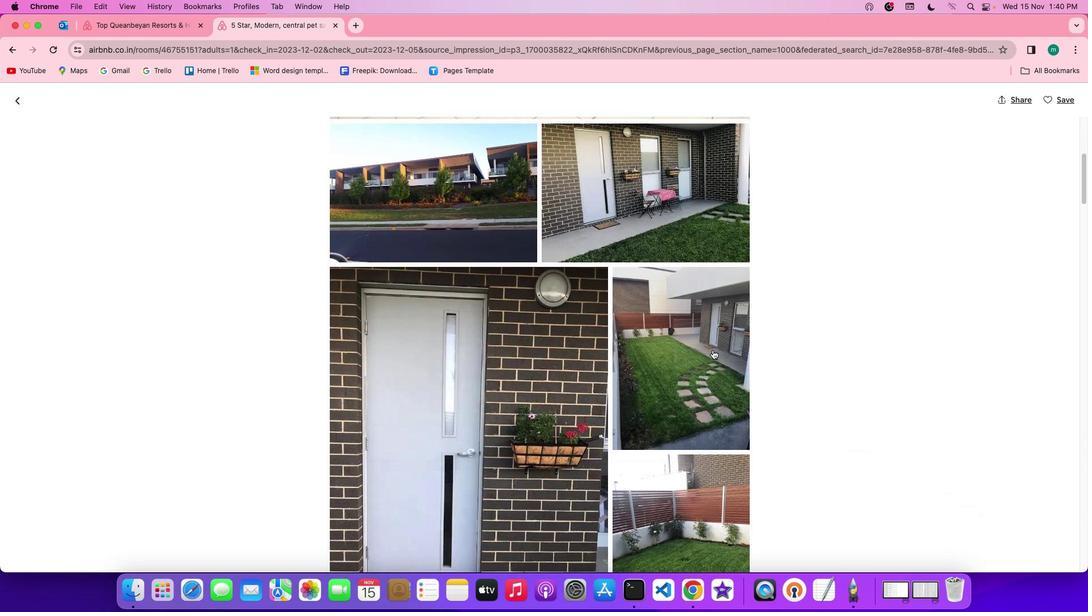 
Action: Mouse scrolled (713, 349) with delta (0, -1)
Screenshot: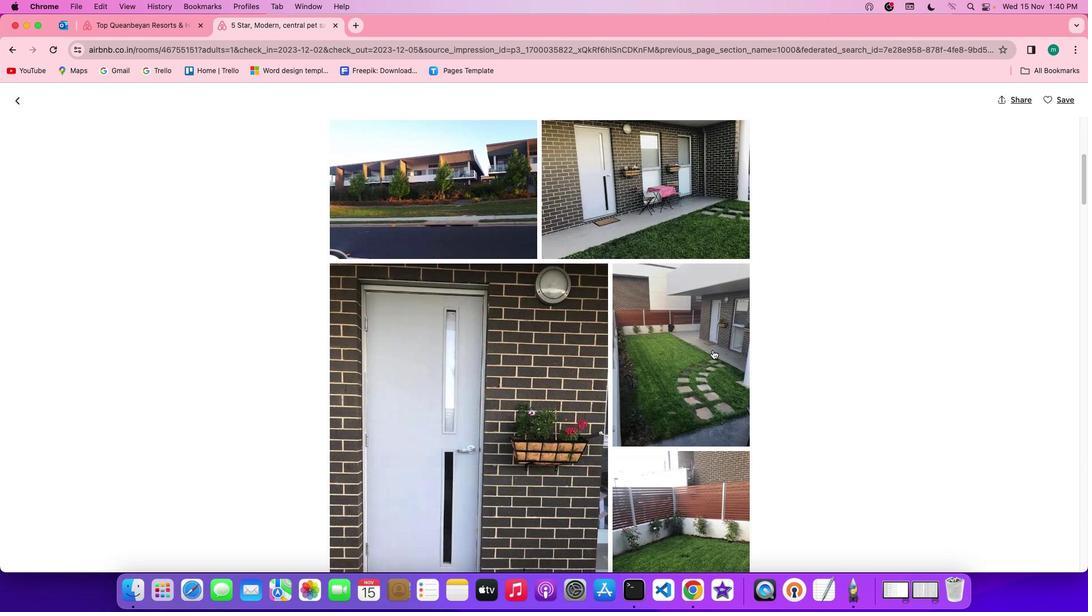 
Action: Mouse scrolled (713, 349) with delta (0, -1)
Screenshot: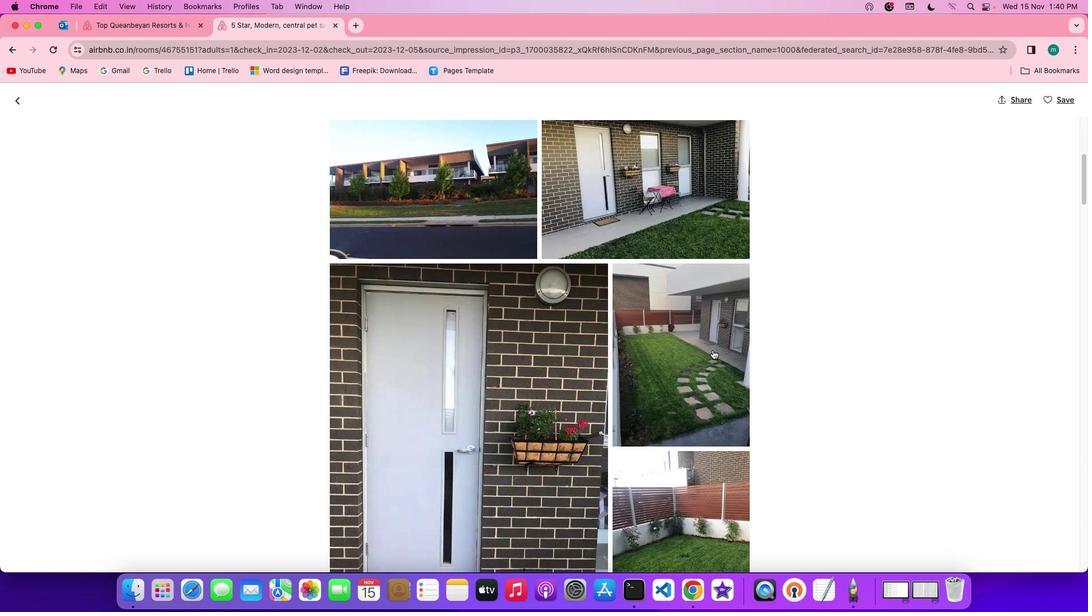 
Action: Mouse scrolled (713, 349) with delta (0, 0)
Screenshot: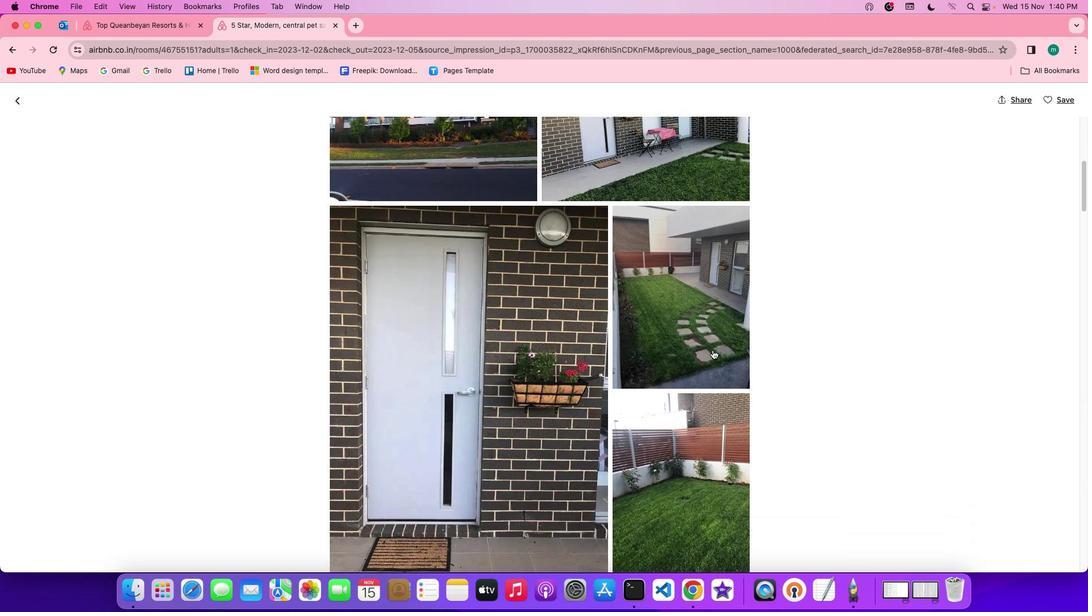 
Action: Mouse scrolled (713, 349) with delta (0, 0)
Screenshot: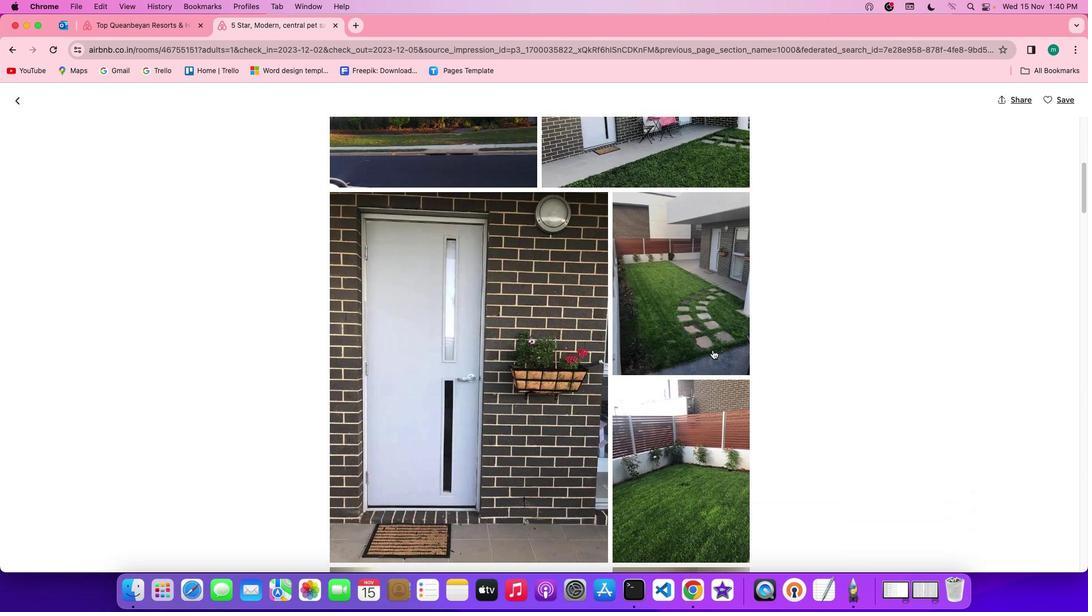
Action: Mouse scrolled (713, 349) with delta (0, -1)
Screenshot: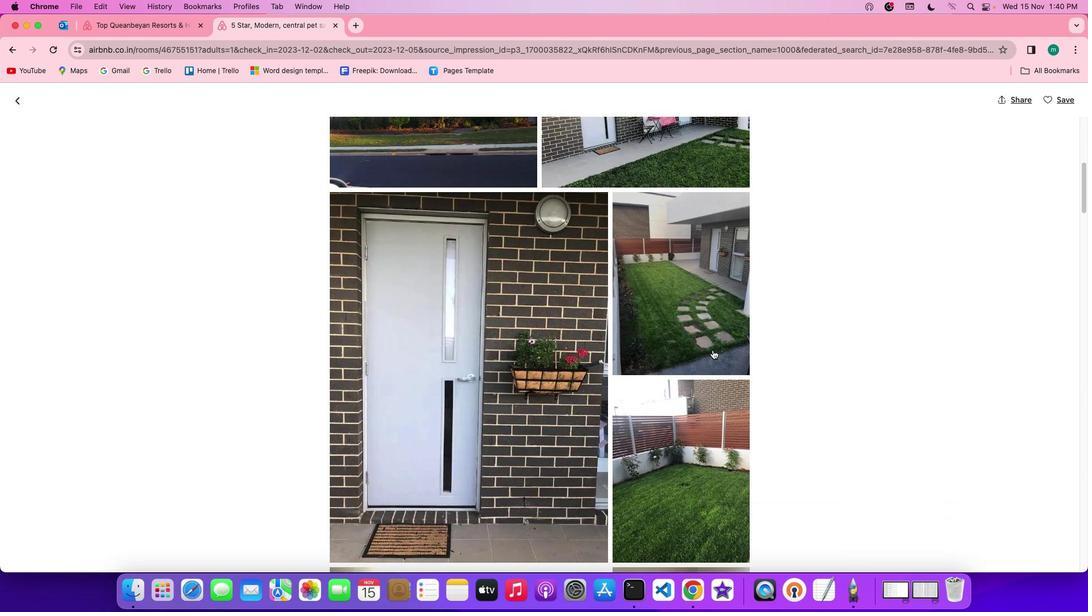 
Action: Mouse scrolled (713, 349) with delta (0, 0)
Screenshot: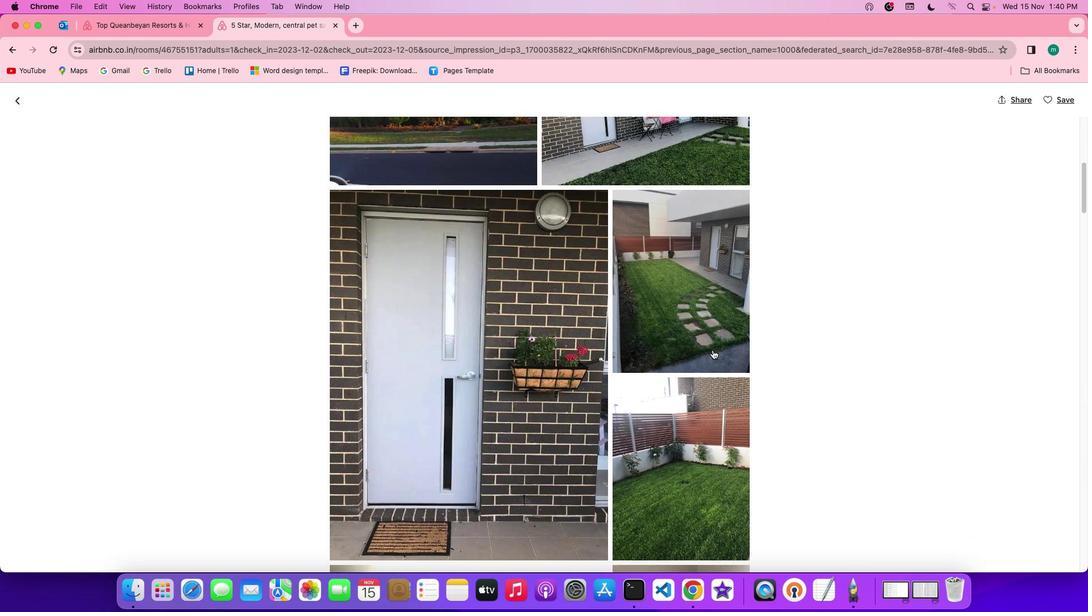 
Action: Mouse scrolled (713, 349) with delta (0, 0)
Screenshot: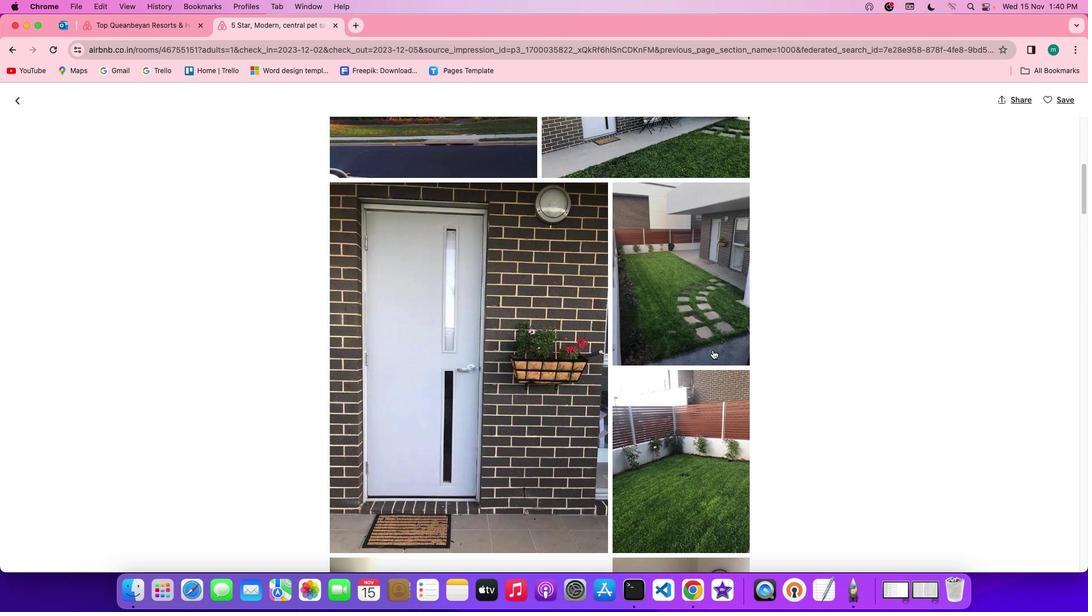 
Action: Mouse scrolled (713, 349) with delta (0, 0)
Screenshot: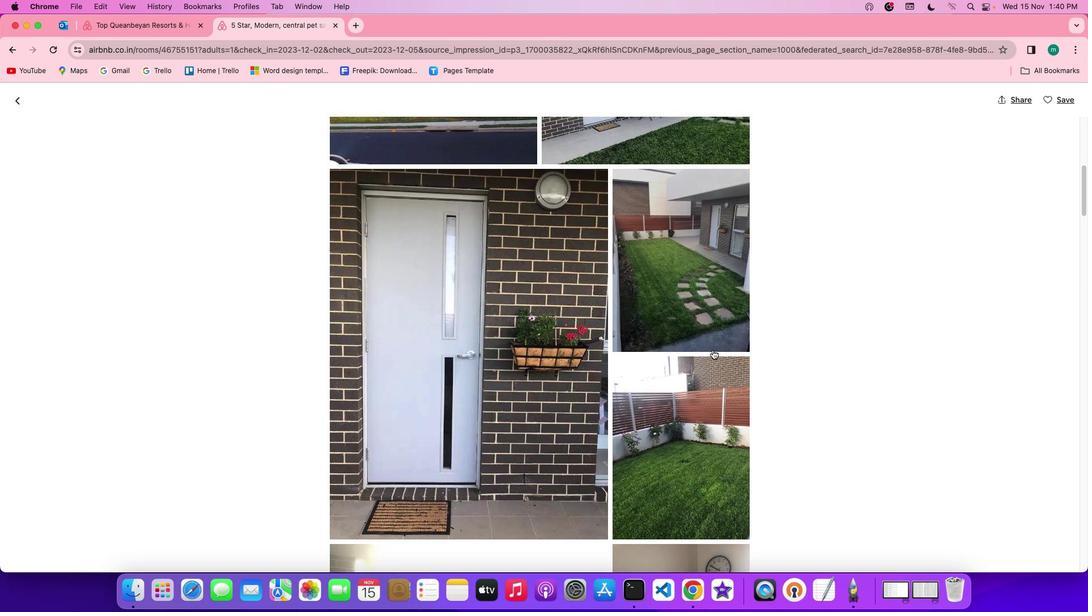 
Action: Mouse scrolled (713, 349) with delta (0, 0)
Screenshot: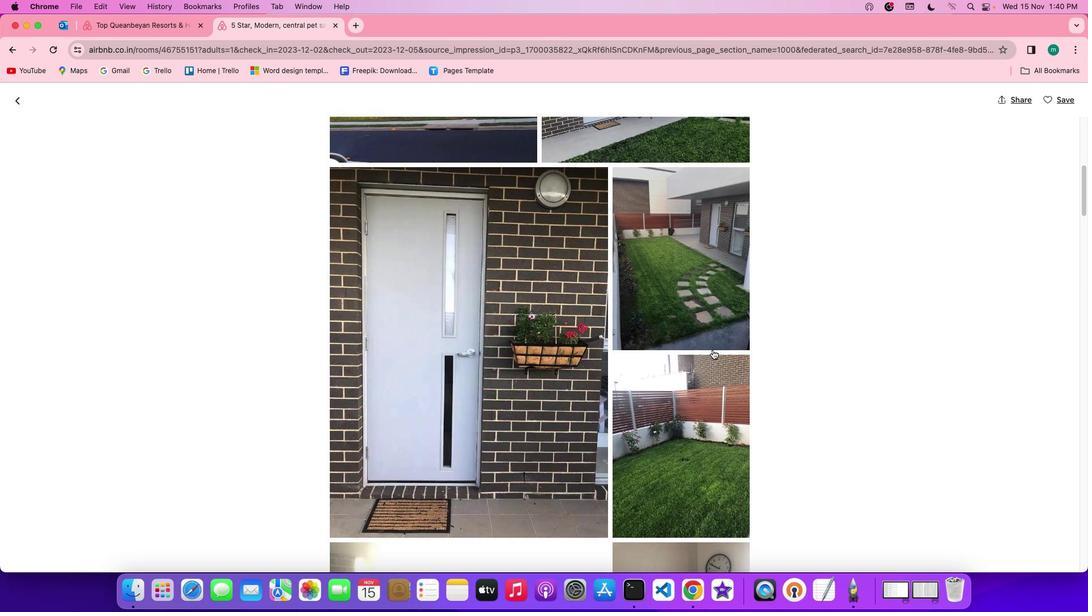 
Action: Mouse scrolled (713, 349) with delta (0, 0)
Screenshot: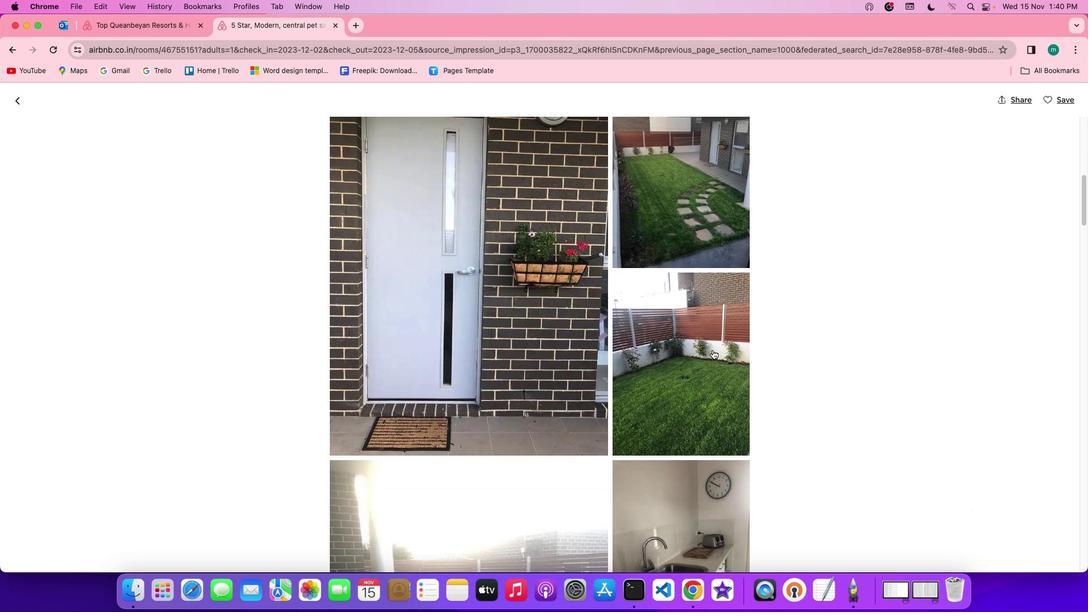 
Action: Mouse scrolled (713, 349) with delta (0, 0)
Screenshot: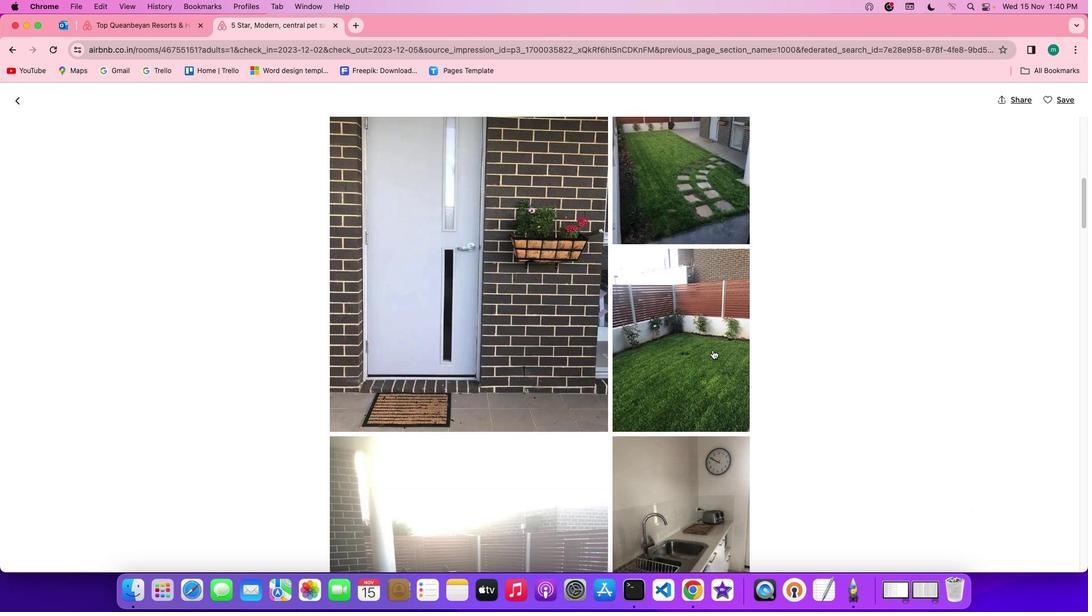 
Action: Mouse scrolled (713, 349) with delta (0, -1)
Screenshot: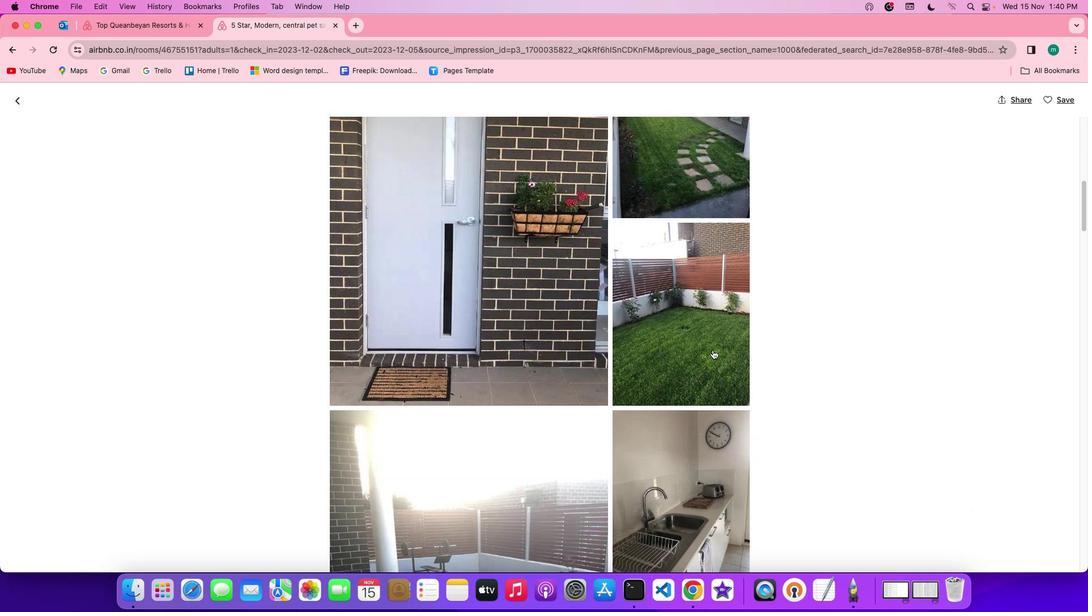 
Action: Mouse scrolled (713, 349) with delta (0, -1)
Screenshot: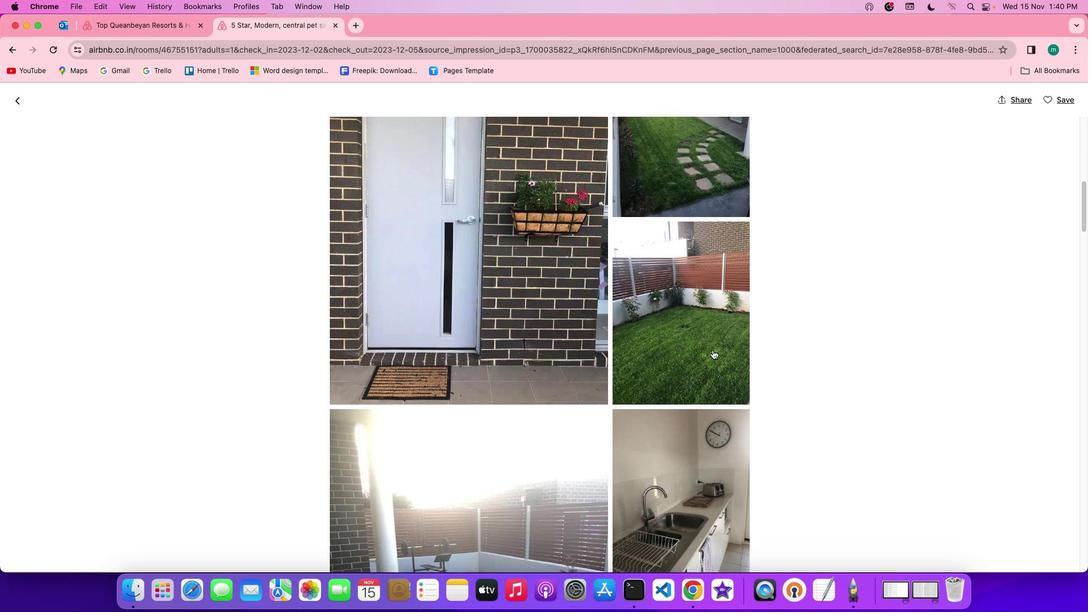 
Action: Mouse scrolled (713, 349) with delta (0, 0)
Screenshot: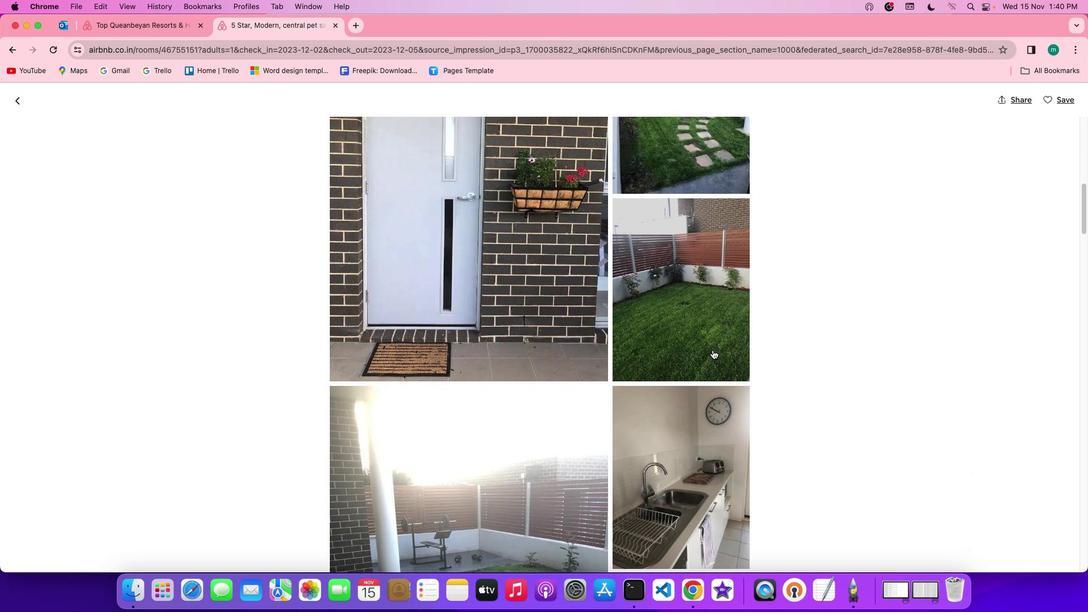 
Action: Mouse scrolled (713, 349) with delta (0, 0)
Screenshot: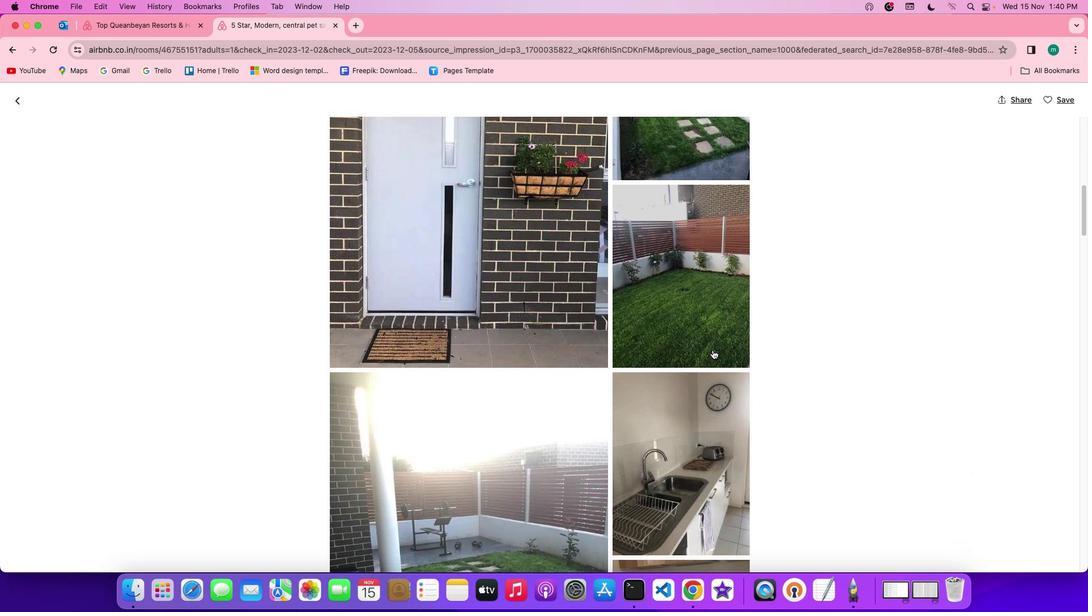 
Action: Mouse scrolled (713, 349) with delta (0, 0)
Screenshot: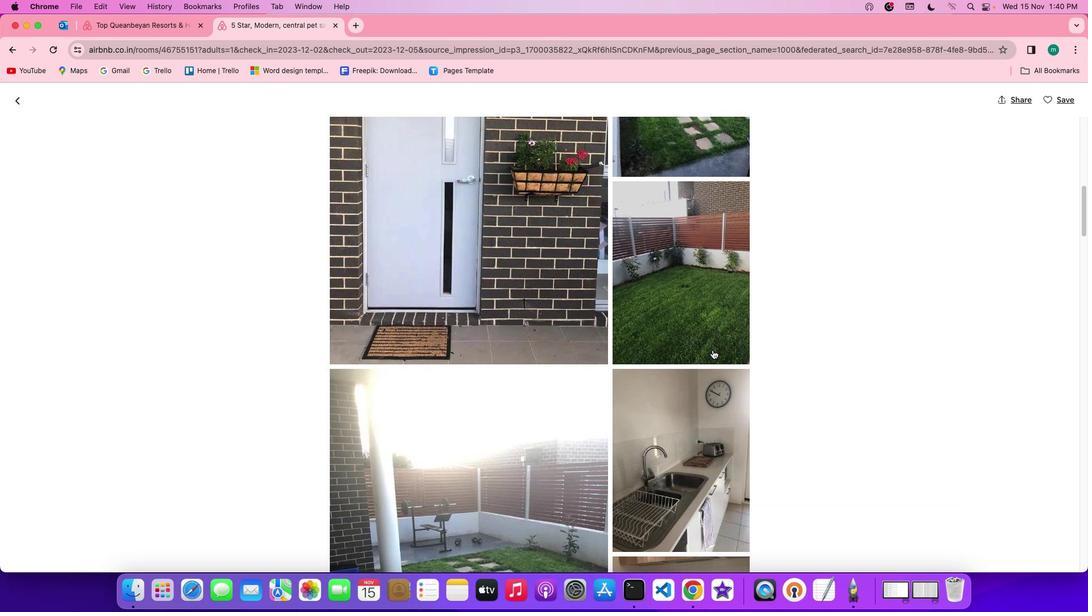 
Action: Mouse scrolled (713, 349) with delta (0, 0)
Screenshot: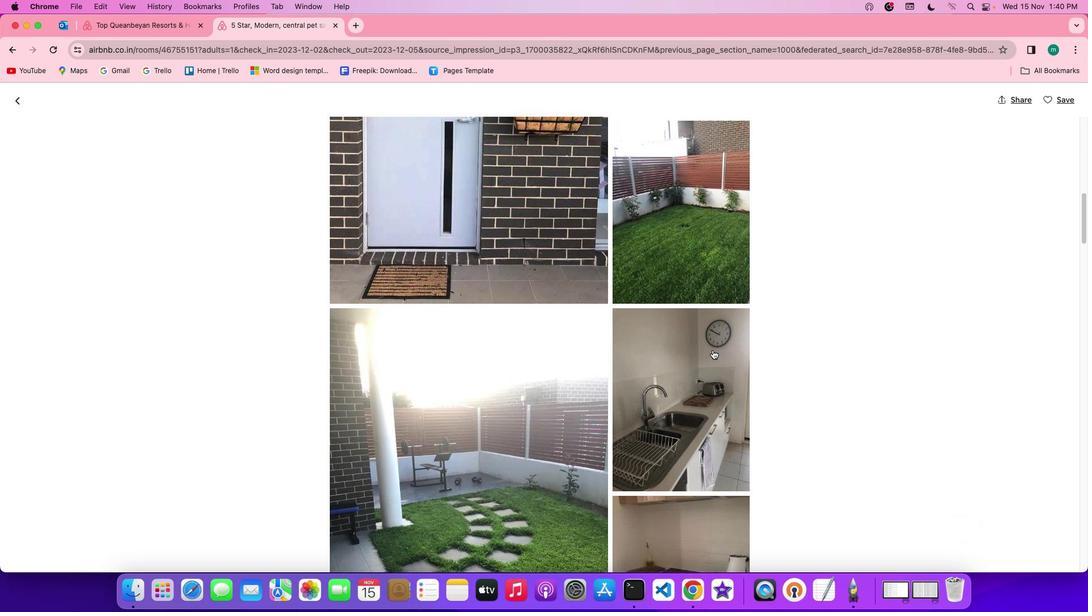 
Action: Mouse scrolled (713, 349) with delta (0, 0)
Screenshot: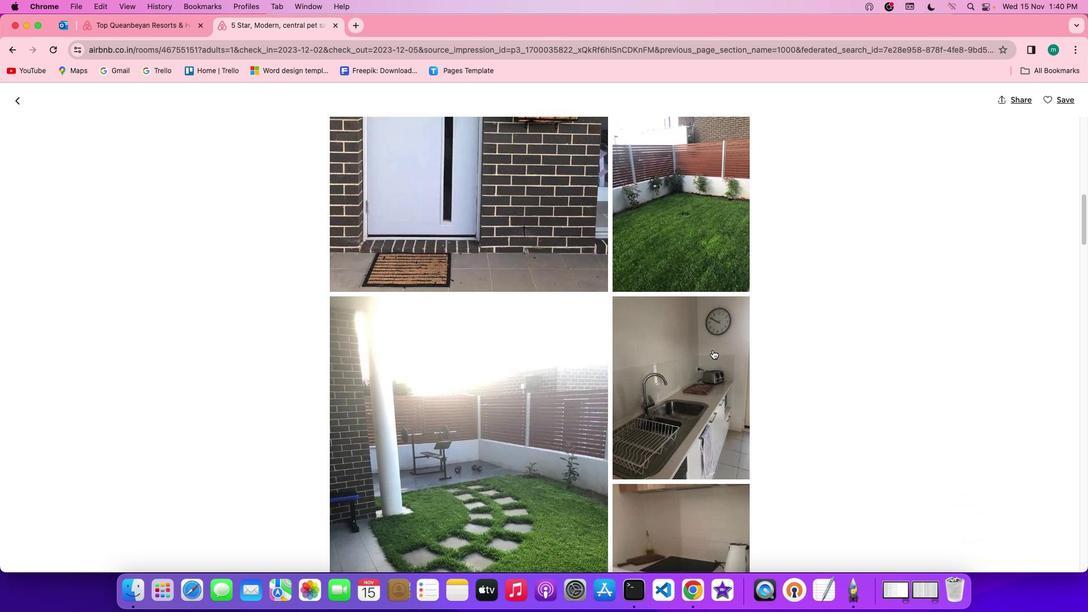 
Action: Mouse scrolled (713, 349) with delta (0, -1)
Screenshot: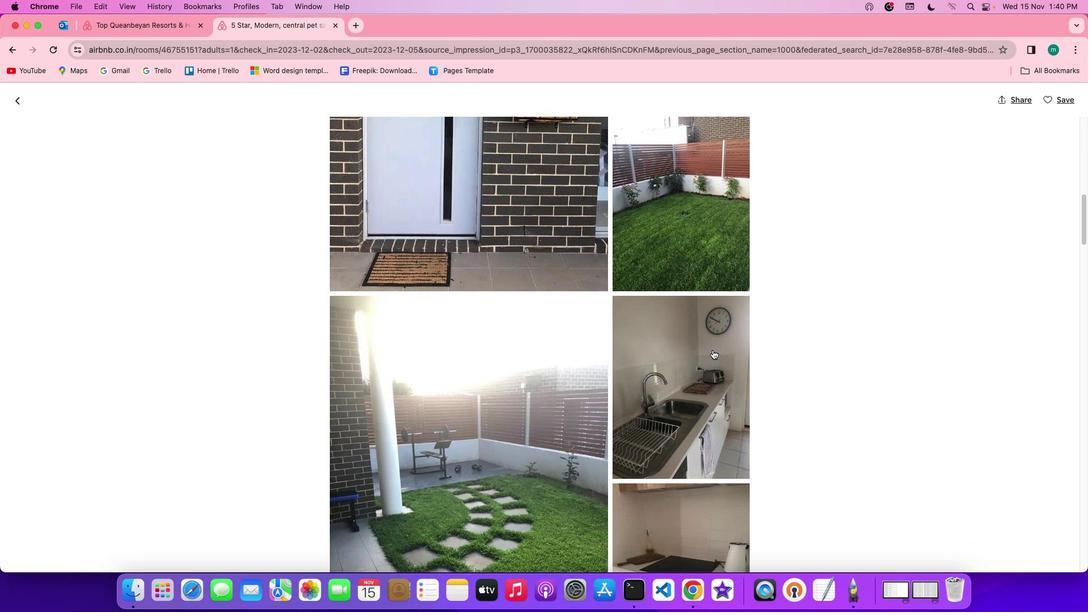 
Action: Mouse scrolled (713, 349) with delta (0, 0)
Screenshot: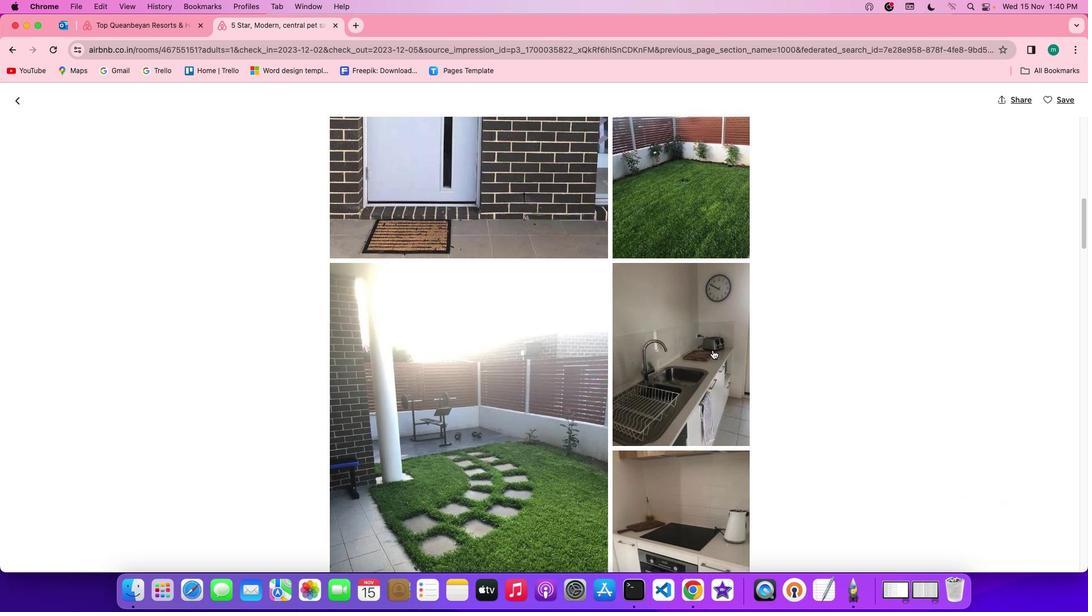 
Action: Mouse scrolled (713, 349) with delta (0, 0)
Screenshot: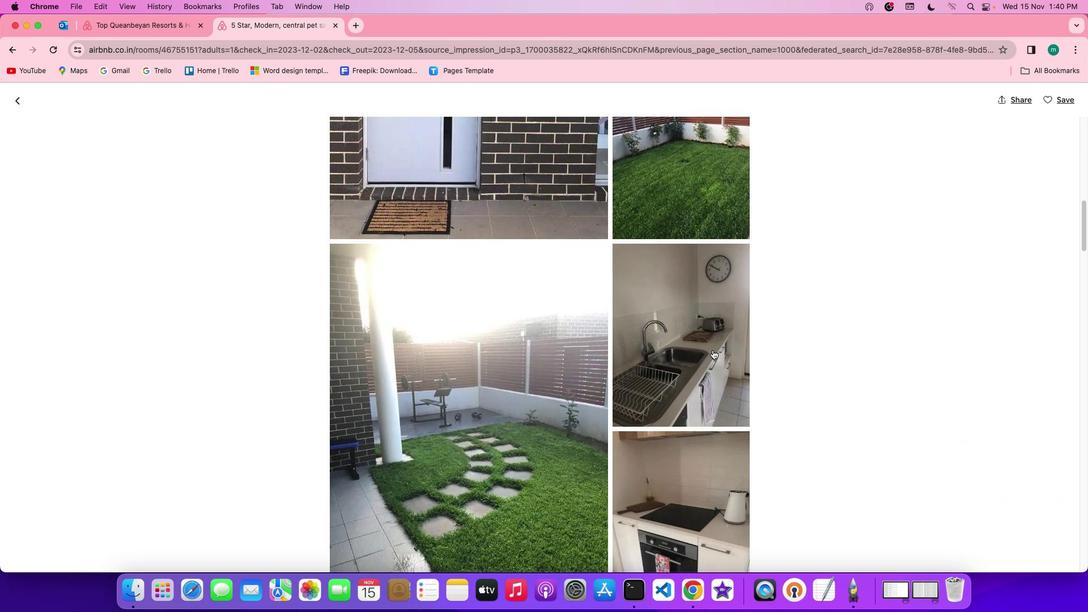 
Action: Mouse scrolled (713, 349) with delta (0, 0)
Screenshot: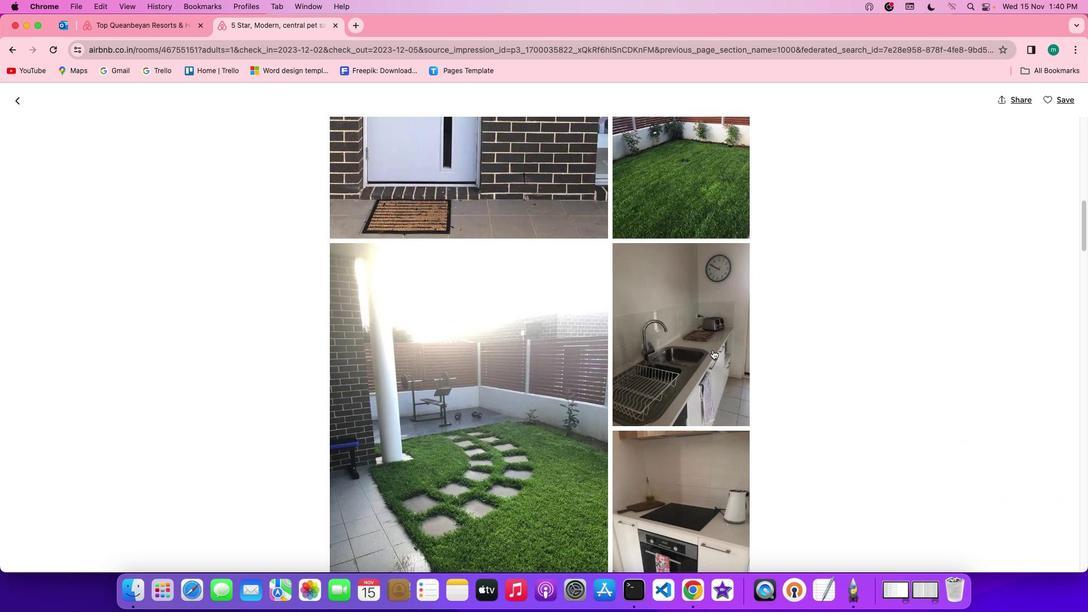 
Action: Mouse scrolled (713, 349) with delta (0, 0)
Screenshot: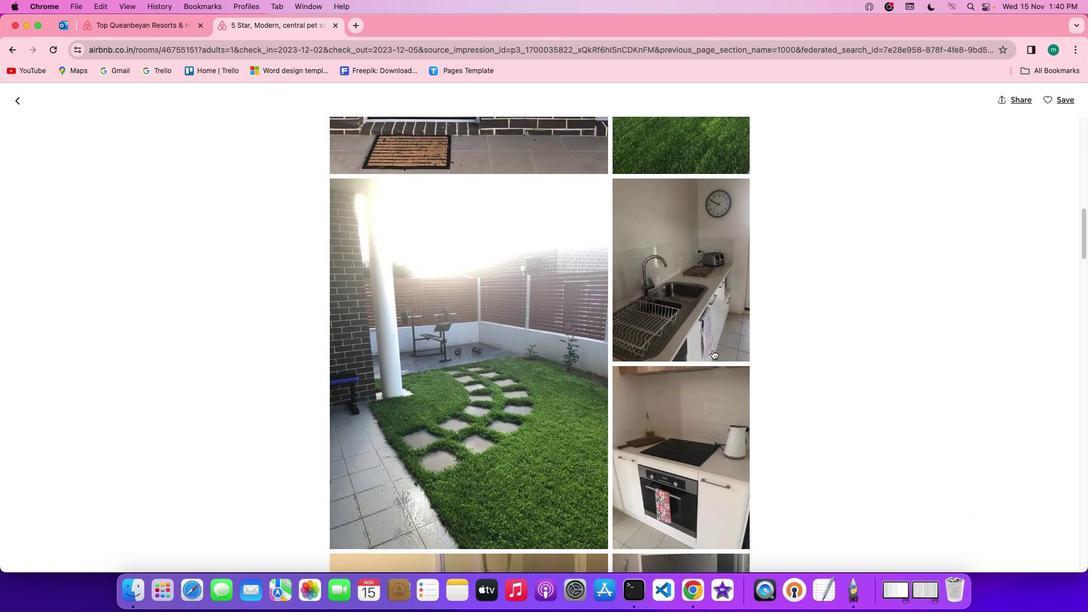 
Action: Mouse scrolled (713, 349) with delta (0, 0)
Screenshot: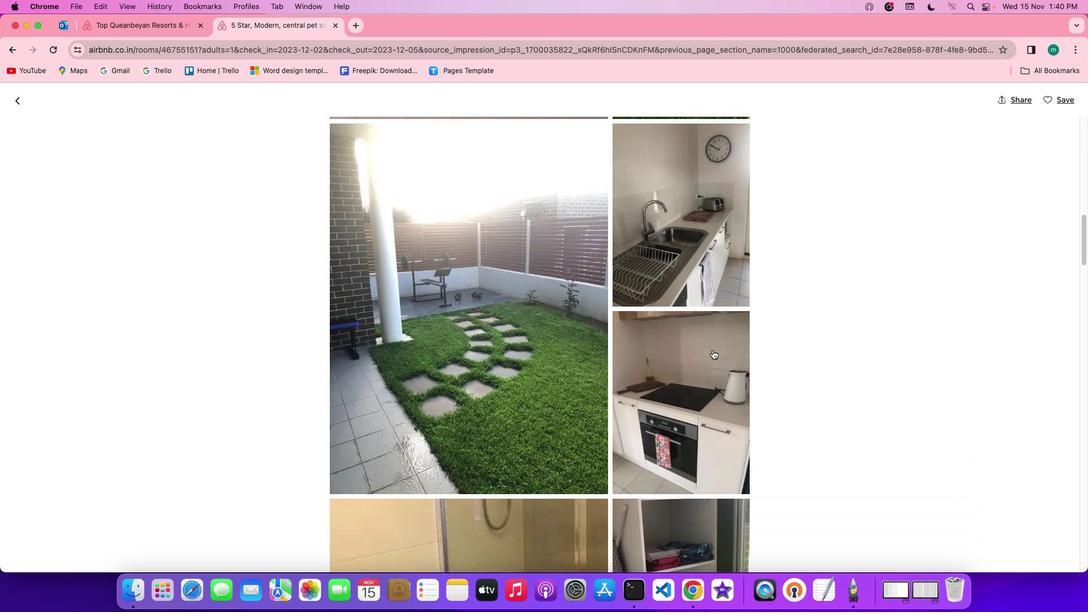 
Action: Mouse scrolled (713, 349) with delta (0, -1)
Screenshot: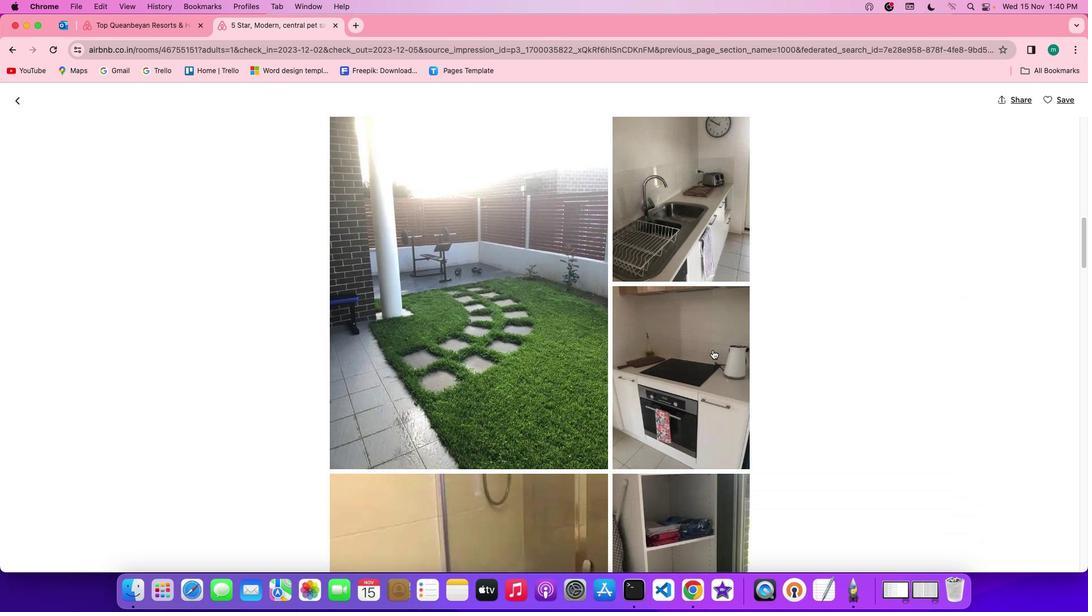 
Action: Mouse scrolled (713, 349) with delta (0, -1)
Screenshot: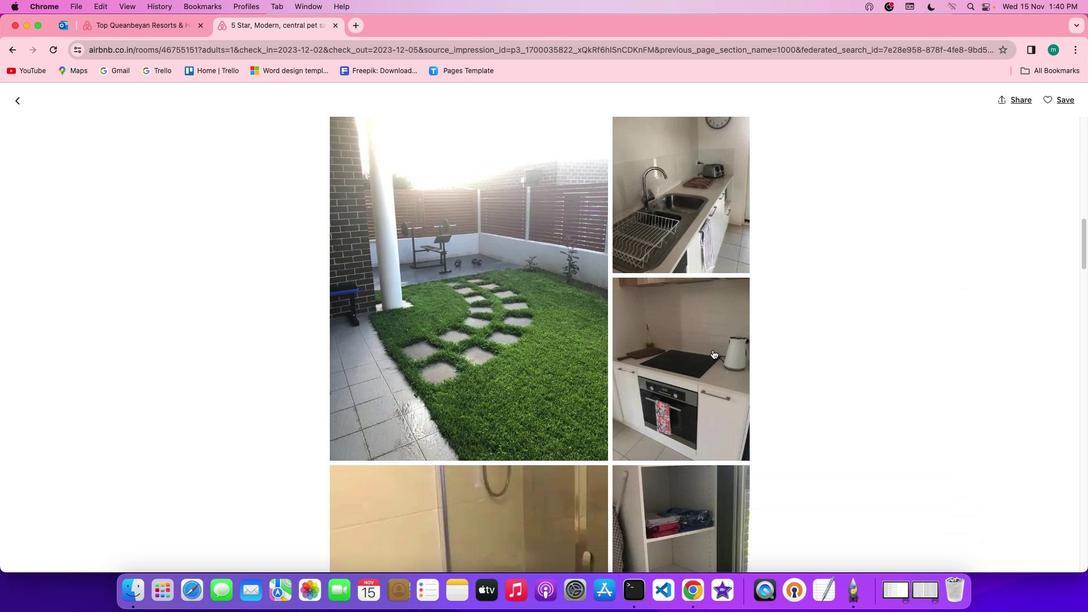 
Action: Mouse moved to (702, 334)
Screenshot: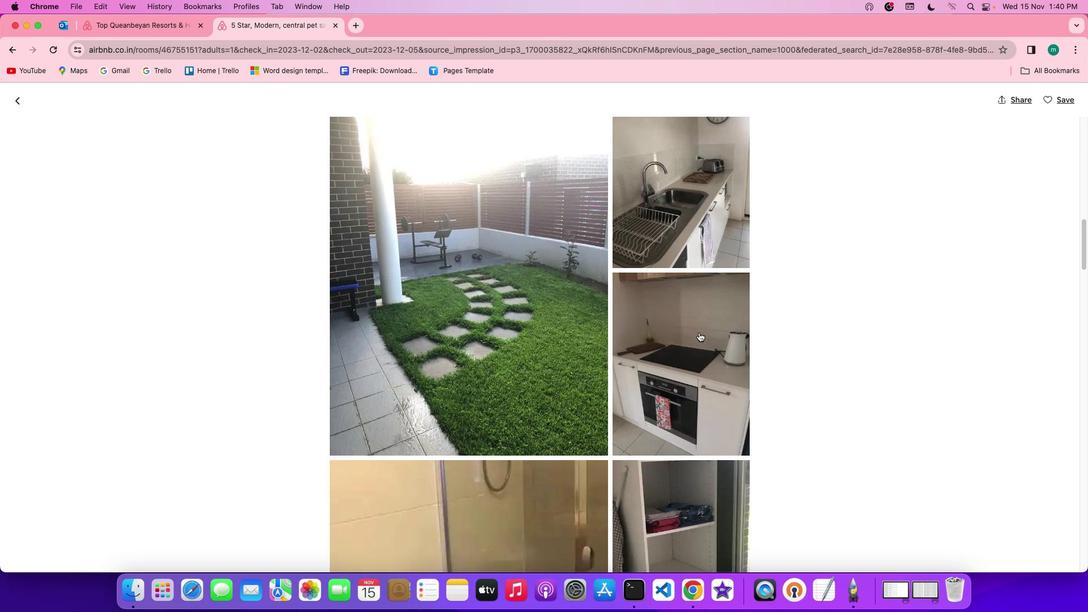 
Action: Mouse scrolled (702, 334) with delta (0, 0)
Screenshot: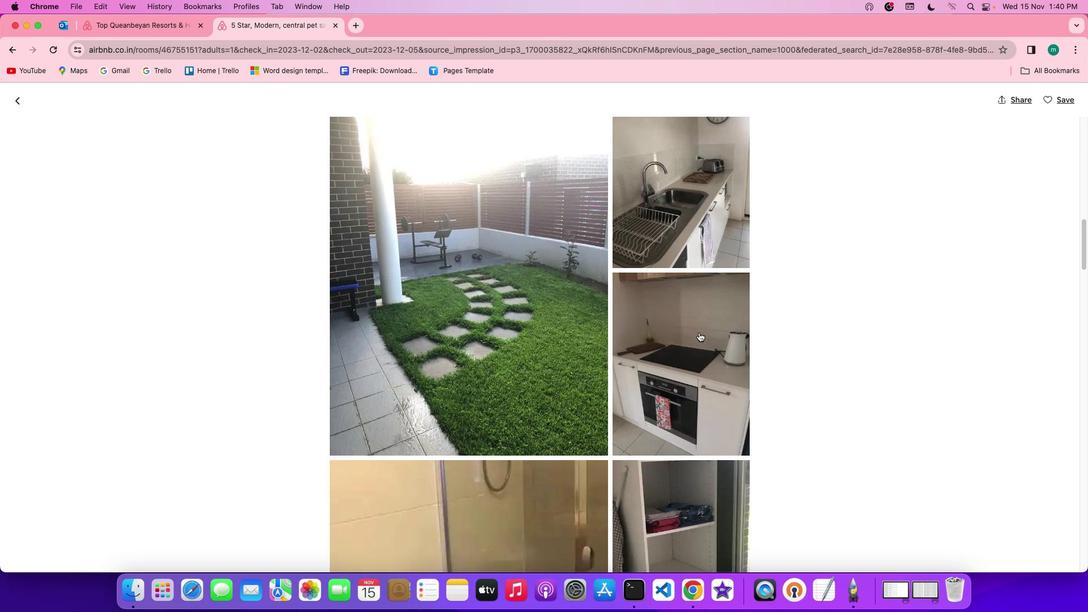 
Action: Mouse moved to (699, 332)
Screenshot: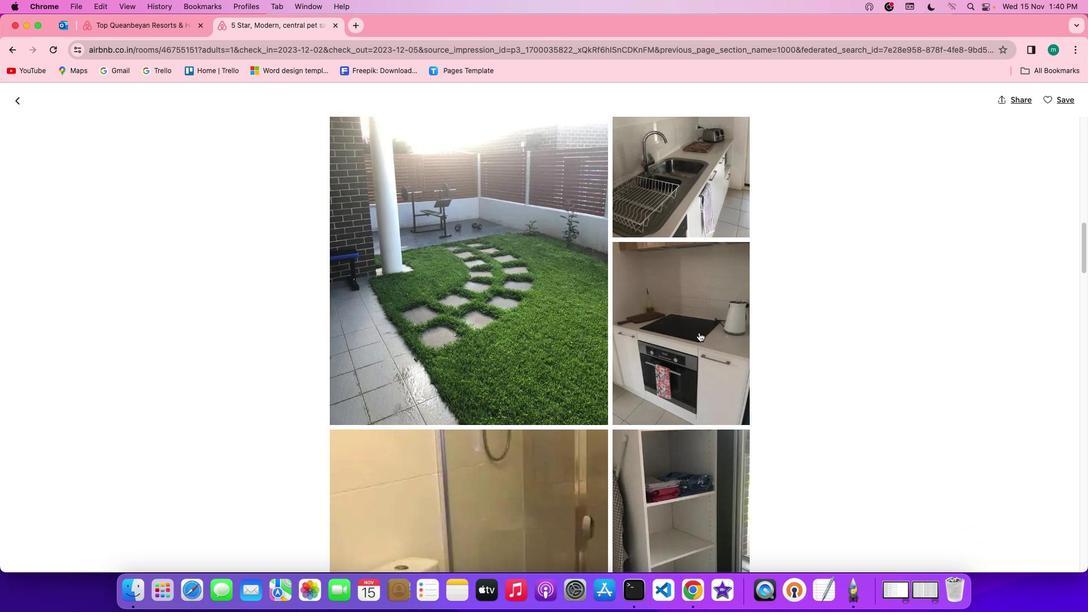 
Action: Mouse scrolled (699, 332) with delta (0, 0)
Screenshot: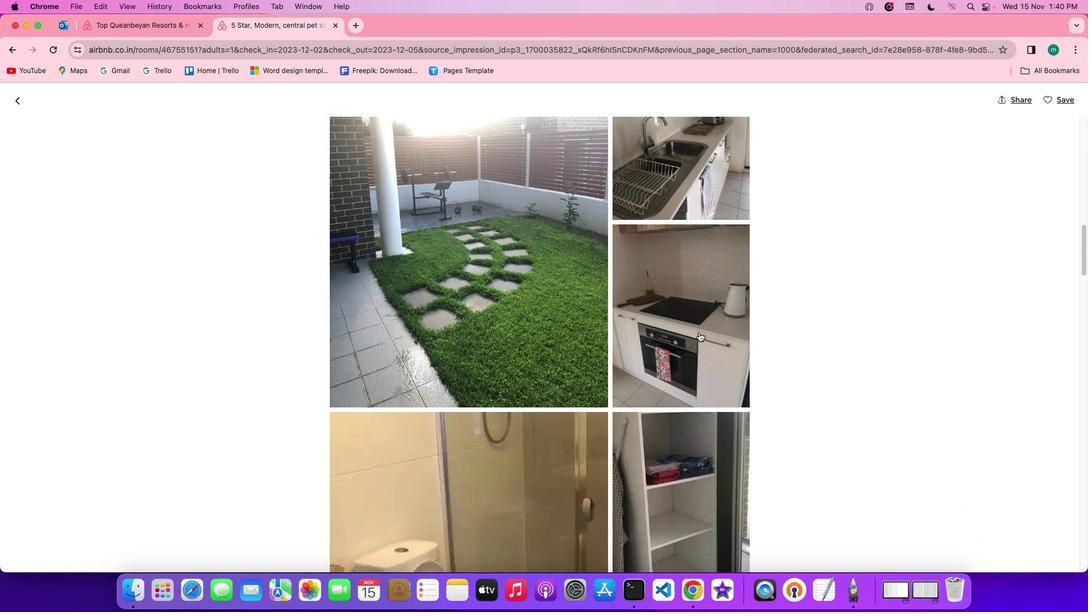 
Action: Mouse moved to (698, 332)
Screenshot: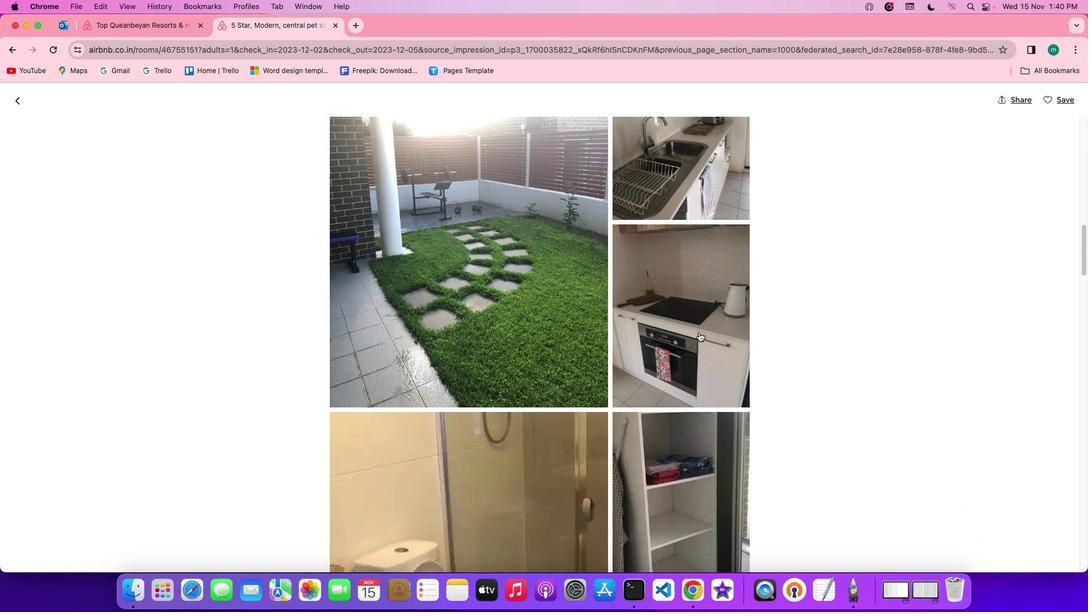 
Action: Mouse scrolled (698, 332) with delta (0, 0)
Screenshot: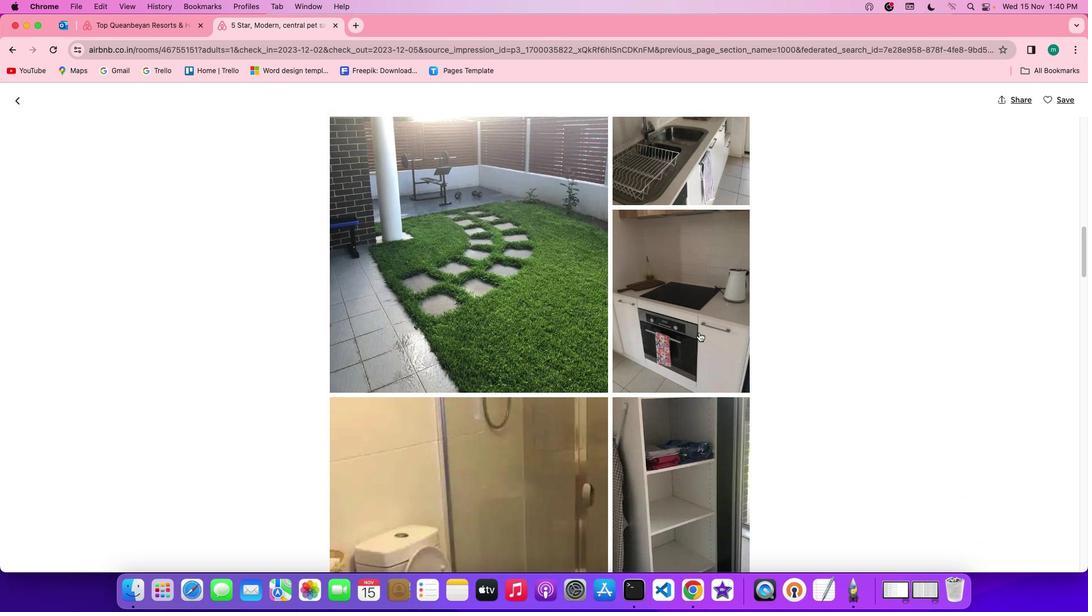 
Action: Mouse moved to (698, 332)
Screenshot: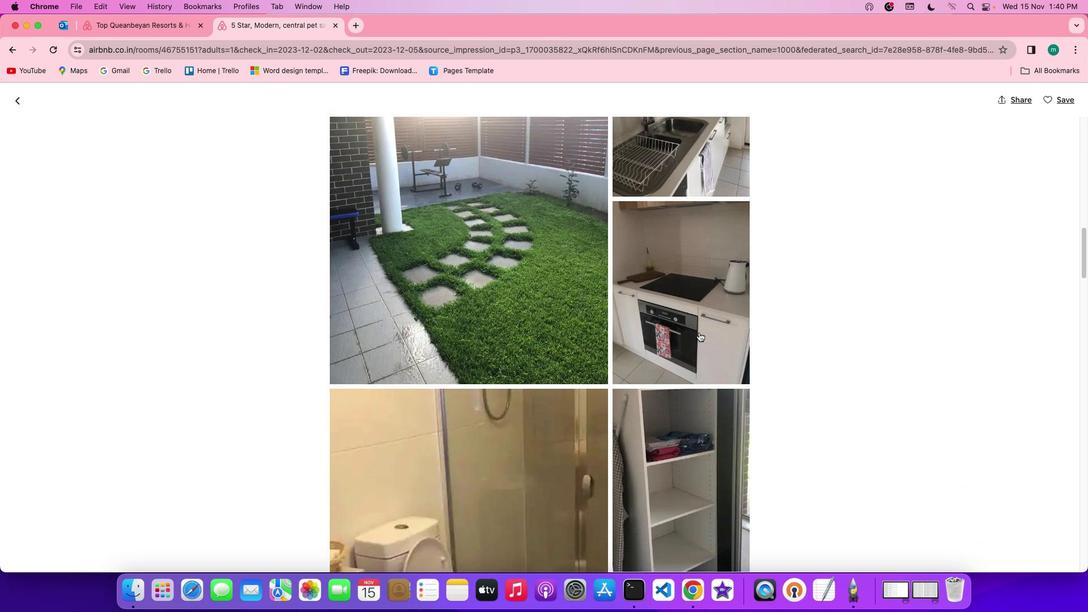 
Action: Mouse scrolled (698, 332) with delta (0, -1)
Screenshot: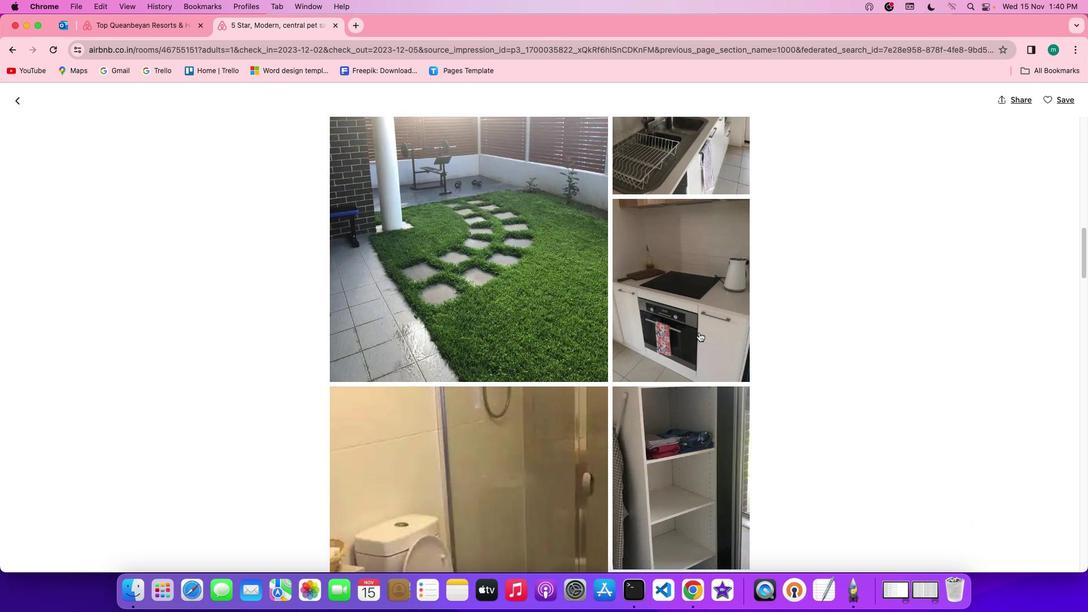 
Action: Mouse scrolled (698, 332) with delta (0, 0)
Screenshot: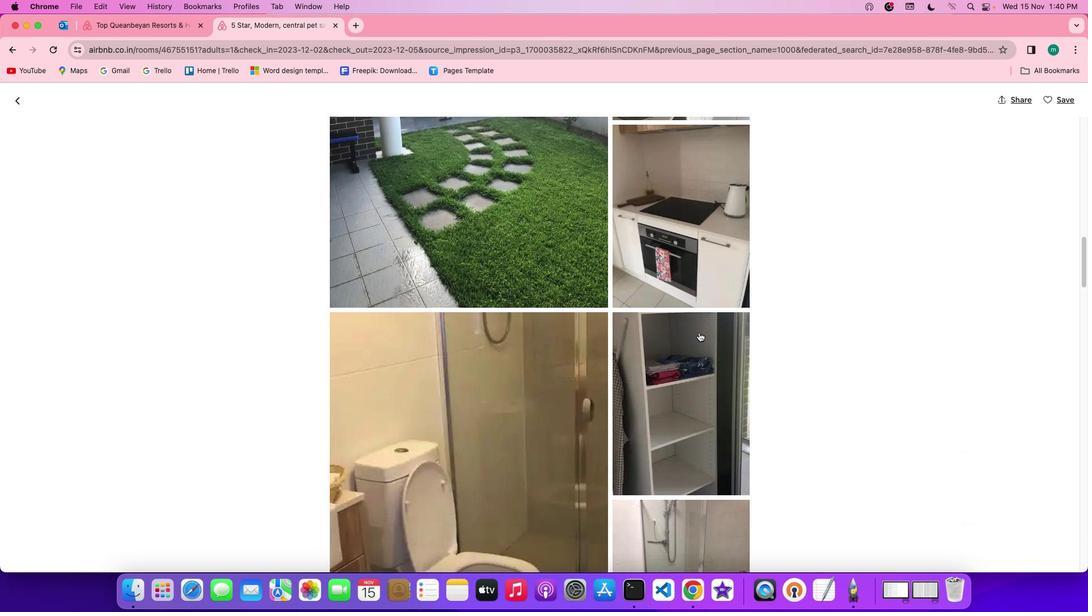 
Action: Mouse scrolled (698, 332) with delta (0, 0)
Screenshot: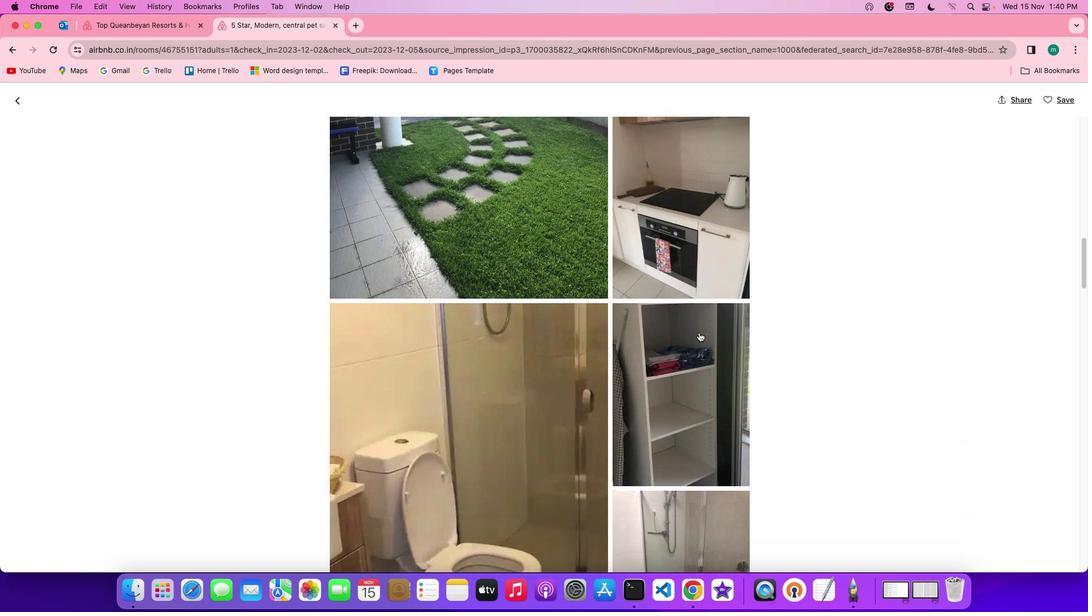 
Action: Mouse scrolled (698, 332) with delta (0, -1)
Screenshot: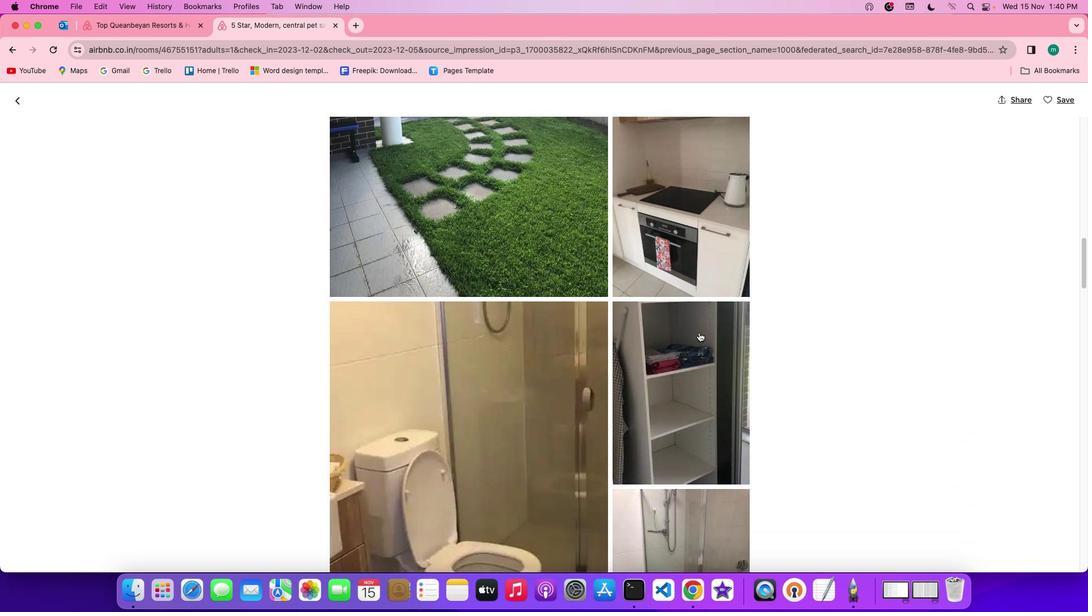 
Action: Mouse scrolled (698, 332) with delta (0, 0)
Screenshot: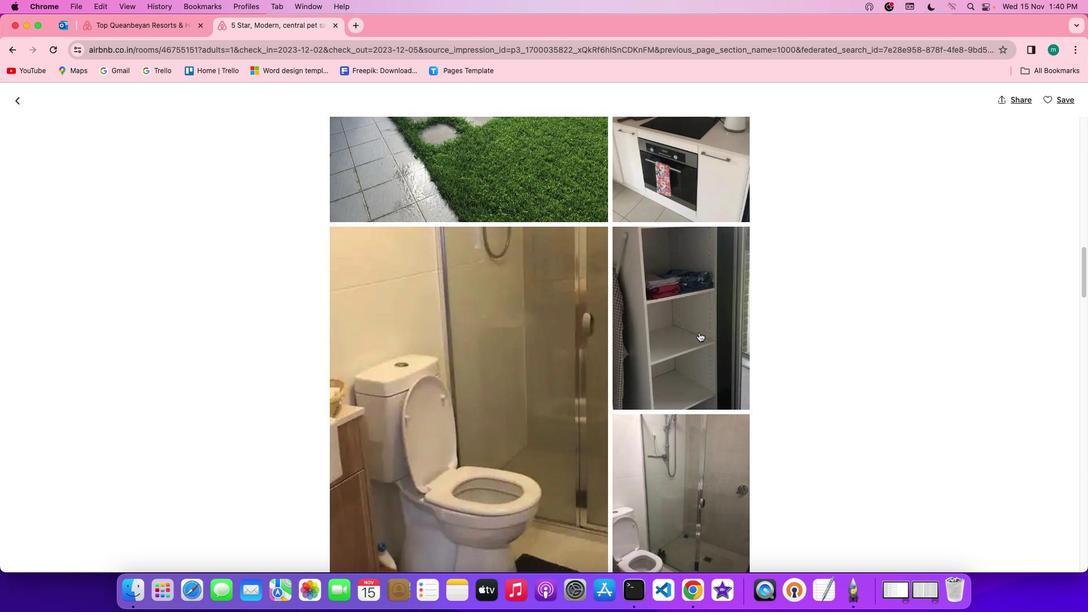 
Action: Mouse scrolled (698, 332) with delta (0, 0)
Screenshot: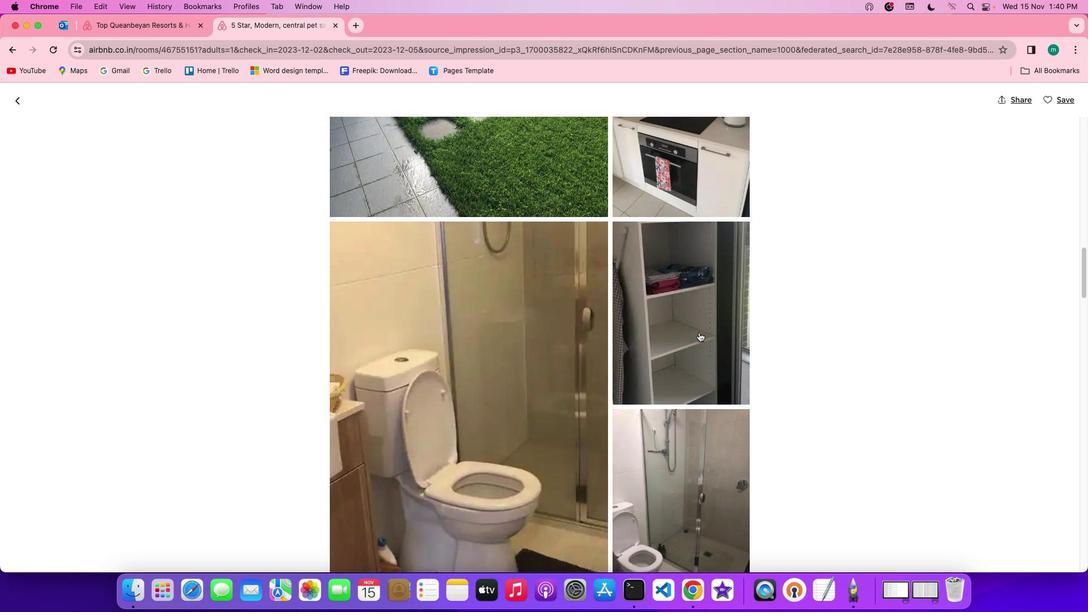 
Action: Mouse scrolled (698, 332) with delta (0, -1)
Screenshot: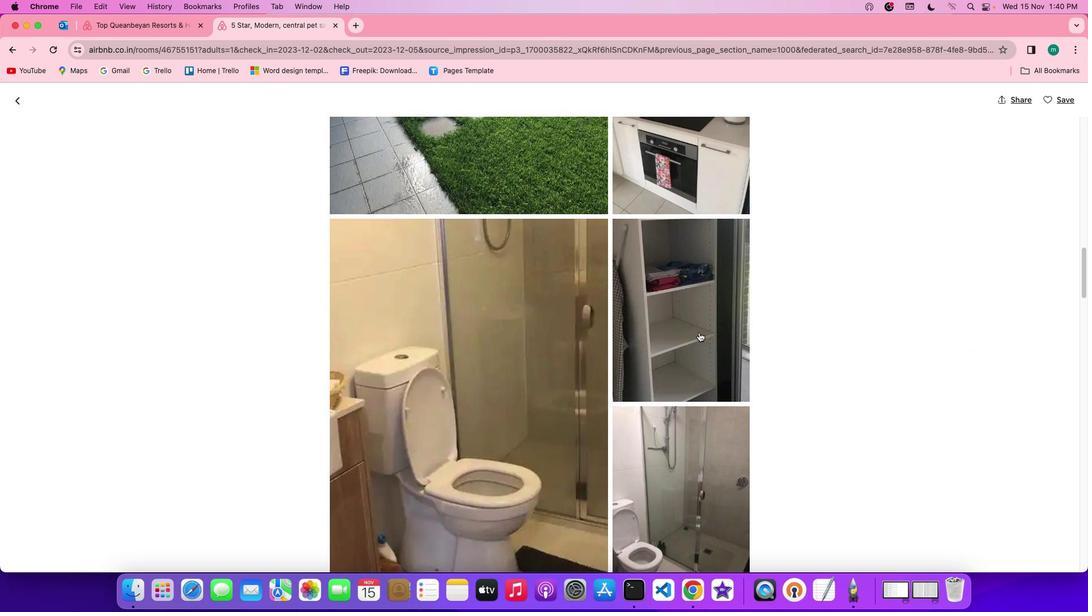 
Action: Mouse moved to (700, 332)
Screenshot: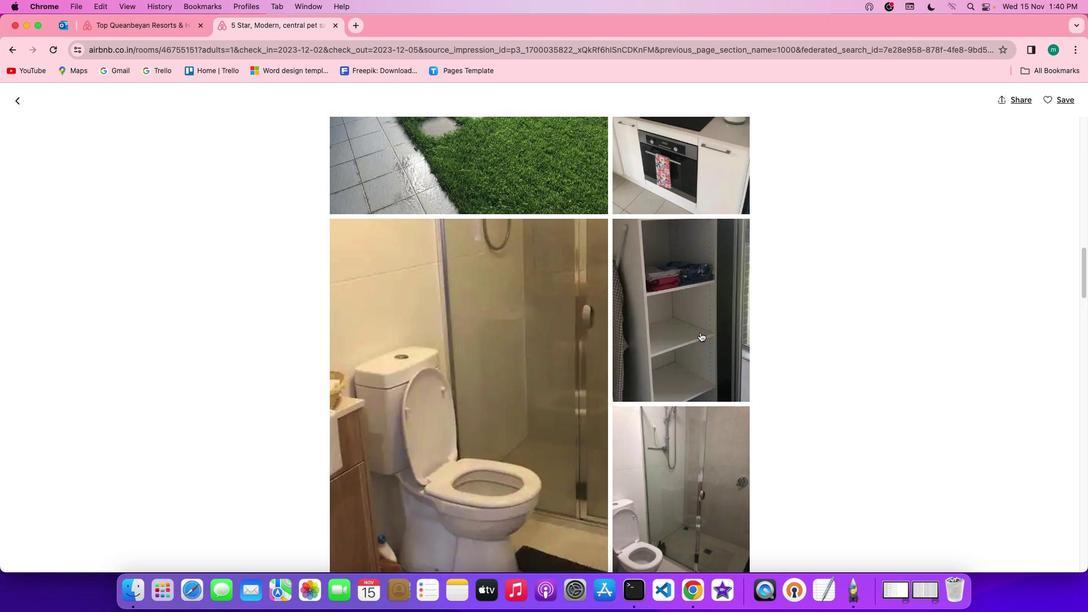 
Action: Mouse scrolled (700, 332) with delta (0, 0)
Screenshot: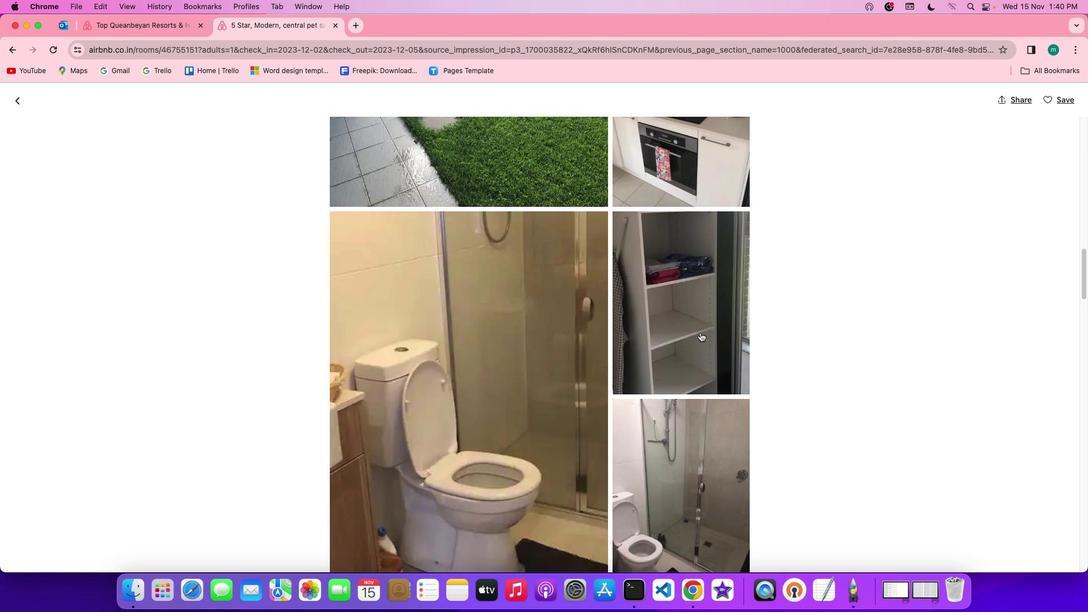 
Action: Mouse scrolled (700, 332) with delta (0, 0)
Screenshot: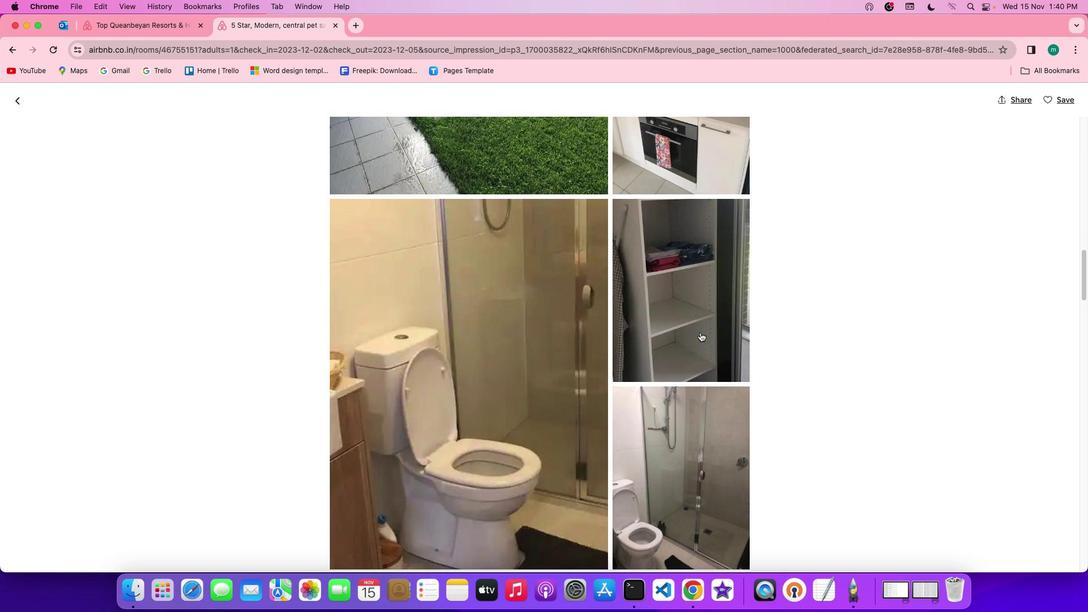 
Action: Mouse scrolled (700, 332) with delta (0, 0)
Screenshot: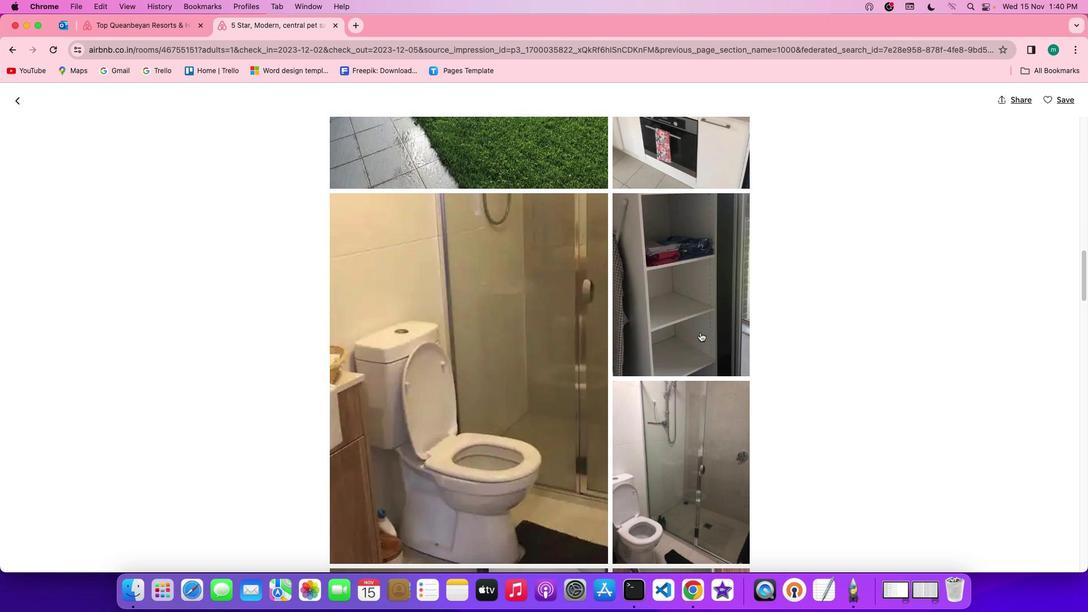 
Action: Mouse scrolled (700, 332) with delta (0, 0)
Screenshot: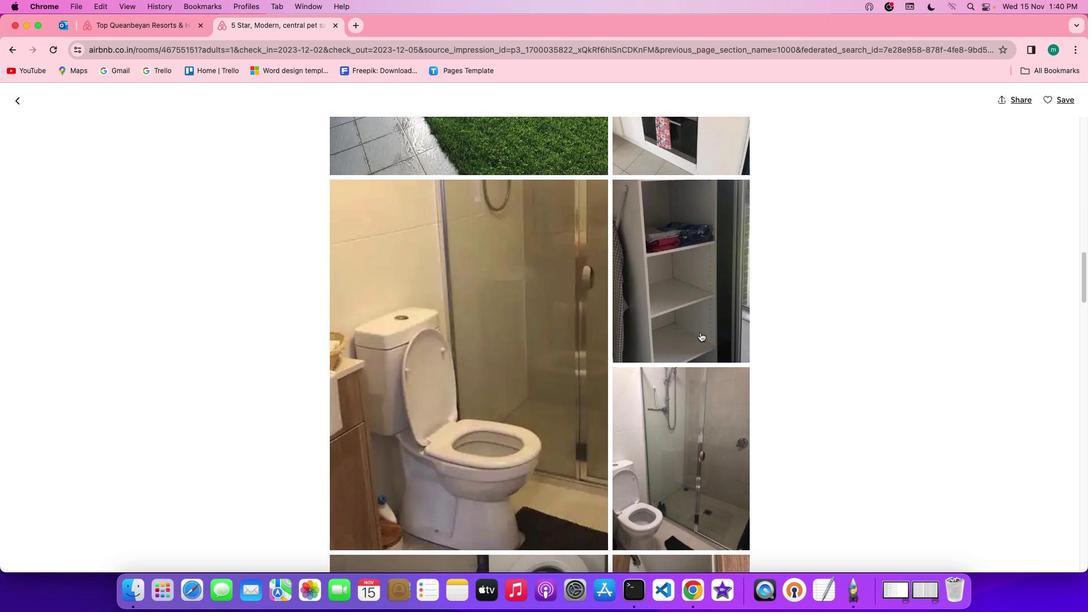 
Action: Mouse scrolled (700, 332) with delta (0, 0)
Screenshot: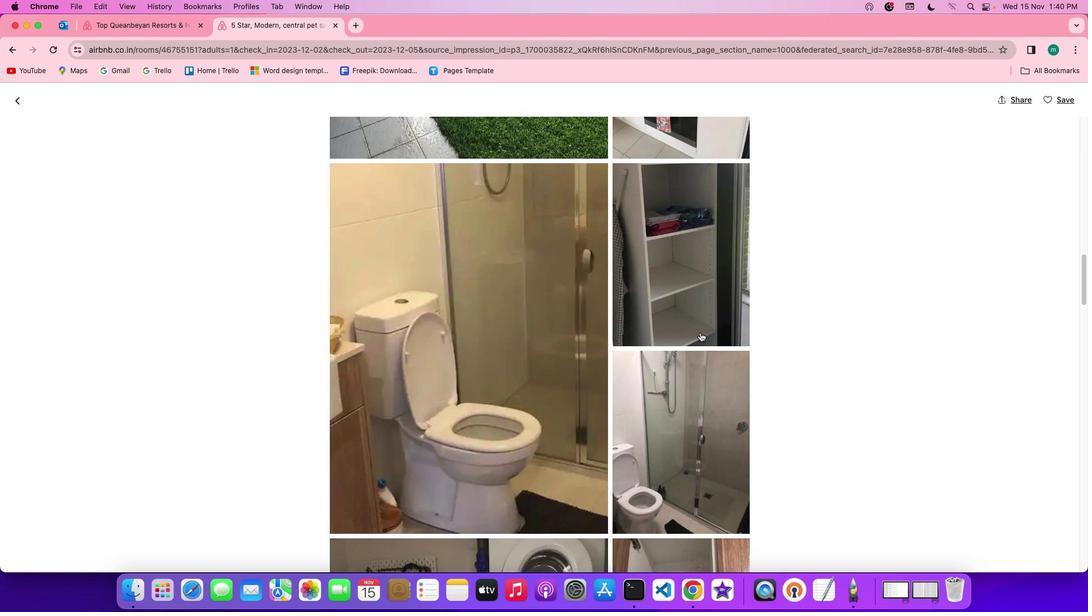 
Action: Mouse scrolled (700, 332) with delta (0, 0)
Screenshot: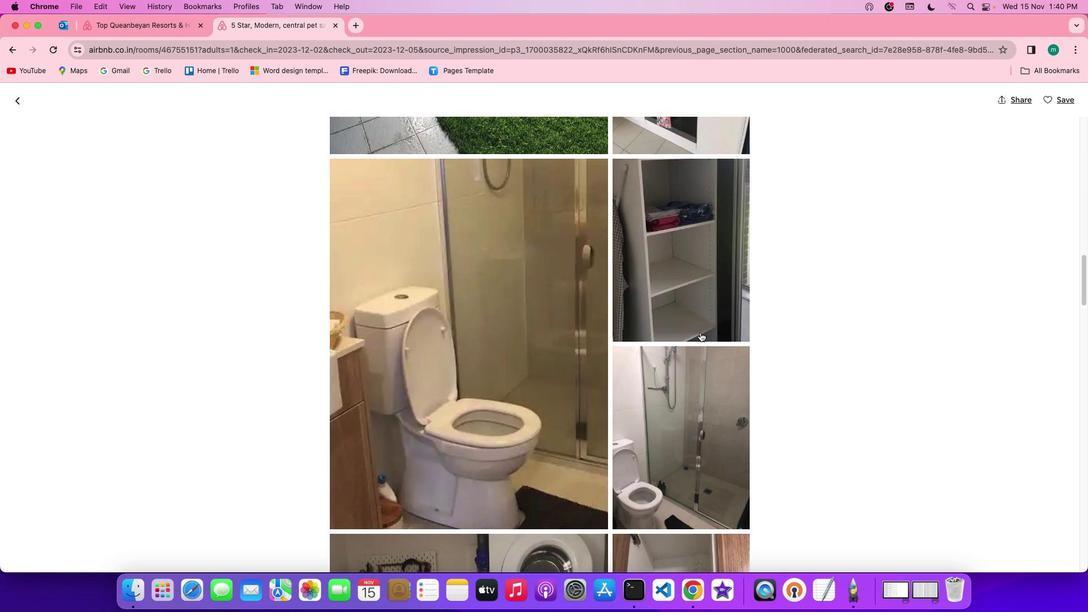 
Action: Mouse scrolled (700, 332) with delta (0, 0)
Screenshot: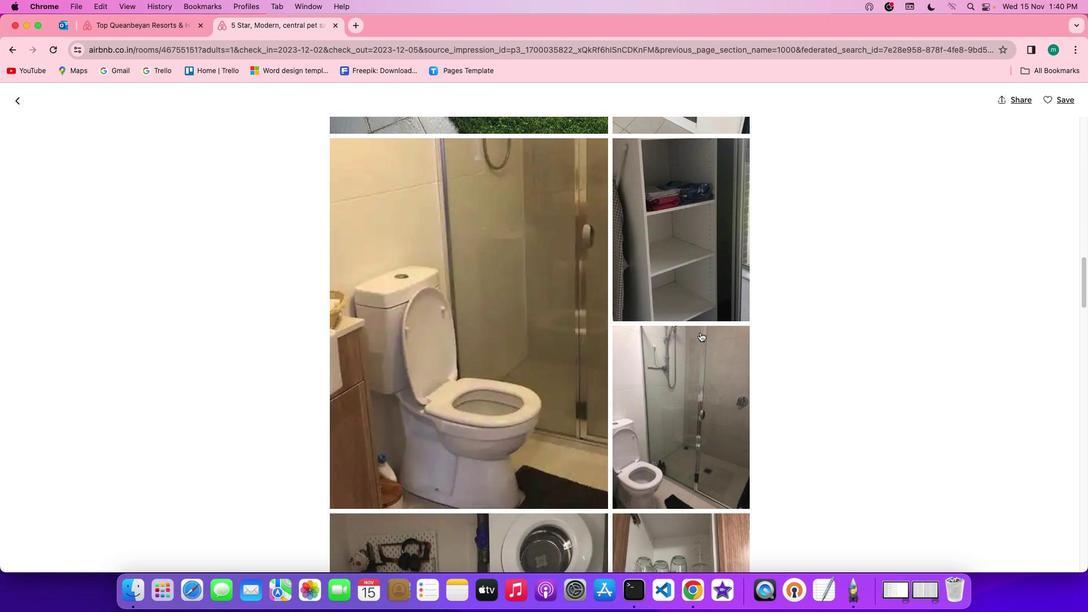 
Action: Mouse scrolled (700, 332) with delta (0, 0)
Screenshot: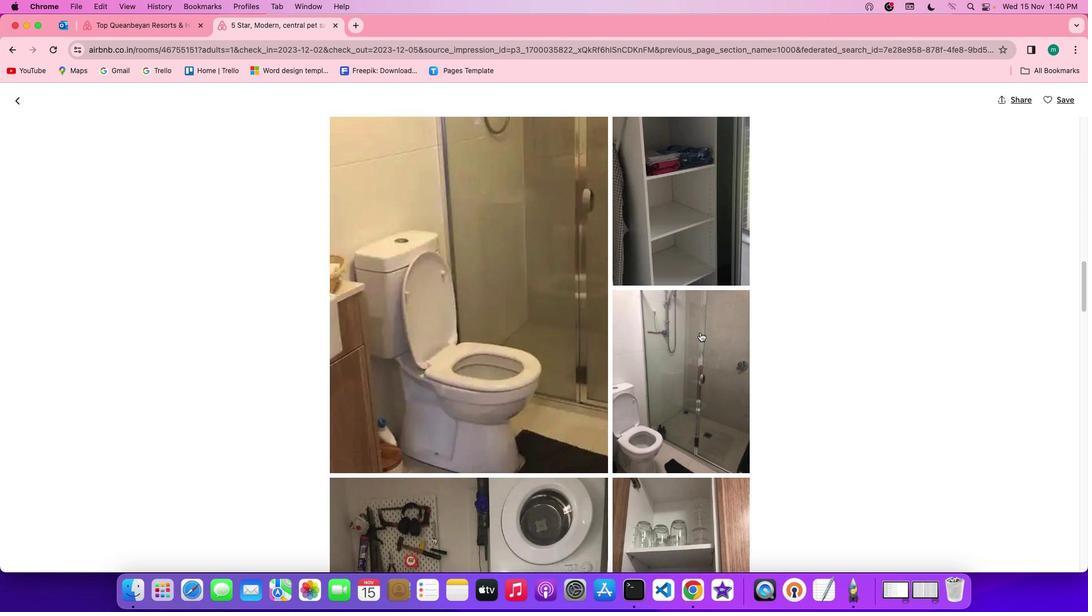 
Action: Mouse scrolled (700, 332) with delta (0, 0)
Screenshot: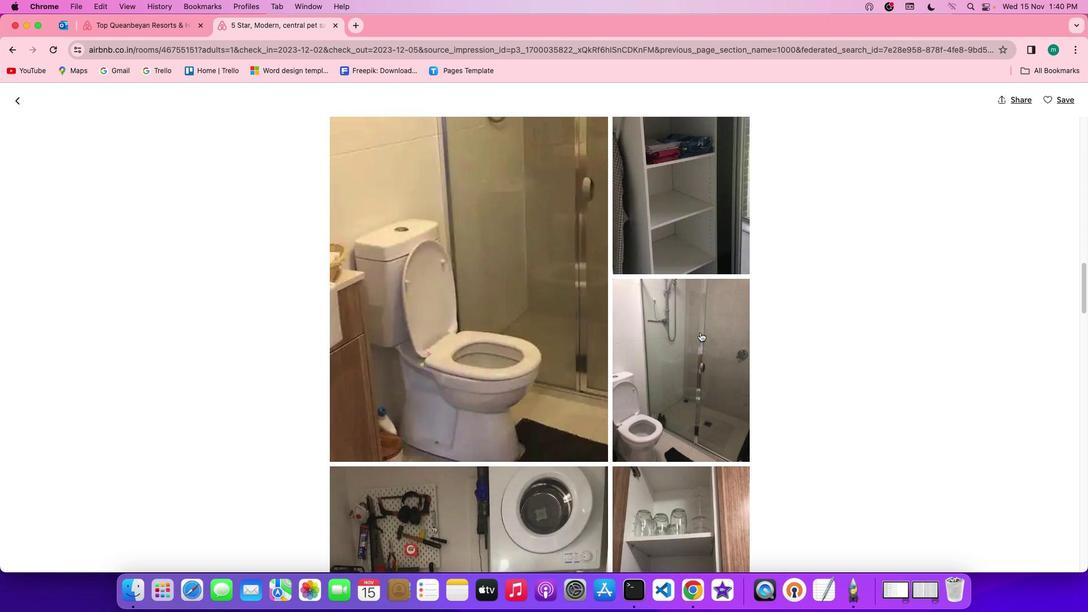 
Action: Mouse scrolled (700, 332) with delta (0, 0)
Screenshot: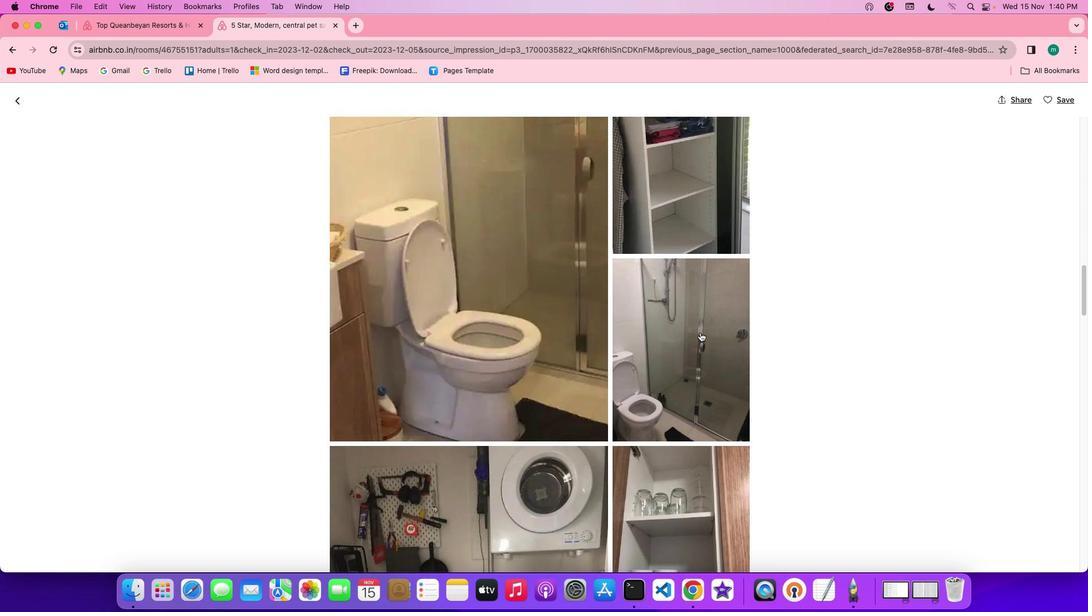 
Action: Mouse scrolled (700, 332) with delta (0, 0)
Screenshot: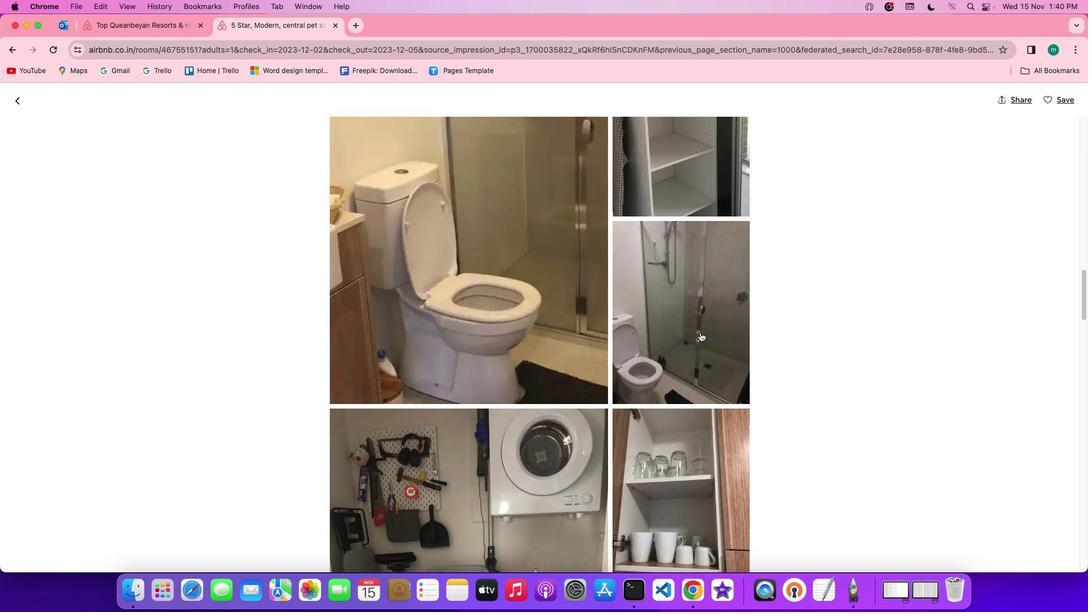 
Action: Mouse scrolled (700, 332) with delta (0, 0)
Screenshot: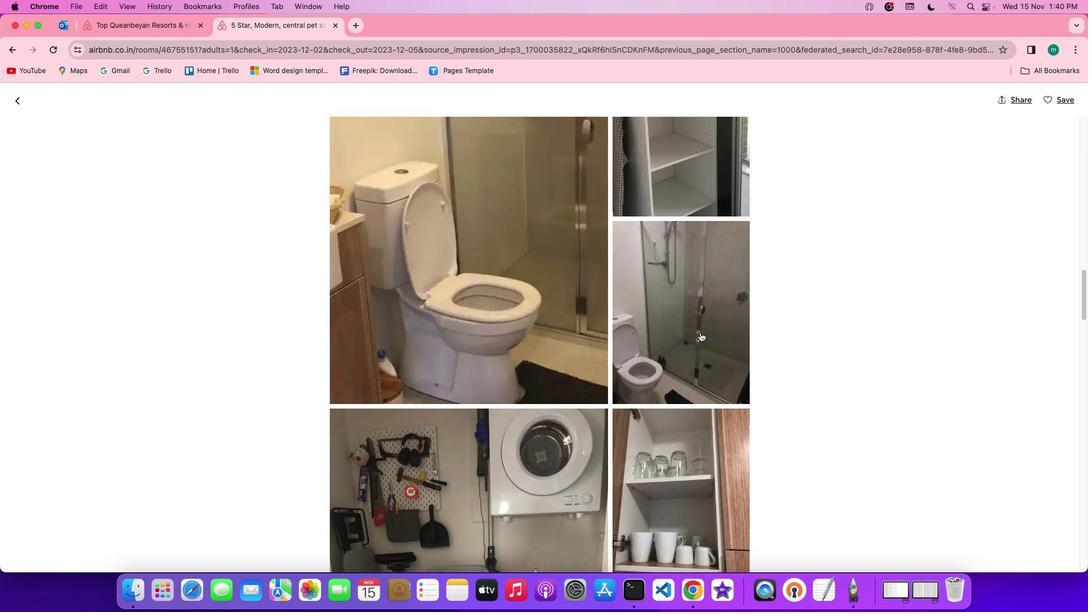 
Action: Mouse scrolled (700, 332) with delta (0, 0)
